 Task: Browse Amazon's book section and rate your shopping experience.
Action: Mouse moved to (393, 94)
Screenshot: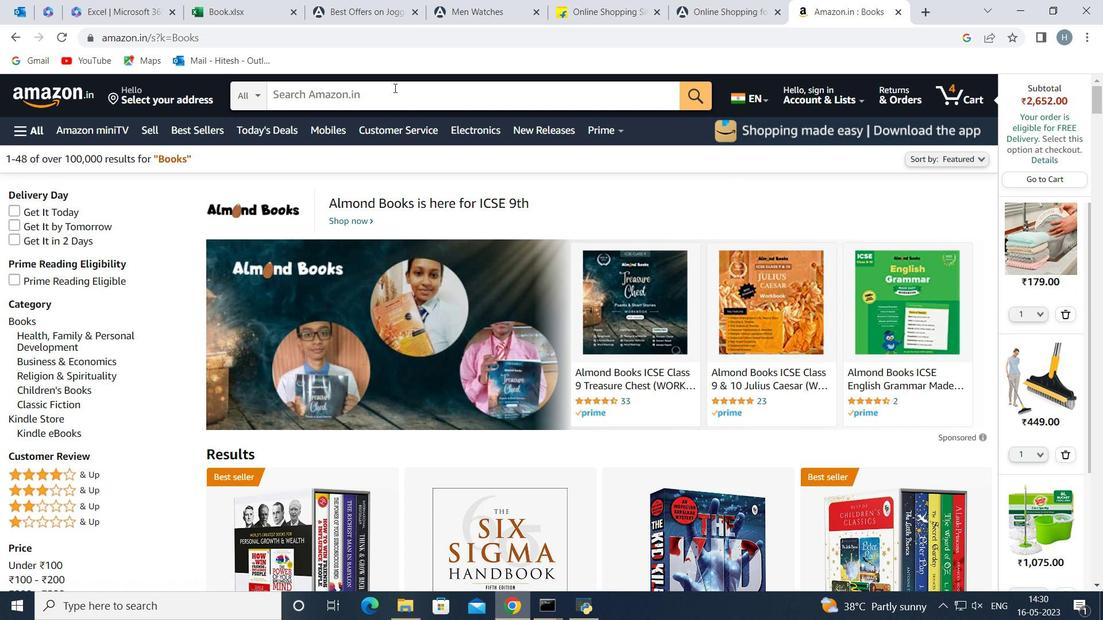 
Action: Mouse pressed left at (393, 94)
Screenshot: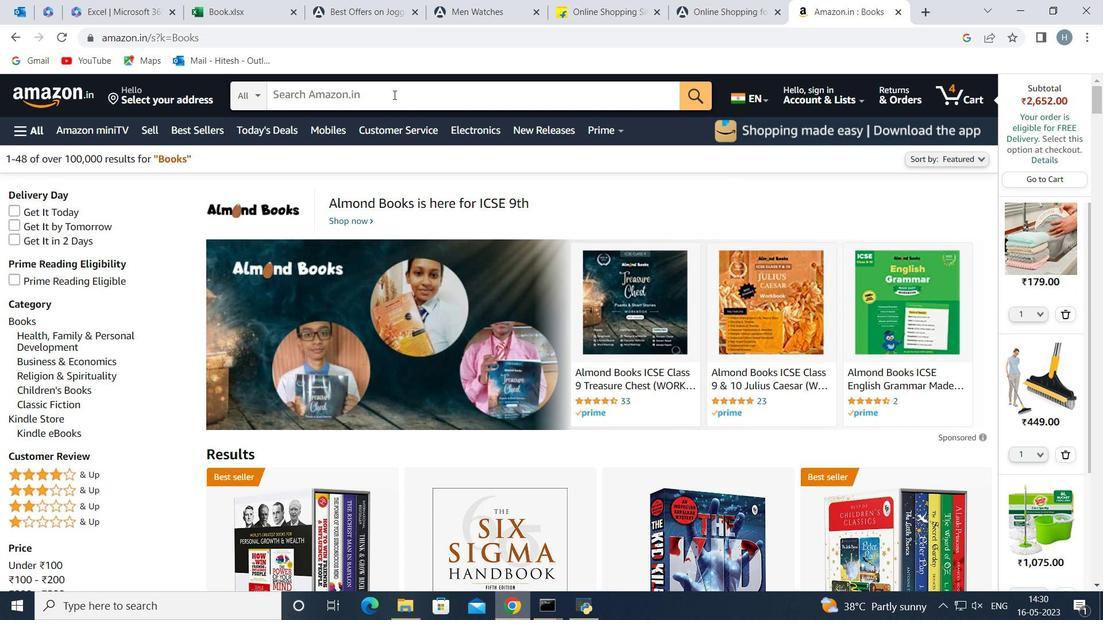 
Action: Key pressed <Key.shift>Books
Screenshot: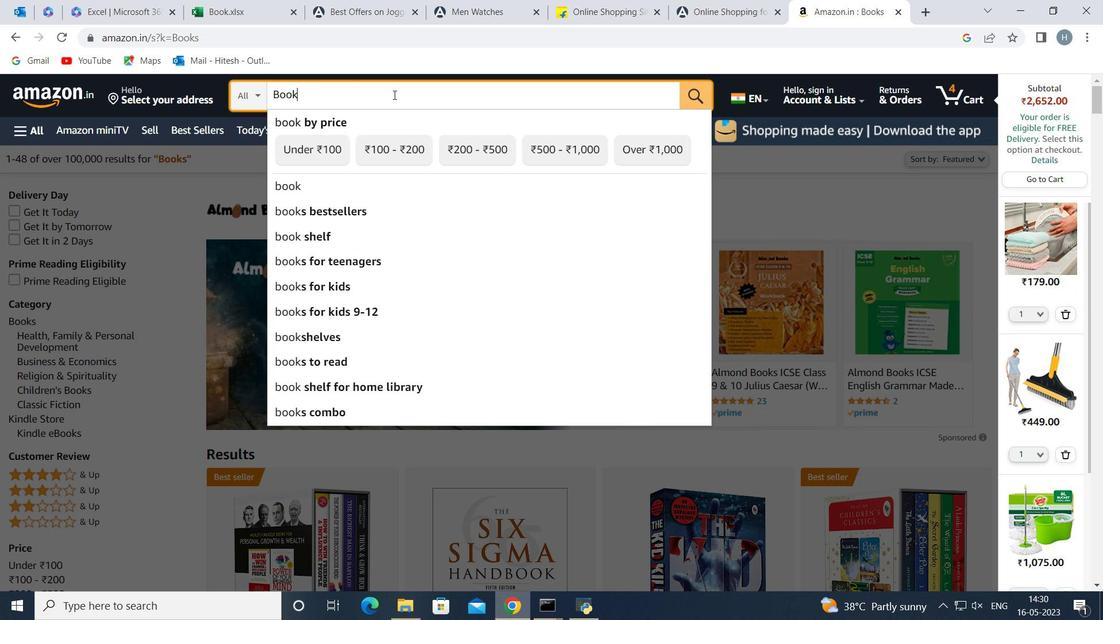 
Action: Mouse moved to (411, 107)
Screenshot: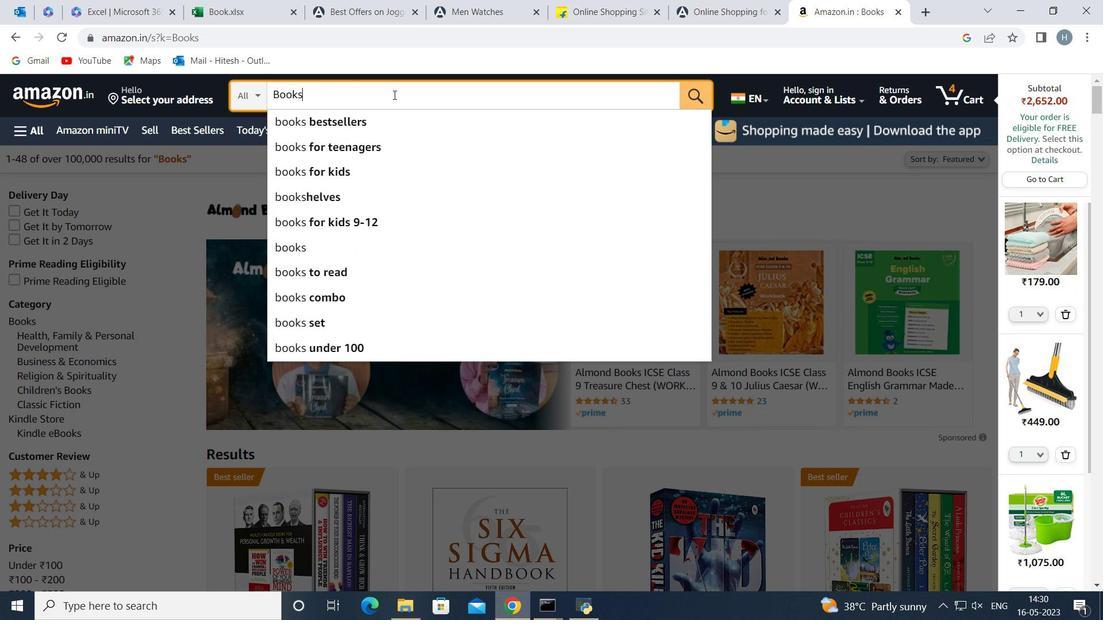 
Action: Key pressed <Key.enter>
Screenshot: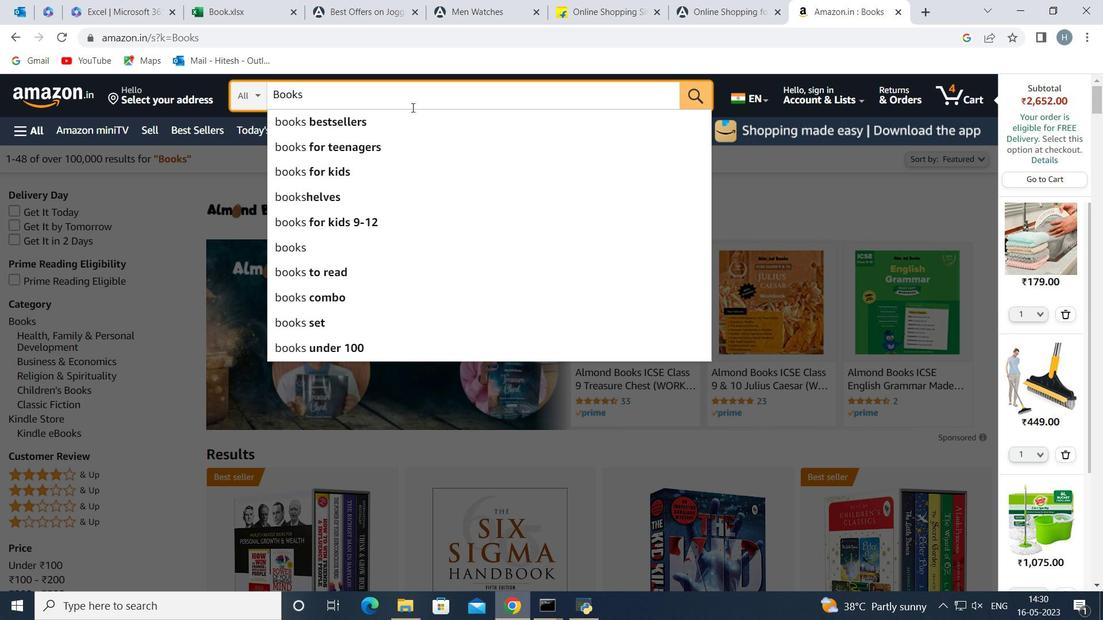 
Action: Mouse moved to (169, 272)
Screenshot: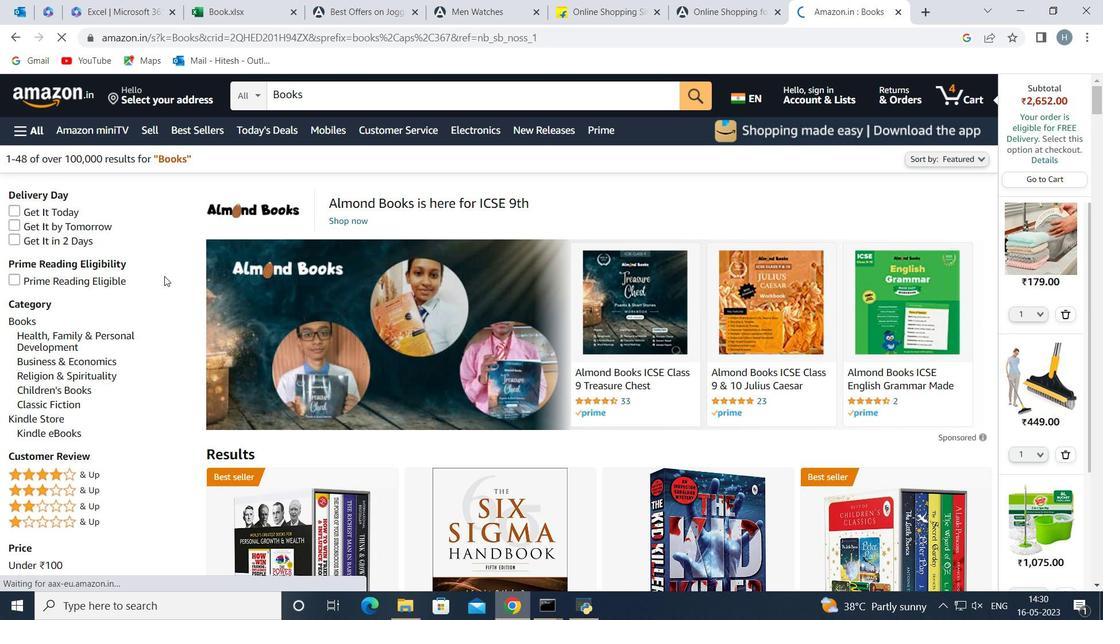 
Action: Mouse scrolled (169, 271) with delta (0, 0)
Screenshot: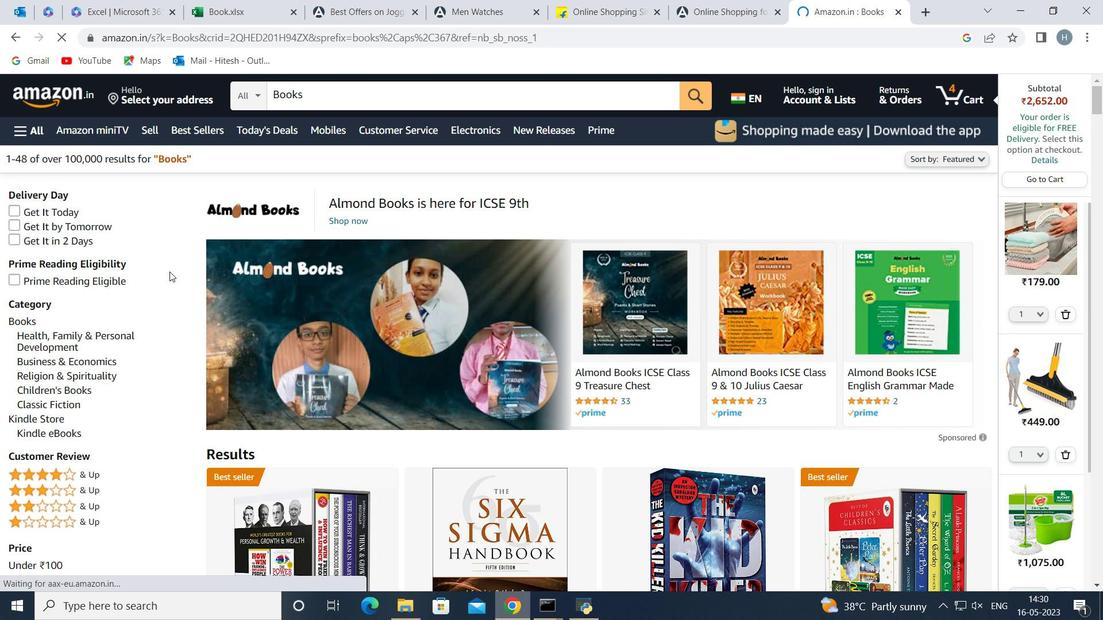 
Action: Mouse moved to (93, 232)
Screenshot: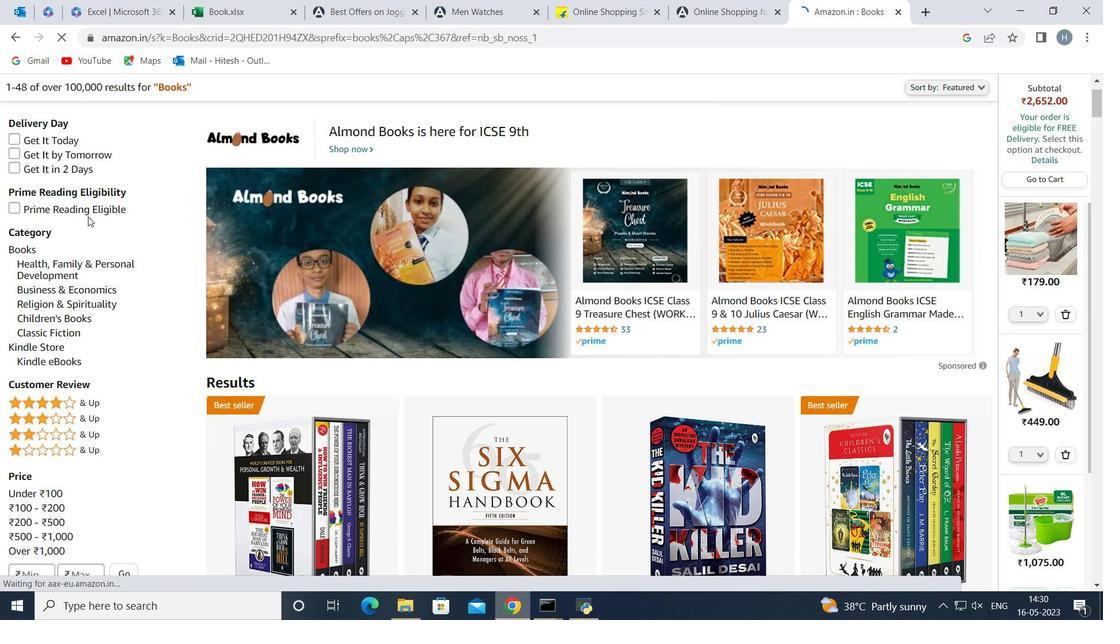 
Action: Mouse scrolled (93, 231) with delta (0, 0)
Screenshot: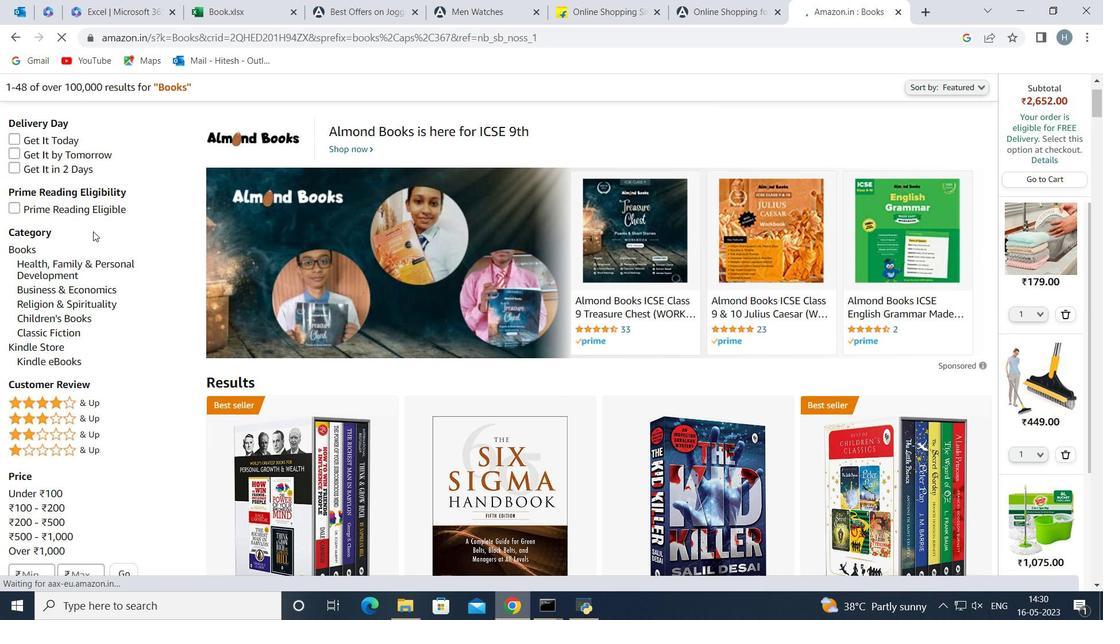 
Action: Mouse scrolled (93, 231) with delta (0, 0)
Screenshot: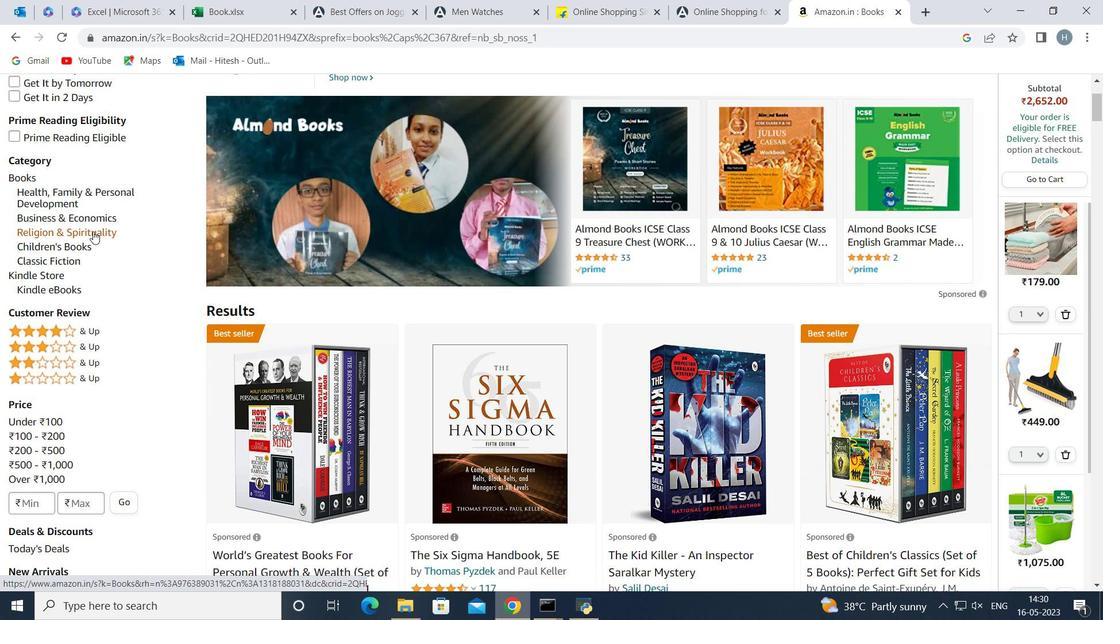 
Action: Mouse scrolled (93, 231) with delta (0, 0)
Screenshot: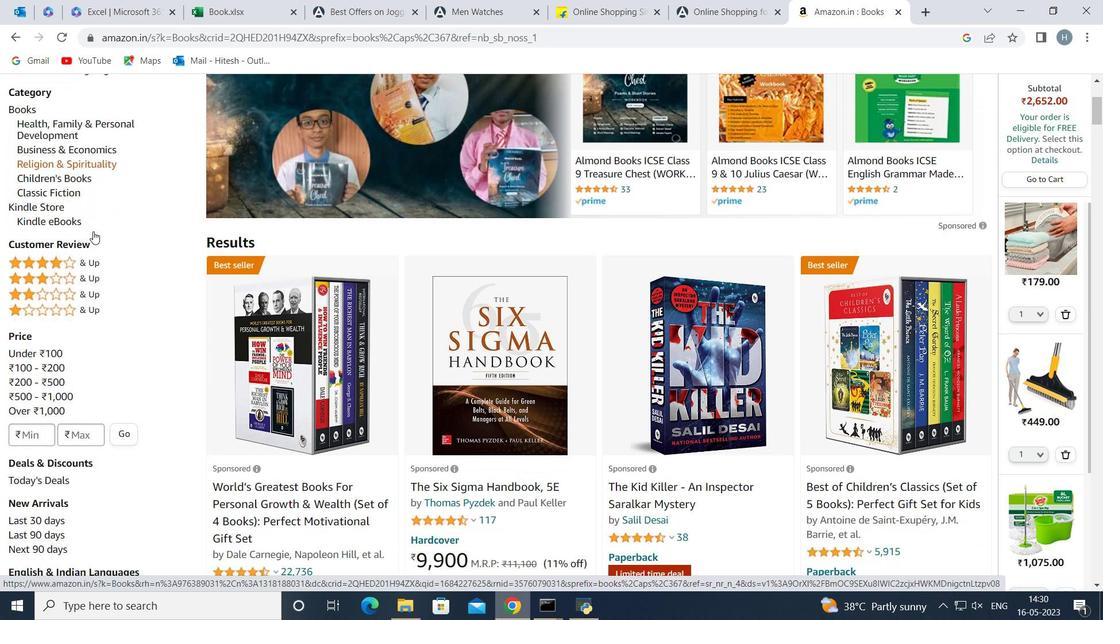 
Action: Mouse scrolled (93, 231) with delta (0, 0)
Screenshot: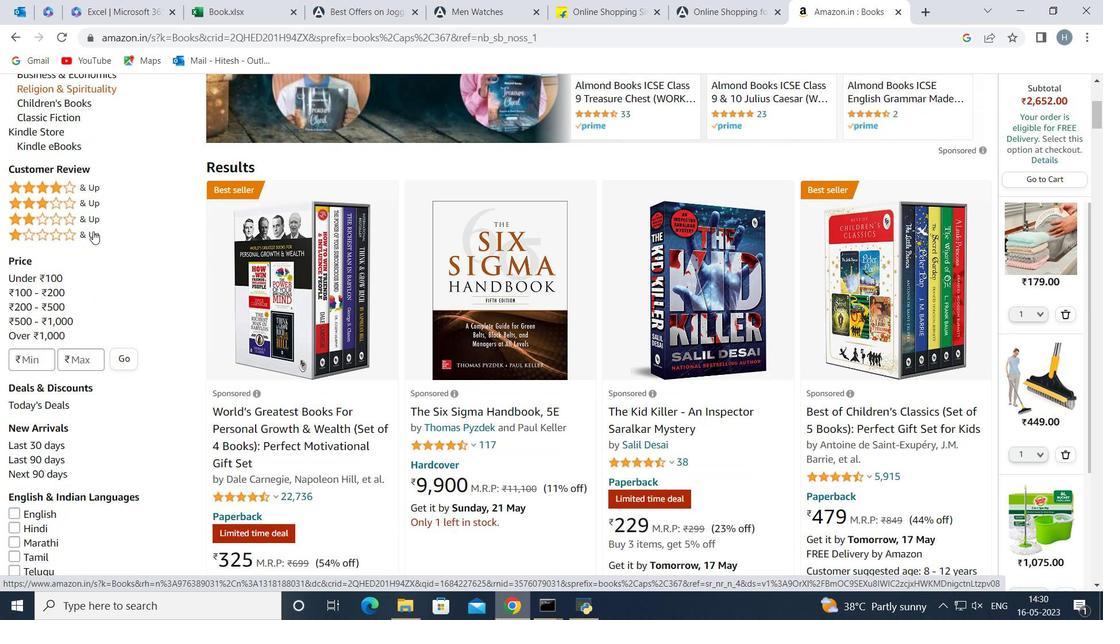 
Action: Mouse scrolled (93, 231) with delta (0, 0)
Screenshot: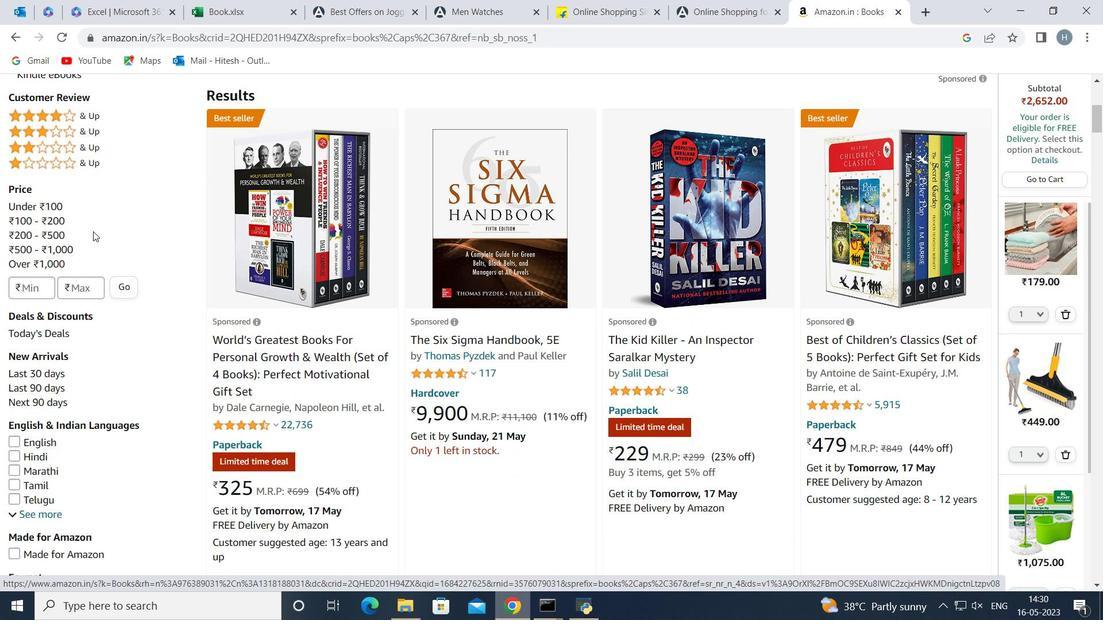 
Action: Mouse moved to (93, 232)
Screenshot: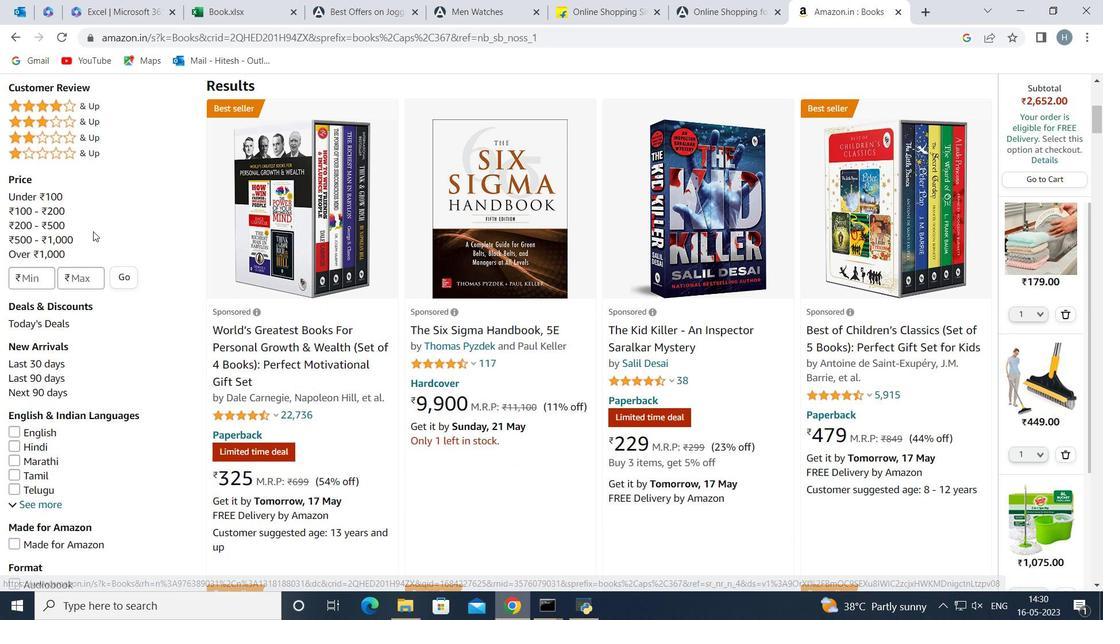 
Action: Mouse scrolled (93, 232) with delta (0, 0)
Screenshot: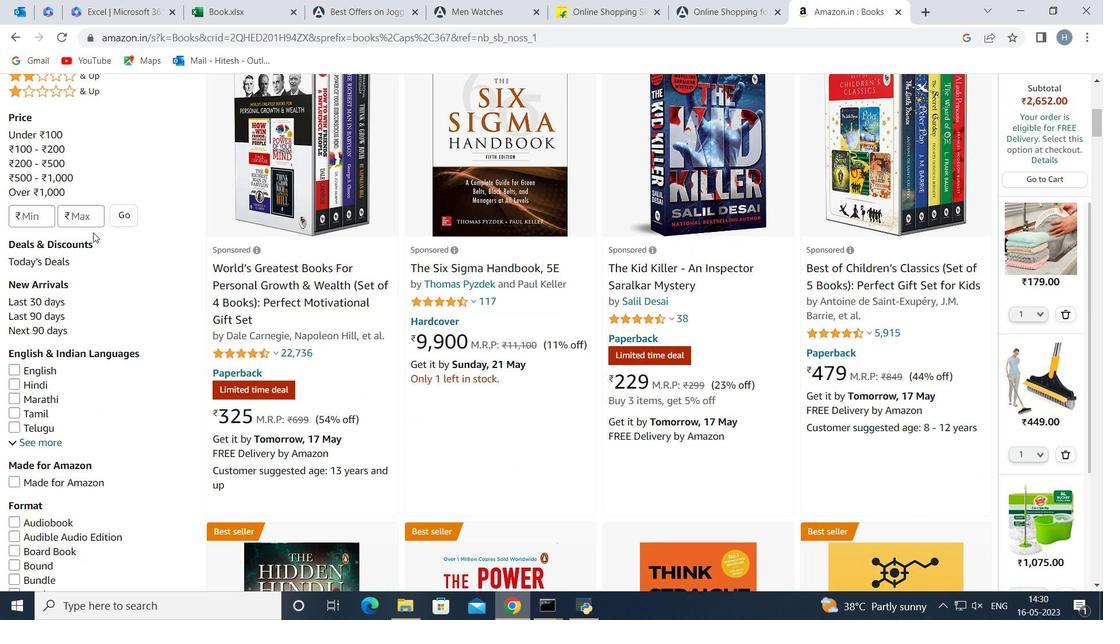 
Action: Mouse moved to (17, 297)
Screenshot: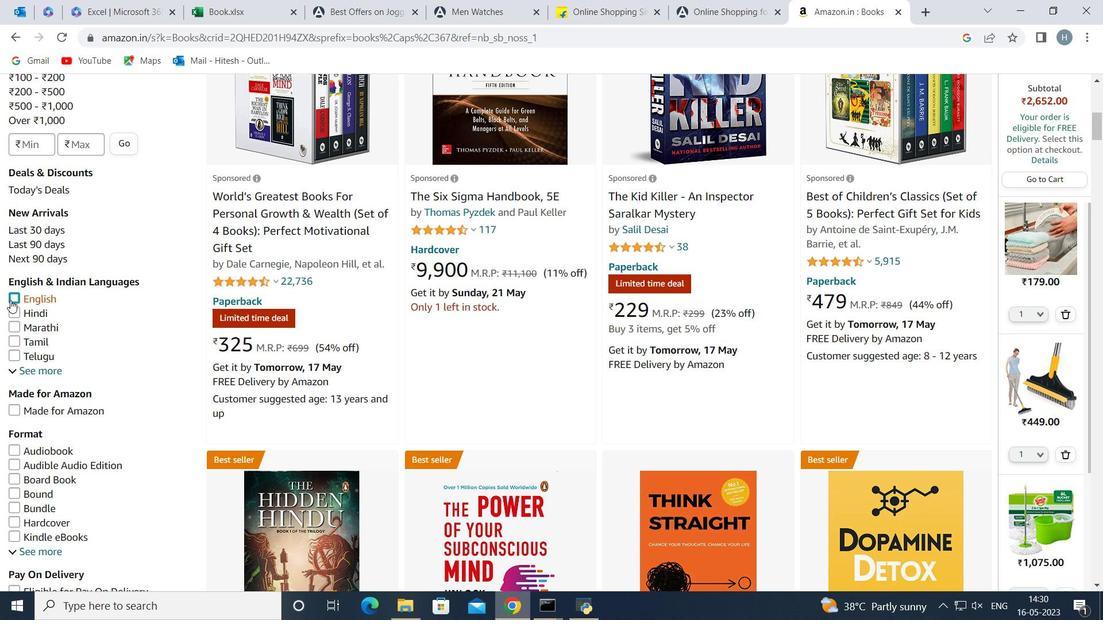 
Action: Mouse pressed left at (17, 297)
Screenshot: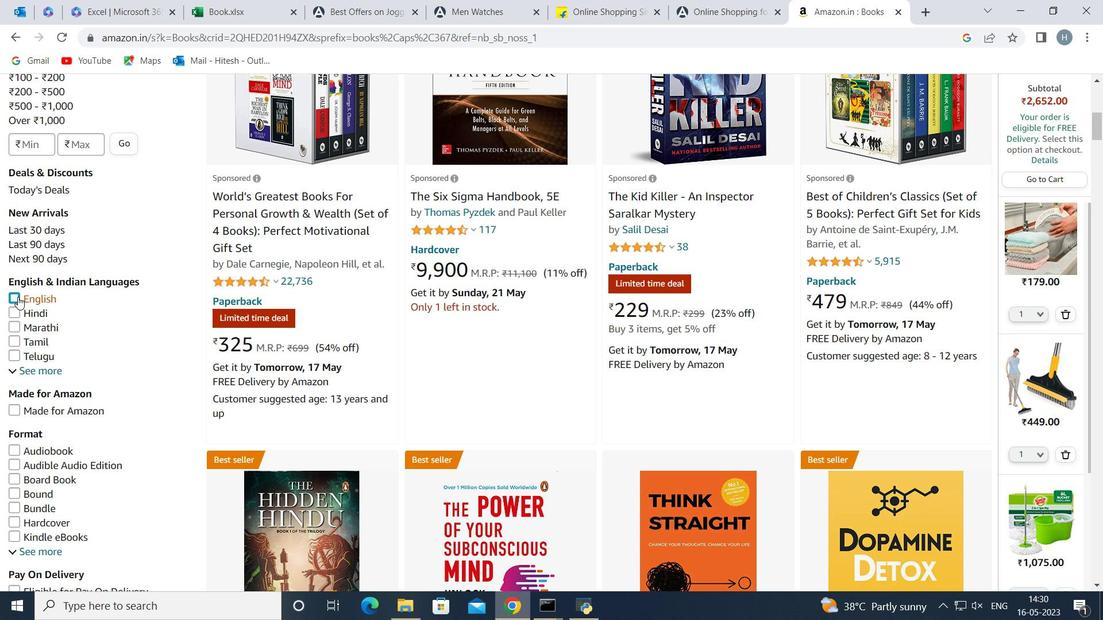 
Action: Mouse moved to (132, 359)
Screenshot: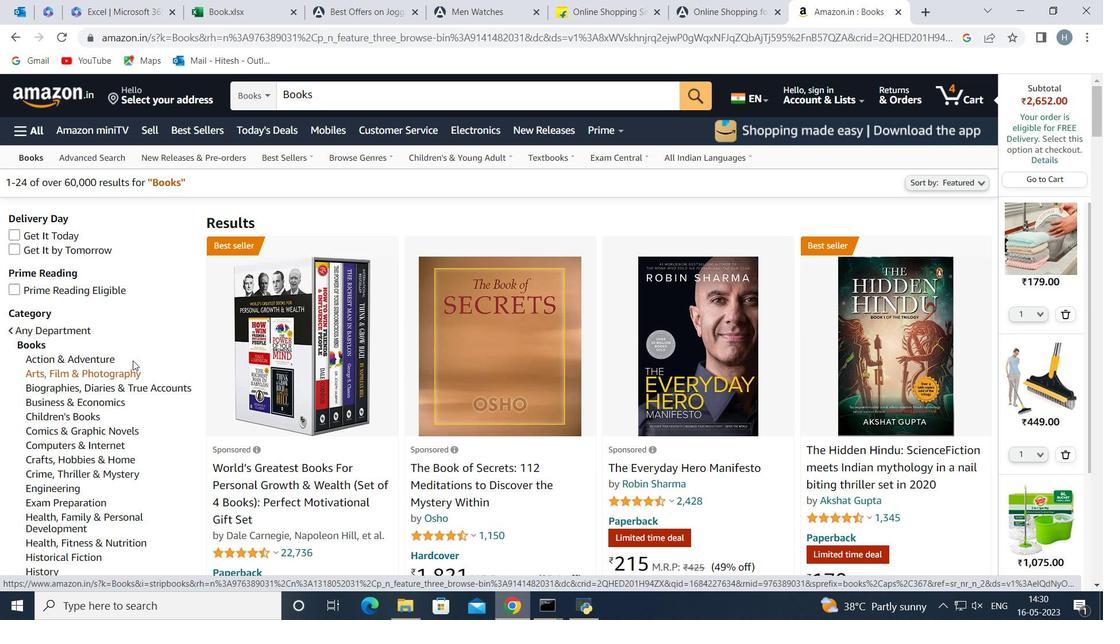 
Action: Mouse scrolled (132, 359) with delta (0, 0)
Screenshot: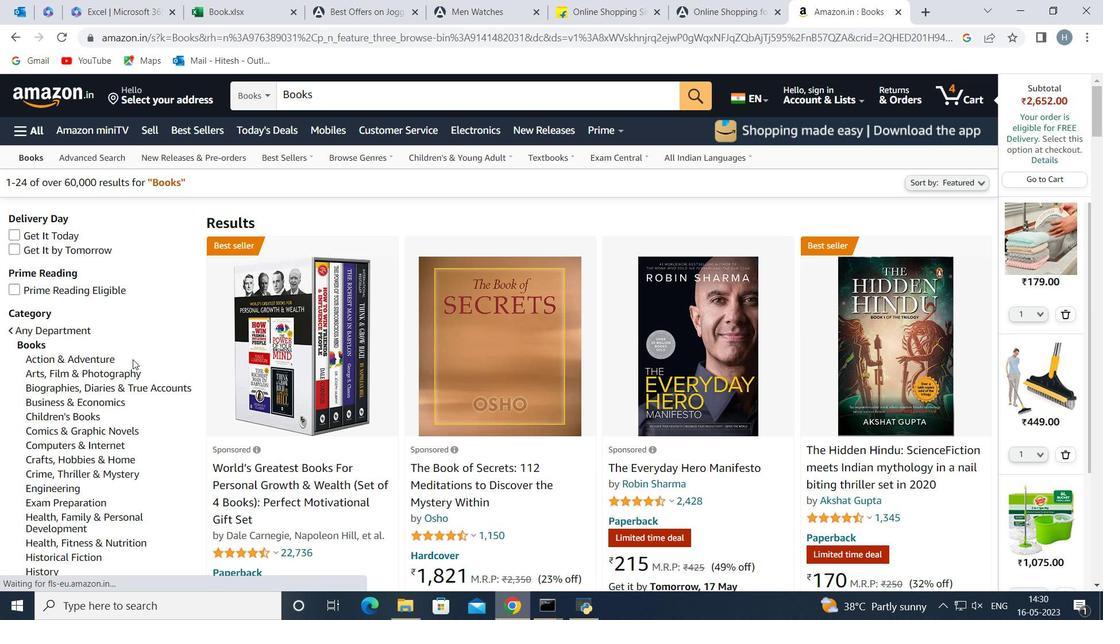 
Action: Mouse scrolled (132, 359) with delta (0, 0)
Screenshot: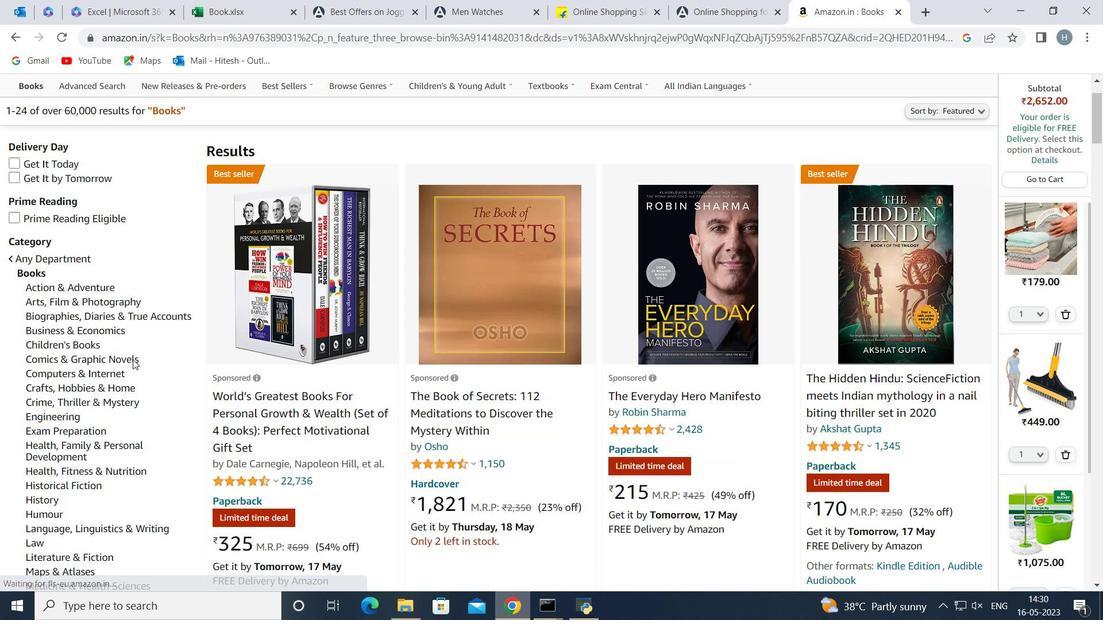 
Action: Mouse moved to (65, 212)
Screenshot: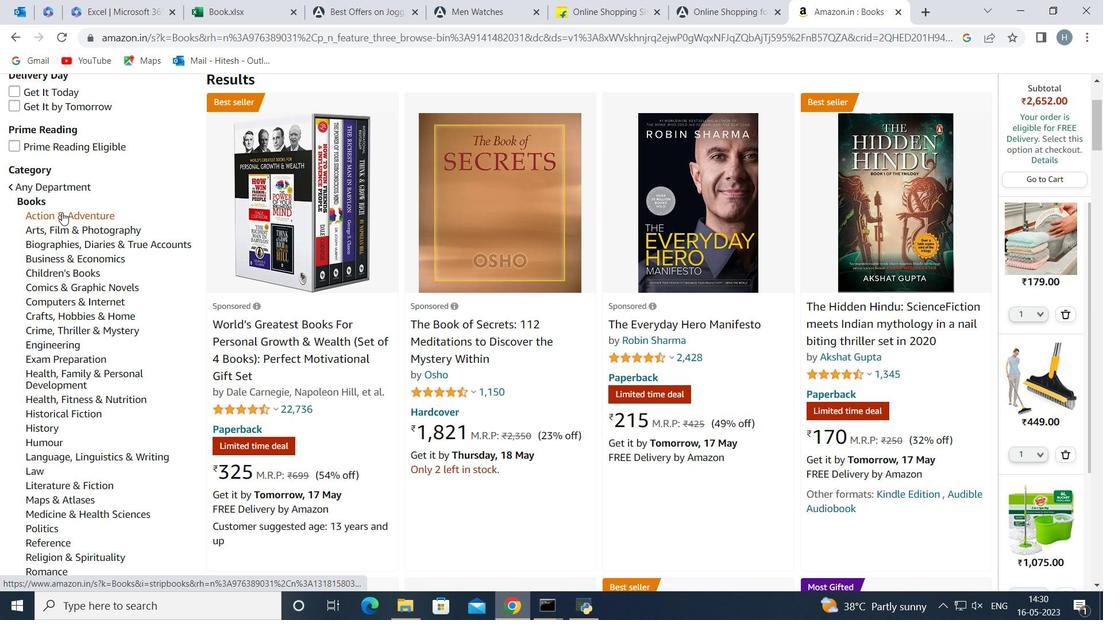 
Action: Mouse pressed left at (65, 212)
Screenshot: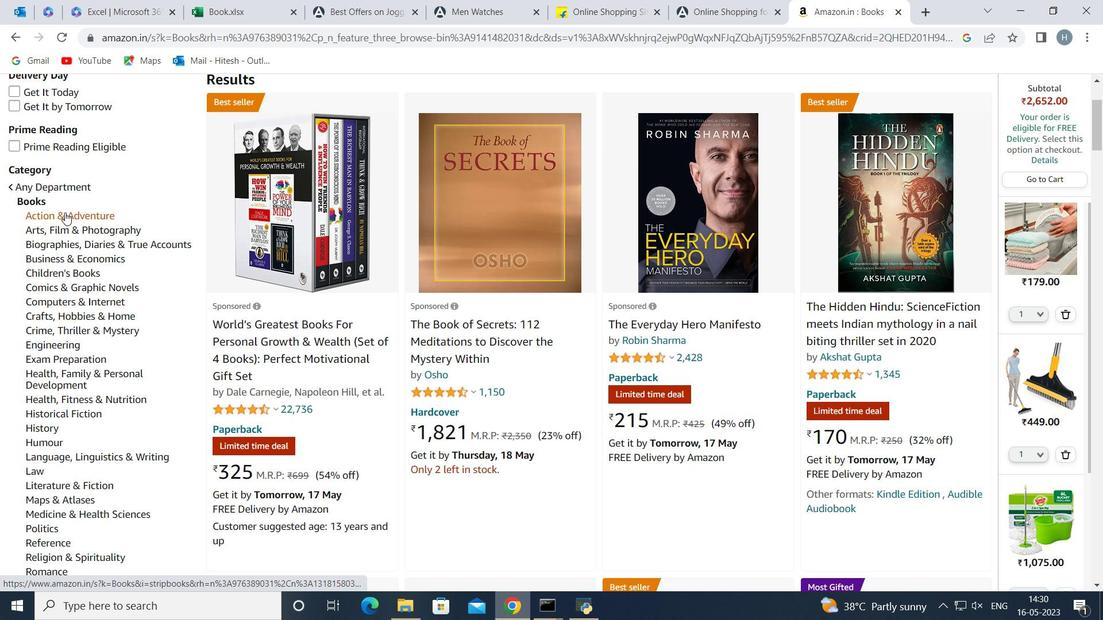
Action: Mouse moved to (347, 269)
Screenshot: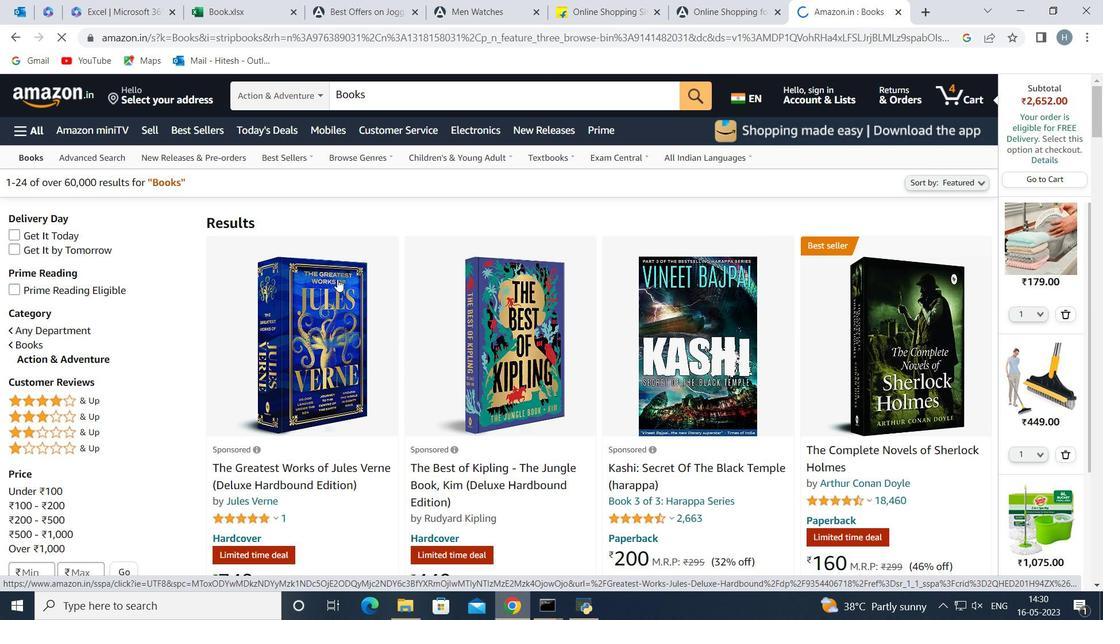 
Action: Mouse scrolled (347, 268) with delta (0, 0)
Screenshot: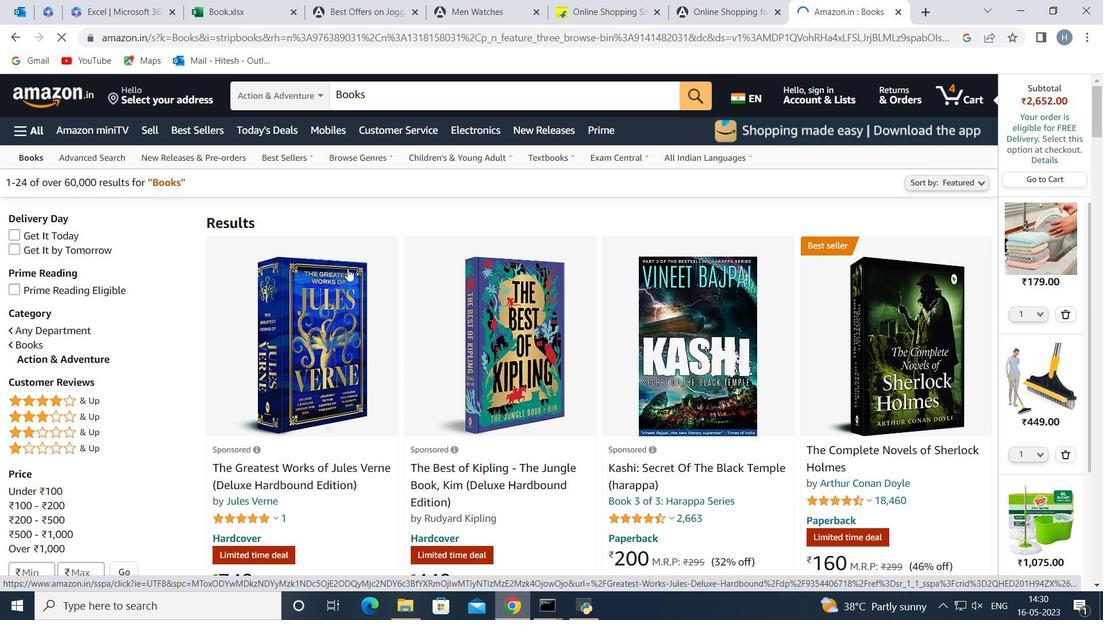 
Action: Mouse moved to (436, 259)
Screenshot: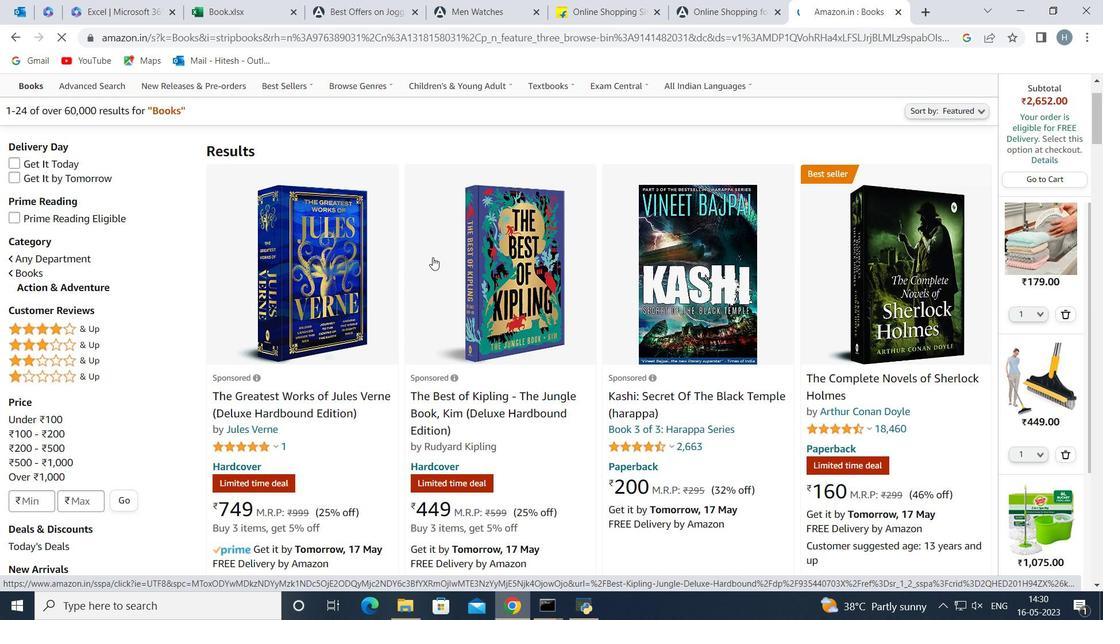 
Action: Mouse scrolled (436, 259) with delta (0, 0)
Screenshot: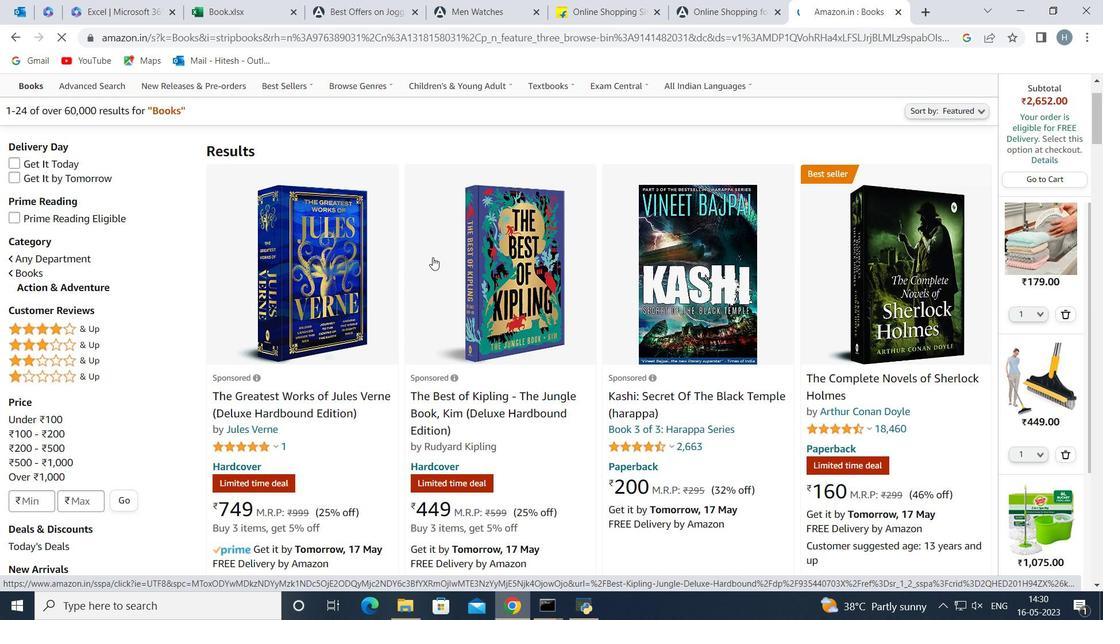 
Action: Mouse moved to (873, 248)
Screenshot: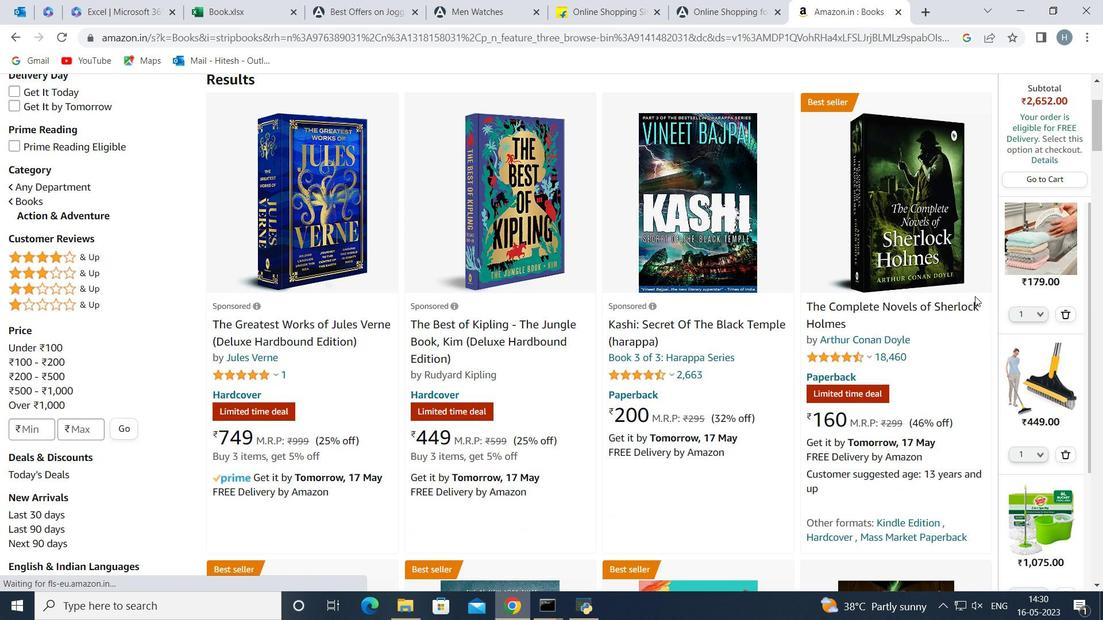 
Action: Mouse pressed left at (873, 248)
Screenshot: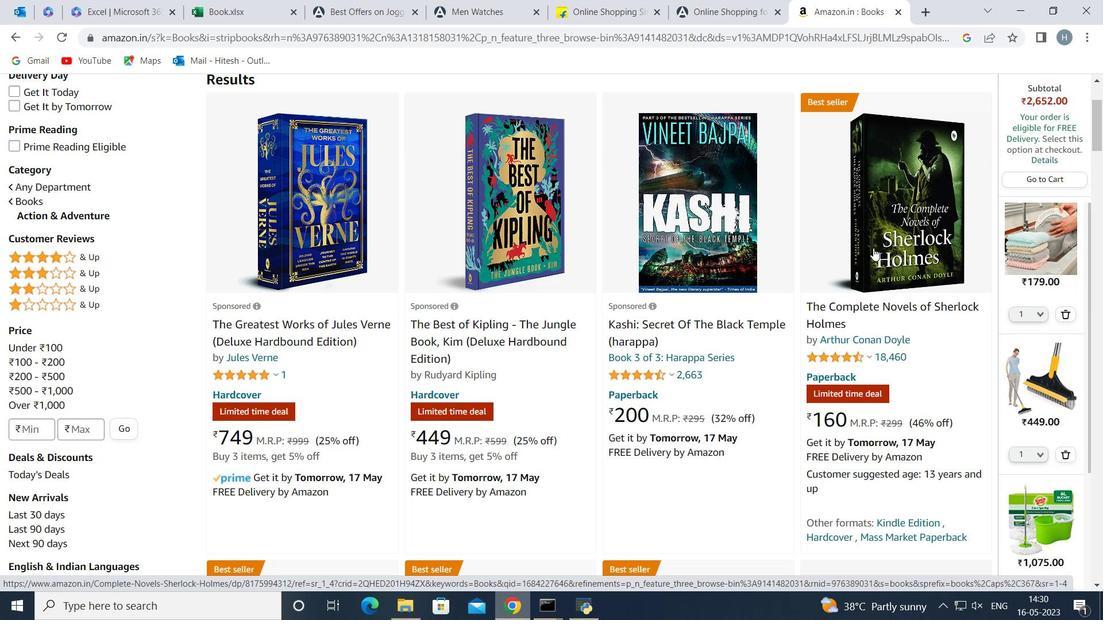 
Action: Mouse moved to (738, 311)
Screenshot: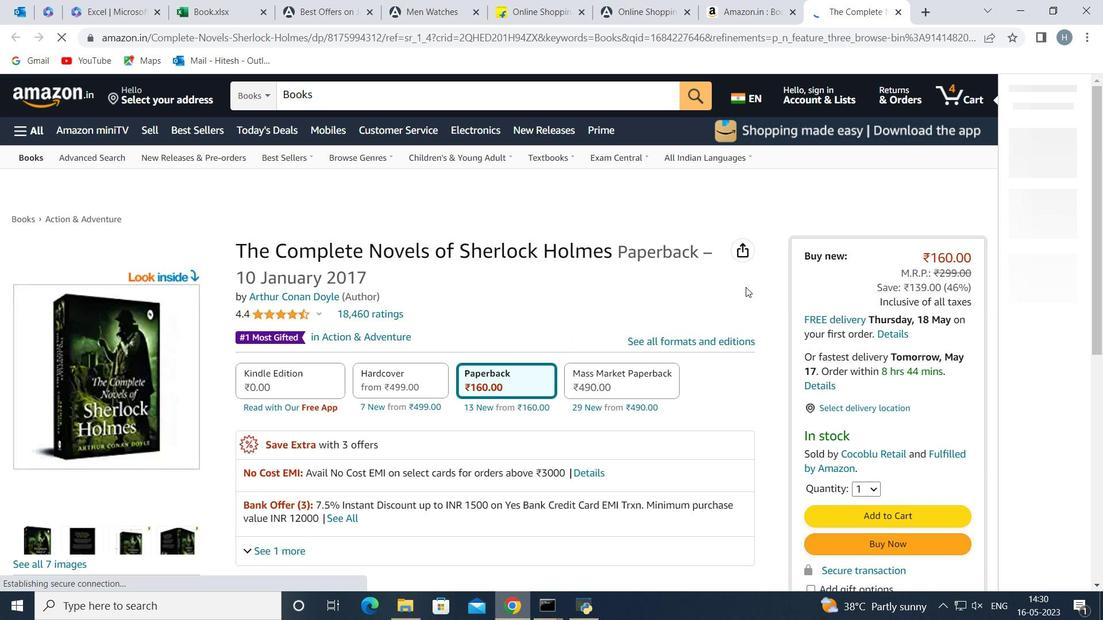 
Action: Mouse scrolled (738, 311) with delta (0, 0)
Screenshot: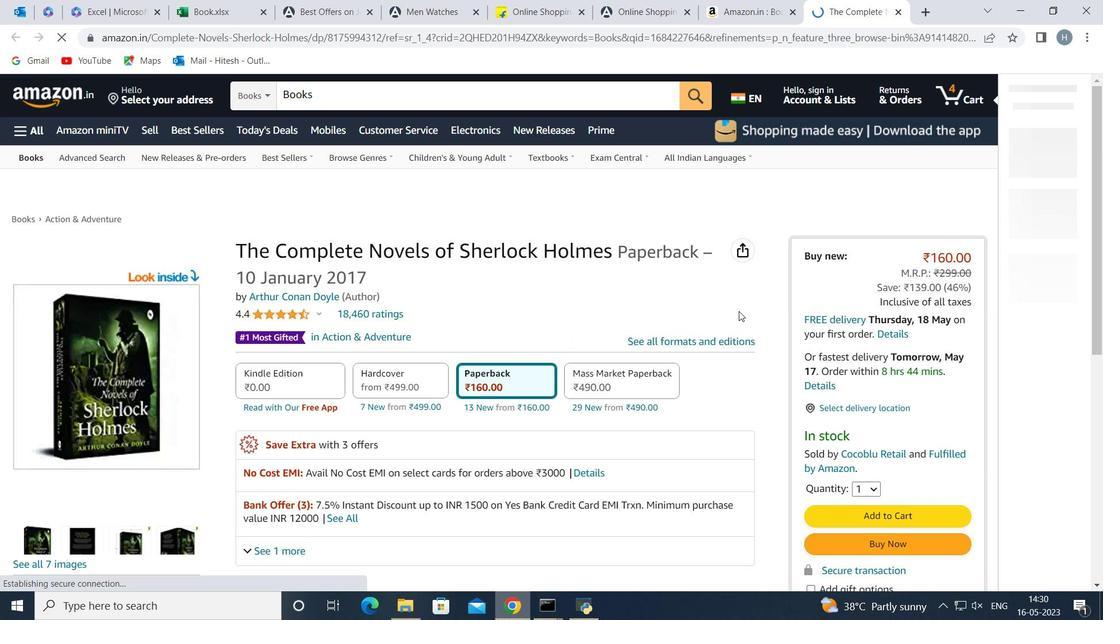 
Action: Mouse scrolled (738, 311) with delta (0, 0)
Screenshot: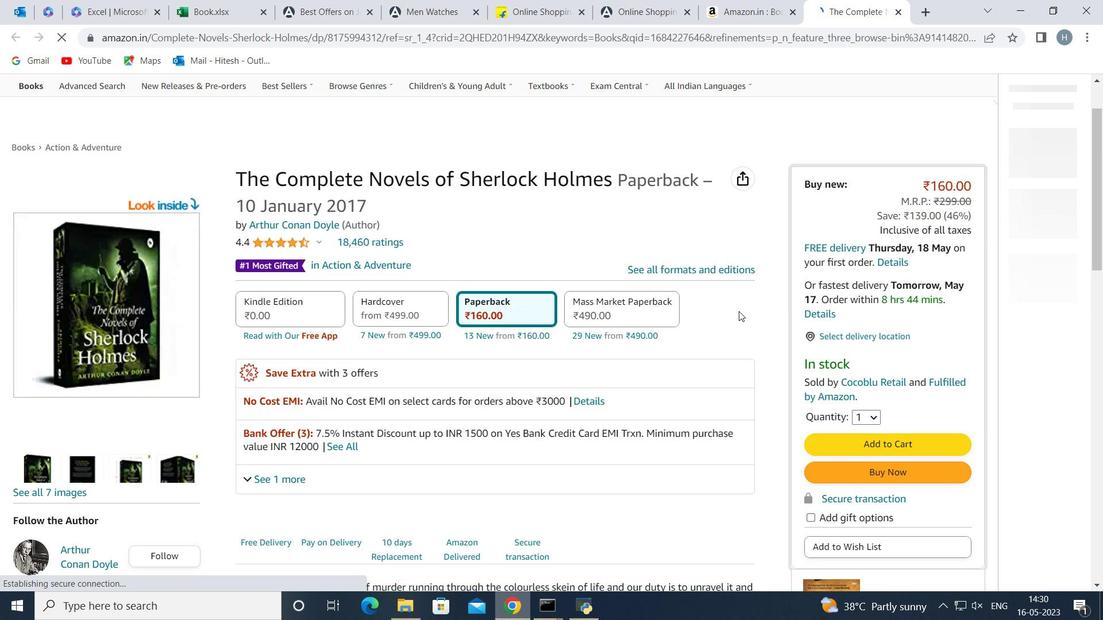 
Action: Mouse scrolled (738, 311) with delta (0, 0)
Screenshot: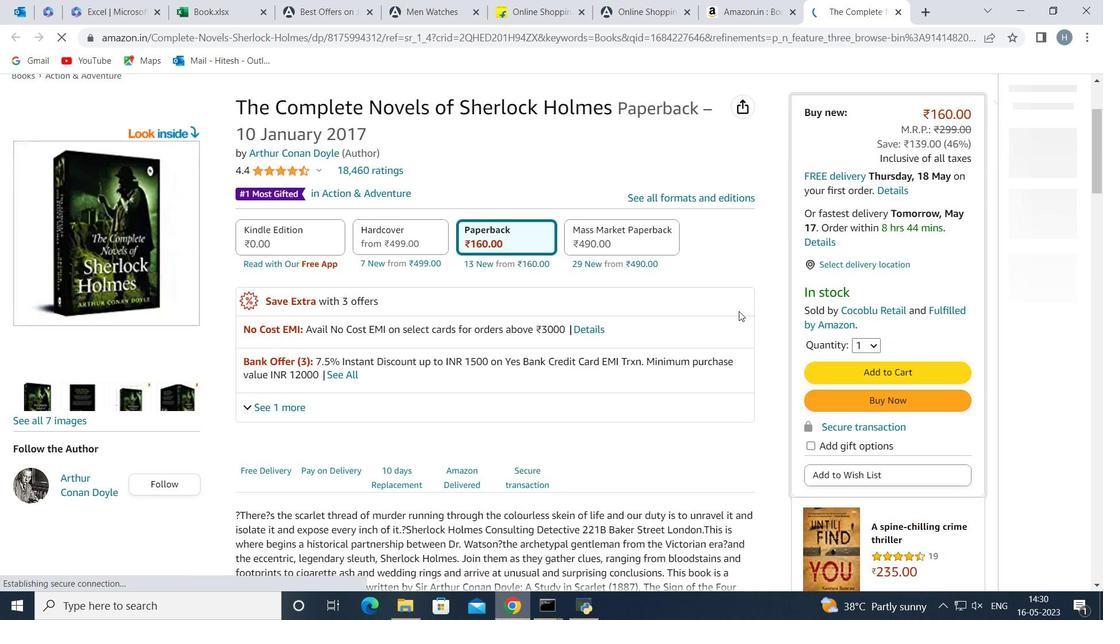 
Action: Mouse scrolled (738, 311) with delta (0, 0)
Screenshot: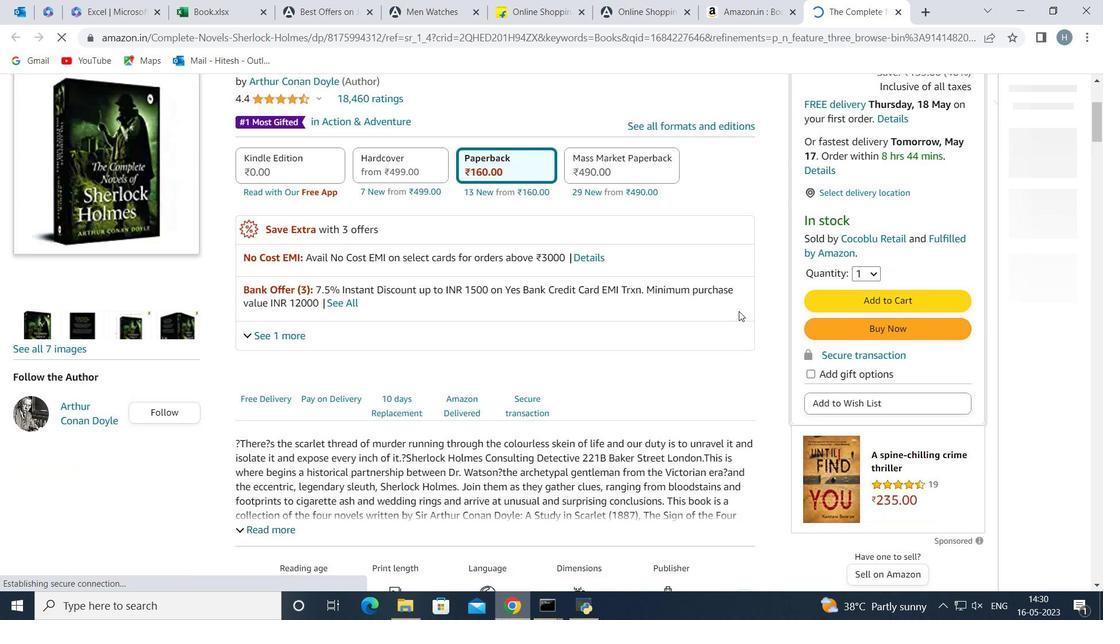 
Action: Mouse moved to (752, 281)
Screenshot: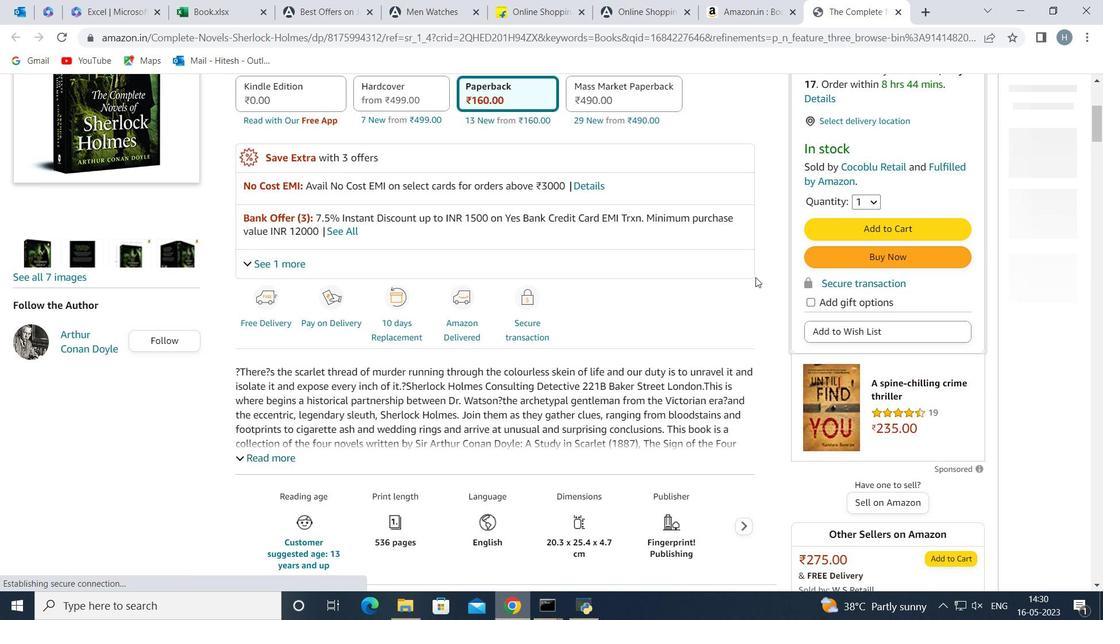
Action: Mouse scrolled (752, 280) with delta (0, 0)
Screenshot: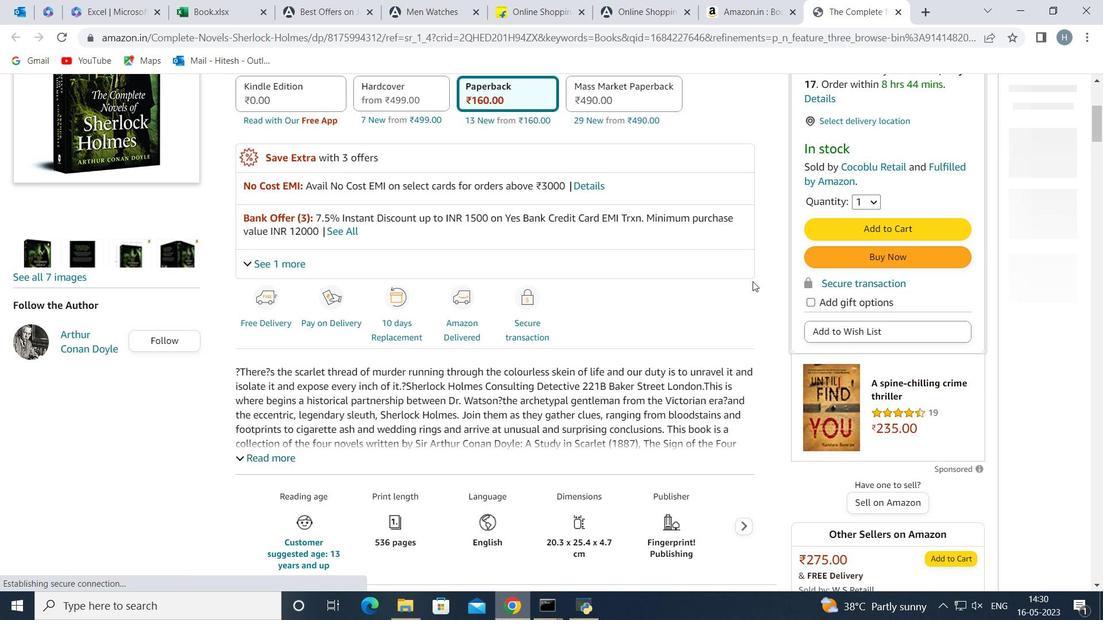 
Action: Mouse scrolled (752, 280) with delta (0, 0)
Screenshot: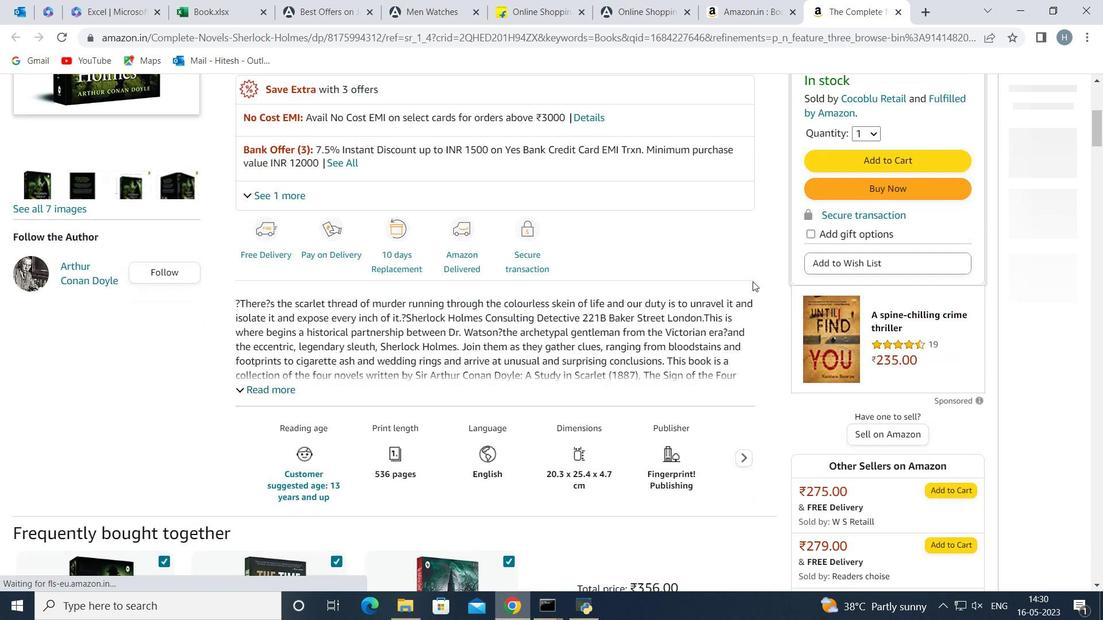 
Action: Mouse scrolled (752, 280) with delta (0, 0)
Screenshot: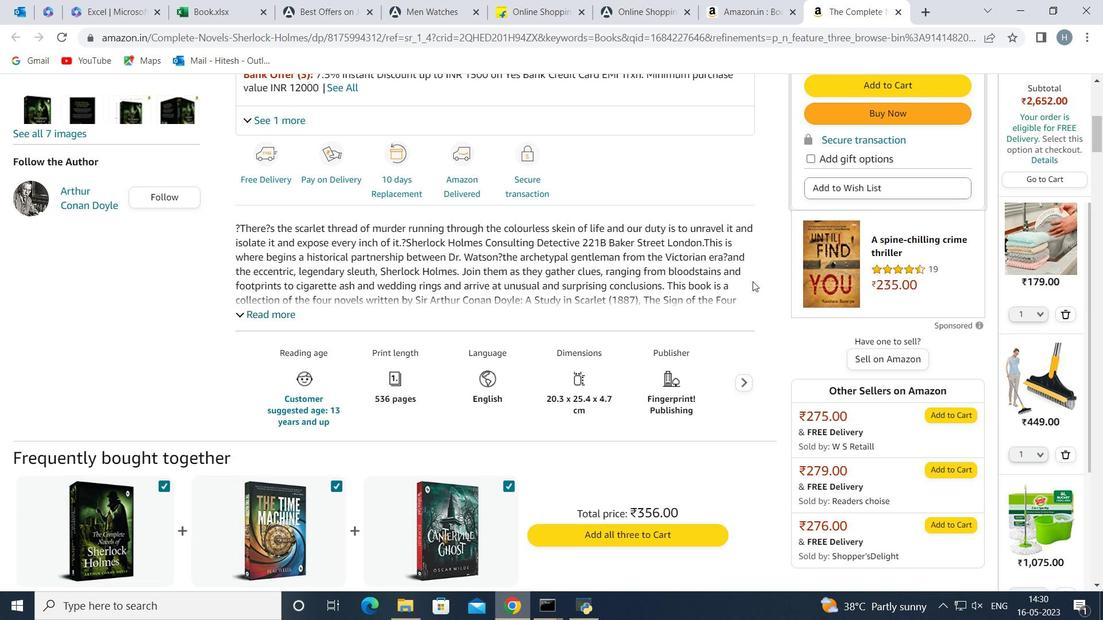 
Action: Mouse moved to (751, 282)
Screenshot: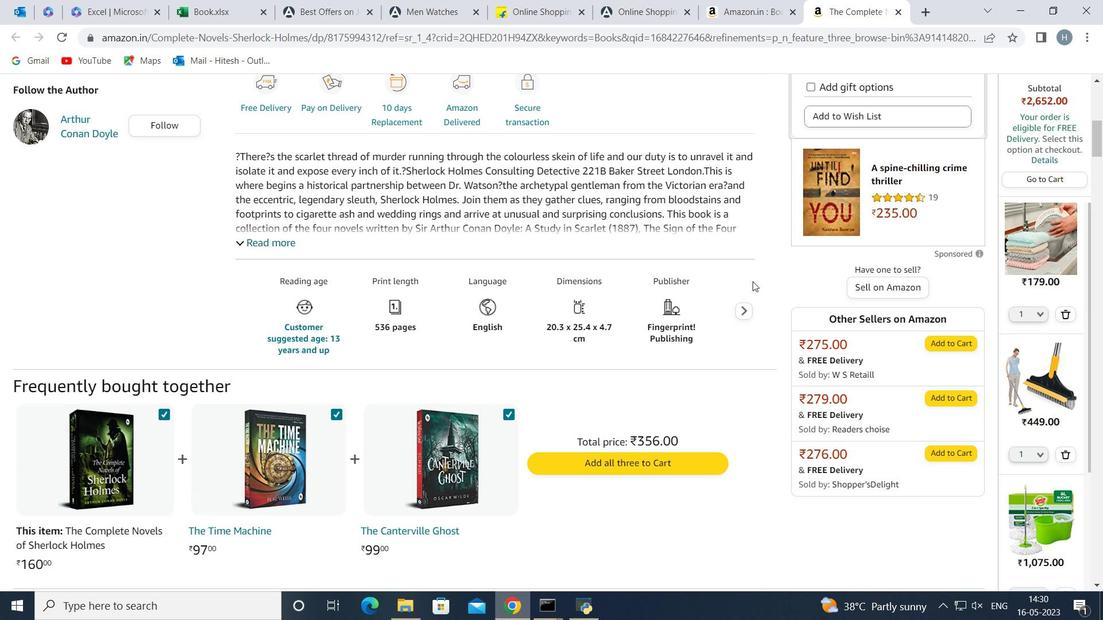 
Action: Mouse scrolled (751, 282) with delta (0, 0)
Screenshot: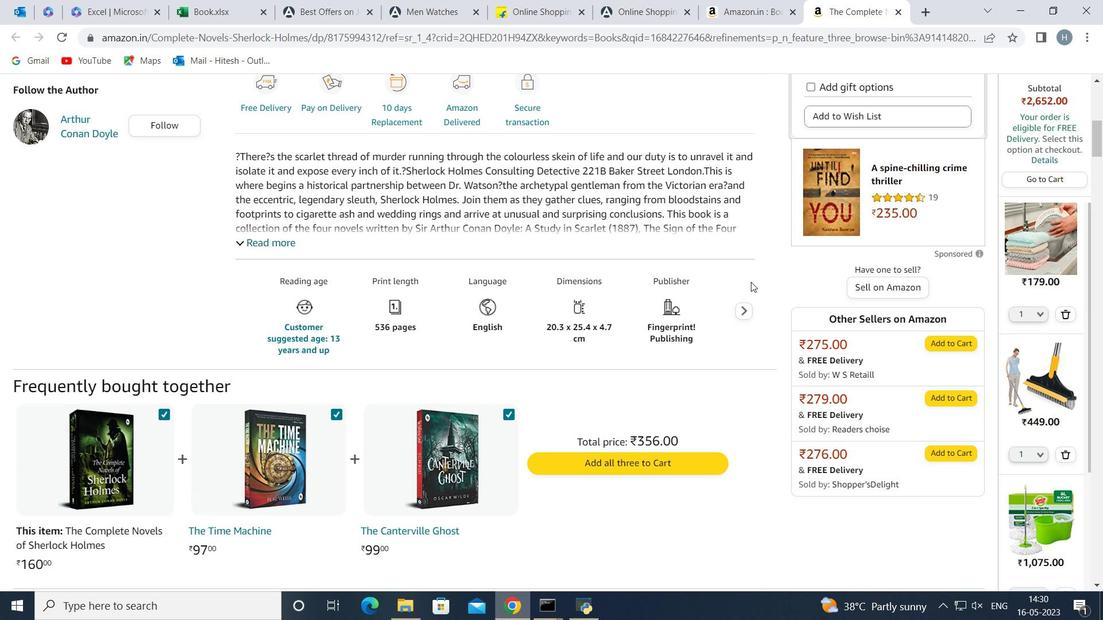 
Action: Mouse scrolled (751, 282) with delta (0, 0)
Screenshot: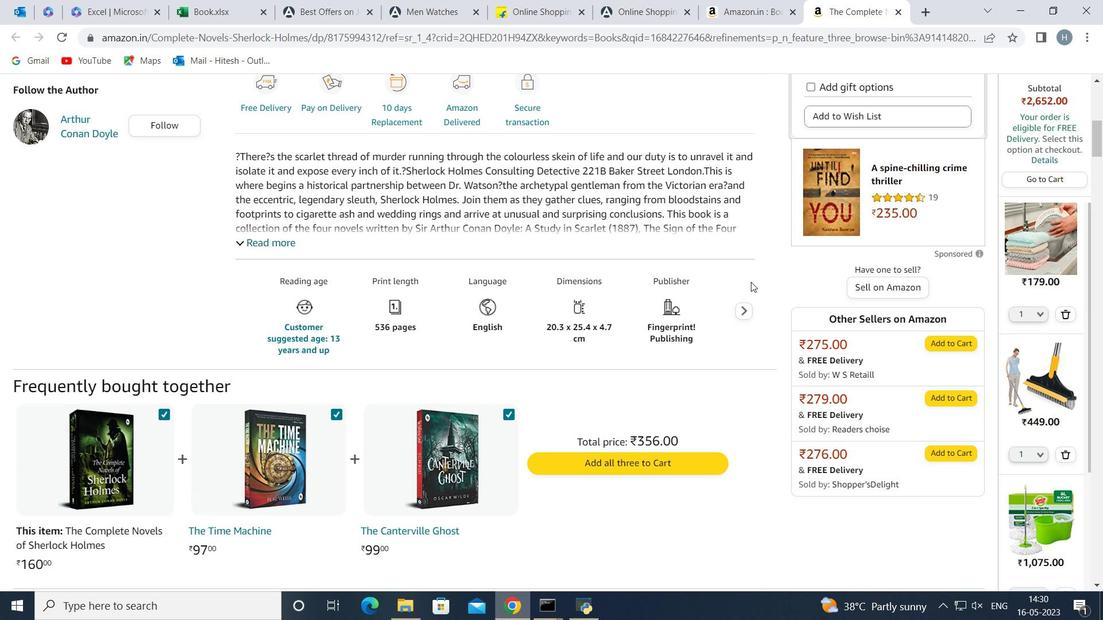 
Action: Mouse scrolled (751, 282) with delta (0, 0)
Screenshot: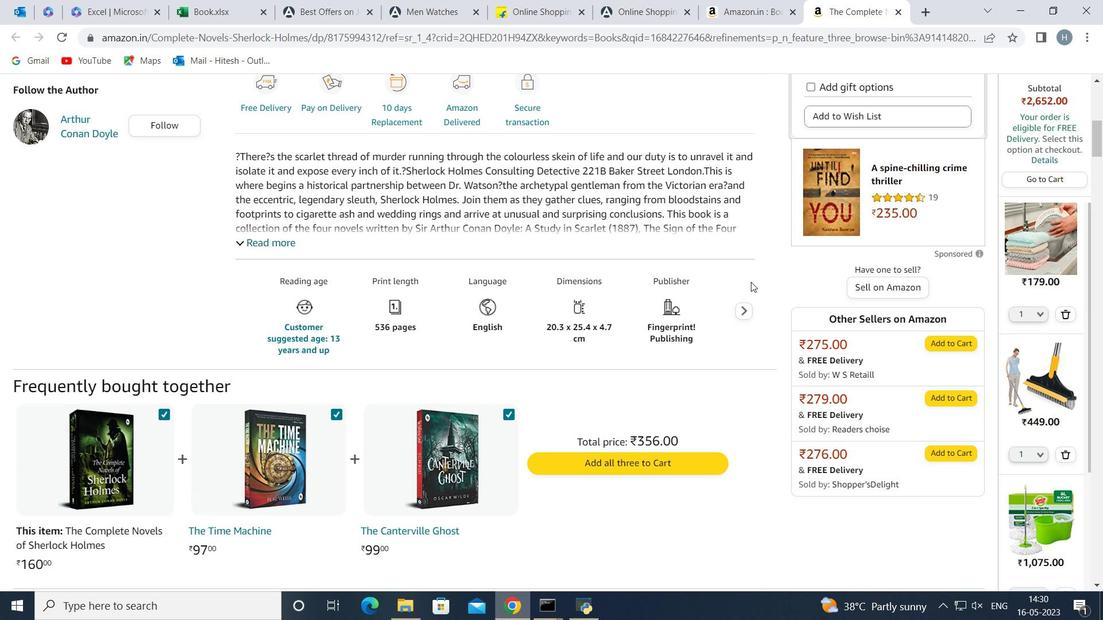 
Action: Mouse scrolled (751, 282) with delta (0, 0)
Screenshot: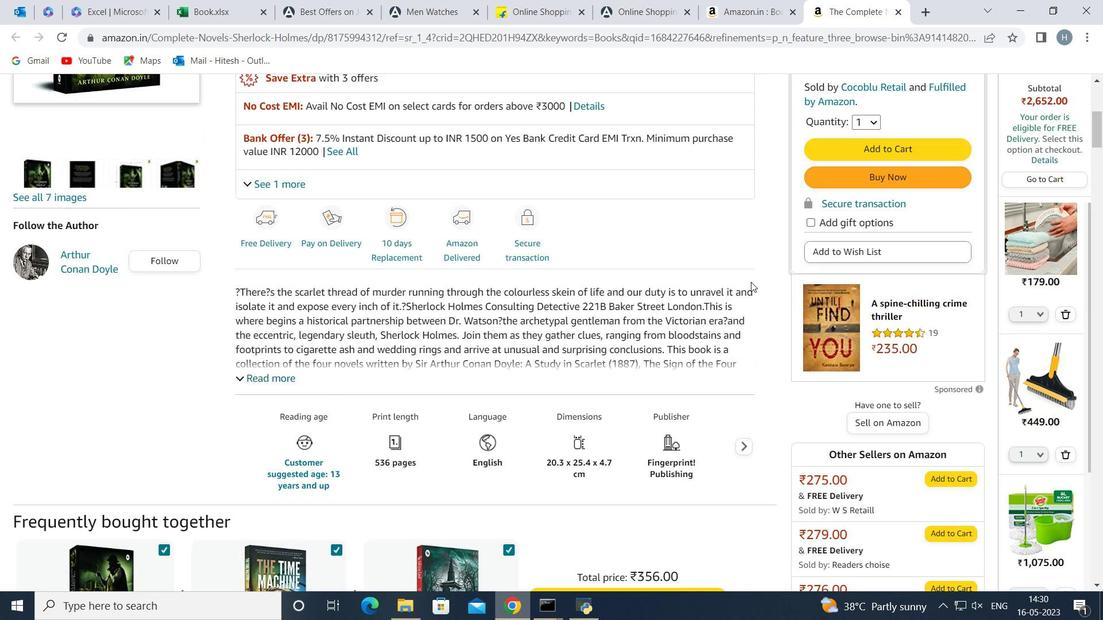 
Action: Mouse scrolled (751, 282) with delta (0, 0)
Screenshot: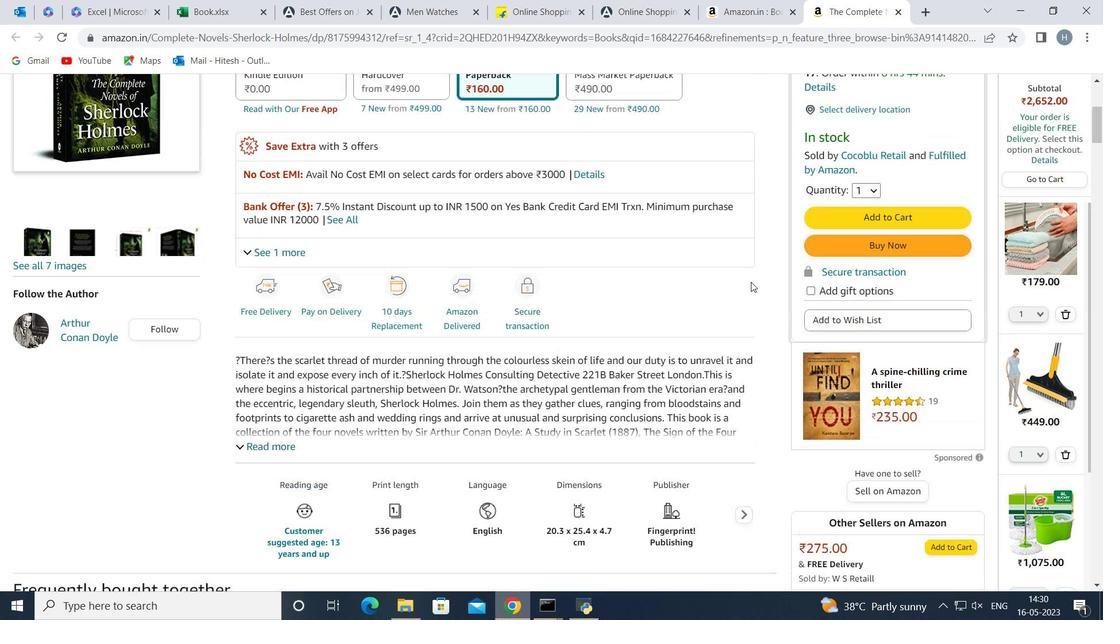 
Action: Mouse scrolled (751, 282) with delta (0, 0)
Screenshot: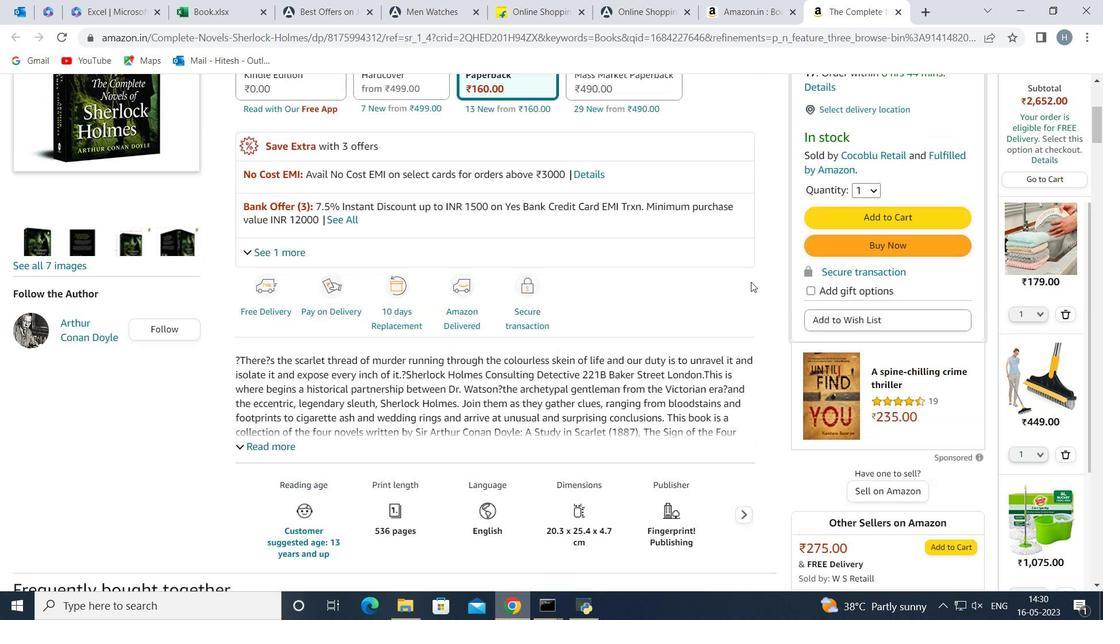
Action: Mouse scrolled (751, 282) with delta (0, 0)
Screenshot: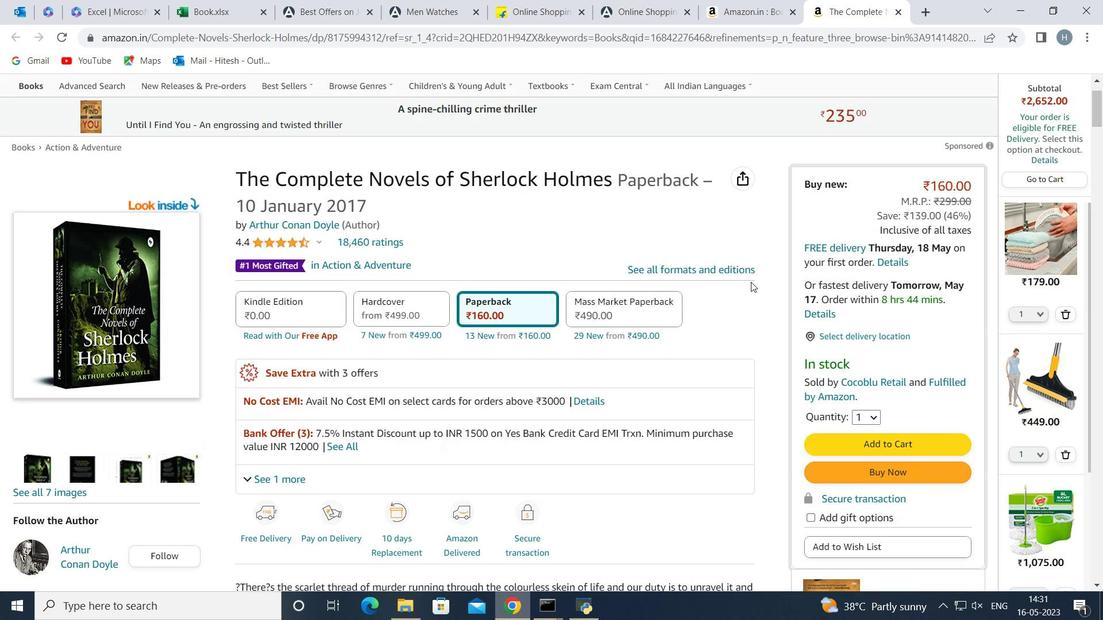
Action: Mouse scrolled (751, 282) with delta (0, 0)
Screenshot: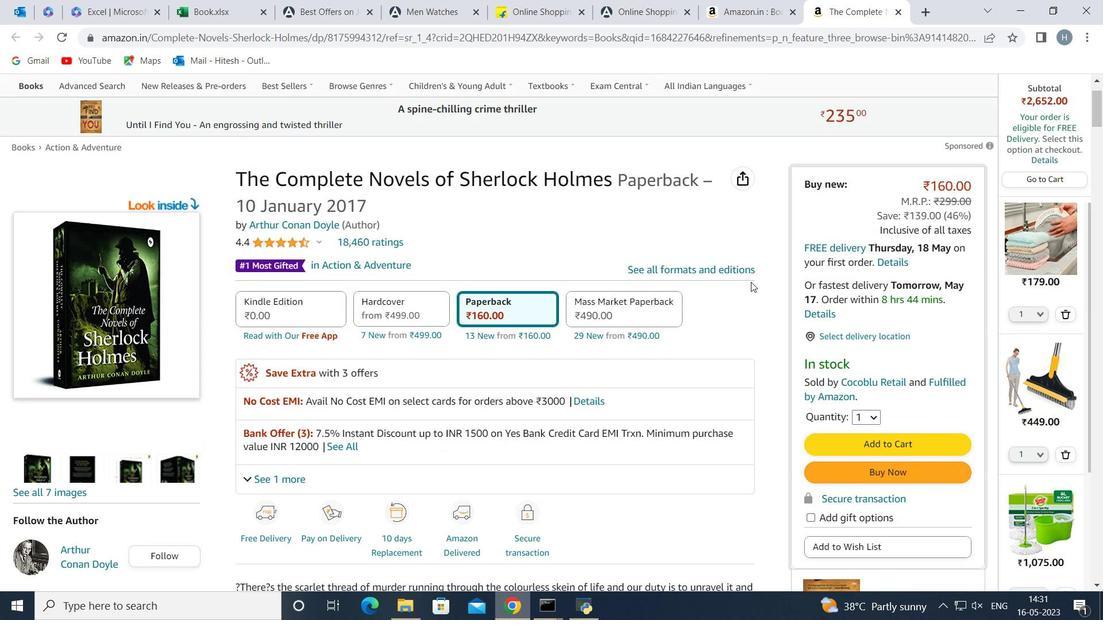 
Action: Mouse scrolled (751, 282) with delta (0, 0)
Screenshot: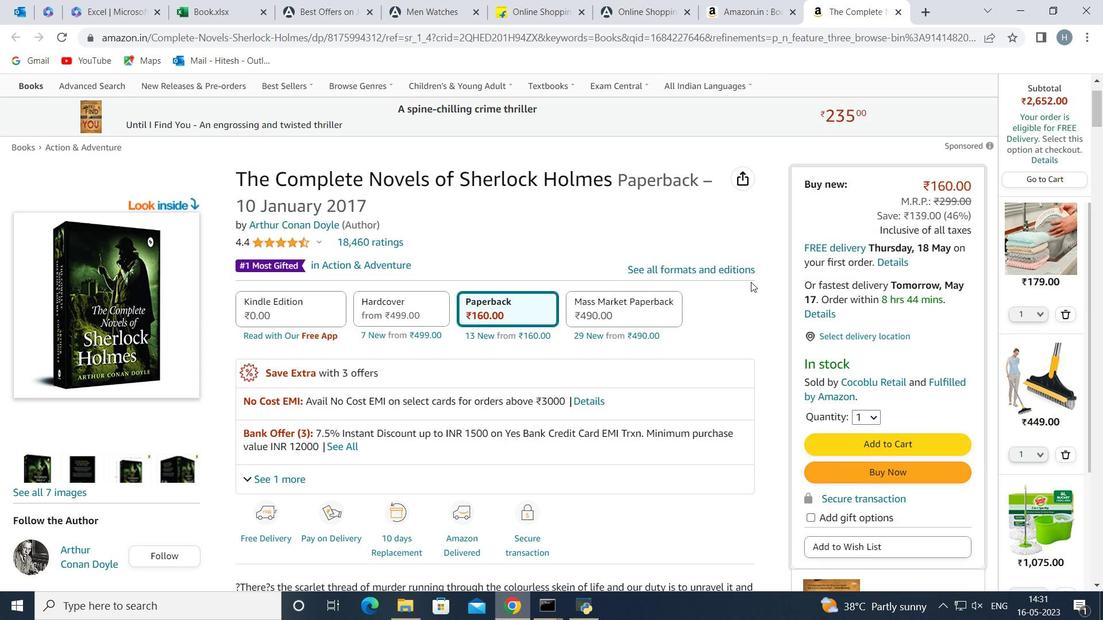 
Action: Mouse moved to (739, 3)
Screenshot: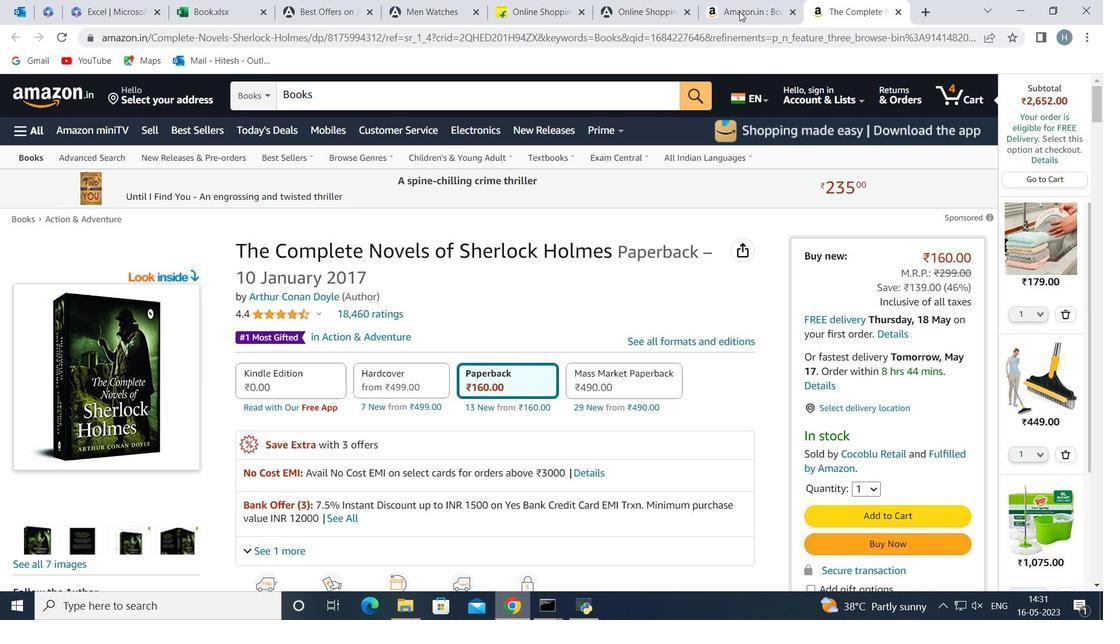 
Action: Mouse pressed left at (739, 3)
Screenshot: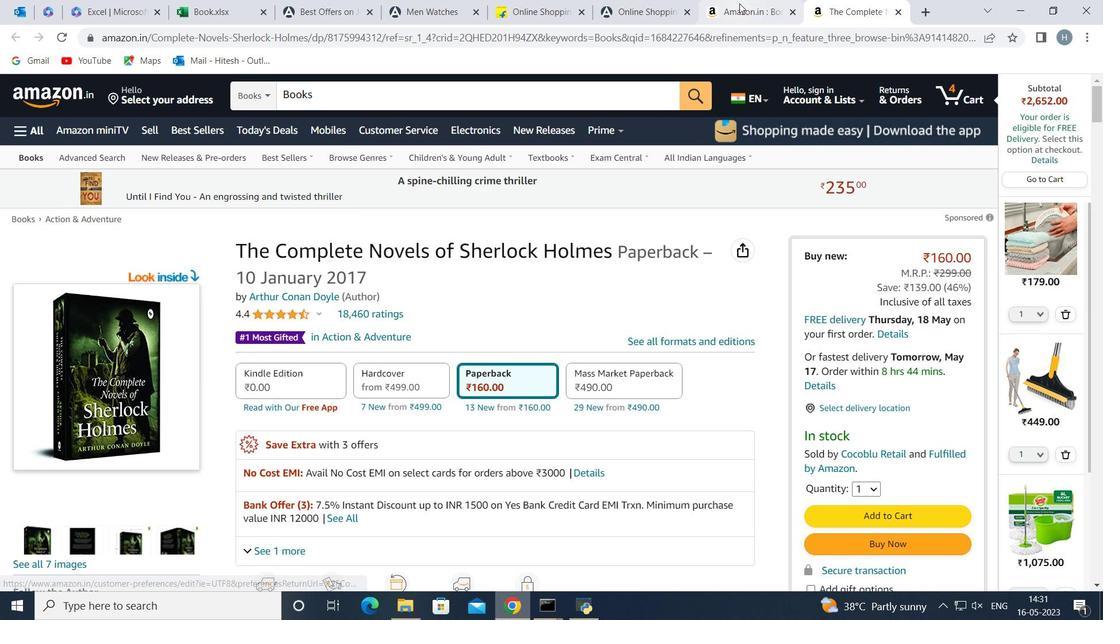 
Action: Mouse moved to (664, 260)
Screenshot: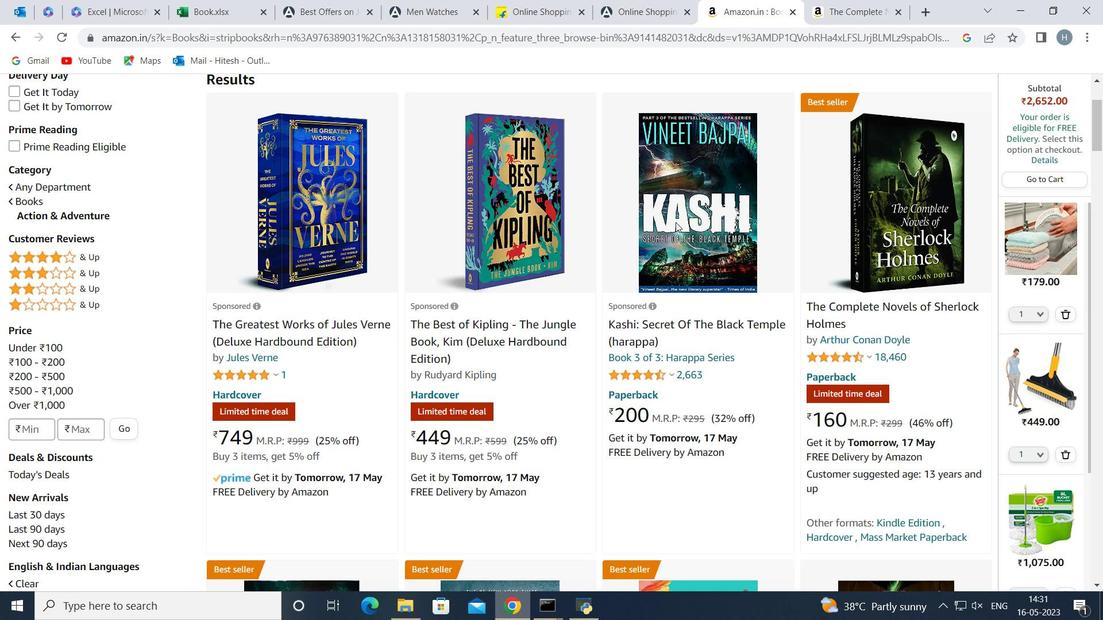 
Action: Mouse scrolled (664, 260) with delta (0, 0)
Screenshot: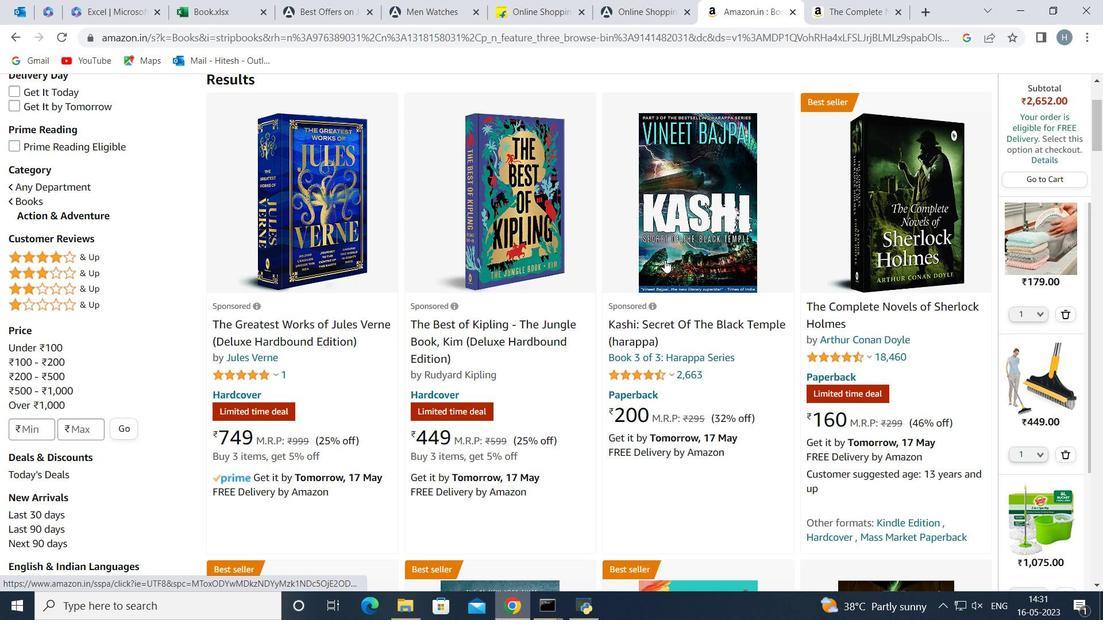 
Action: Mouse scrolled (664, 260) with delta (0, 0)
Screenshot: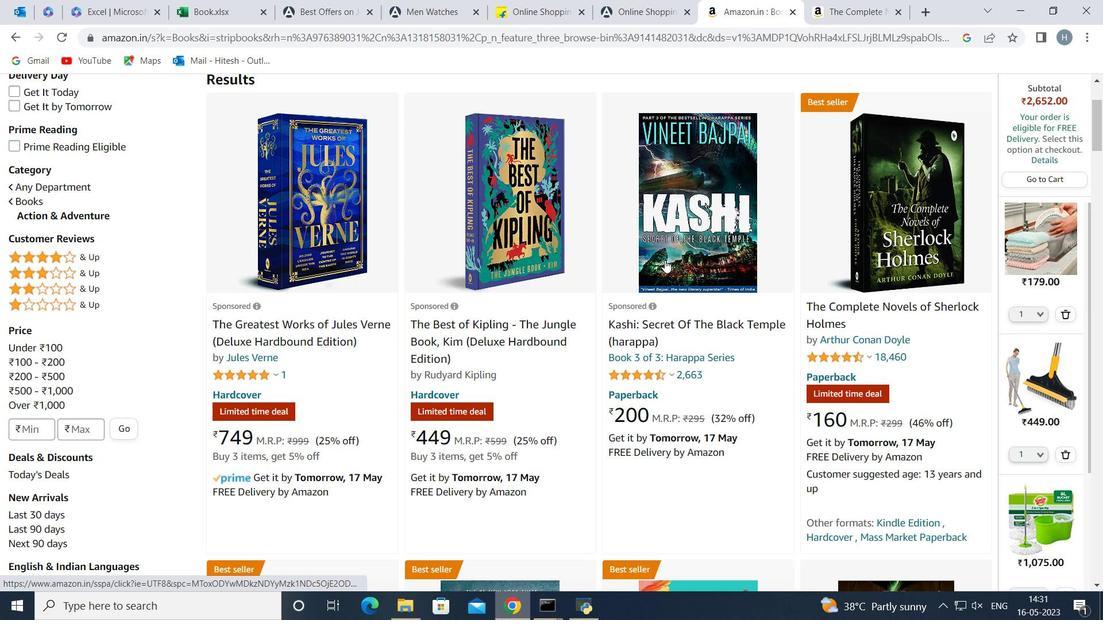 
Action: Mouse scrolled (664, 260) with delta (0, 0)
Screenshot: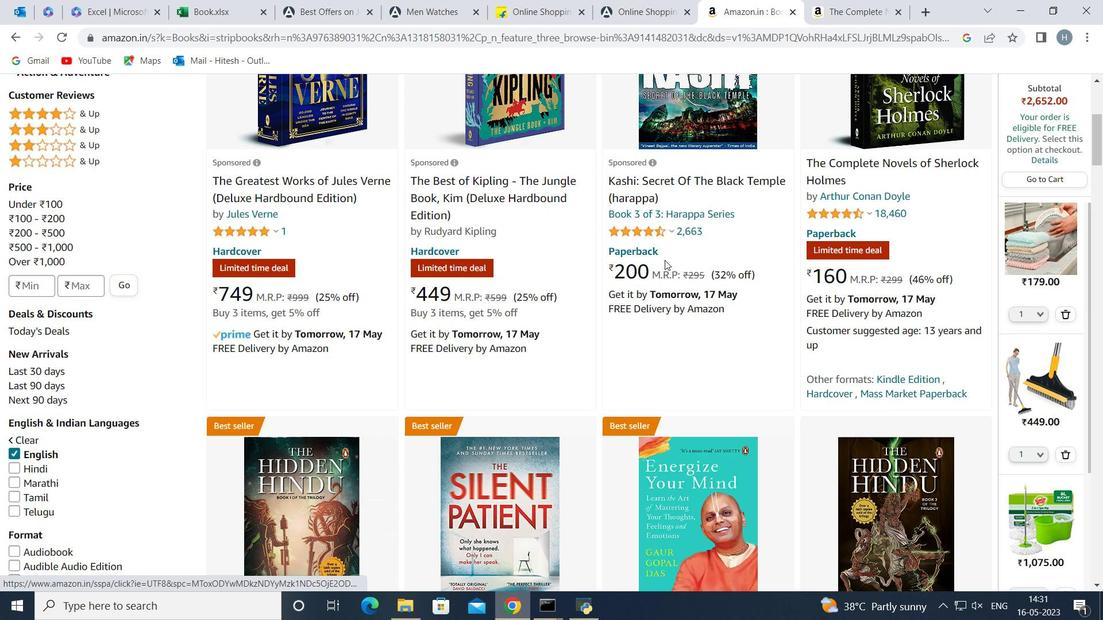 
Action: Mouse scrolled (664, 260) with delta (0, 0)
Screenshot: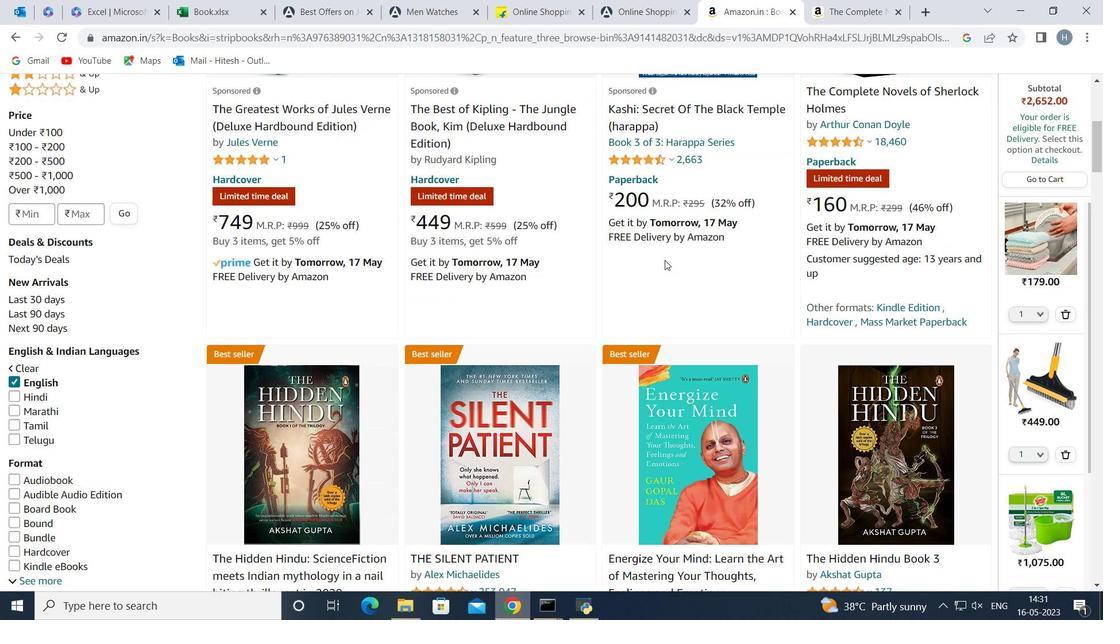 
Action: Mouse scrolled (664, 260) with delta (0, 0)
Screenshot: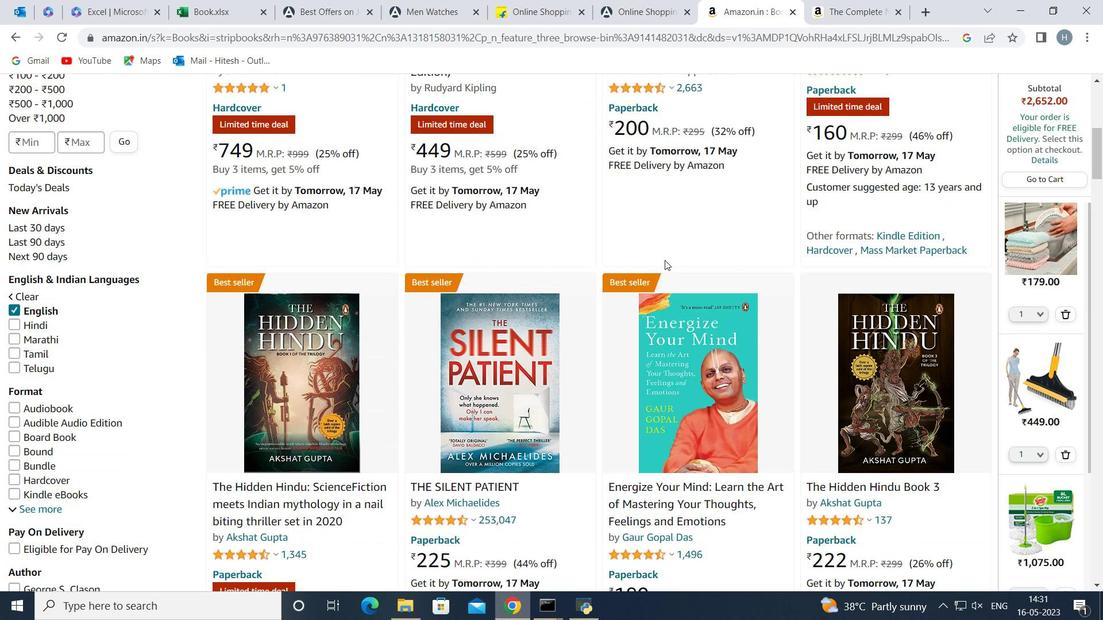 
Action: Mouse scrolled (664, 260) with delta (0, 0)
Screenshot: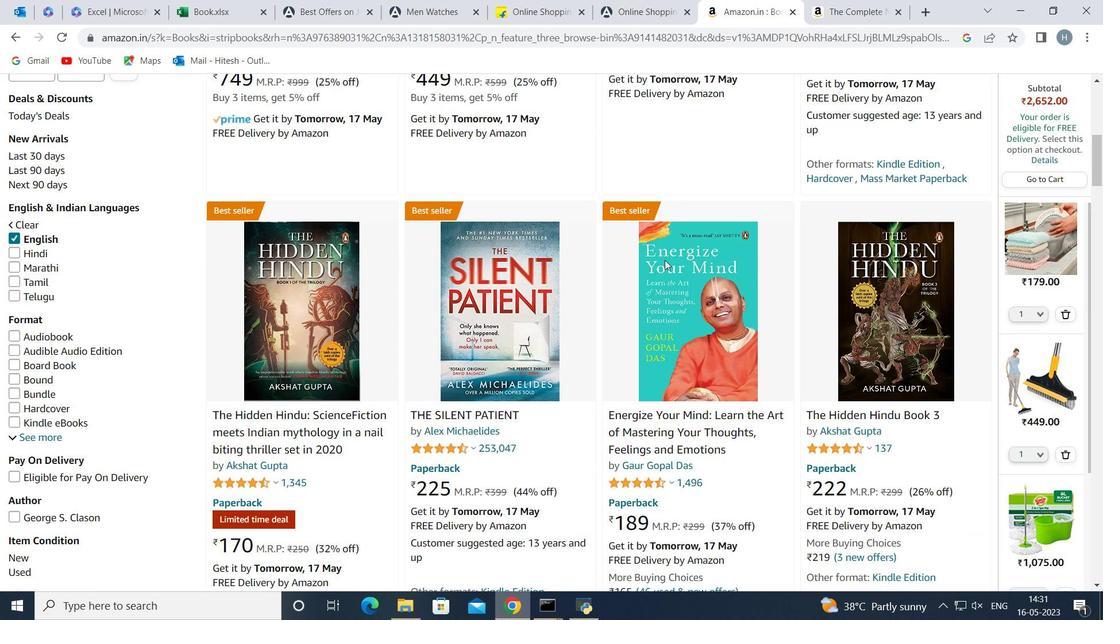 
Action: Mouse scrolled (664, 260) with delta (0, 0)
Screenshot: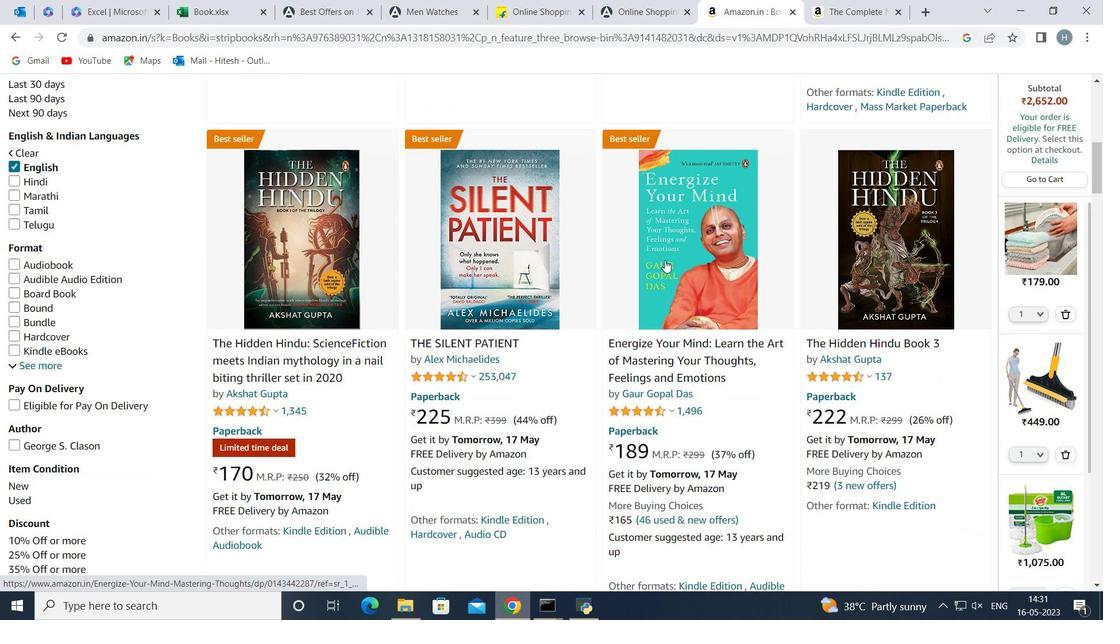 
Action: Mouse scrolled (664, 260) with delta (0, 0)
Screenshot: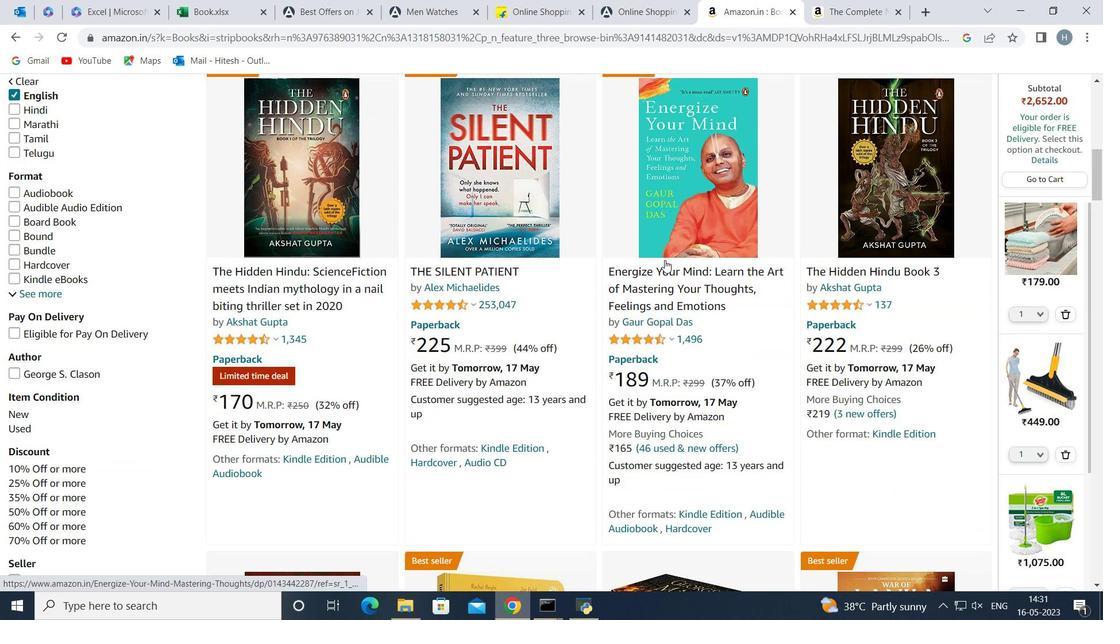 
Action: Mouse scrolled (664, 261) with delta (0, 0)
Screenshot: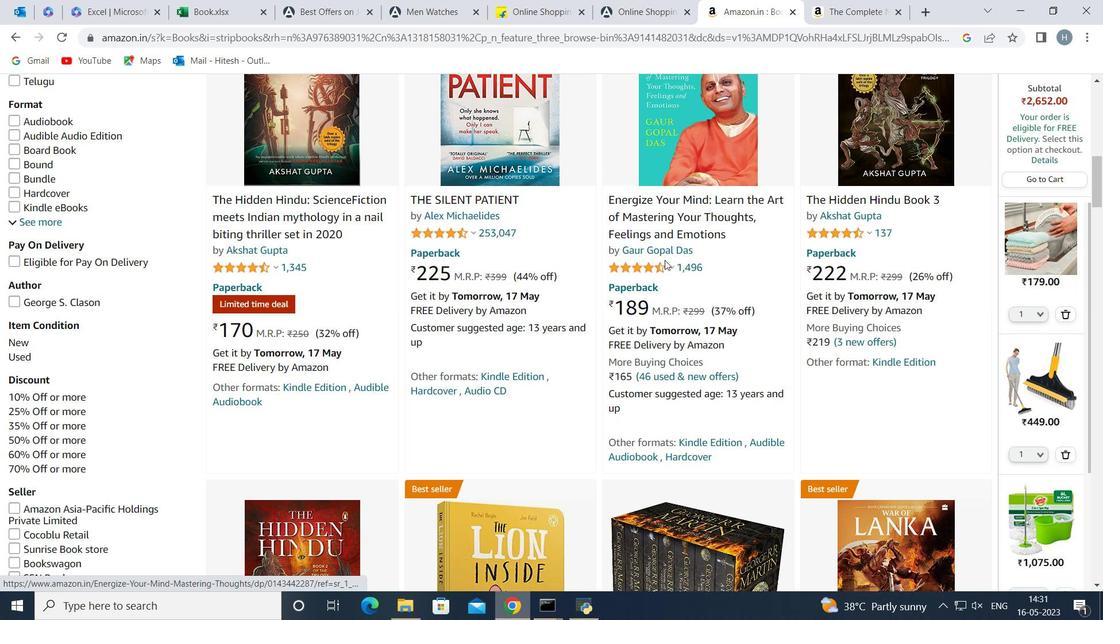 
Action: Mouse moved to (333, 212)
Screenshot: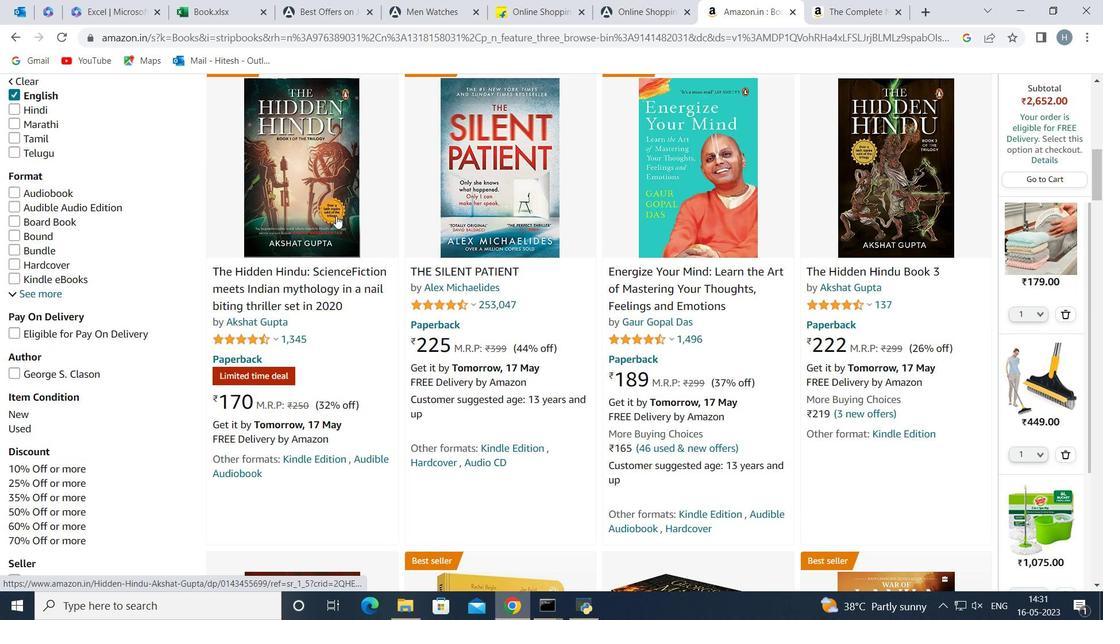 
Action: Mouse pressed left at (333, 212)
Screenshot: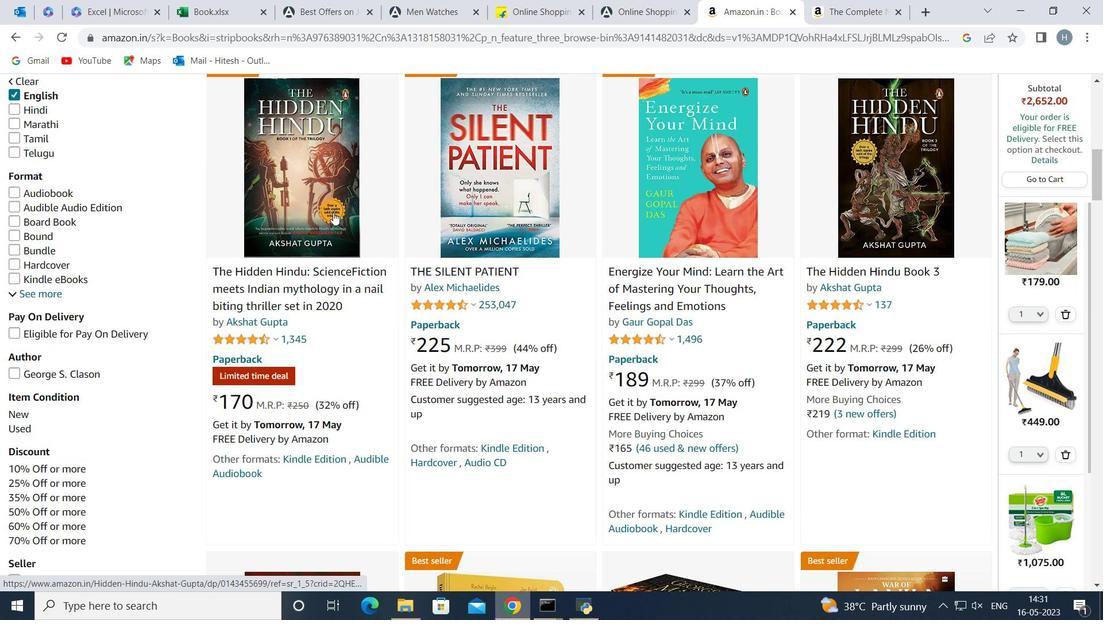 
Action: Mouse moved to (638, 323)
Screenshot: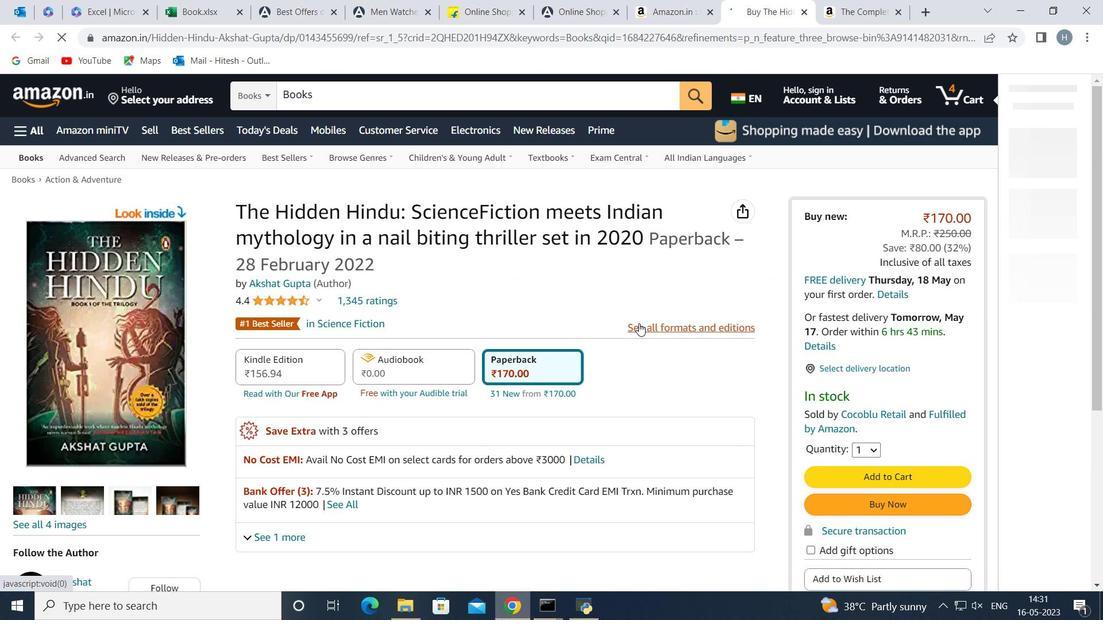
Action: Mouse scrolled (638, 322) with delta (0, 0)
Screenshot: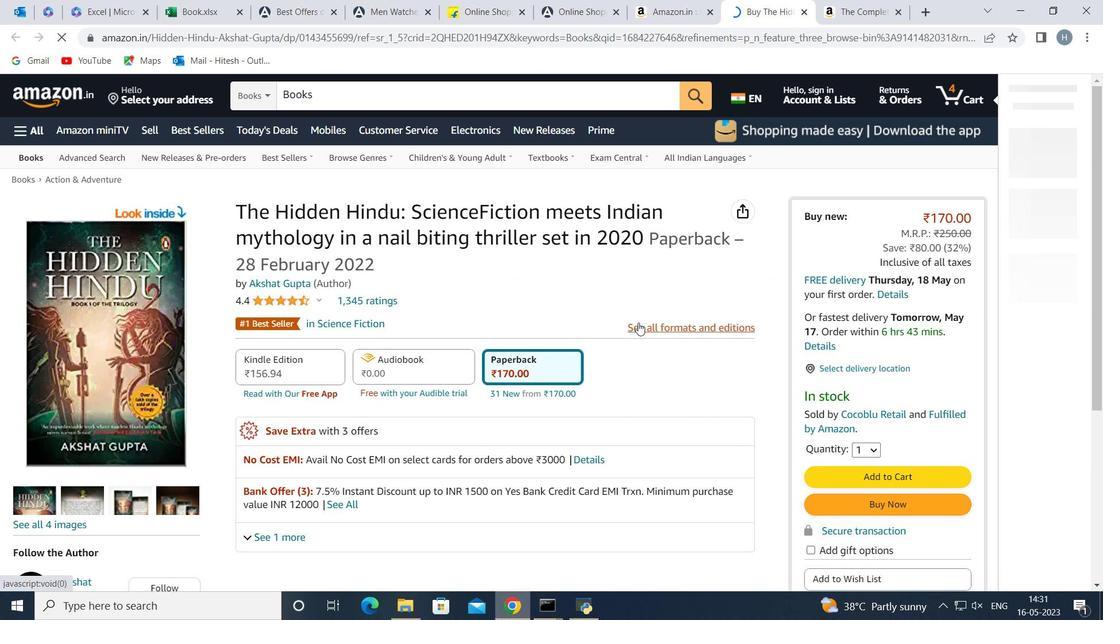 
Action: Mouse scrolled (638, 322) with delta (0, 0)
Screenshot: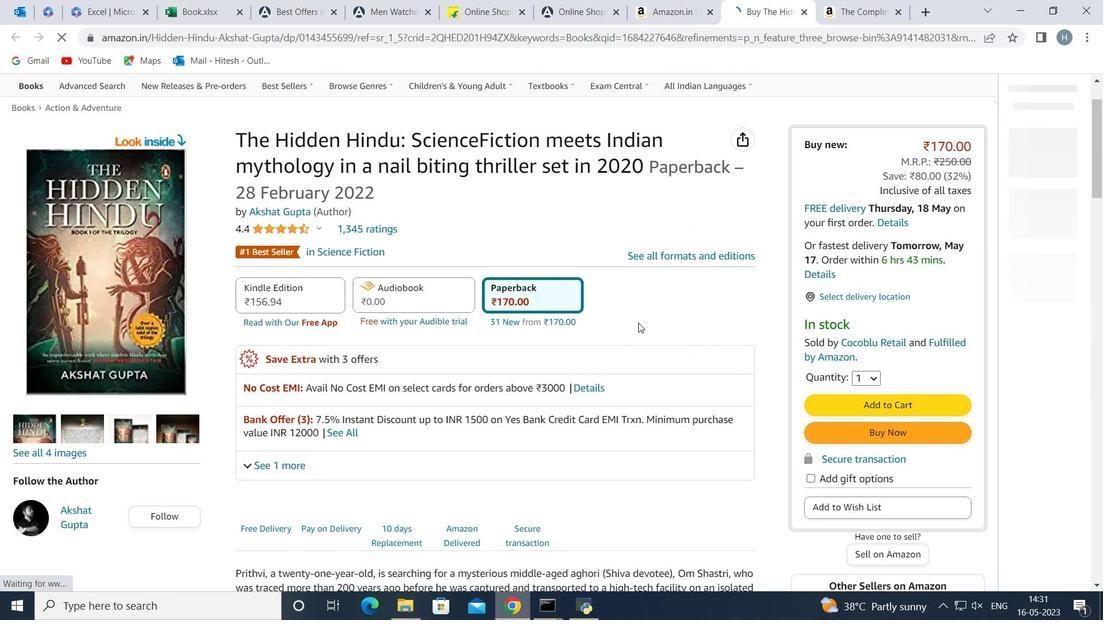 
Action: Mouse scrolled (638, 322) with delta (0, 0)
Screenshot: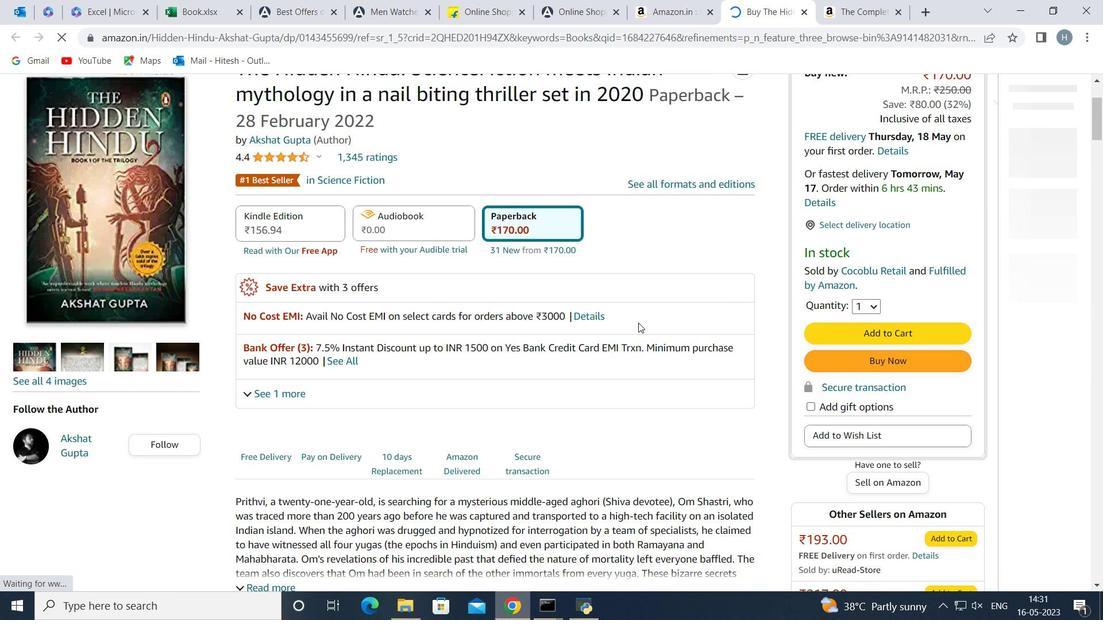 
Action: Mouse moved to (264, 325)
Screenshot: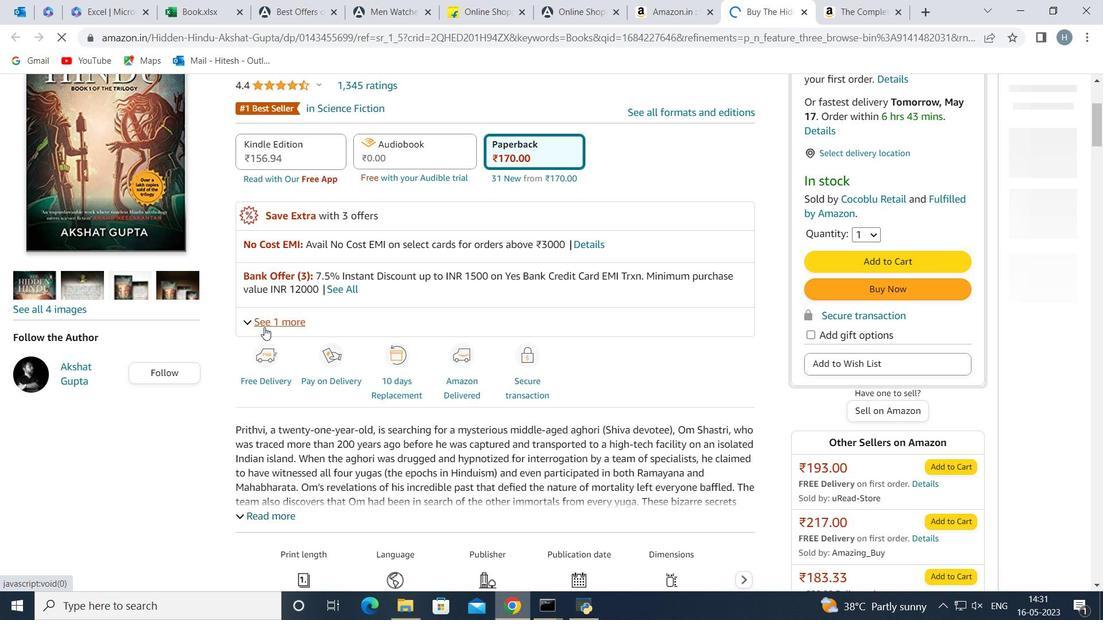 
Action: Mouse pressed left at (264, 325)
Screenshot: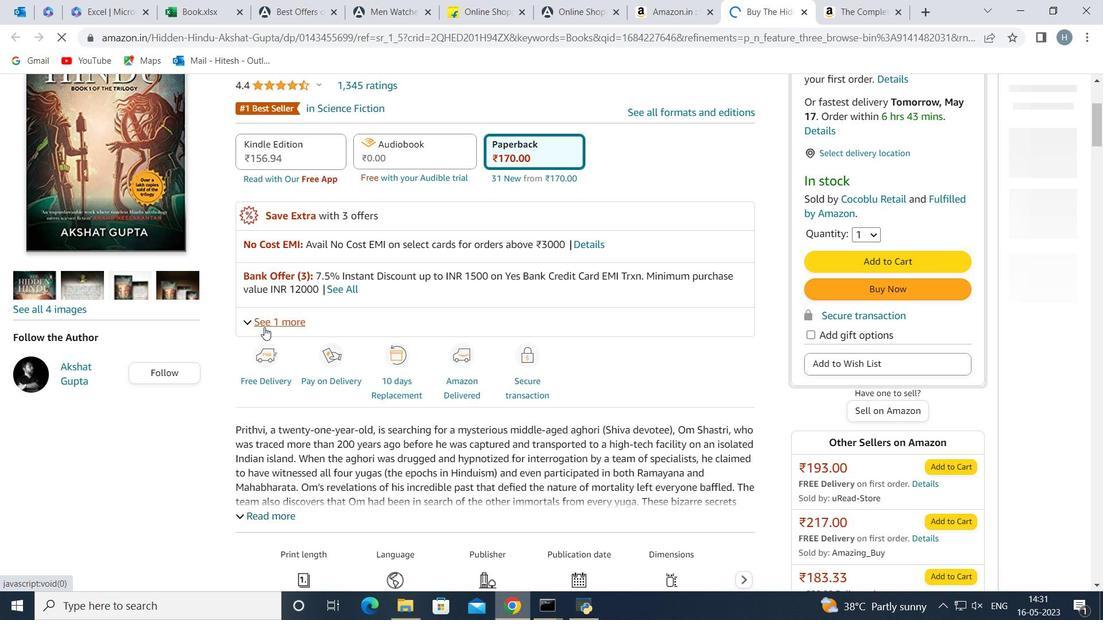 
Action: Mouse moved to (359, 329)
Screenshot: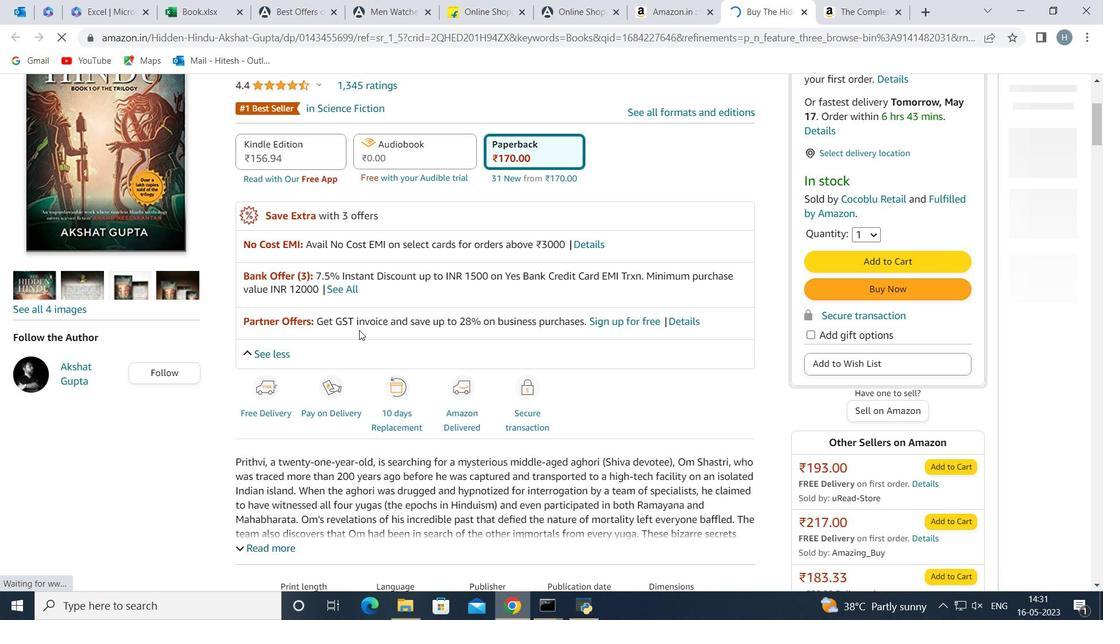 
Action: Mouse scrolled (359, 328) with delta (0, 0)
Screenshot: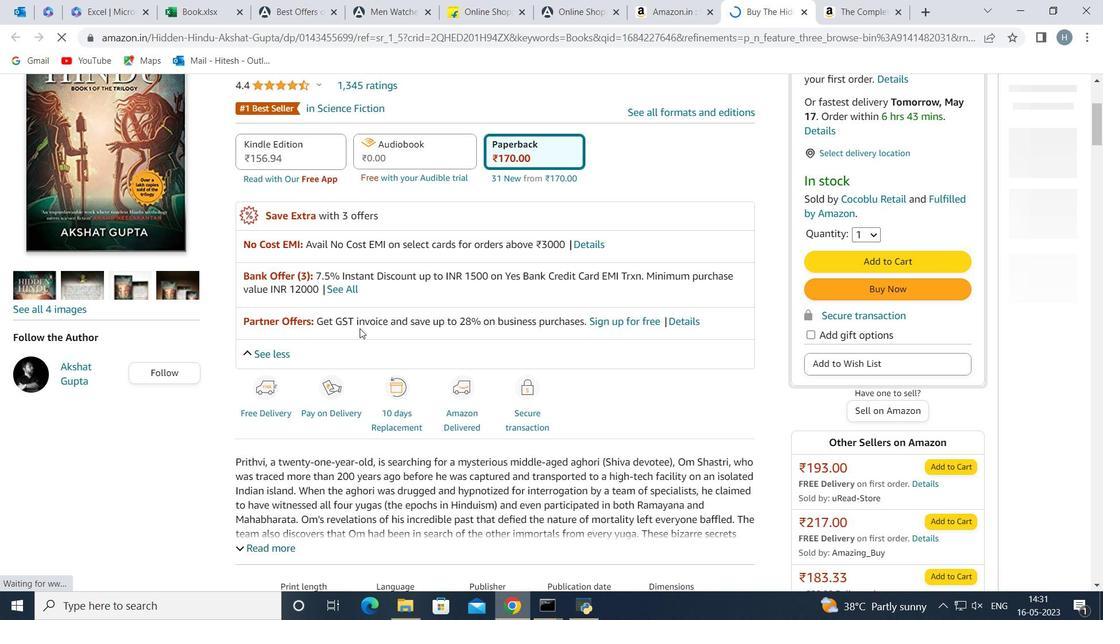 
Action: Mouse moved to (479, 363)
Screenshot: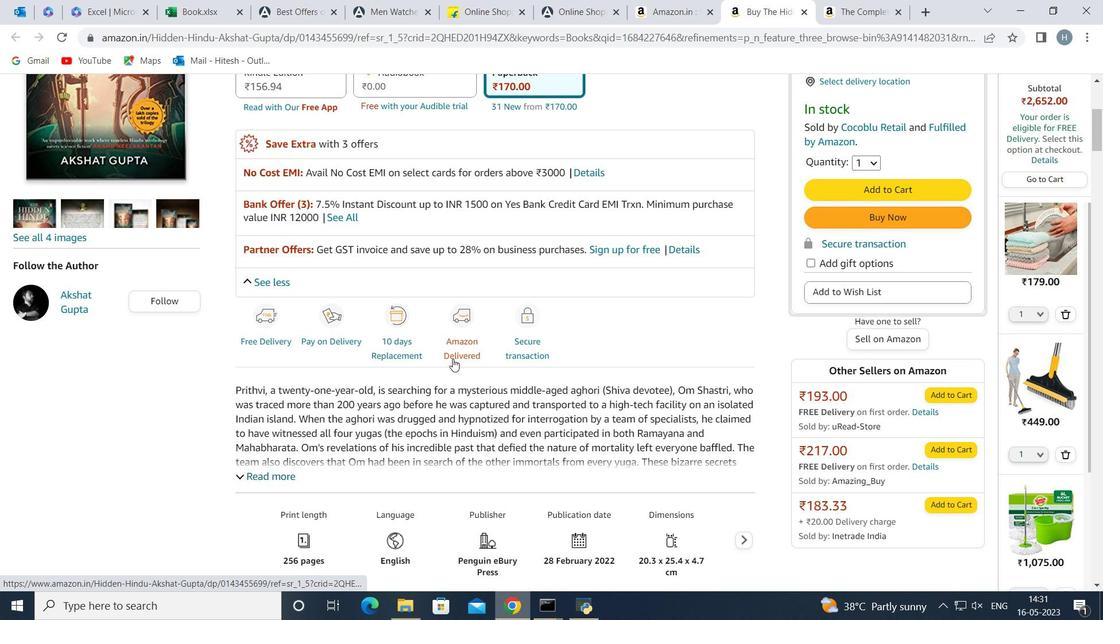 
Action: Mouse scrolled (479, 362) with delta (0, 0)
Screenshot: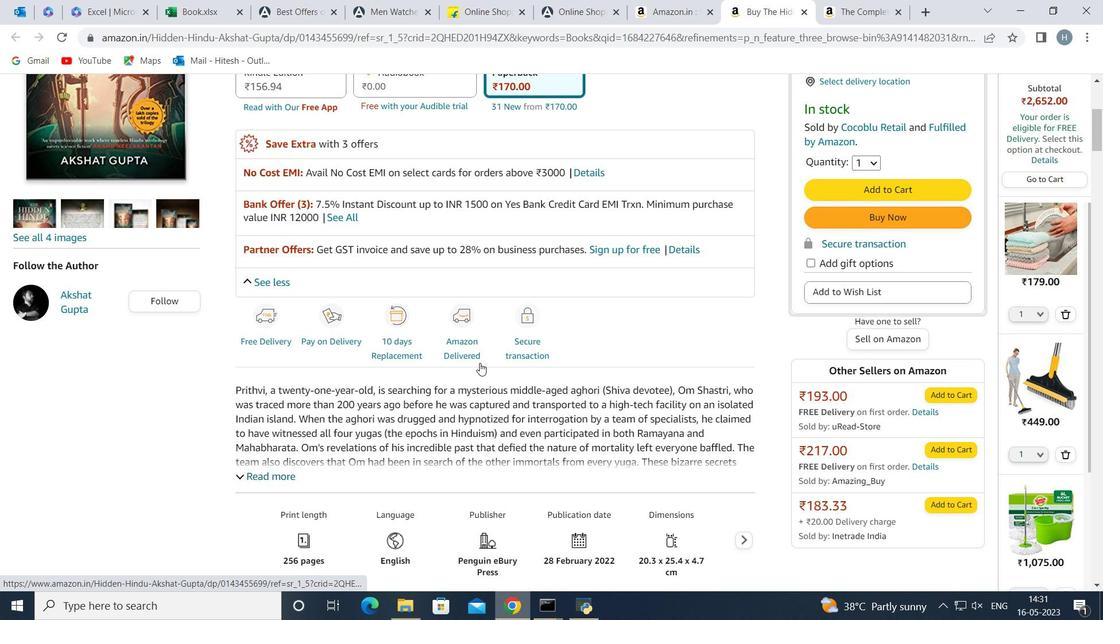 
Action: Mouse scrolled (479, 362) with delta (0, 0)
Screenshot: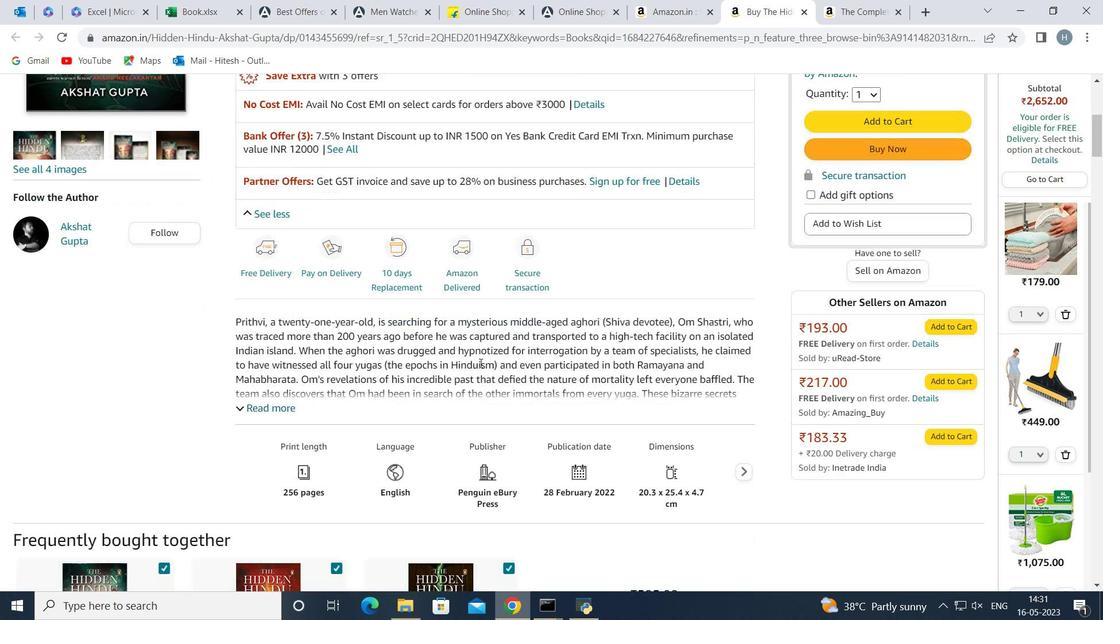 
Action: Mouse scrolled (479, 362) with delta (0, 0)
Screenshot: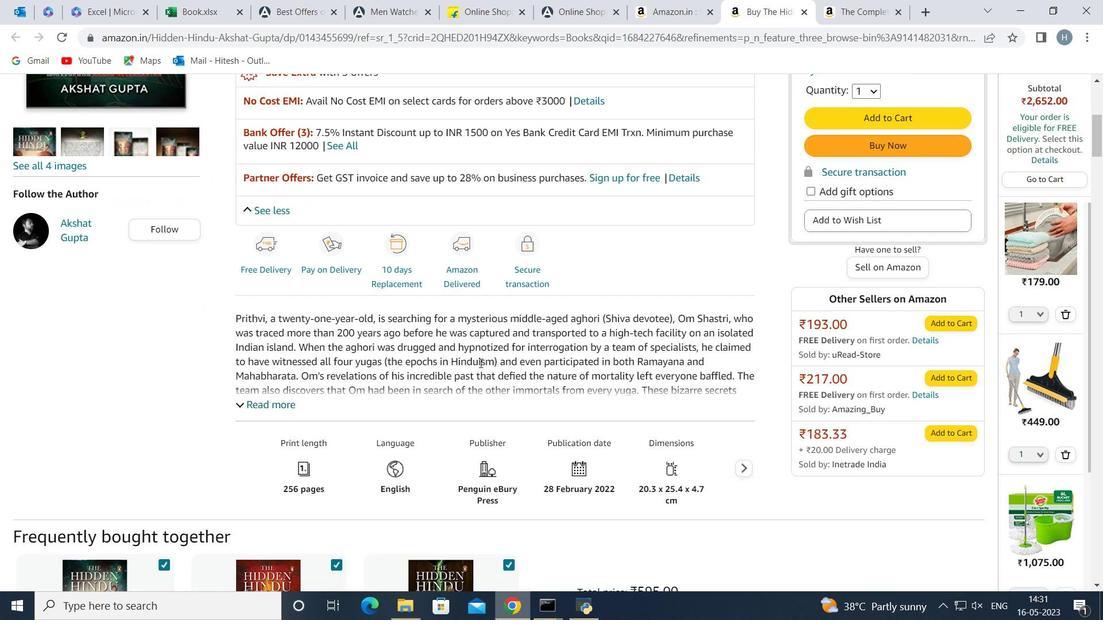 
Action: Mouse scrolled (479, 362) with delta (0, 0)
Screenshot: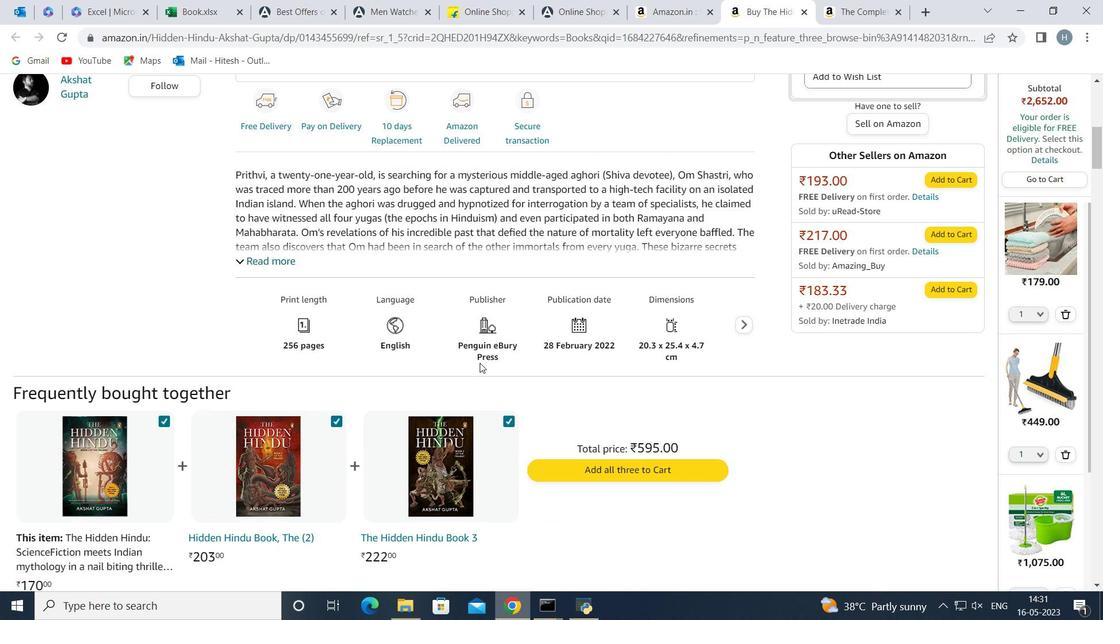 
Action: Mouse moved to (666, 359)
Screenshot: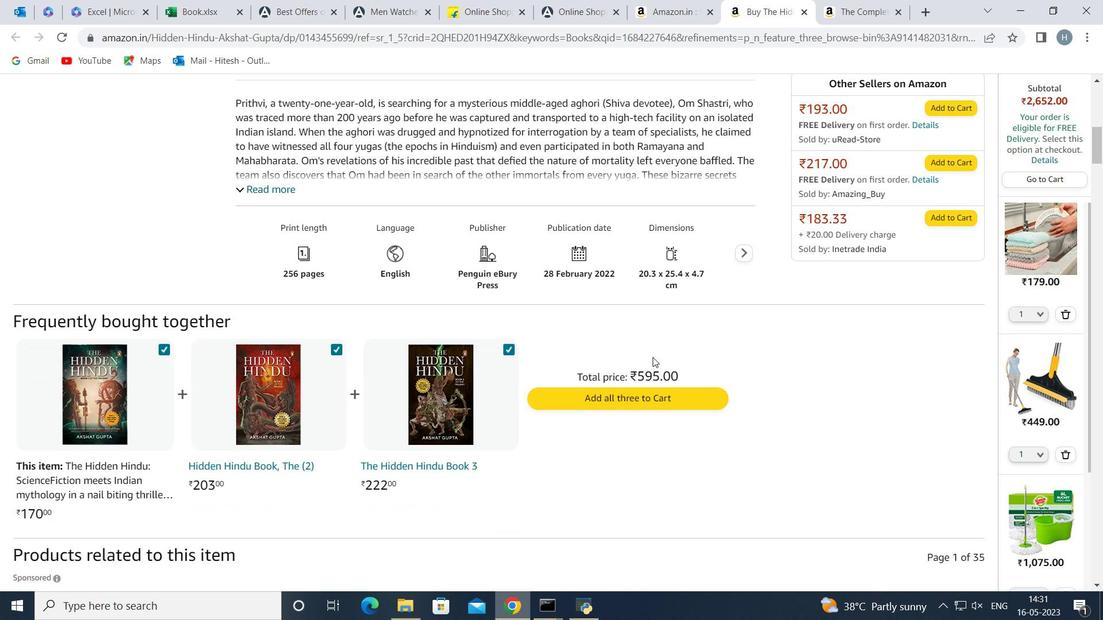 
Action: Mouse scrolled (666, 360) with delta (0, 0)
Screenshot: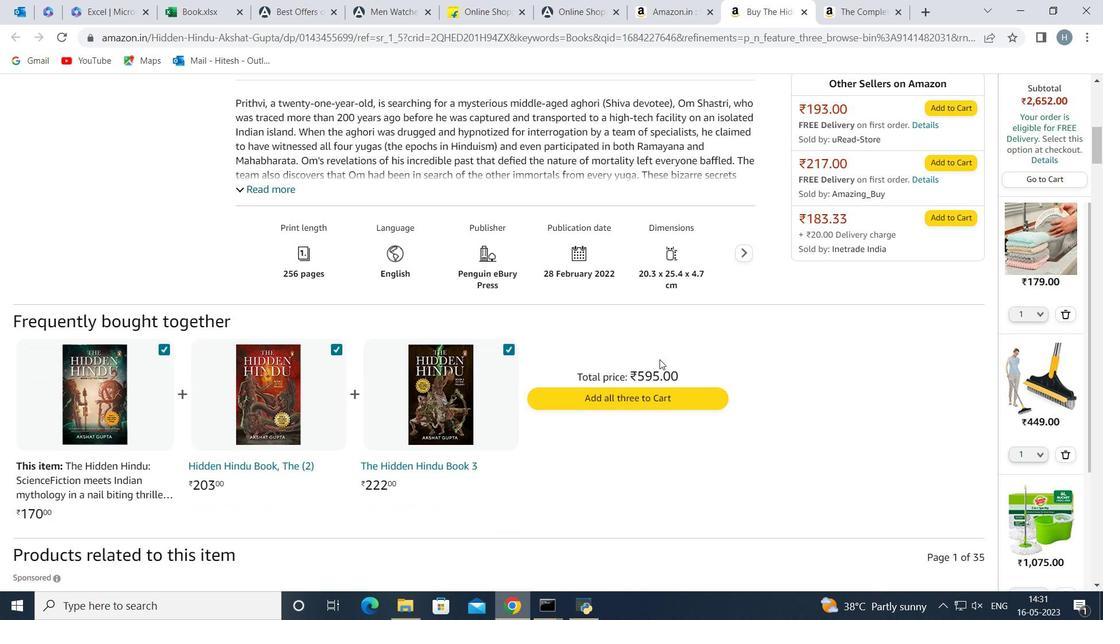 
Action: Mouse scrolled (666, 360) with delta (0, 0)
Screenshot: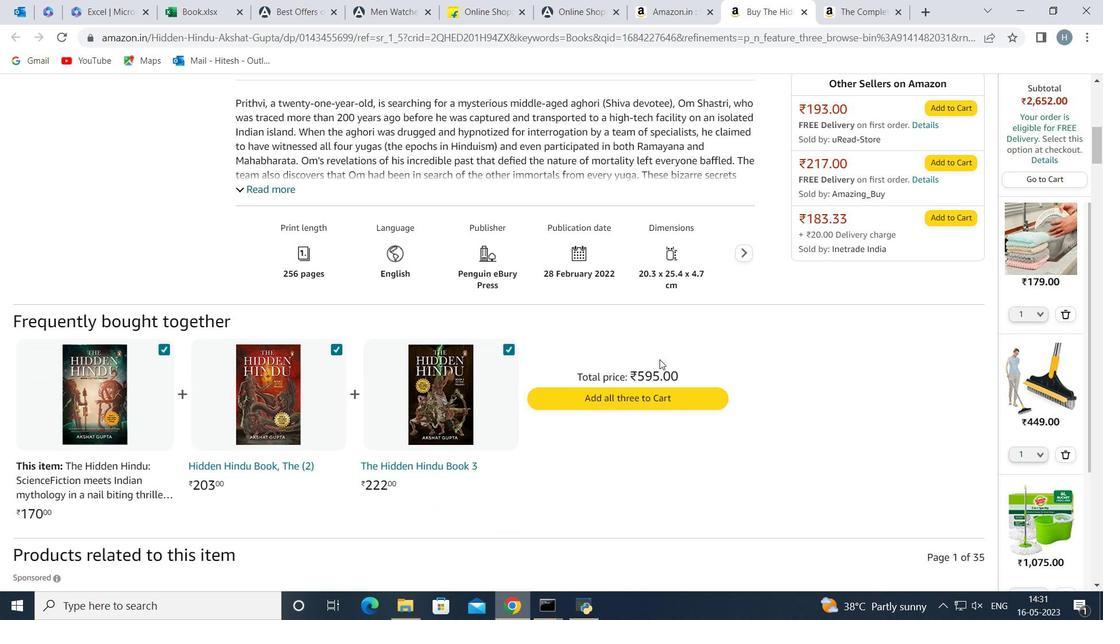 
Action: Mouse scrolled (666, 360) with delta (0, 0)
Screenshot: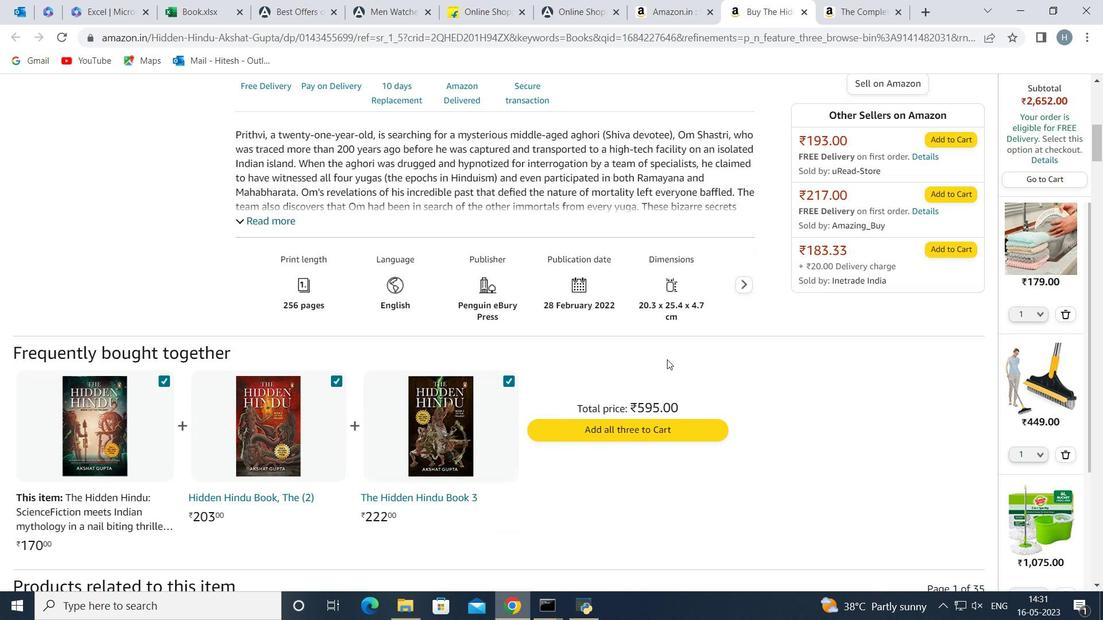 
Action: Mouse scrolled (666, 360) with delta (0, 0)
Screenshot: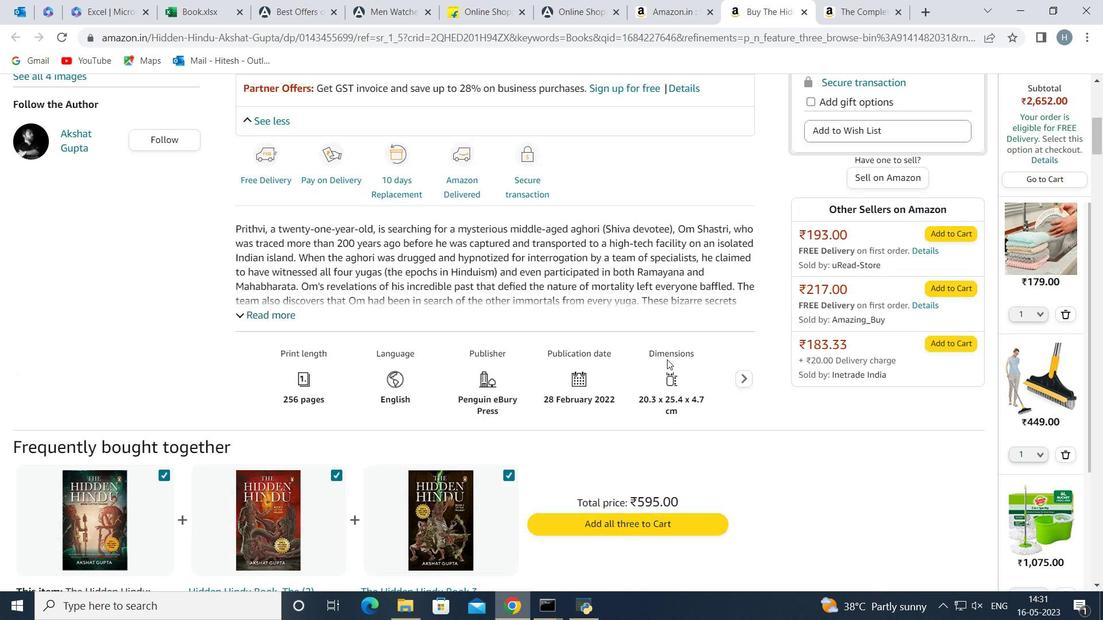 
Action: Mouse moved to (792, 315)
Screenshot: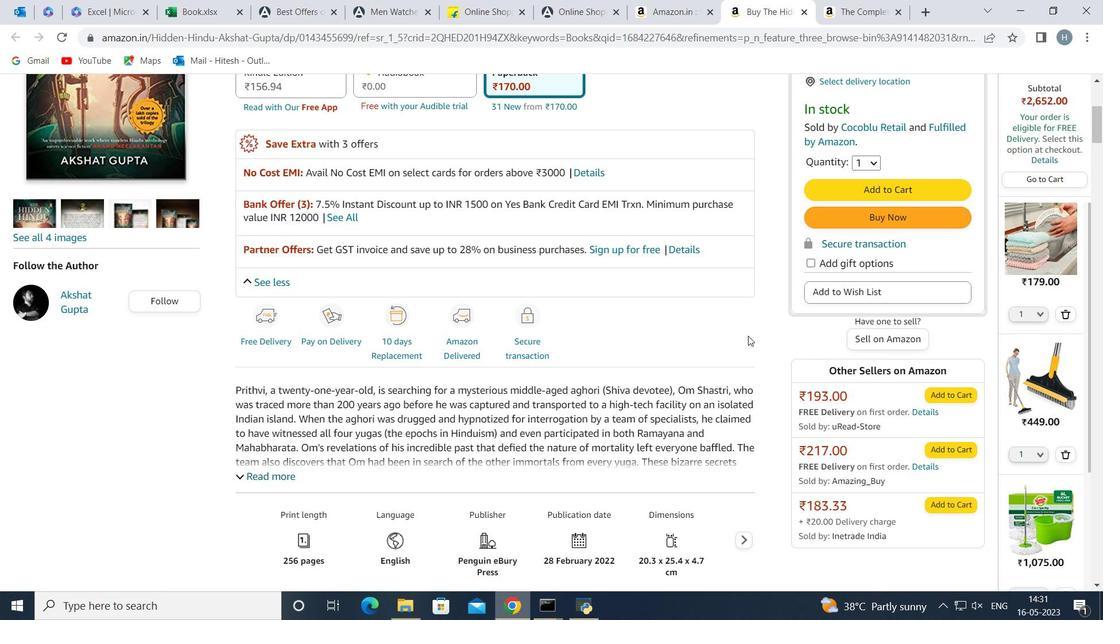 
Action: Mouse scrolled (792, 315) with delta (0, 0)
Screenshot: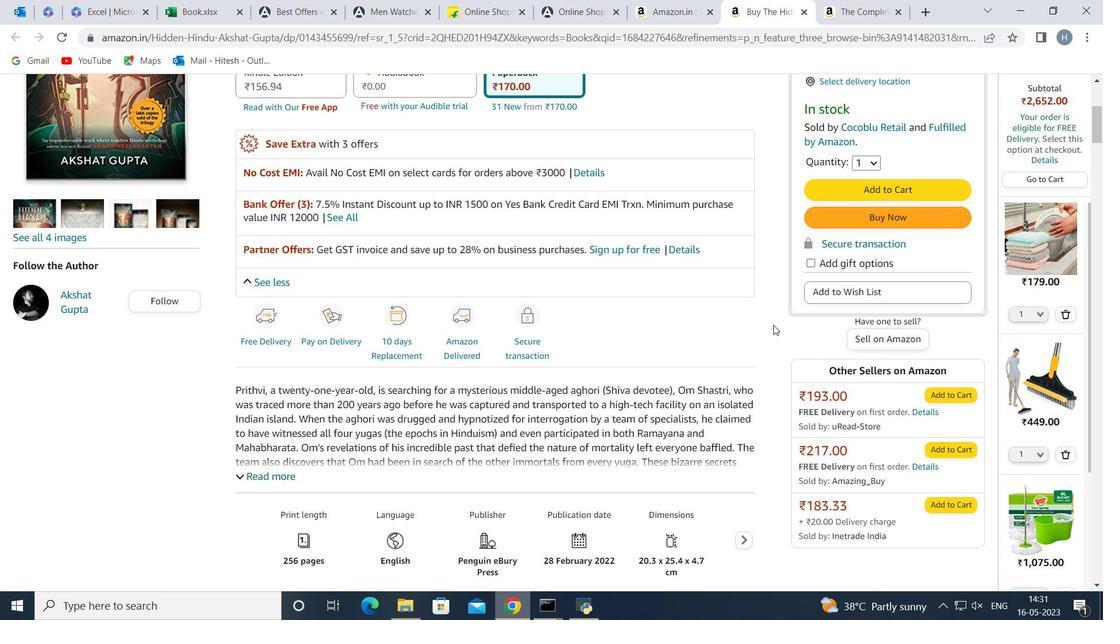 
Action: Mouse scrolled (792, 315) with delta (0, 0)
Screenshot: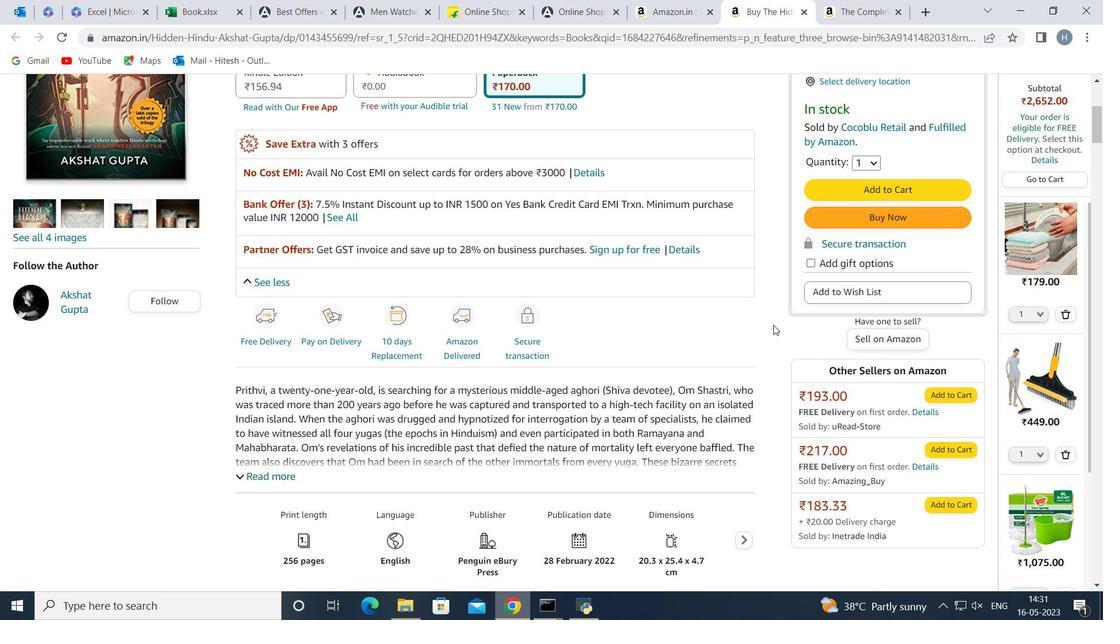 
Action: Mouse scrolled (792, 315) with delta (0, 0)
Screenshot: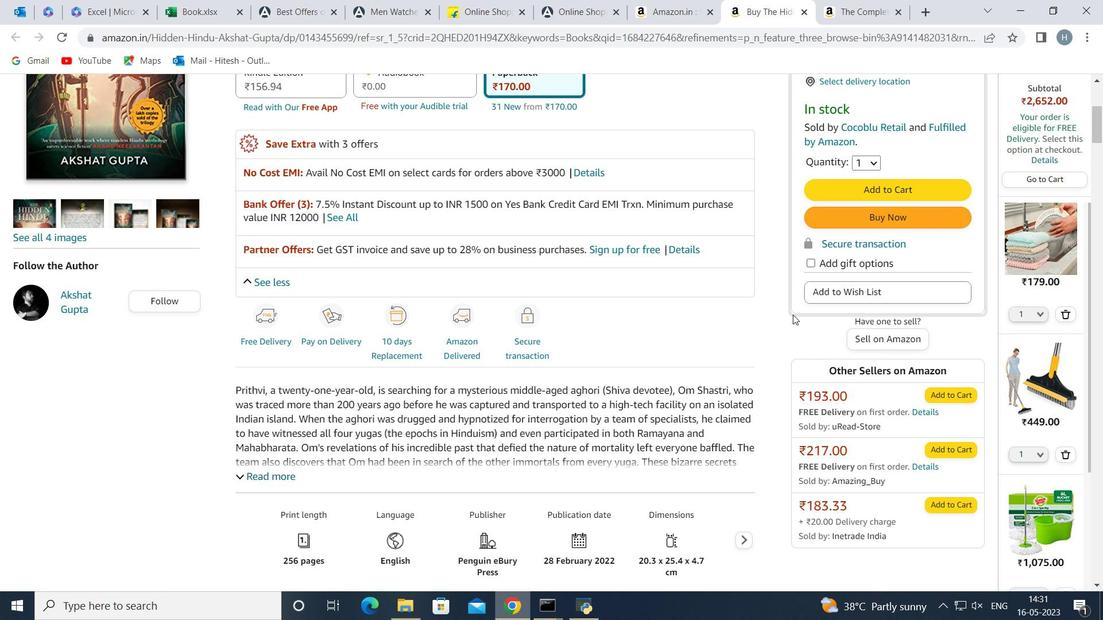 
Action: Mouse moved to (768, 310)
Screenshot: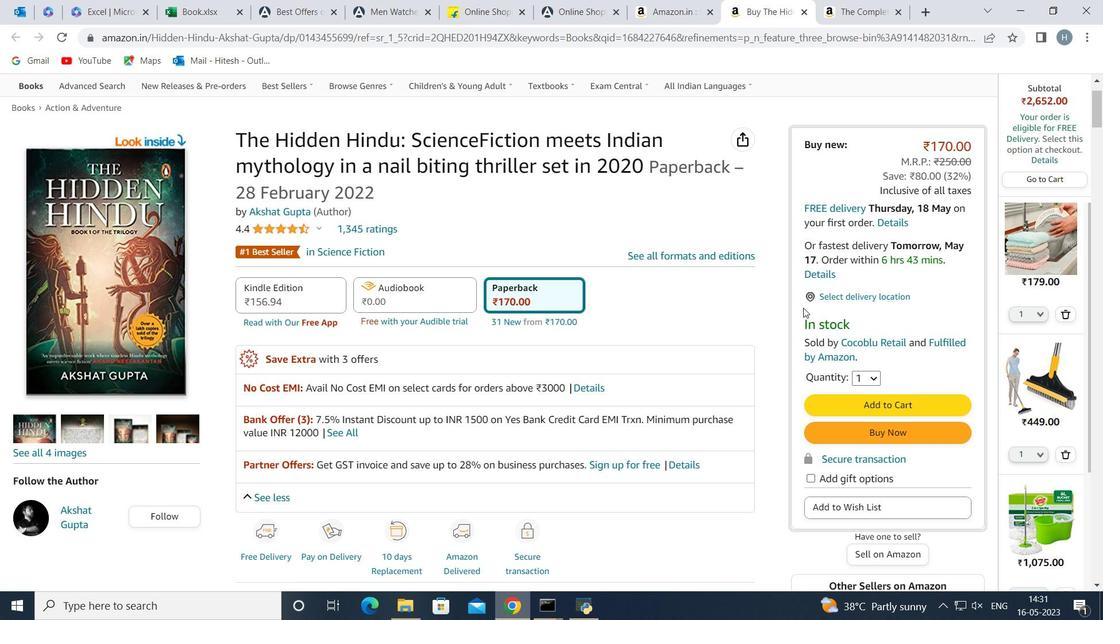 
Action: Mouse scrolled (768, 310) with delta (0, 0)
Screenshot: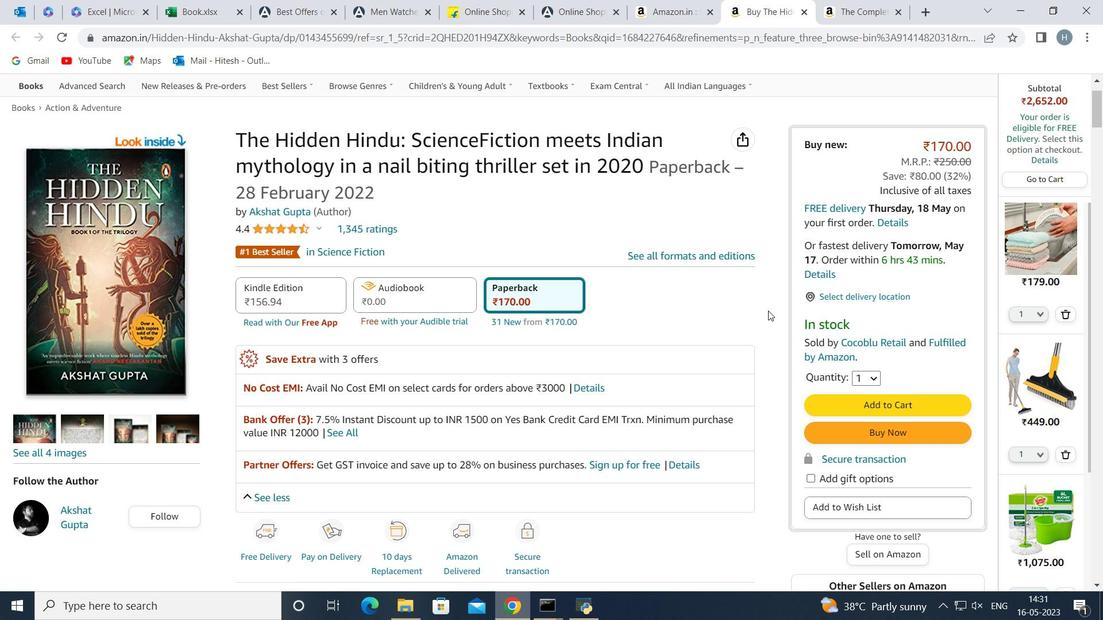 
Action: Mouse scrolled (768, 310) with delta (0, 0)
Screenshot: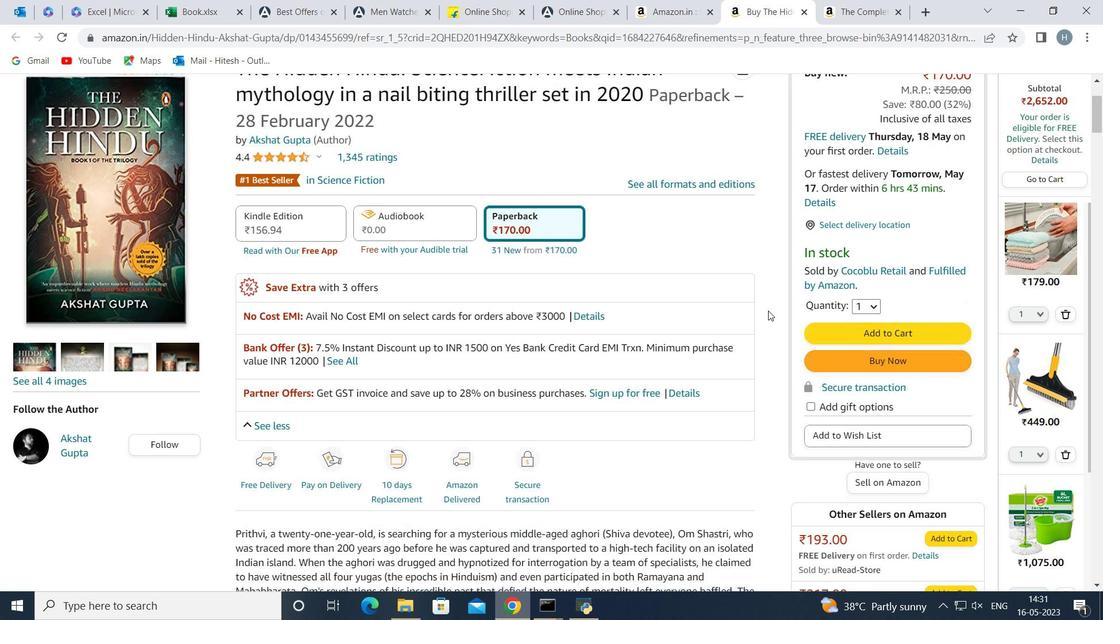 
Action: Mouse moved to (760, 311)
Screenshot: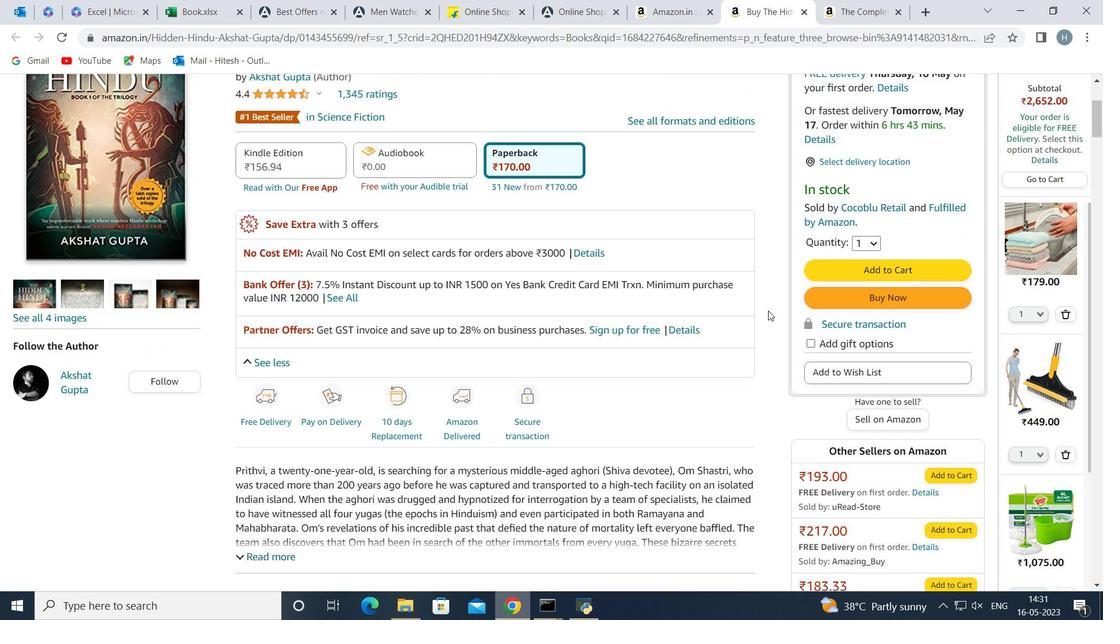 
Action: Mouse scrolled (760, 311) with delta (0, 0)
Screenshot: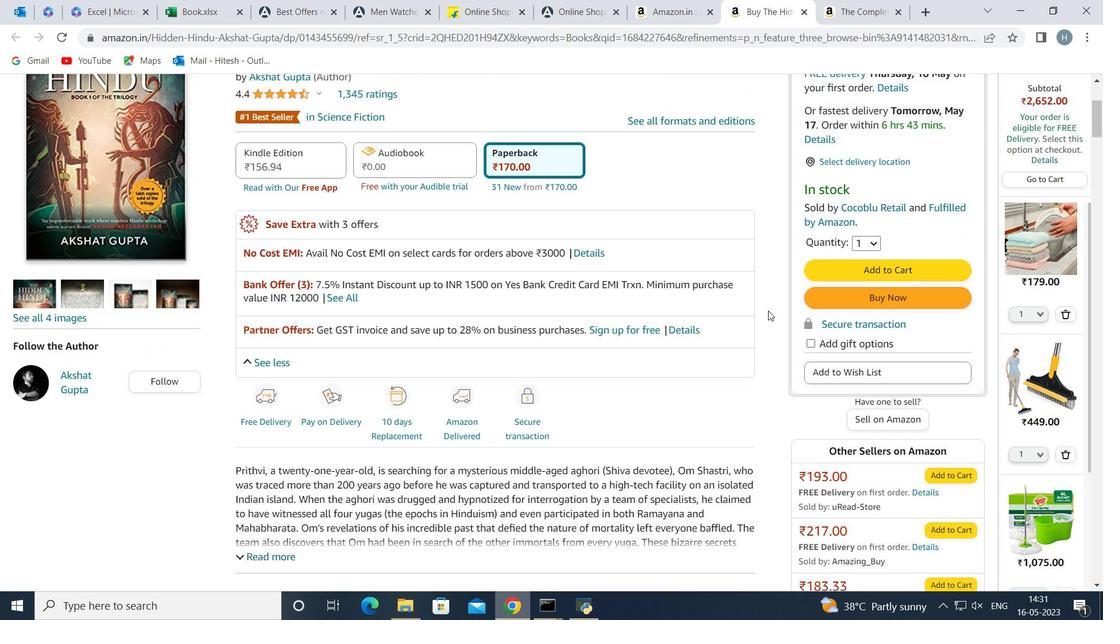 
Action: Mouse moved to (749, 314)
Screenshot: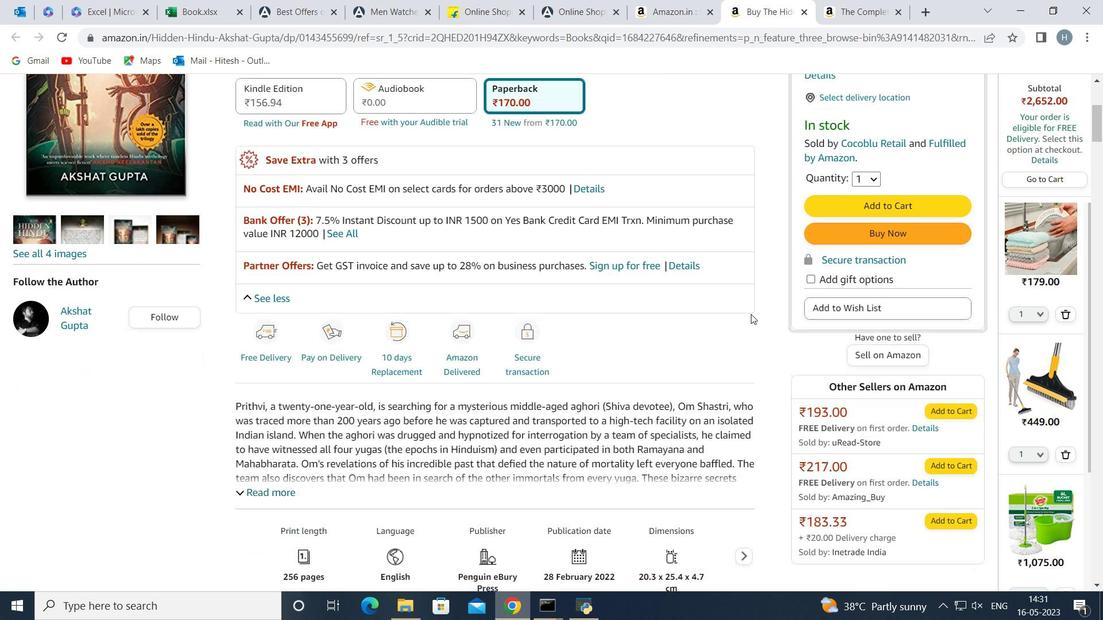 
Action: Mouse scrolled (749, 314) with delta (0, 0)
Screenshot: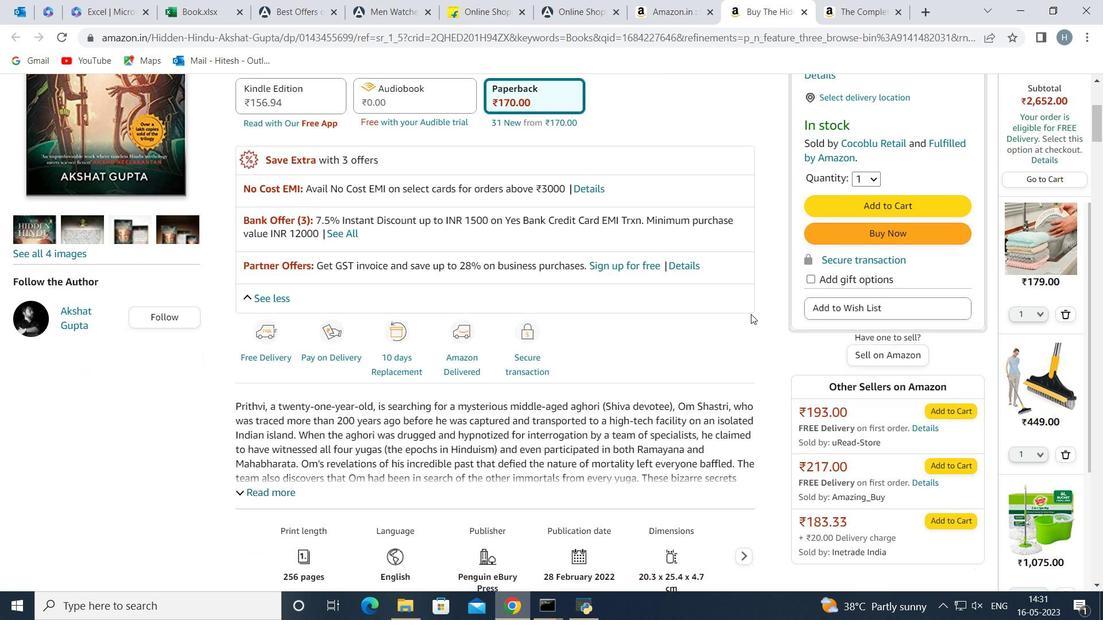 
Action: Mouse moved to (738, 316)
Screenshot: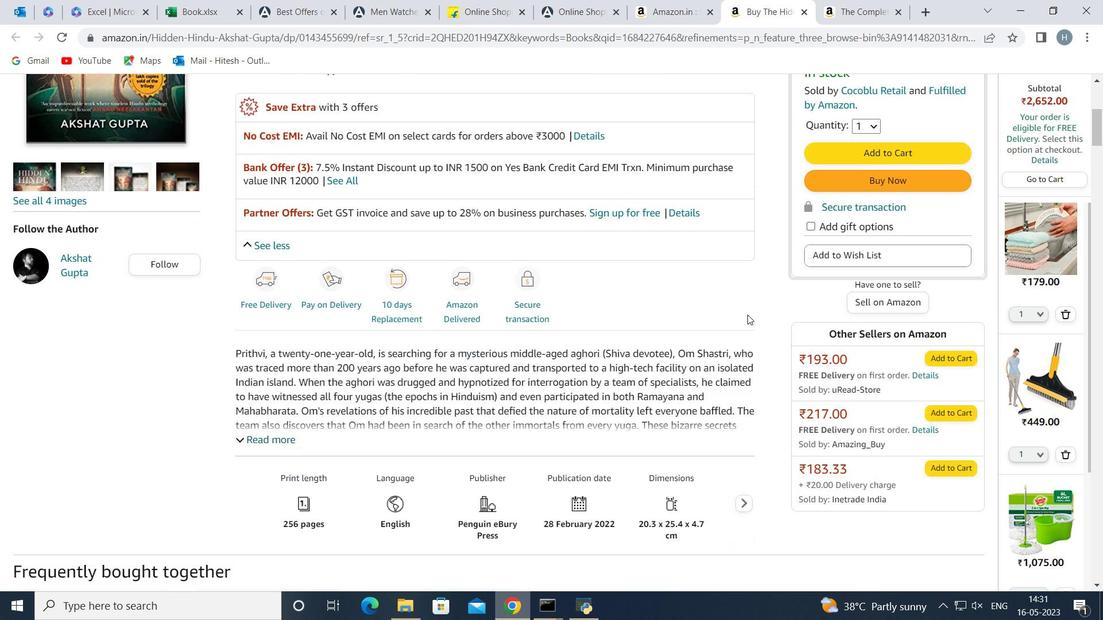 
Action: Mouse scrolled (738, 315) with delta (0, 0)
Screenshot: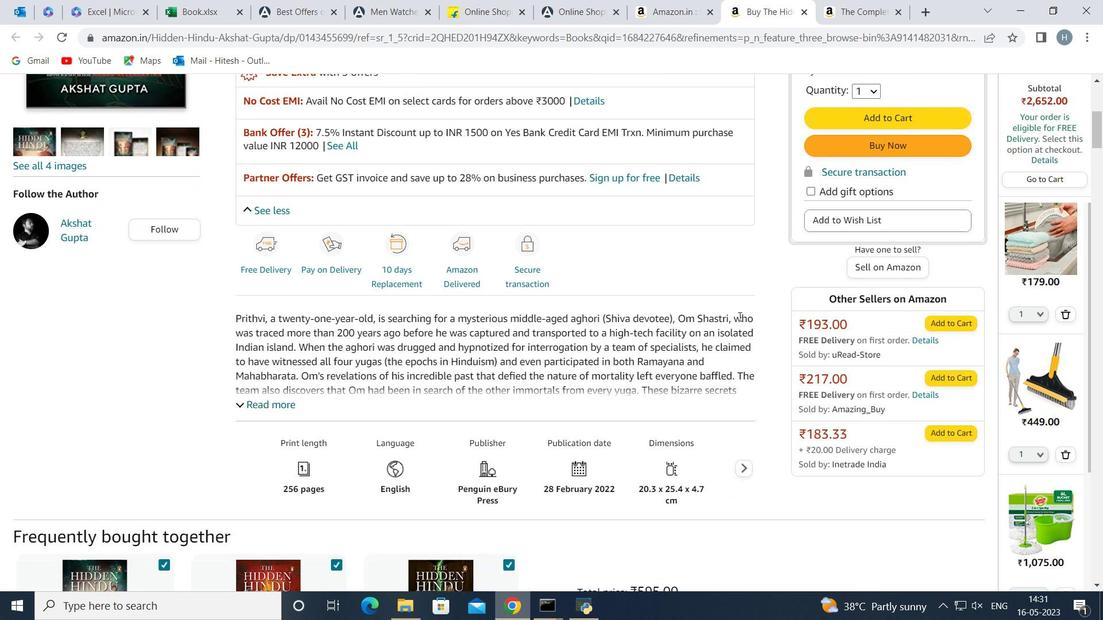 
Action: Mouse moved to (735, 316)
Screenshot: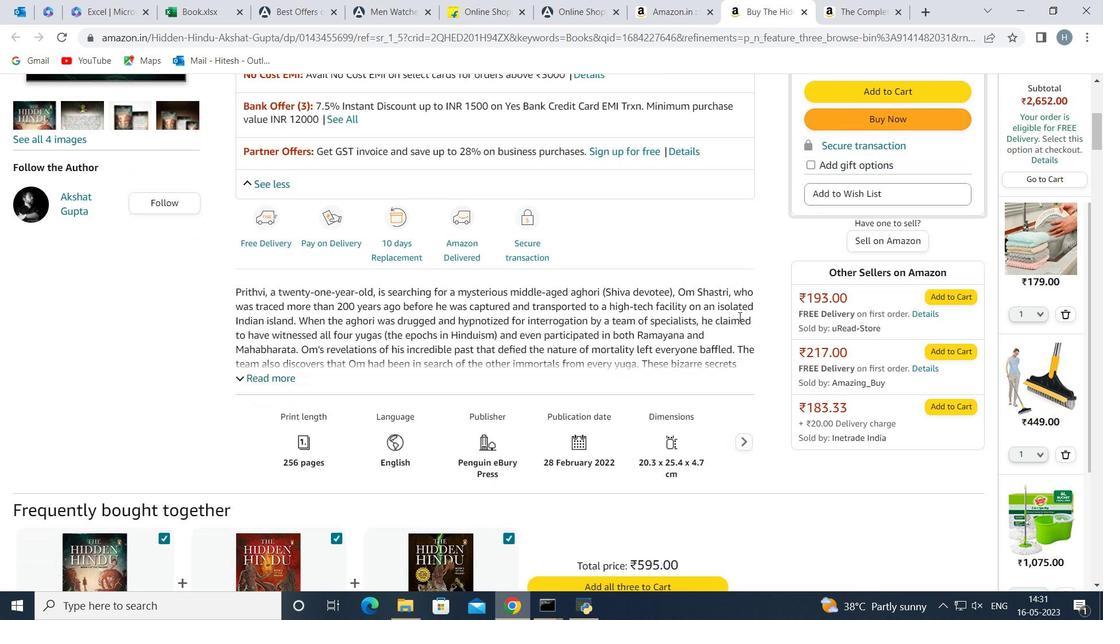 
Action: Mouse scrolled (735, 315) with delta (0, 0)
Screenshot: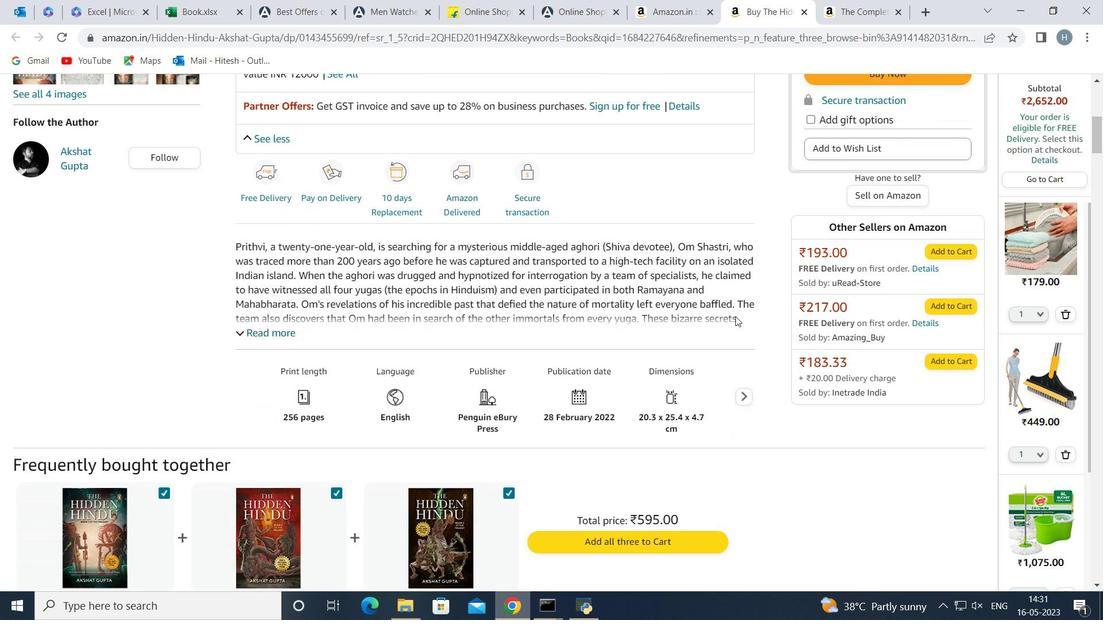 
Action: Mouse scrolled (735, 315) with delta (0, 0)
Screenshot: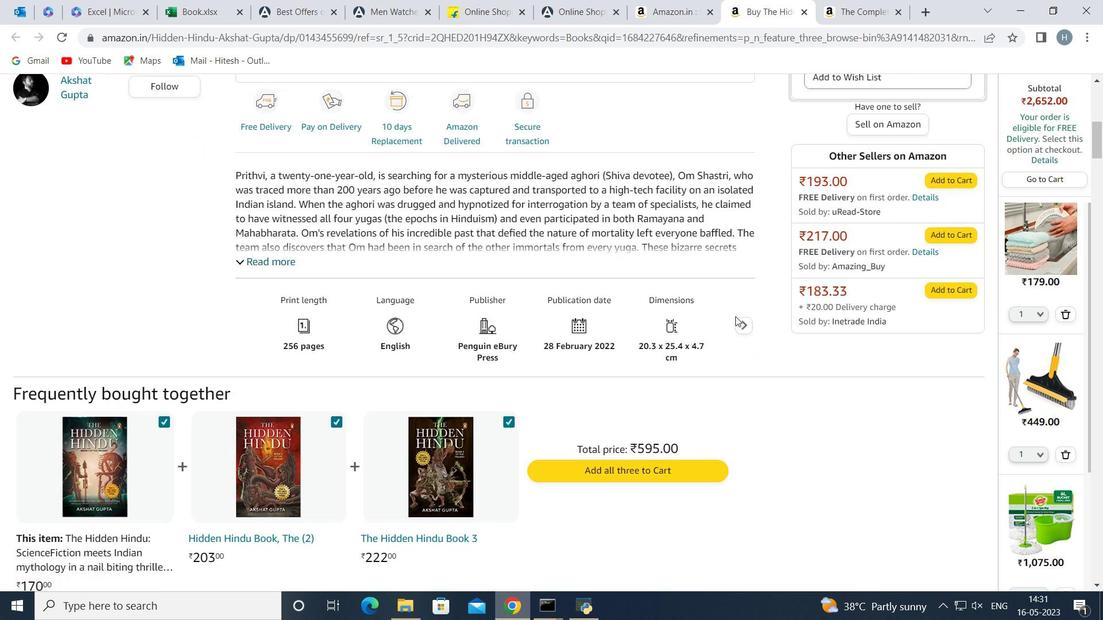 
Action: Mouse scrolled (735, 315) with delta (0, 0)
Screenshot: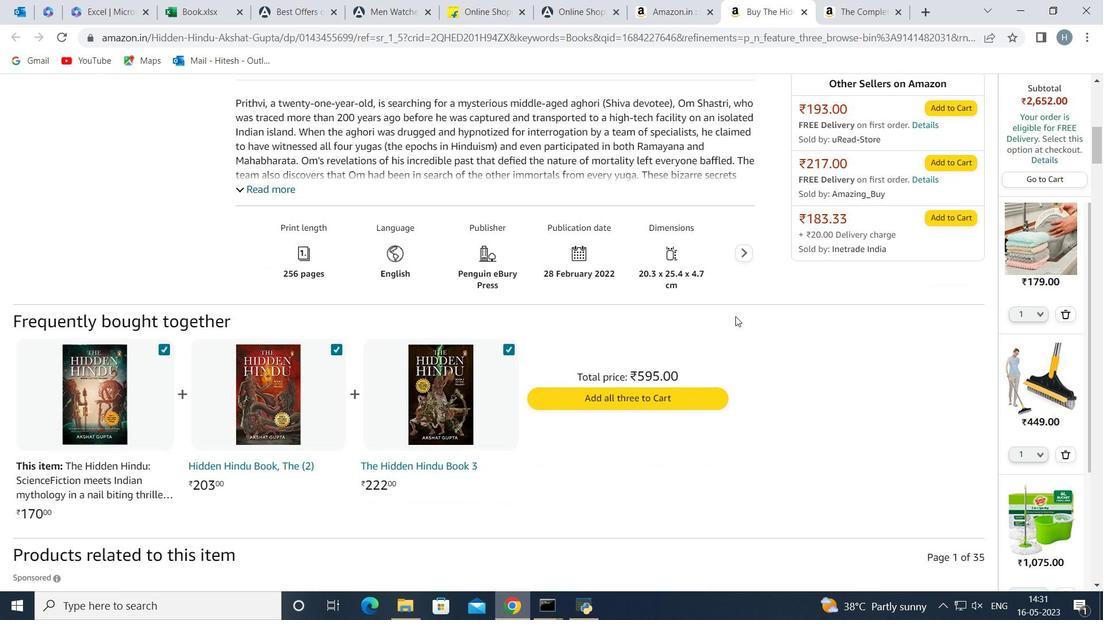 
Action: Mouse scrolled (735, 315) with delta (0, 0)
Screenshot: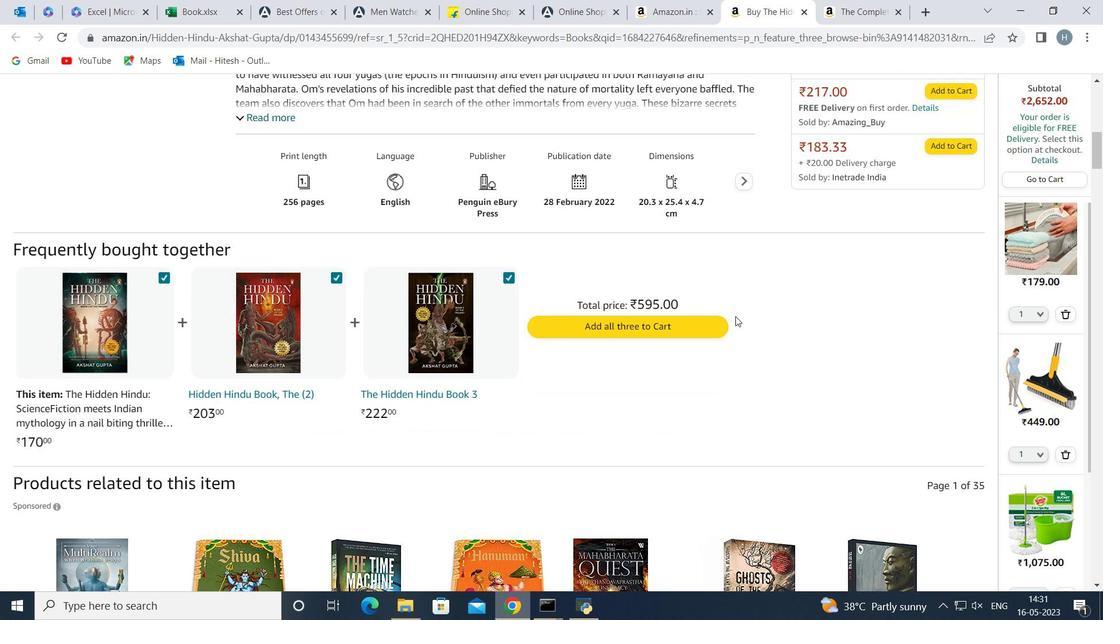 
Action: Mouse scrolled (735, 315) with delta (0, 0)
Screenshot: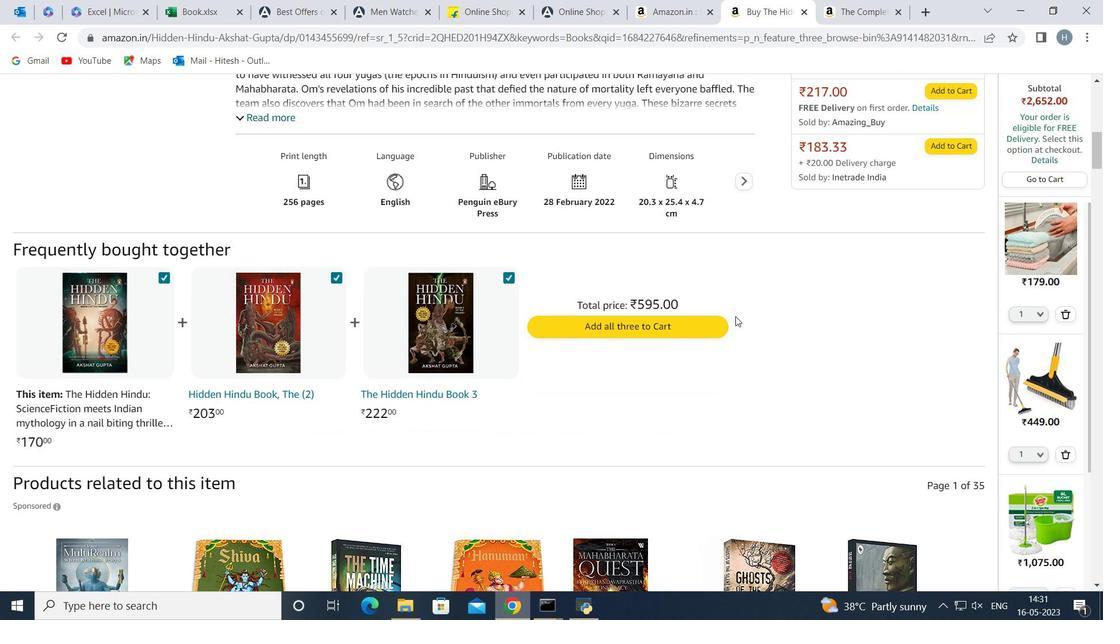 
Action: Mouse scrolled (735, 315) with delta (0, 0)
Screenshot: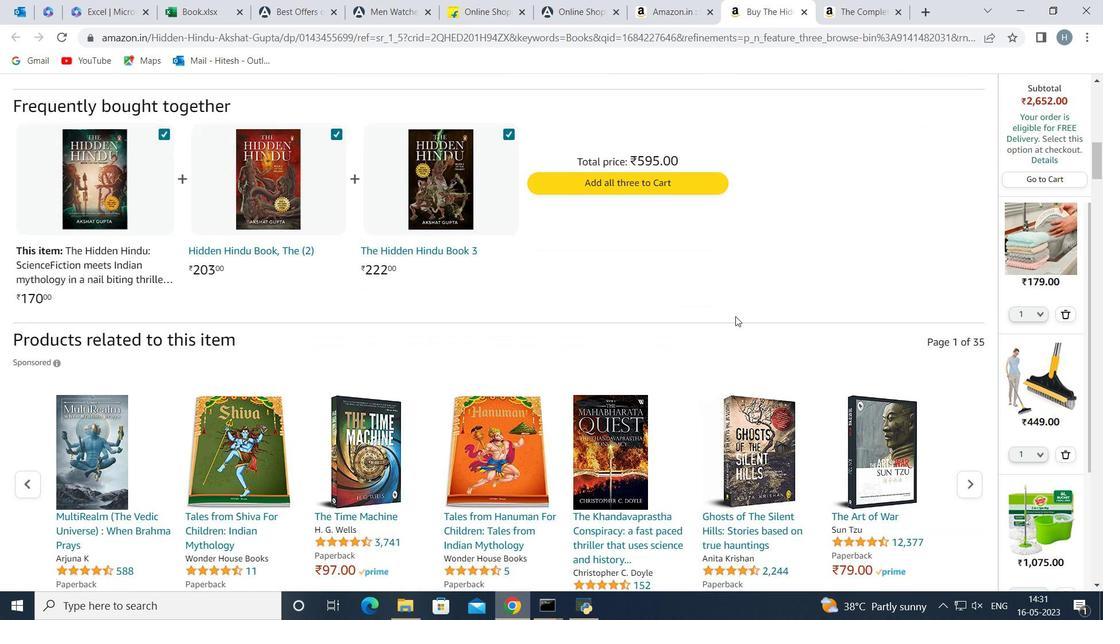
Action: Mouse scrolled (735, 315) with delta (0, 0)
Screenshot: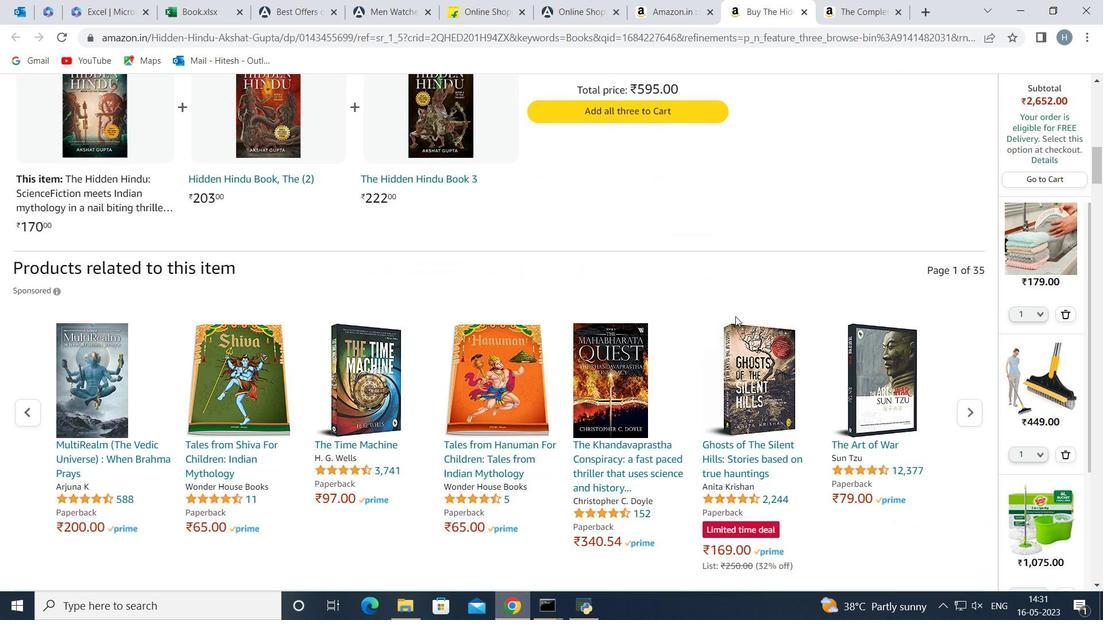 
Action: Mouse scrolled (735, 315) with delta (0, 0)
Screenshot: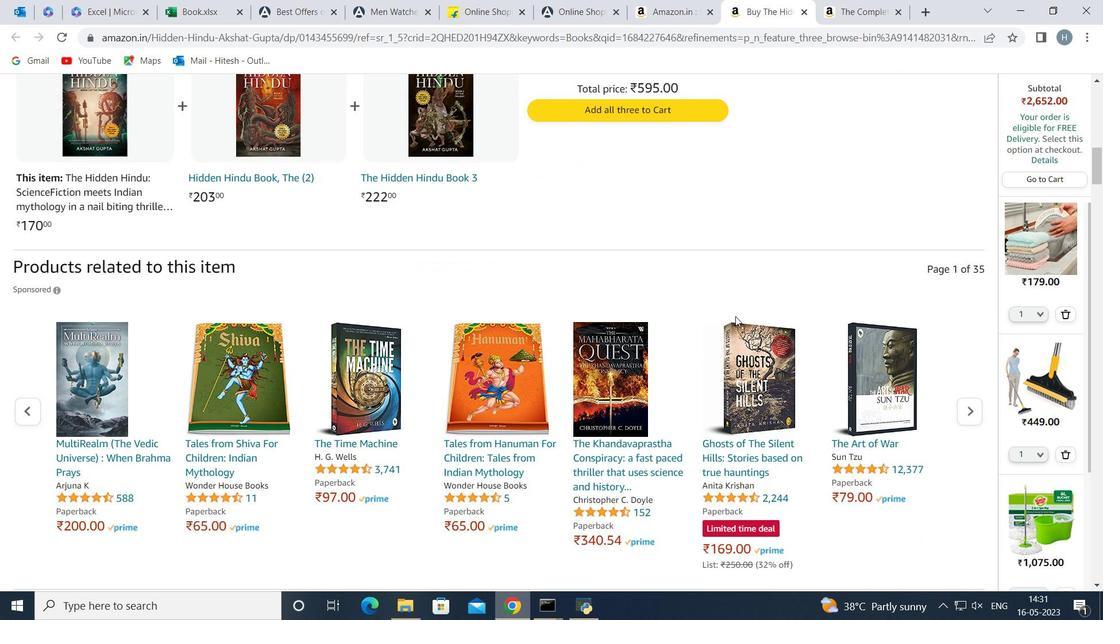 
Action: Mouse moved to (585, 259)
Screenshot: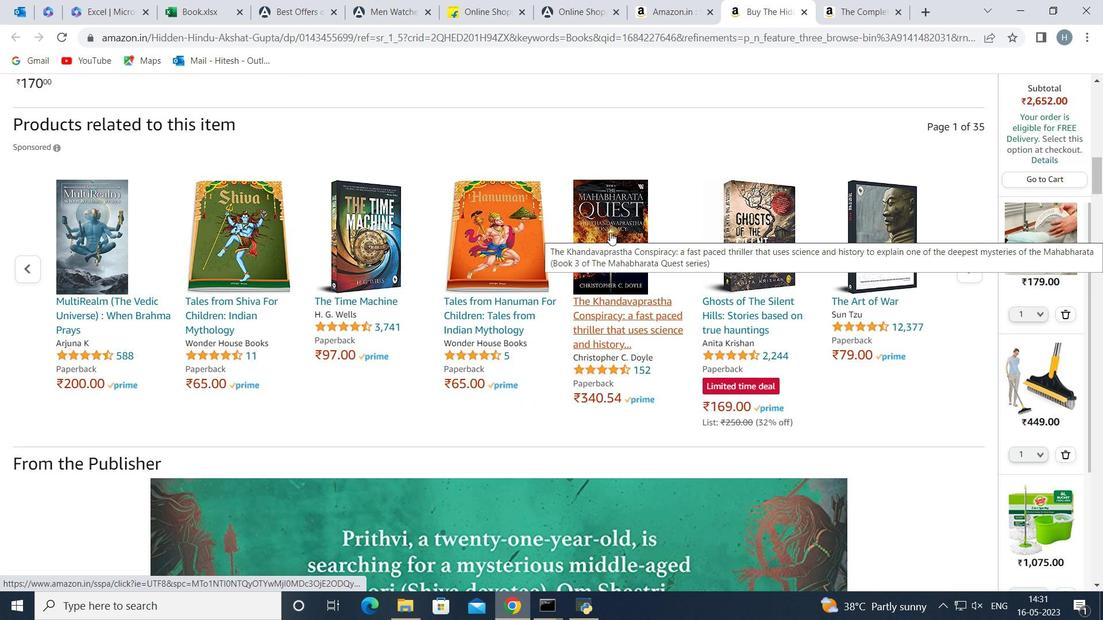 
Action: Mouse scrolled (585, 260) with delta (0, 0)
Screenshot: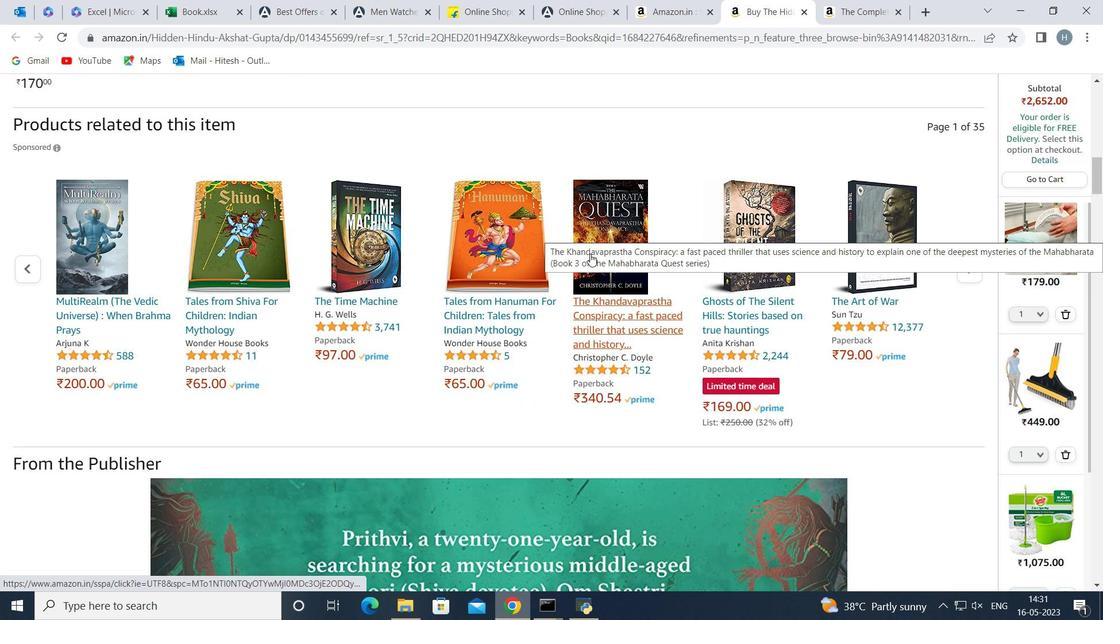 
Action: Mouse scrolled (585, 260) with delta (0, 0)
Screenshot: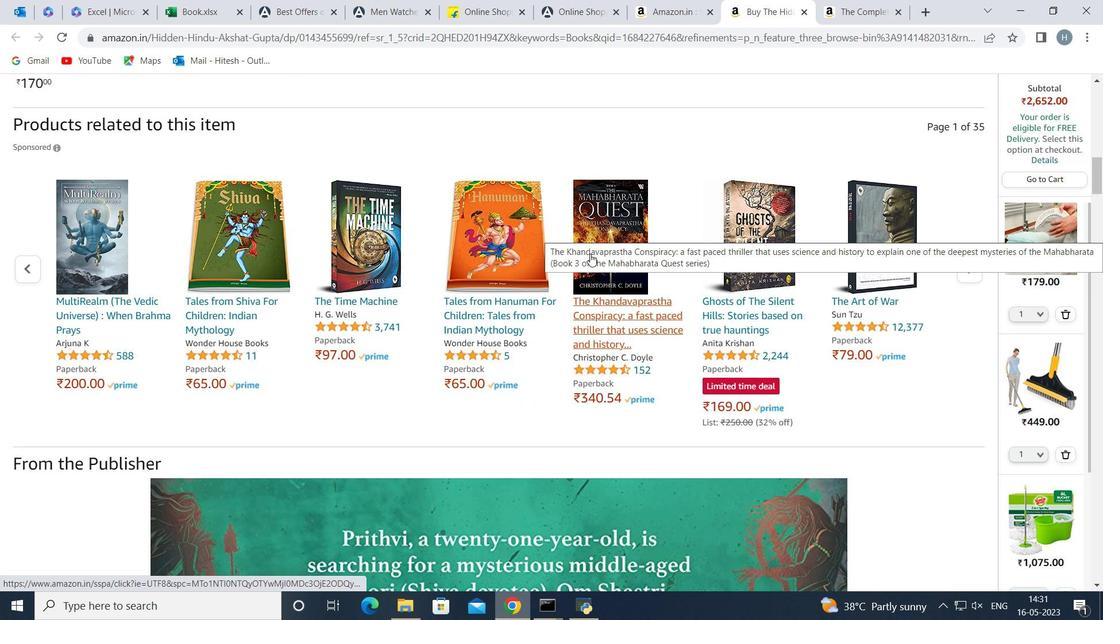 
Action: Mouse moved to (584, 259)
Screenshot: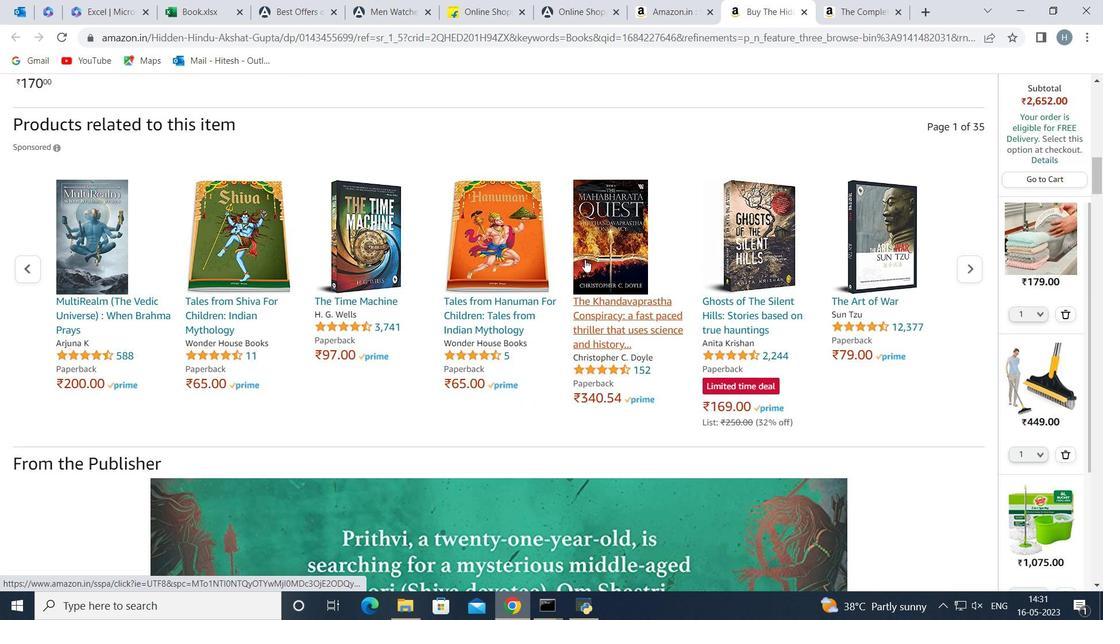 
Action: Mouse scrolled (584, 260) with delta (0, 0)
Screenshot: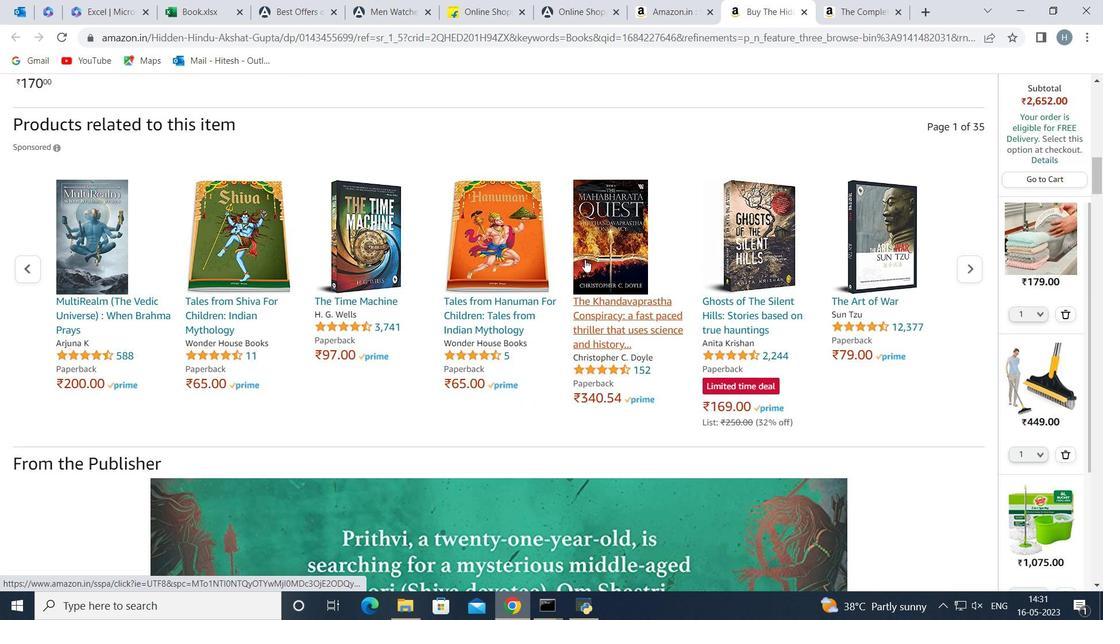 
Action: Mouse scrolled (584, 260) with delta (0, 0)
Screenshot: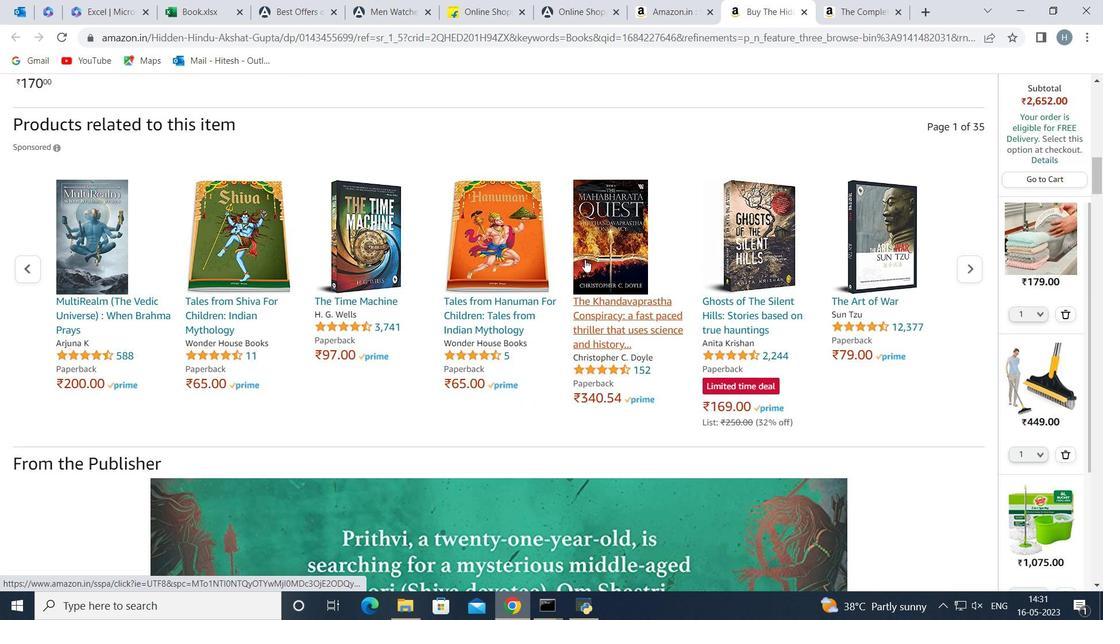 
Action: Mouse moved to (564, 268)
Screenshot: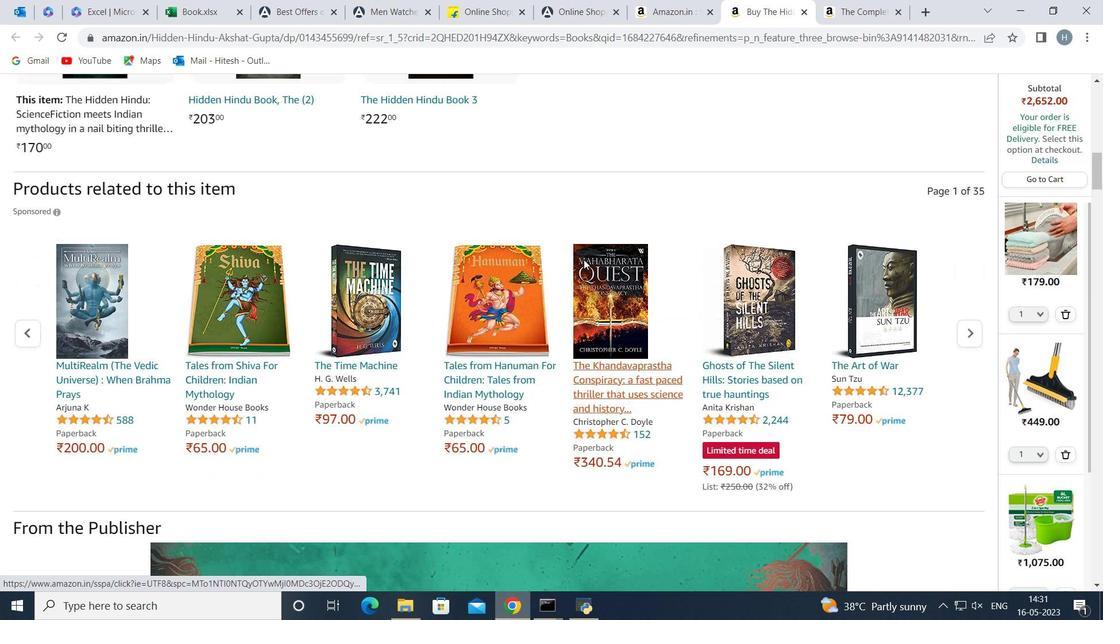 
Action: Mouse scrolled (564, 268) with delta (0, 0)
Screenshot: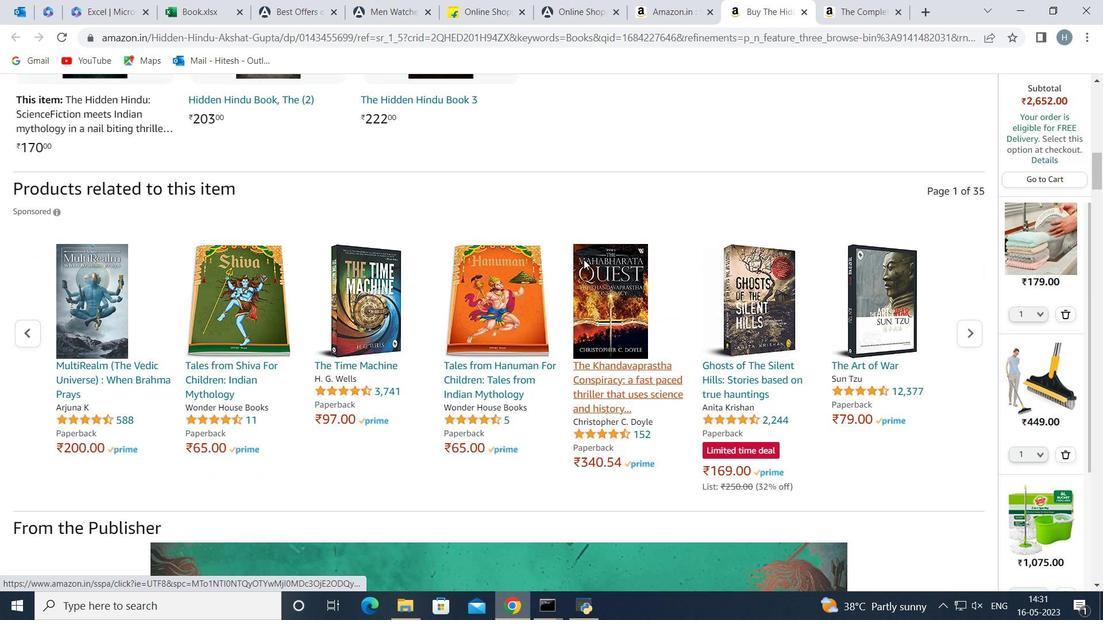 
Action: Mouse scrolled (564, 268) with delta (0, 0)
Screenshot: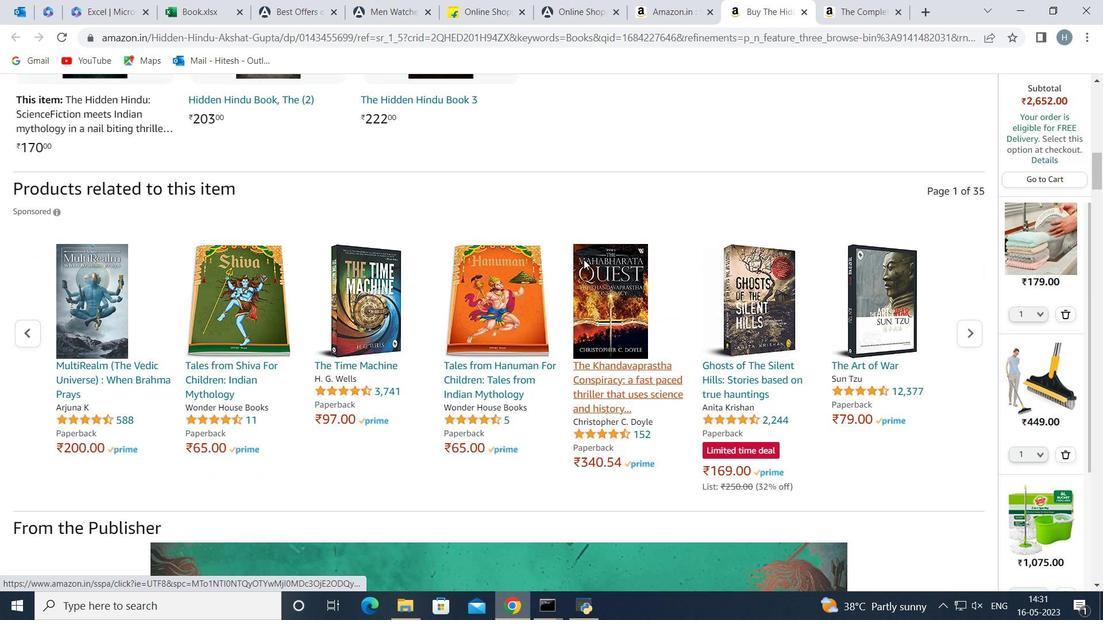
Action: Mouse scrolled (564, 268) with delta (0, 0)
Screenshot: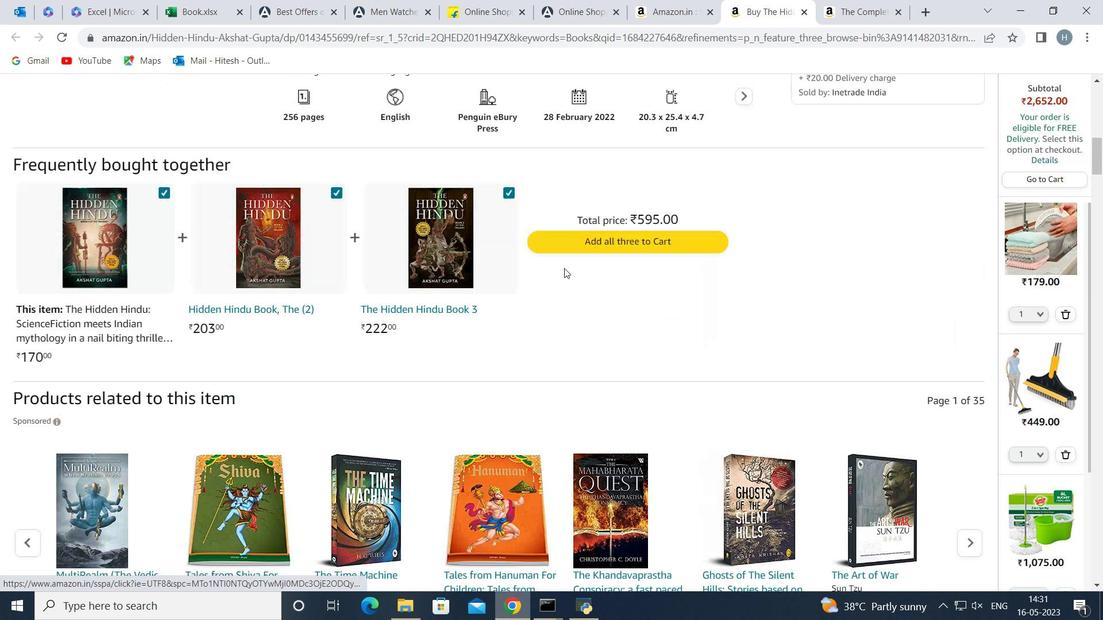 
Action: Mouse scrolled (564, 268) with delta (0, 0)
Screenshot: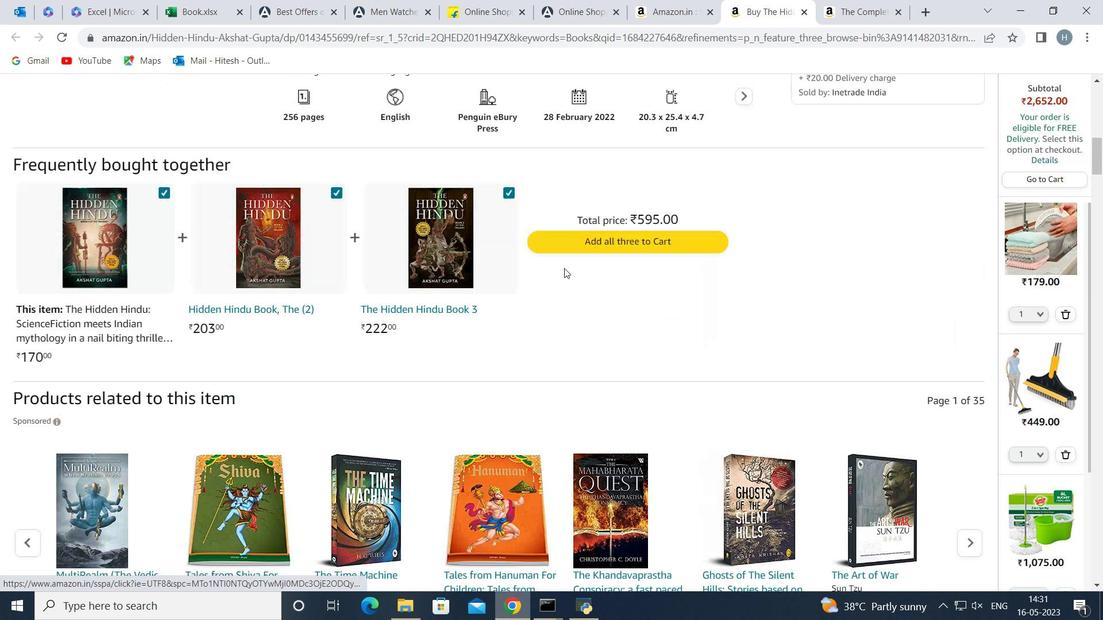 
Action: Mouse scrolled (564, 268) with delta (0, 0)
Screenshot: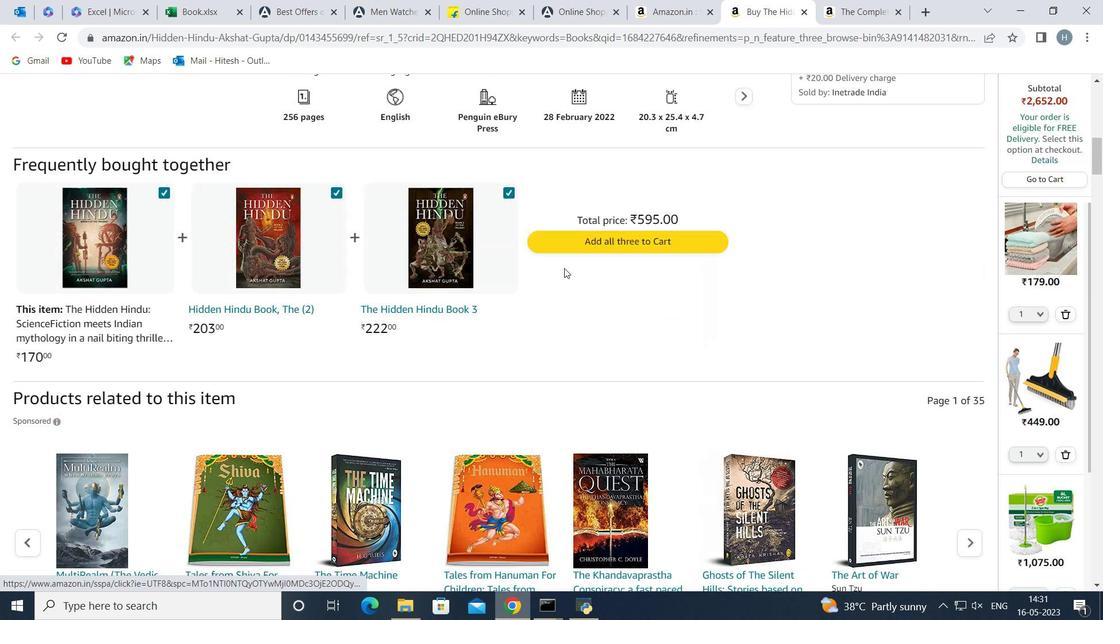 
Action: Mouse scrolled (564, 268) with delta (0, 0)
Screenshot: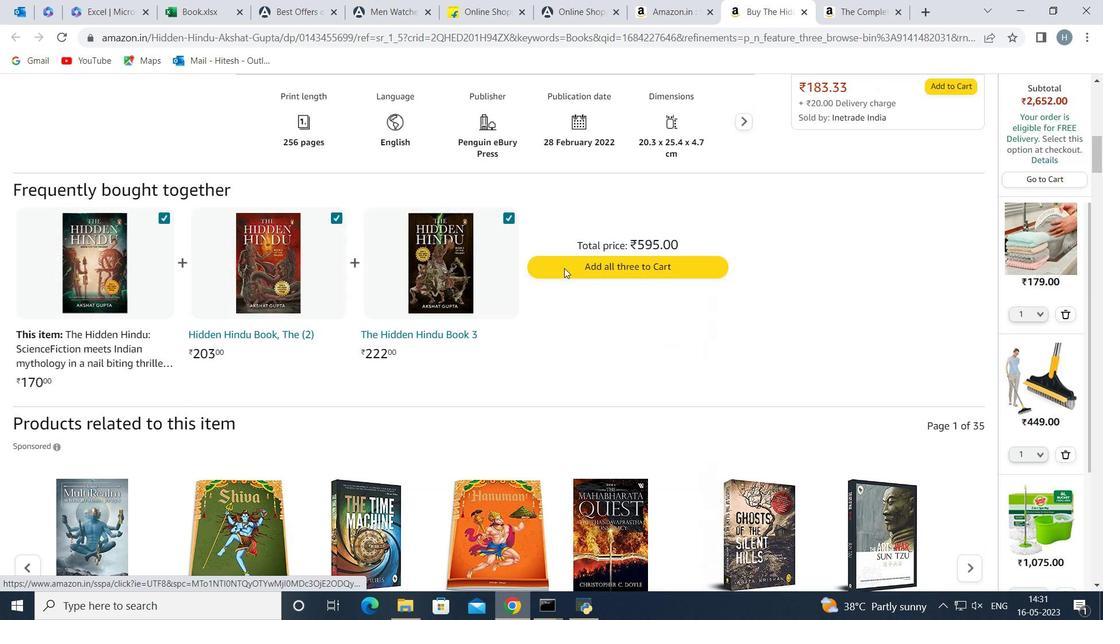 
Action: Mouse scrolled (564, 268) with delta (0, 0)
Screenshot: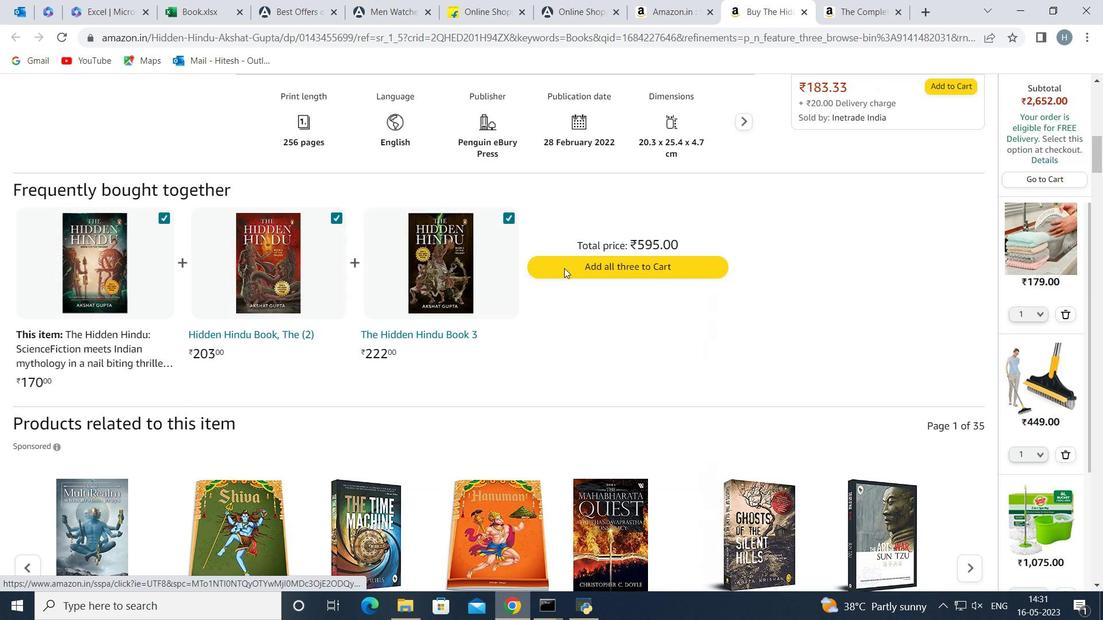 
Action: Mouse scrolled (564, 268) with delta (0, 0)
Screenshot: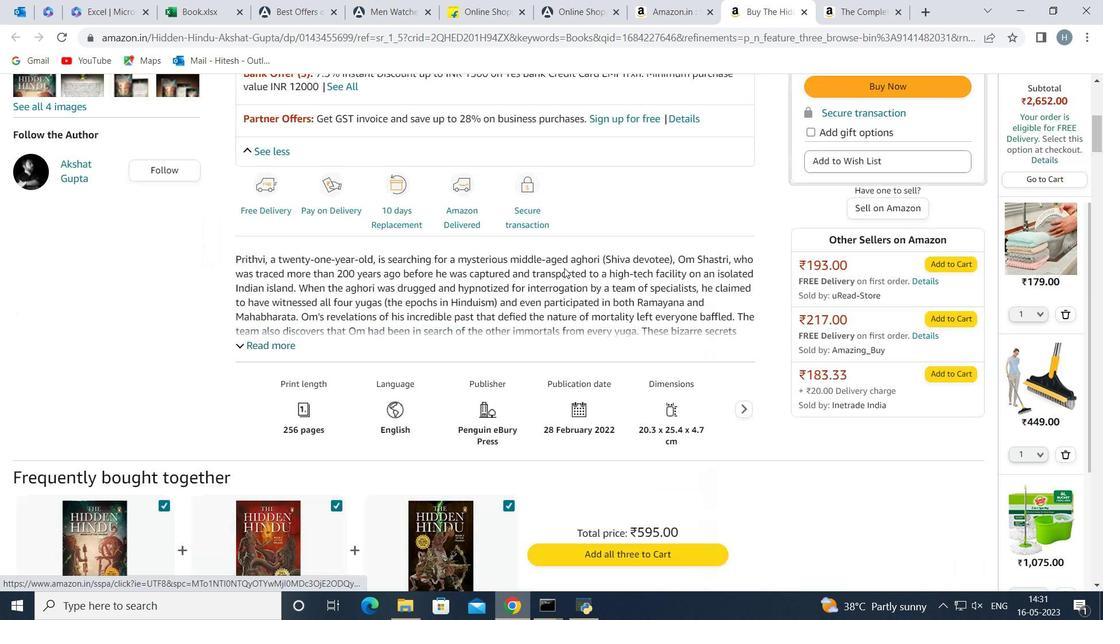 
Action: Mouse scrolled (564, 268) with delta (0, 0)
Screenshot: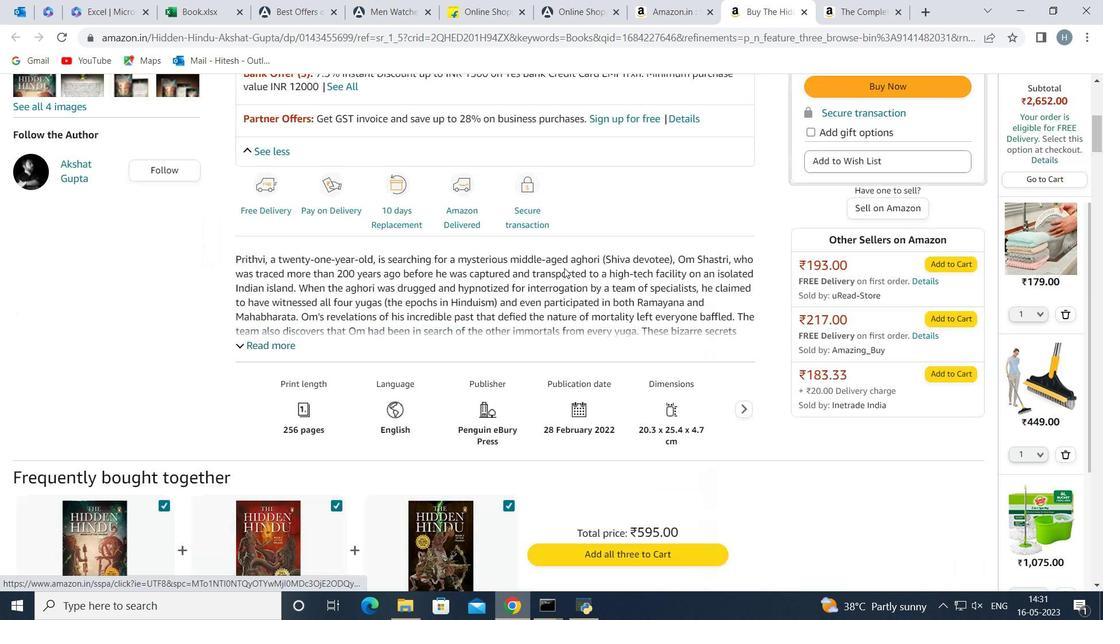 
Action: Mouse scrolled (564, 268) with delta (0, 0)
Screenshot: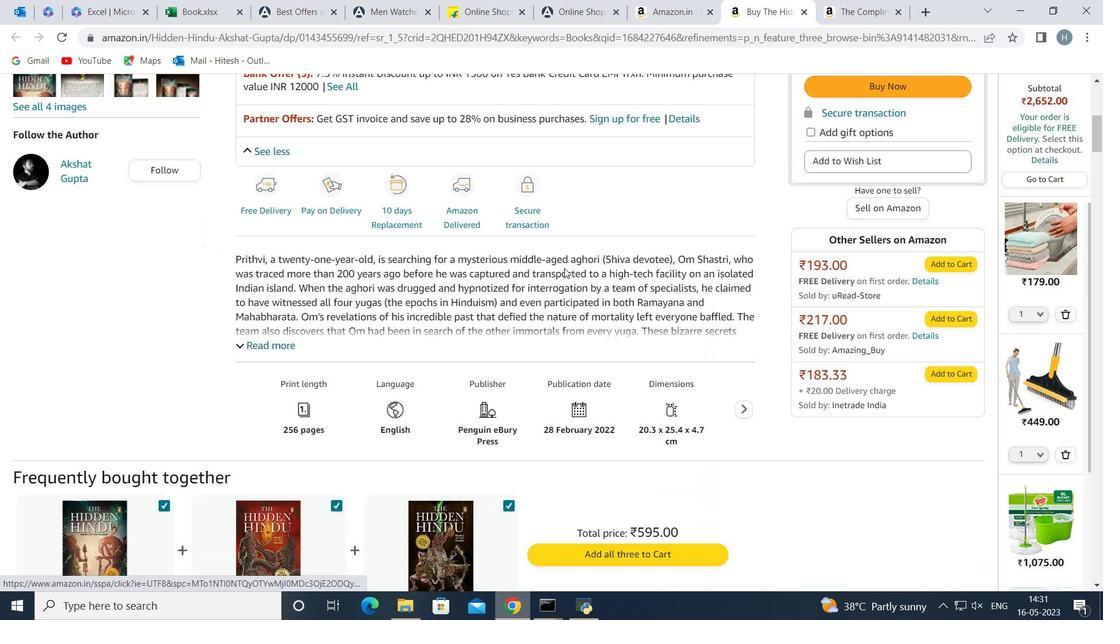 
Action: Mouse scrolled (564, 268) with delta (0, 0)
Screenshot: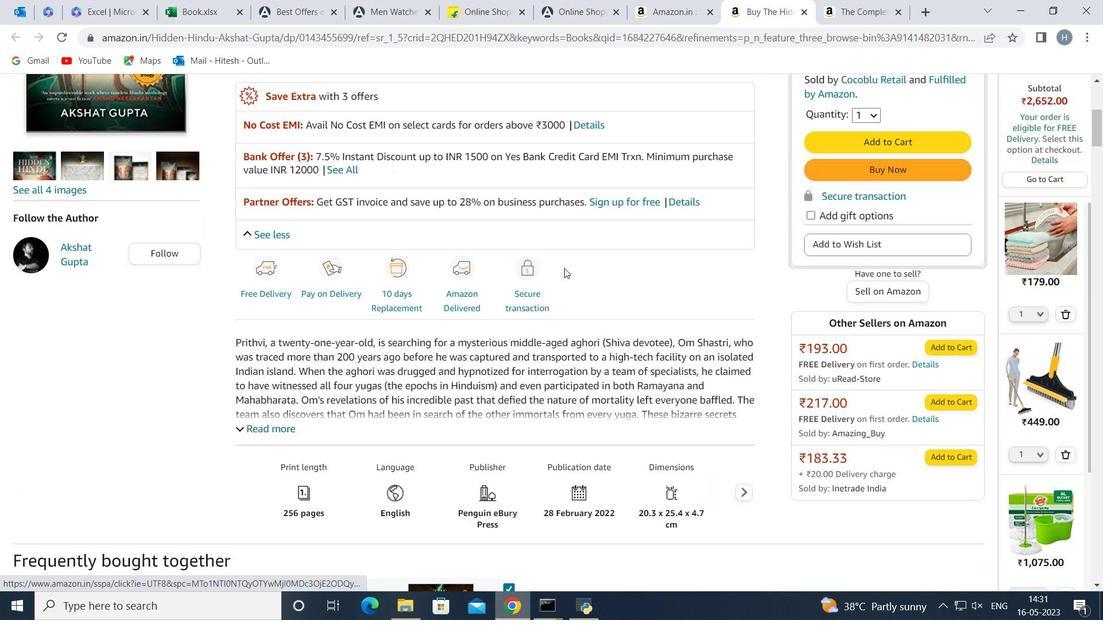 
Action: Mouse scrolled (564, 268) with delta (0, 0)
Screenshot: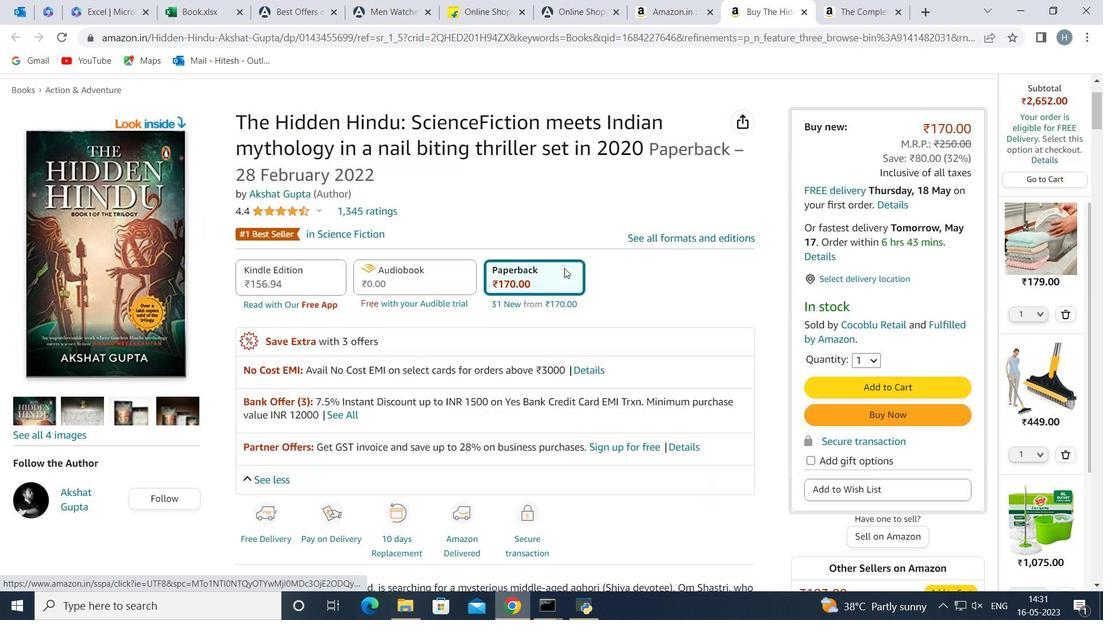 
Action: Mouse scrolled (564, 268) with delta (0, 0)
Screenshot: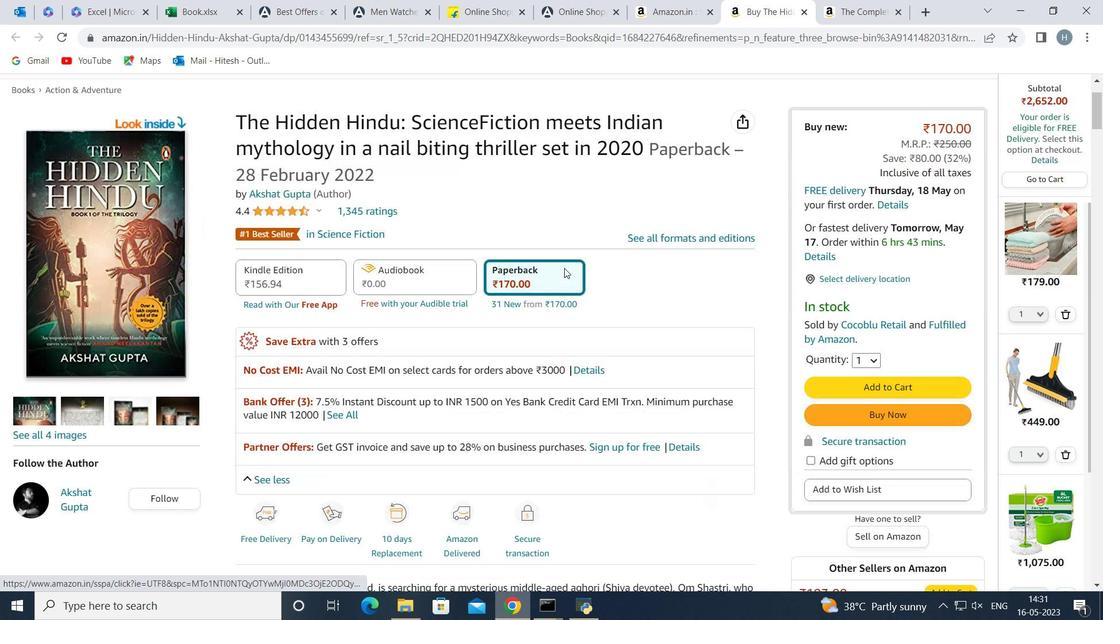 
Action: Mouse scrolled (564, 268) with delta (0, 0)
Screenshot: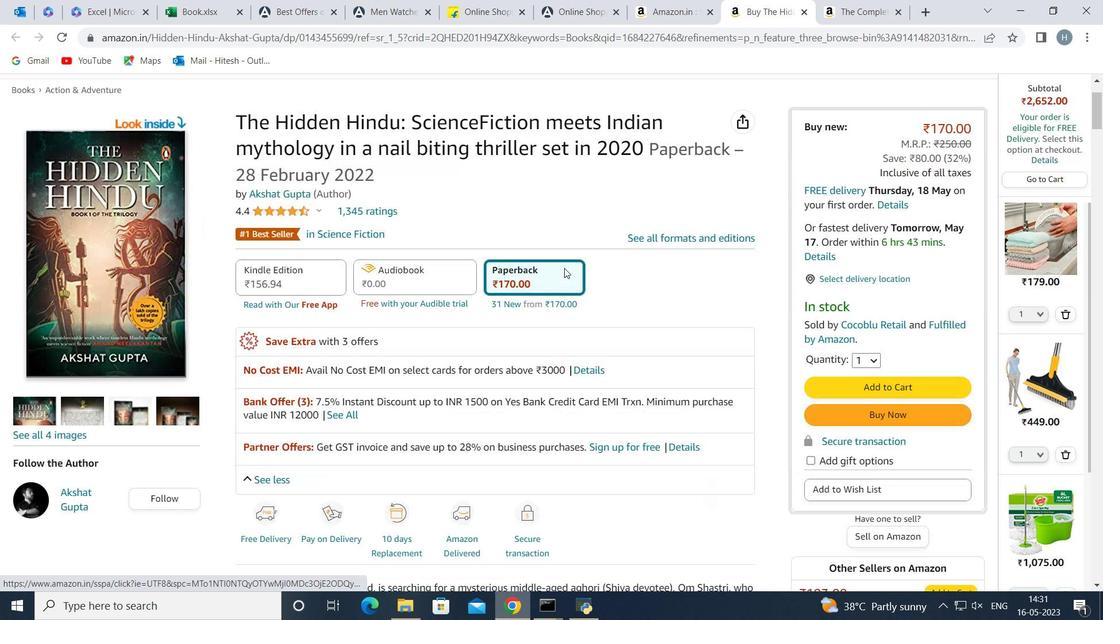 
Action: Mouse scrolled (564, 267) with delta (0, 0)
Screenshot: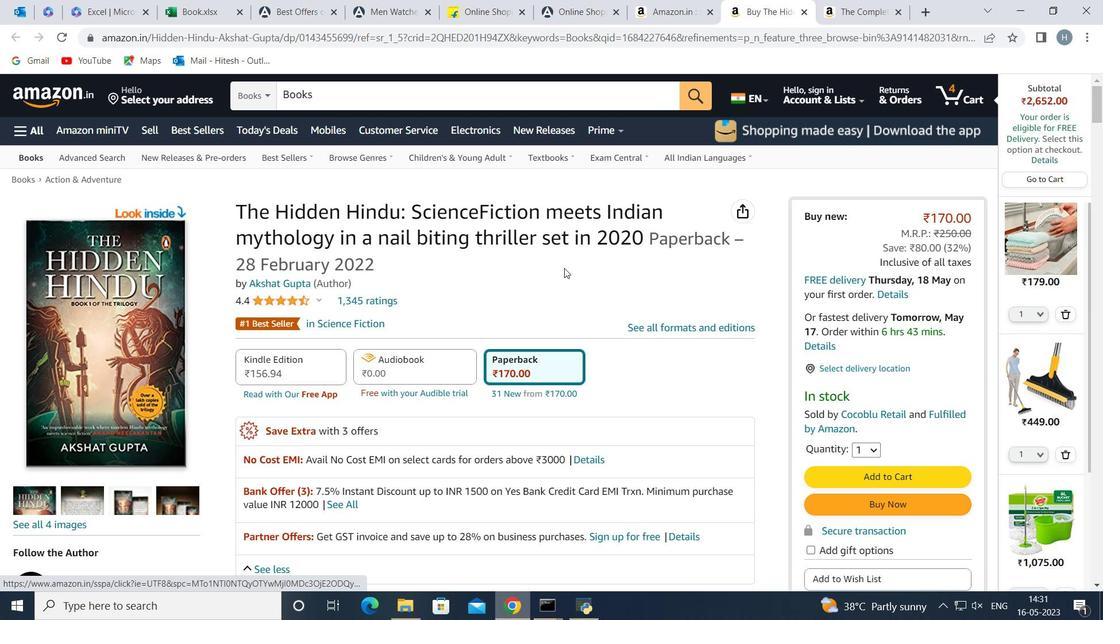 
Action: Mouse scrolled (564, 267) with delta (0, 0)
Screenshot: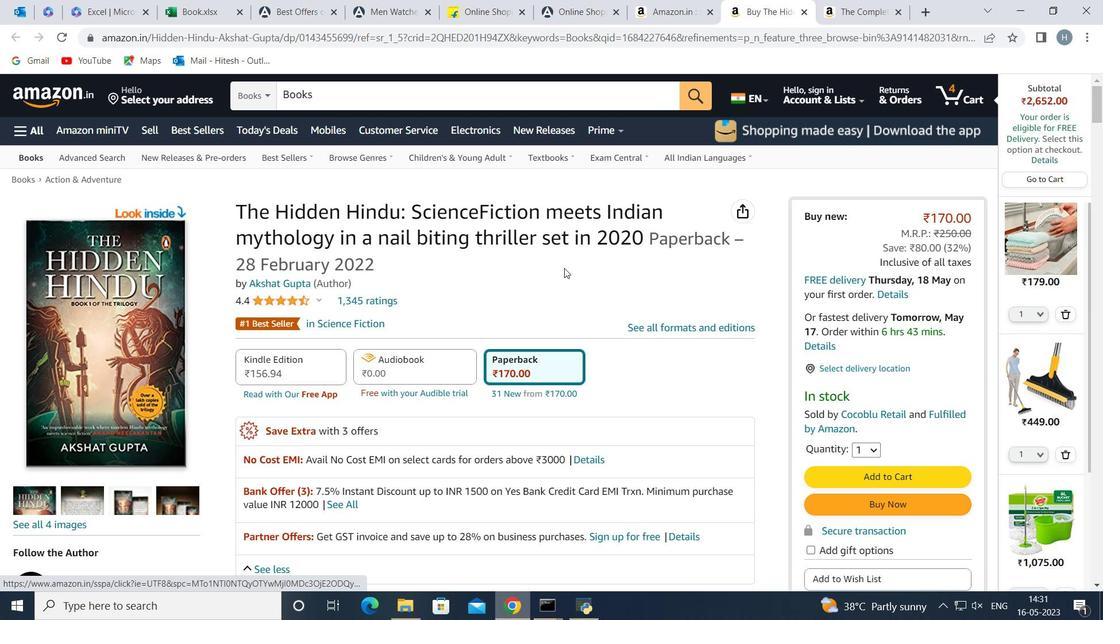 
Action: Mouse scrolled (564, 267) with delta (0, 0)
Screenshot: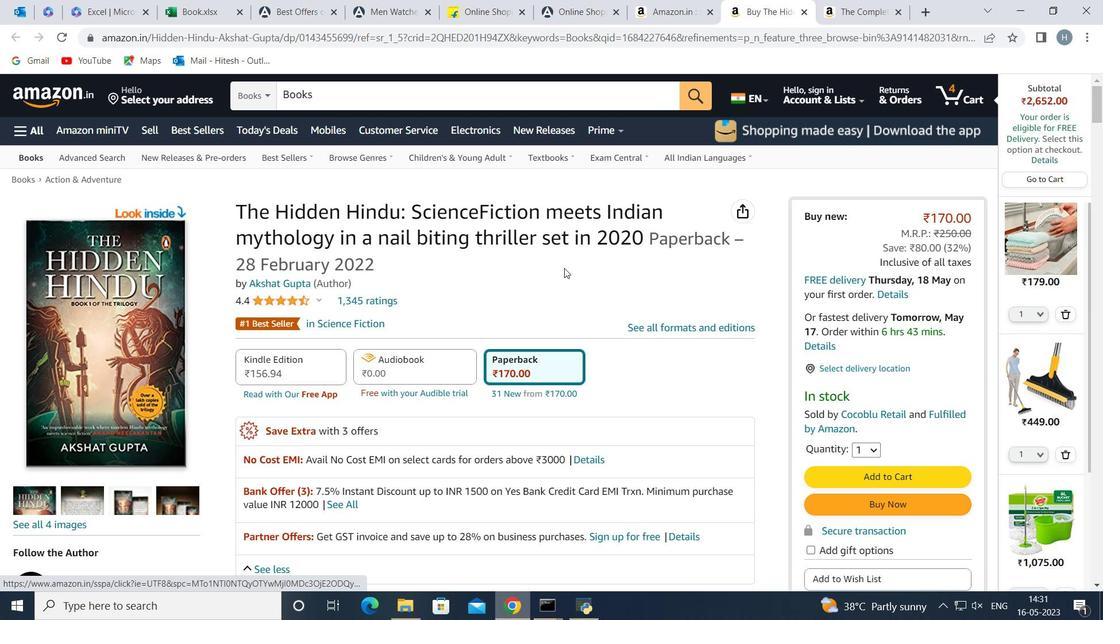 
Action: Mouse scrolled (564, 267) with delta (0, 0)
Screenshot: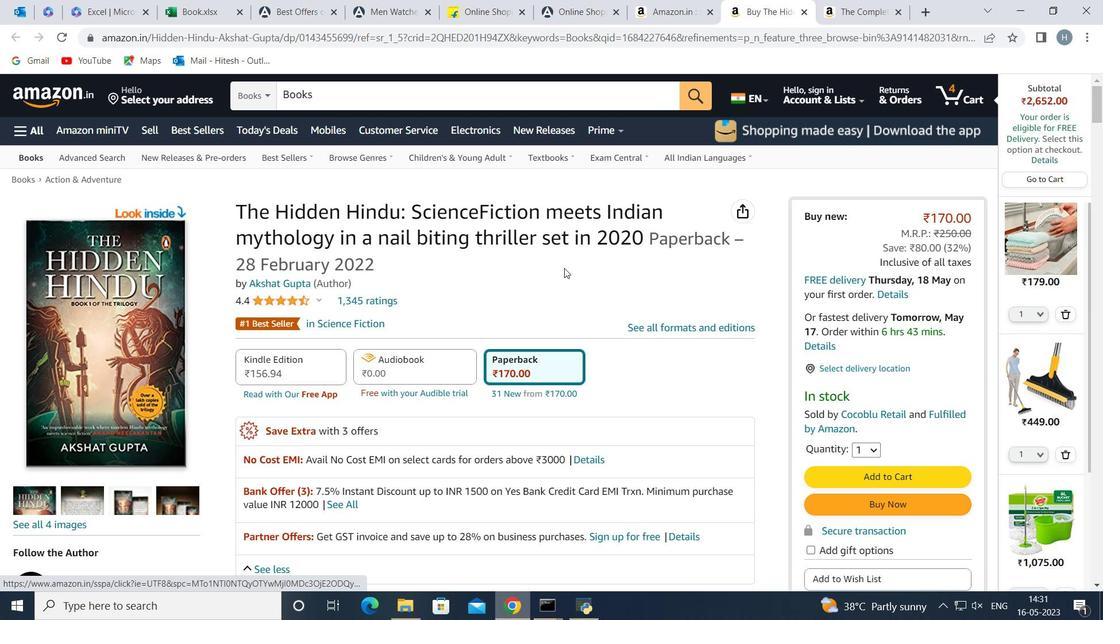 
Action: Mouse scrolled (564, 267) with delta (0, 0)
Screenshot: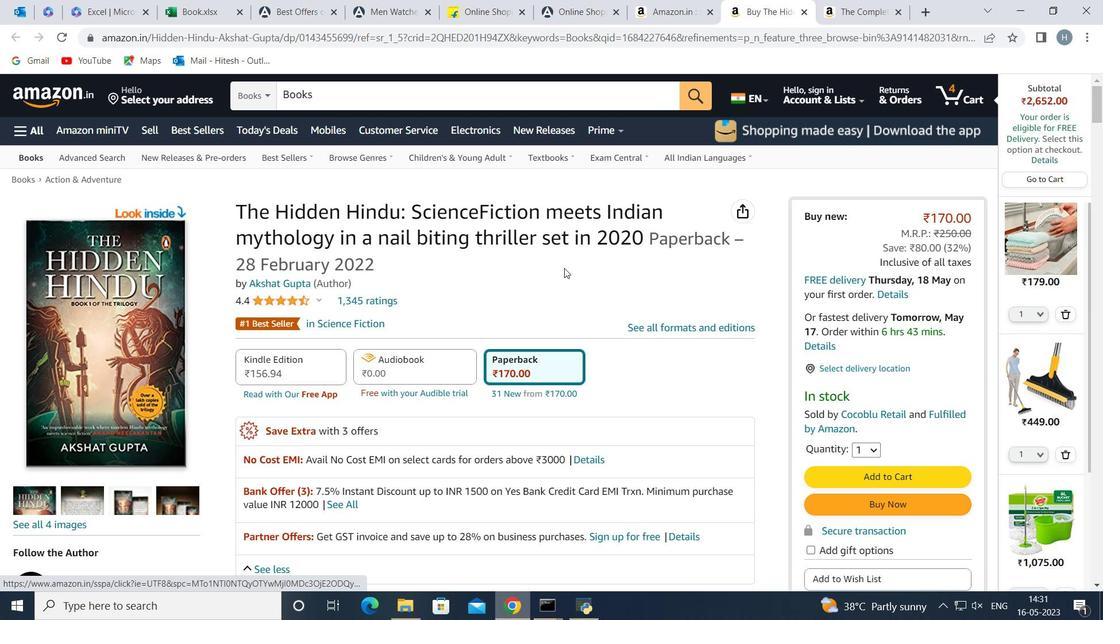 
Action: Mouse scrolled (564, 267) with delta (0, 0)
Screenshot: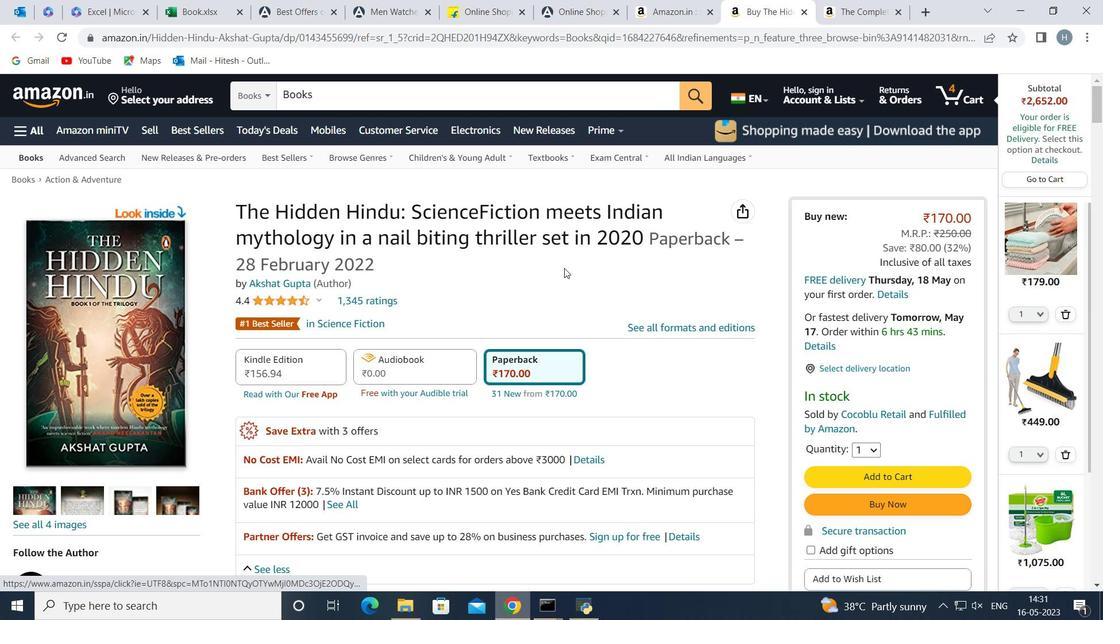 
Action: Mouse scrolled (564, 267) with delta (0, 0)
Screenshot: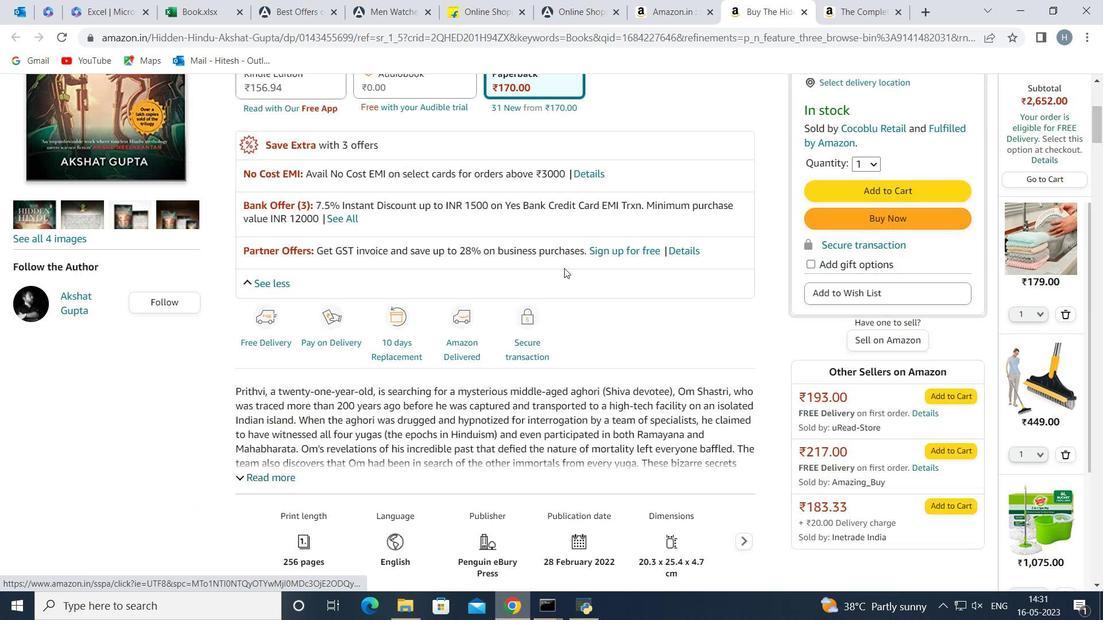 
Action: Mouse scrolled (564, 267) with delta (0, 0)
Screenshot: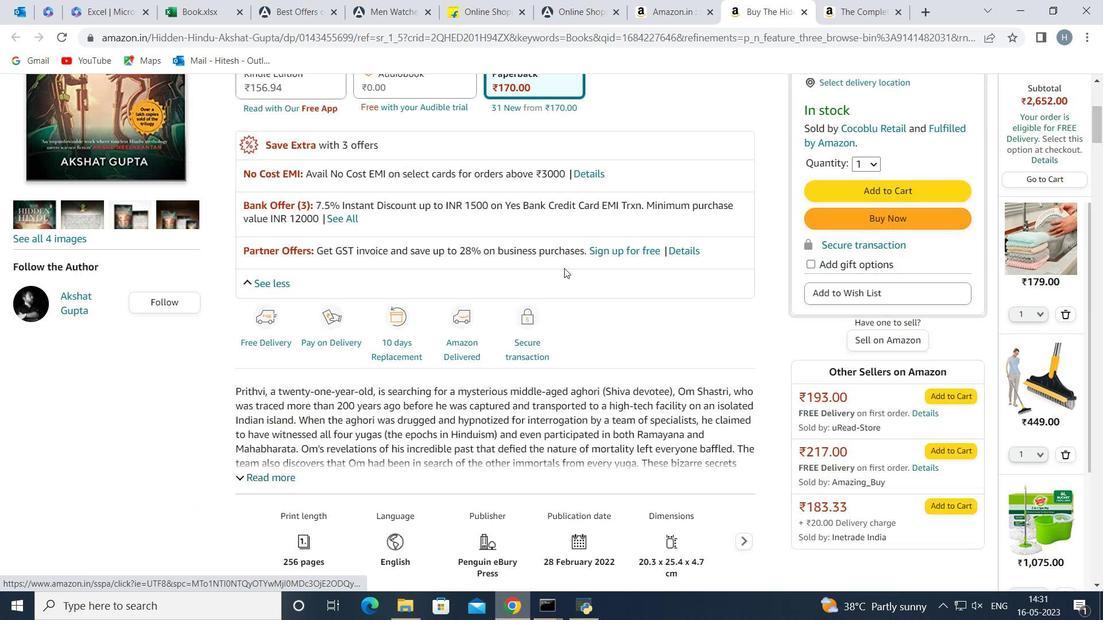 
Action: Mouse scrolled (564, 267) with delta (0, 0)
Screenshot: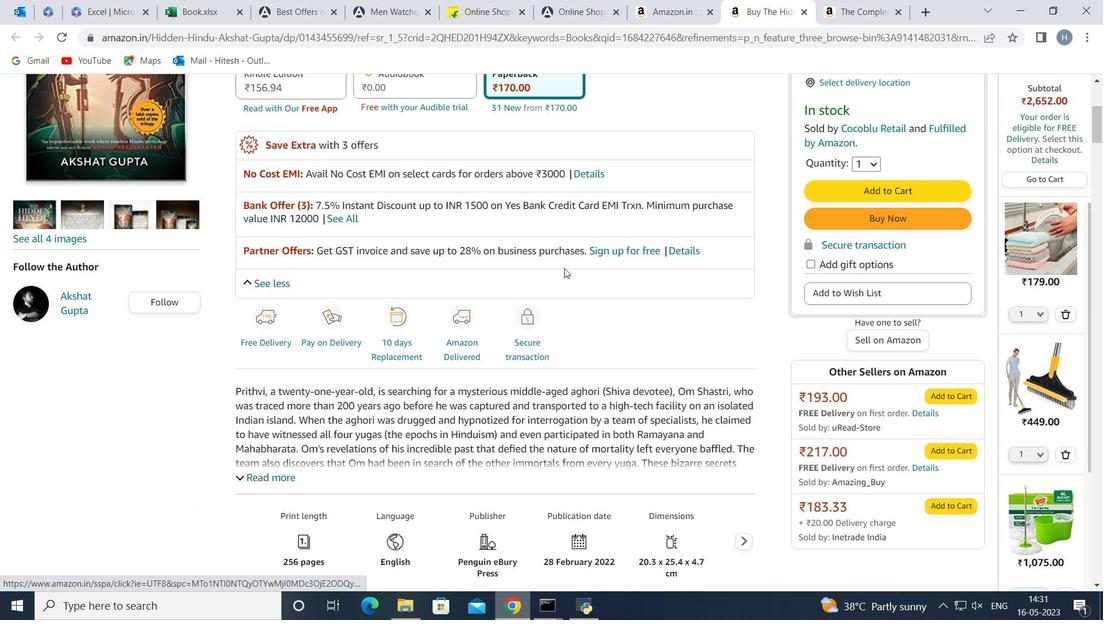 
Action: Mouse scrolled (564, 267) with delta (0, 0)
Screenshot: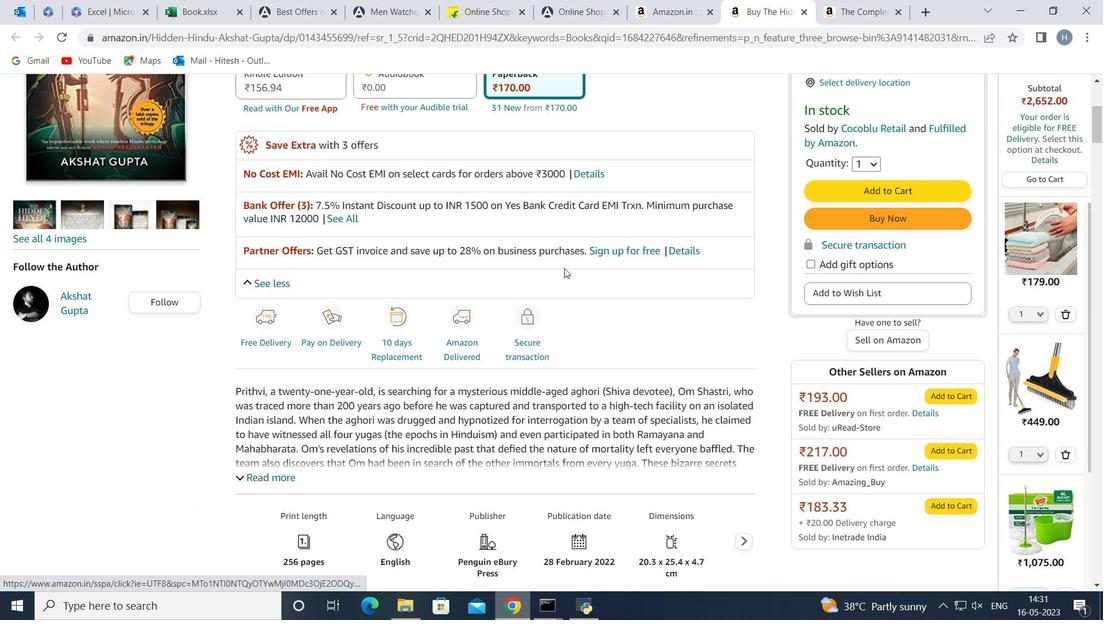 
Action: Mouse scrolled (564, 267) with delta (0, 0)
Screenshot: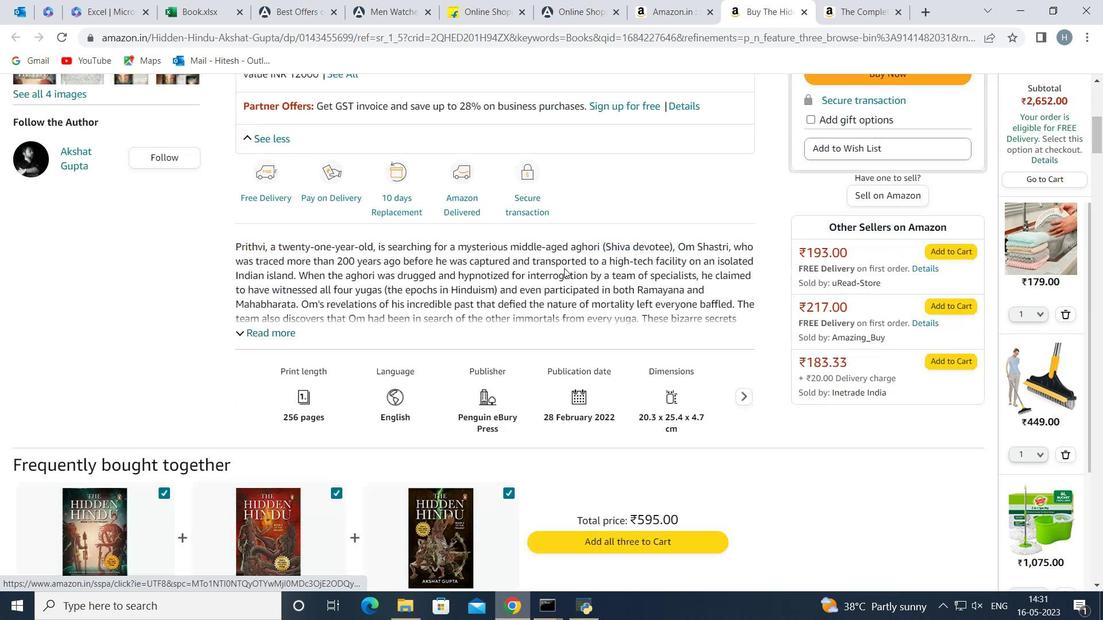 
Action: Mouse scrolled (564, 267) with delta (0, 0)
Screenshot: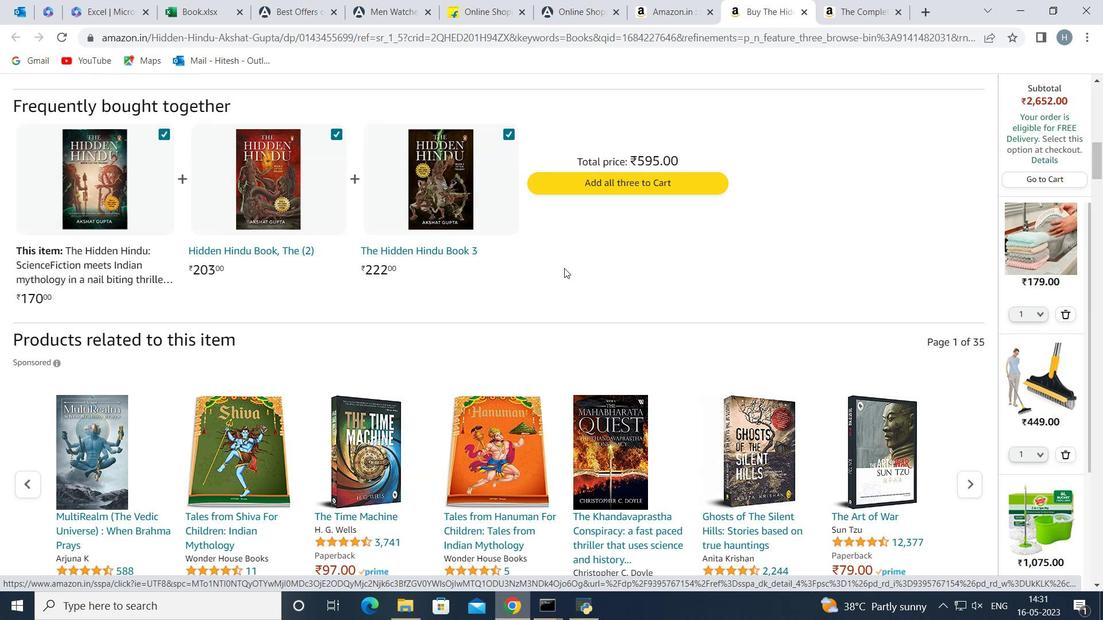 
Action: Mouse scrolled (564, 267) with delta (0, 0)
Screenshot: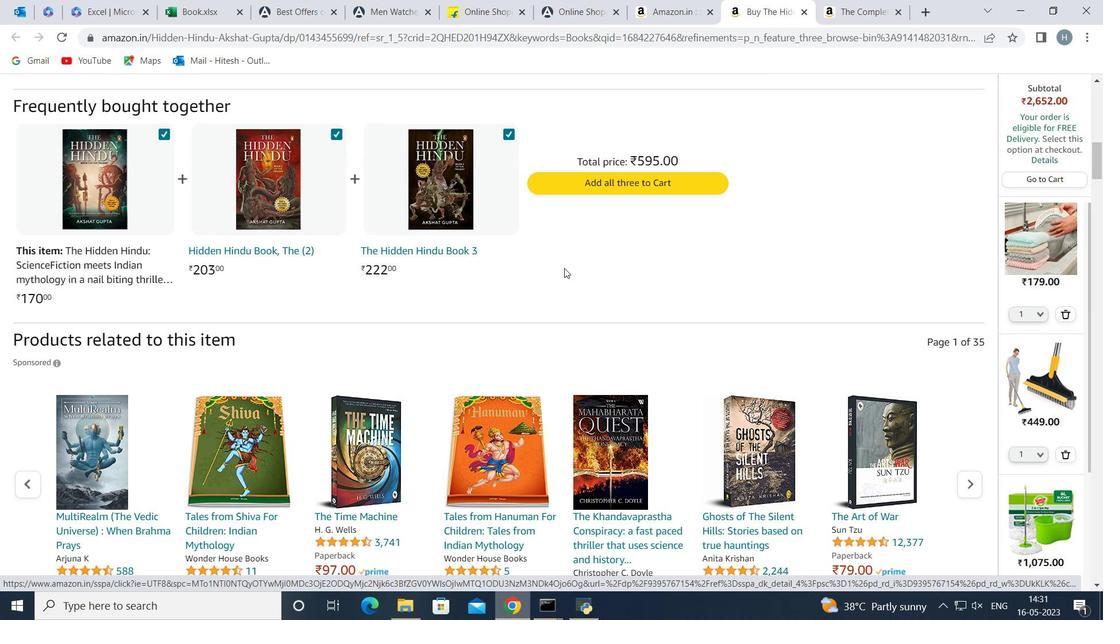 
Action: Mouse moved to (503, 294)
Screenshot: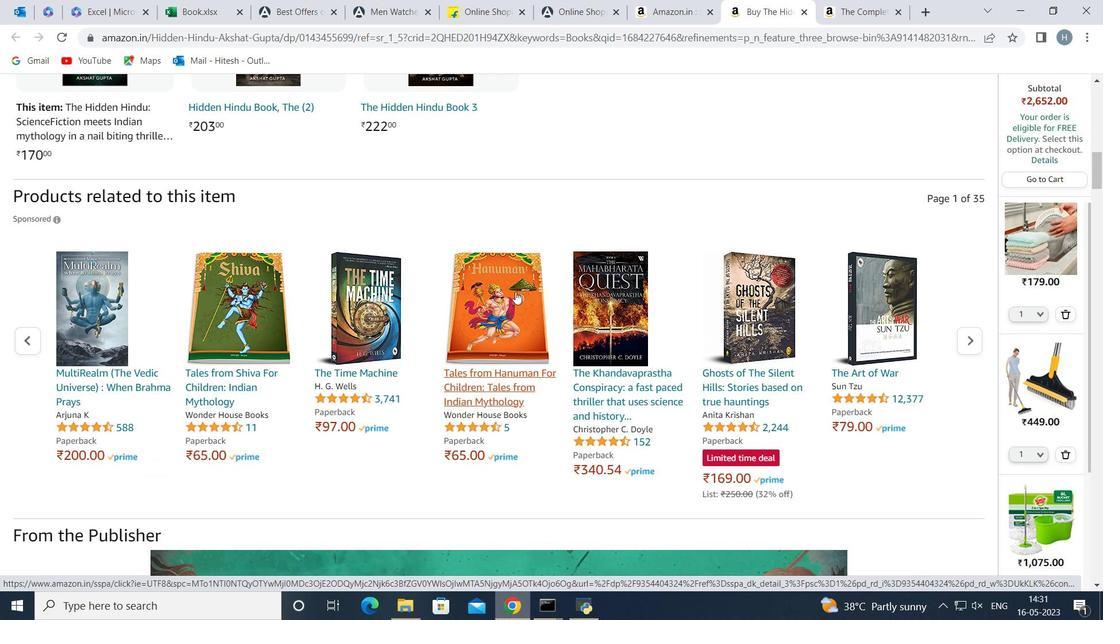 
Action: Mouse pressed left at (503, 294)
Screenshot: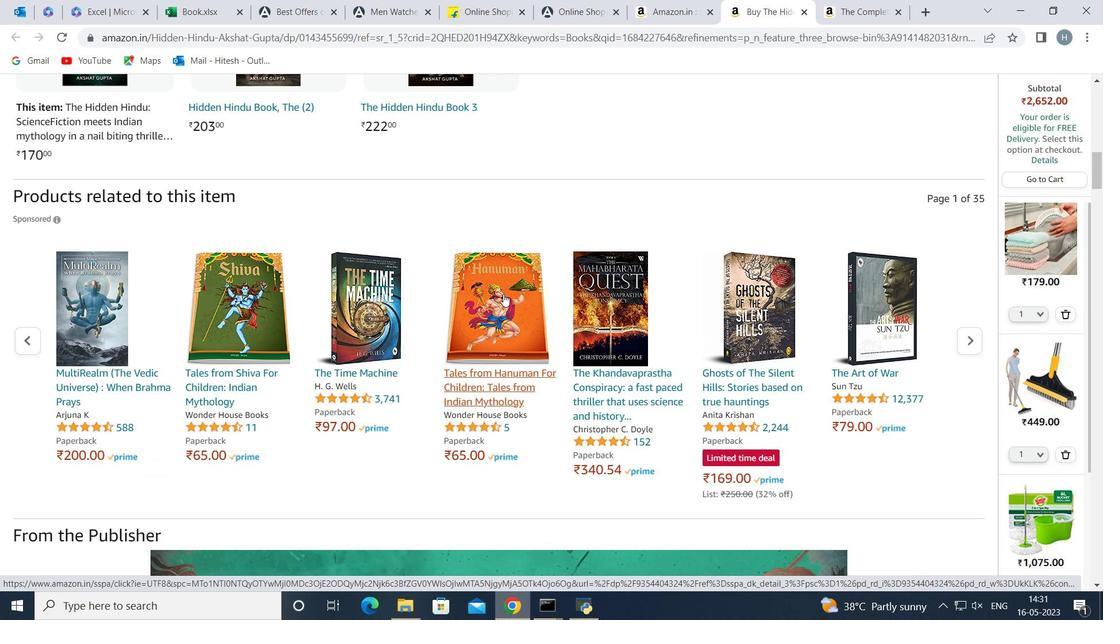 
Action: Mouse moved to (545, 295)
Screenshot: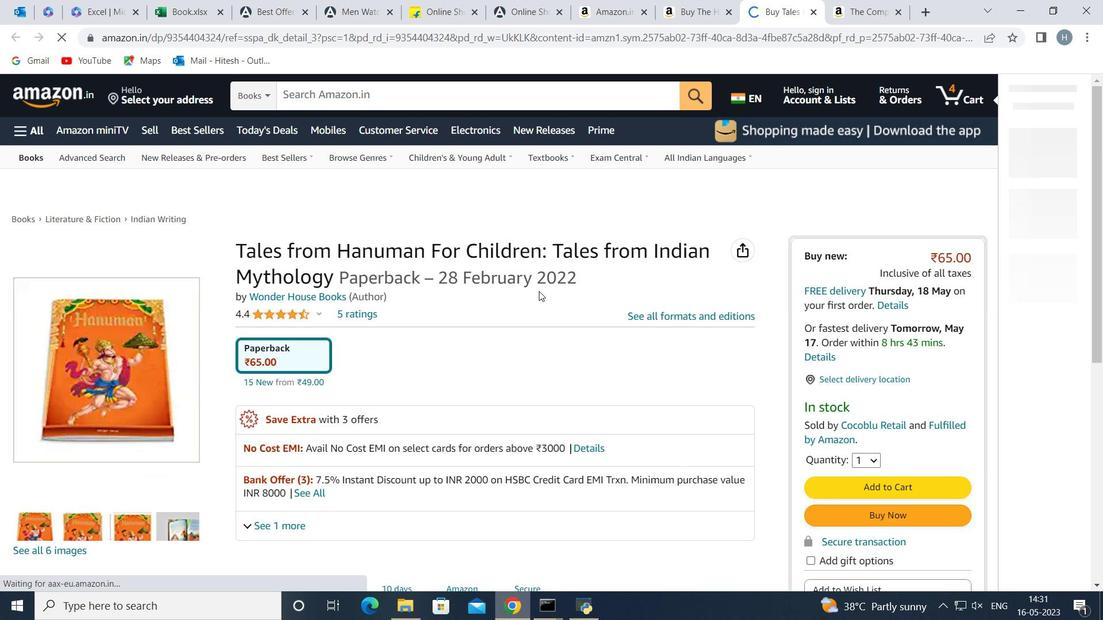 
Action: Mouse scrolled (545, 295) with delta (0, 0)
Screenshot: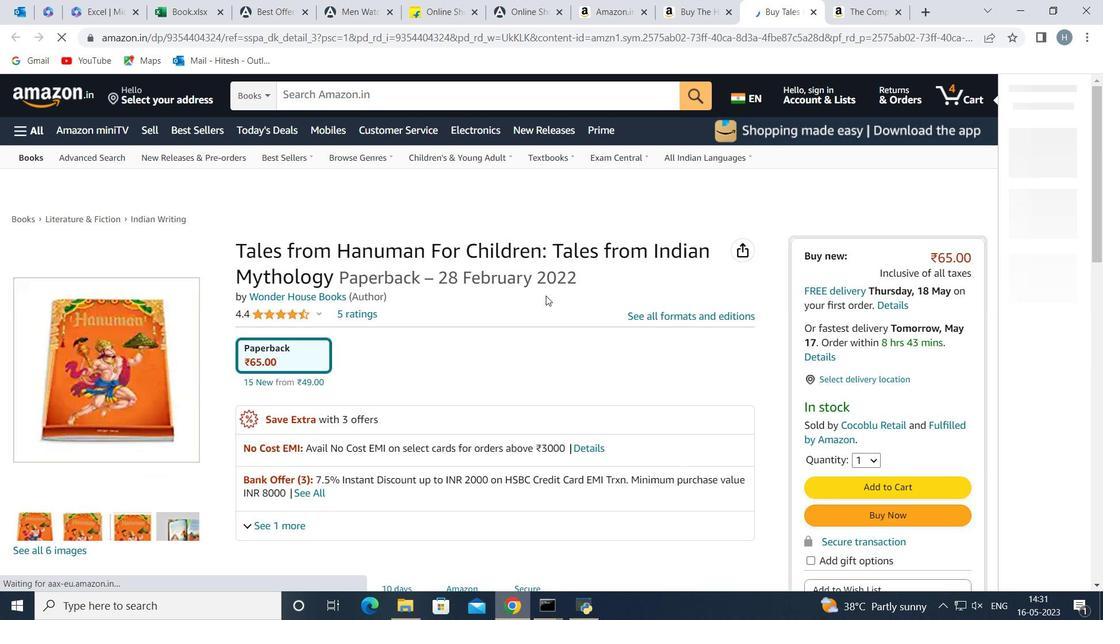 
Action: Mouse scrolled (545, 295) with delta (0, 0)
Screenshot: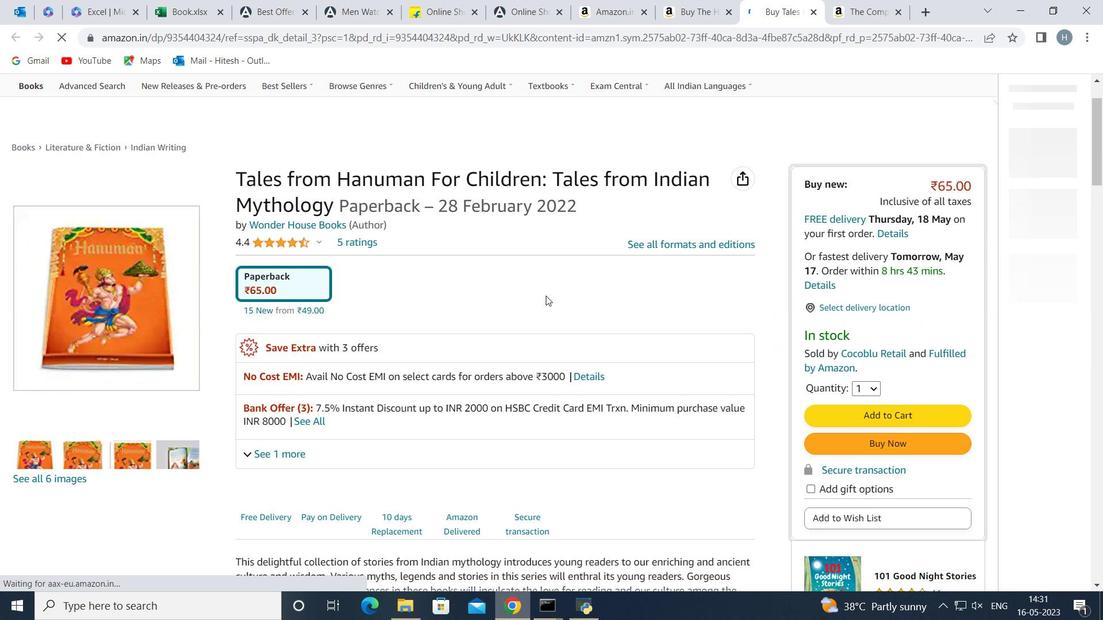 
Action: Mouse moved to (546, 296)
Screenshot: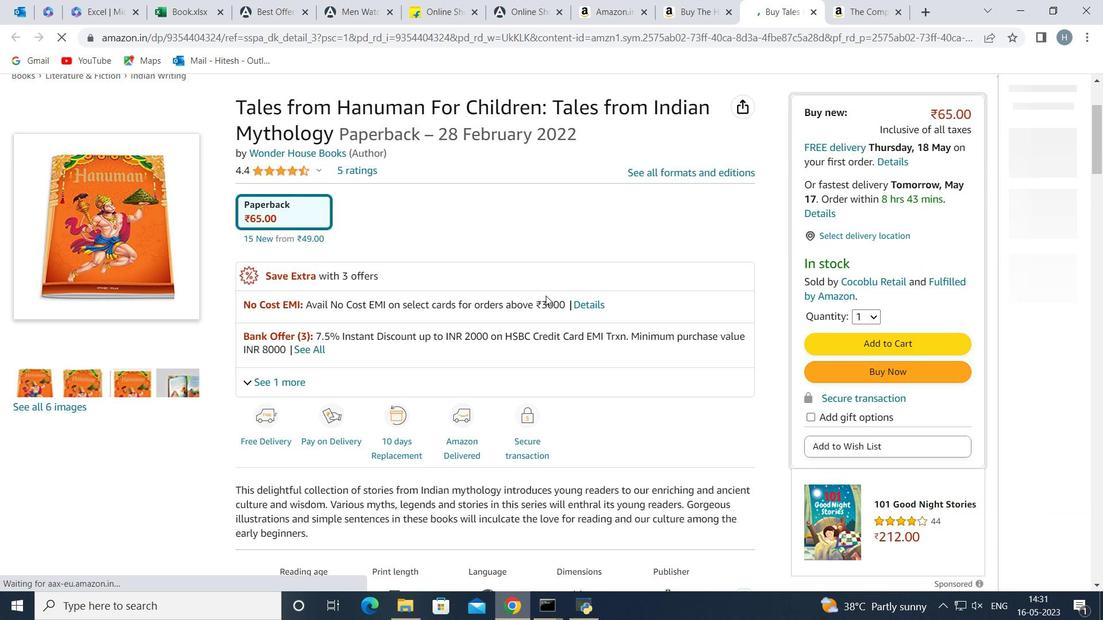 
Action: Mouse scrolled (546, 295) with delta (0, 0)
Screenshot: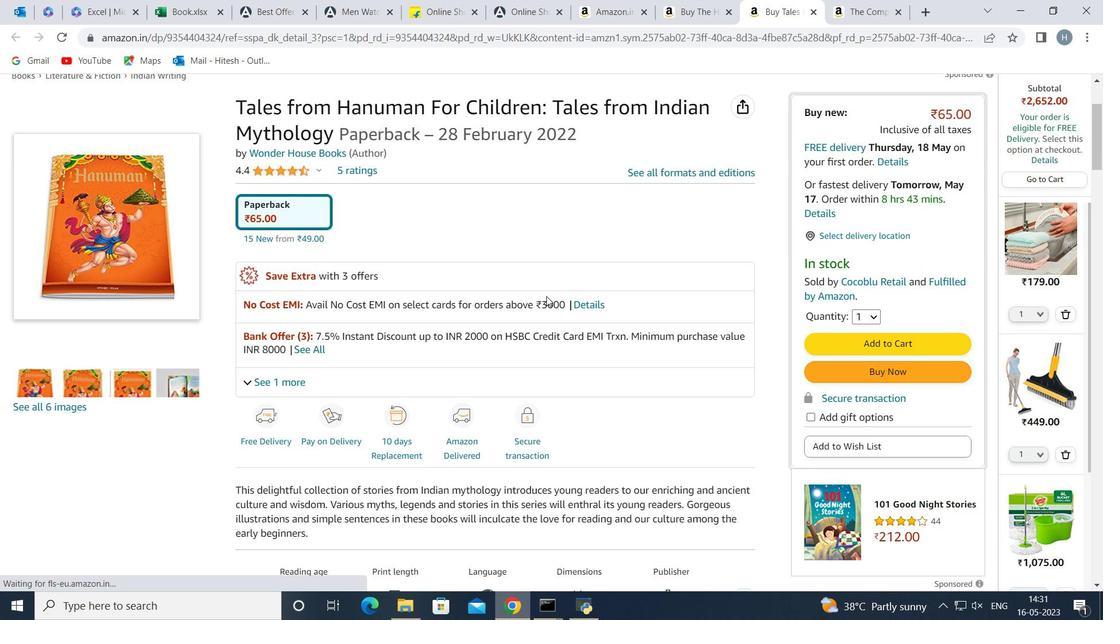 
Action: Mouse scrolled (546, 295) with delta (0, 0)
Screenshot: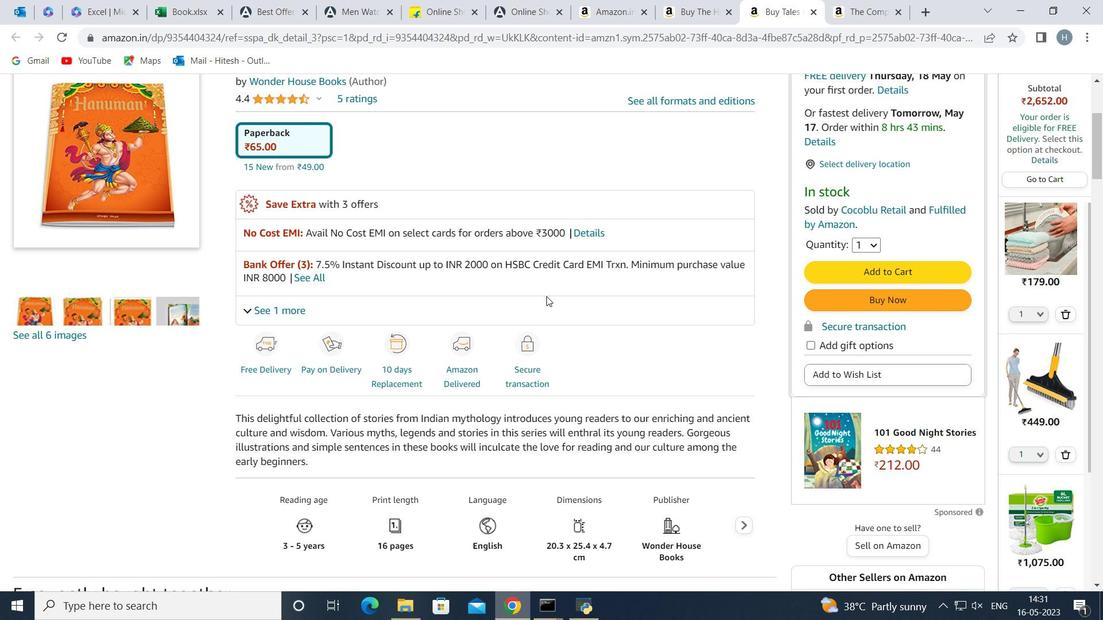 
Action: Mouse scrolled (546, 295) with delta (0, 0)
Screenshot: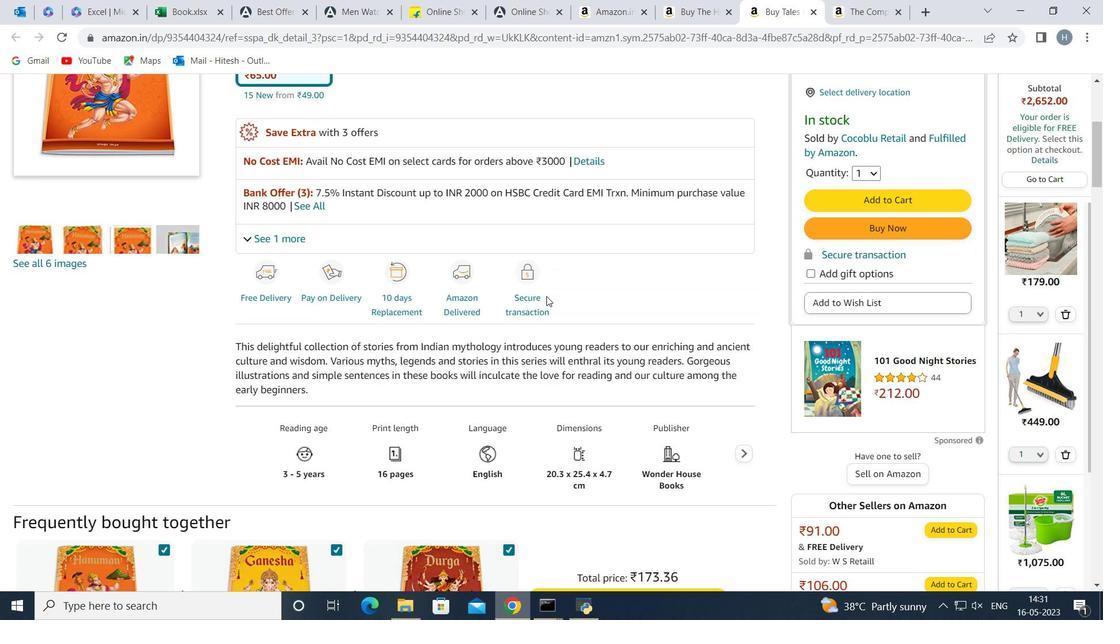 
Action: Mouse moved to (487, 293)
Screenshot: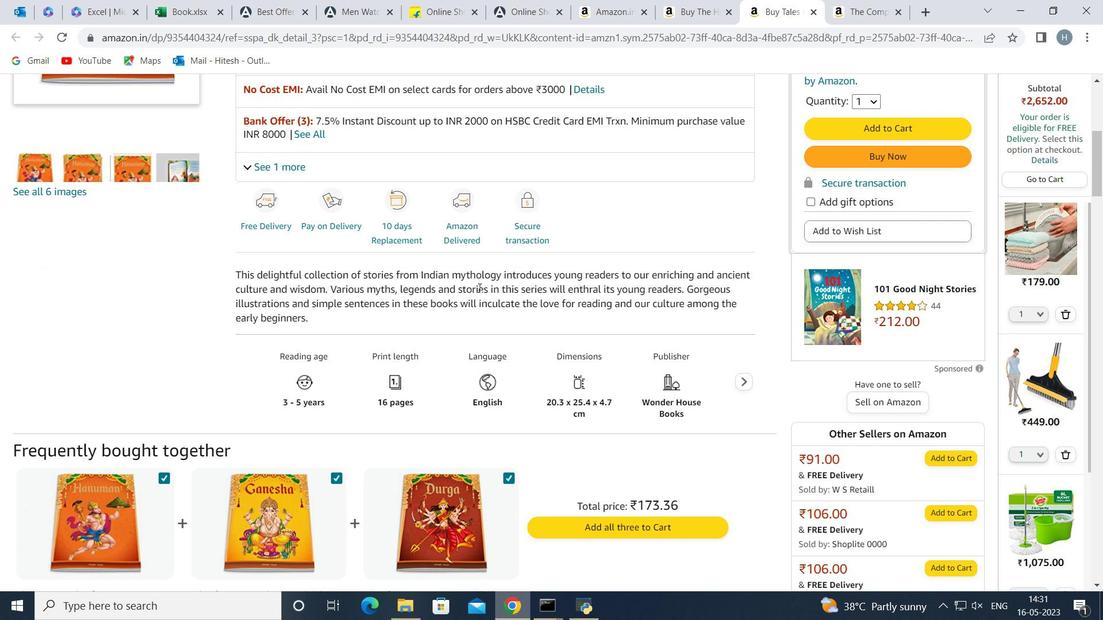 
Action: Mouse scrolled (487, 292) with delta (0, 0)
Screenshot: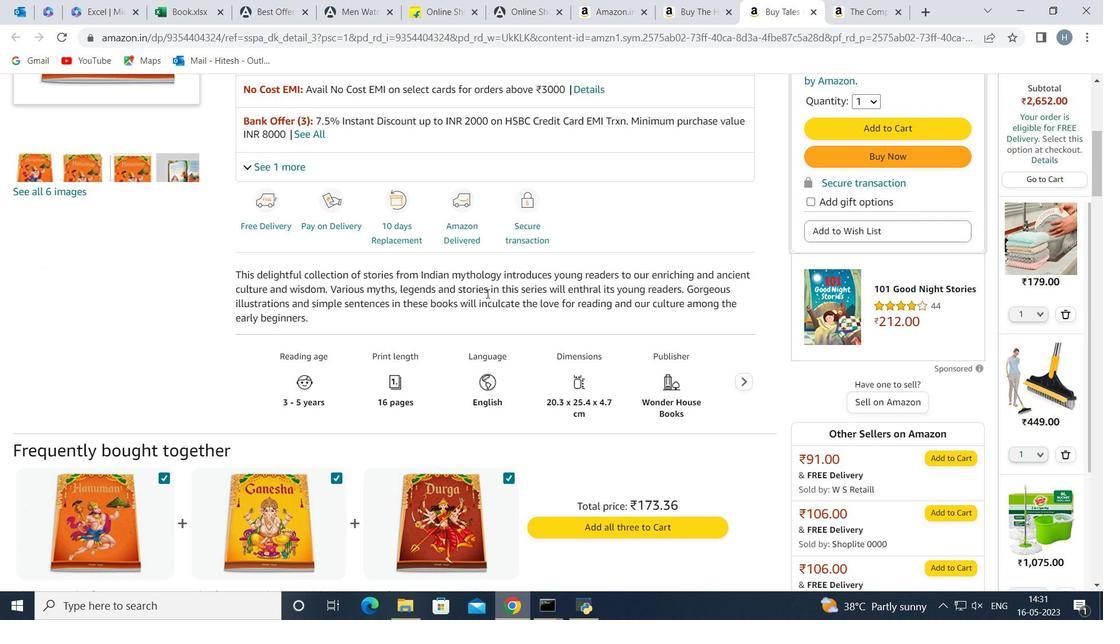 
Action: Mouse scrolled (487, 292) with delta (0, 0)
Screenshot: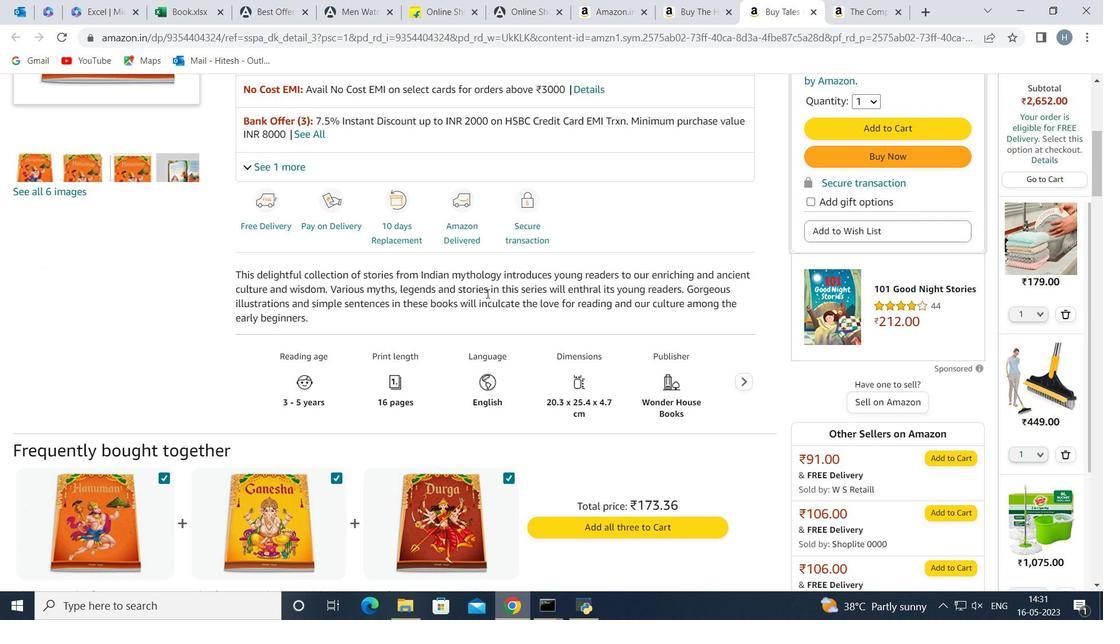 
Action: Mouse scrolled (487, 292) with delta (0, 0)
Screenshot: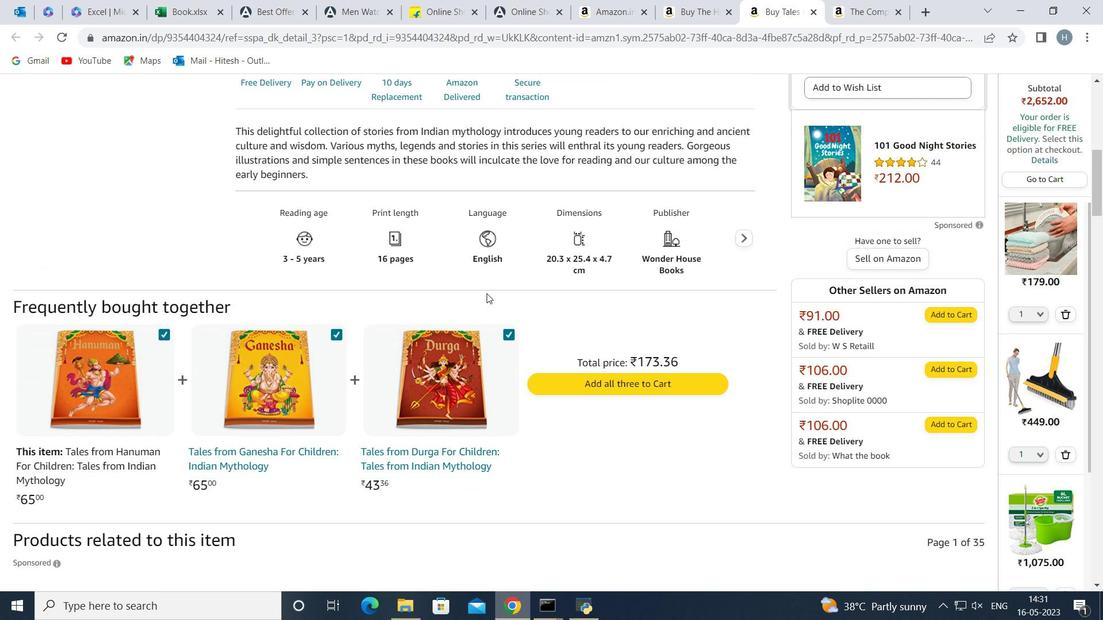 
Action: Mouse scrolled (487, 292) with delta (0, 0)
Screenshot: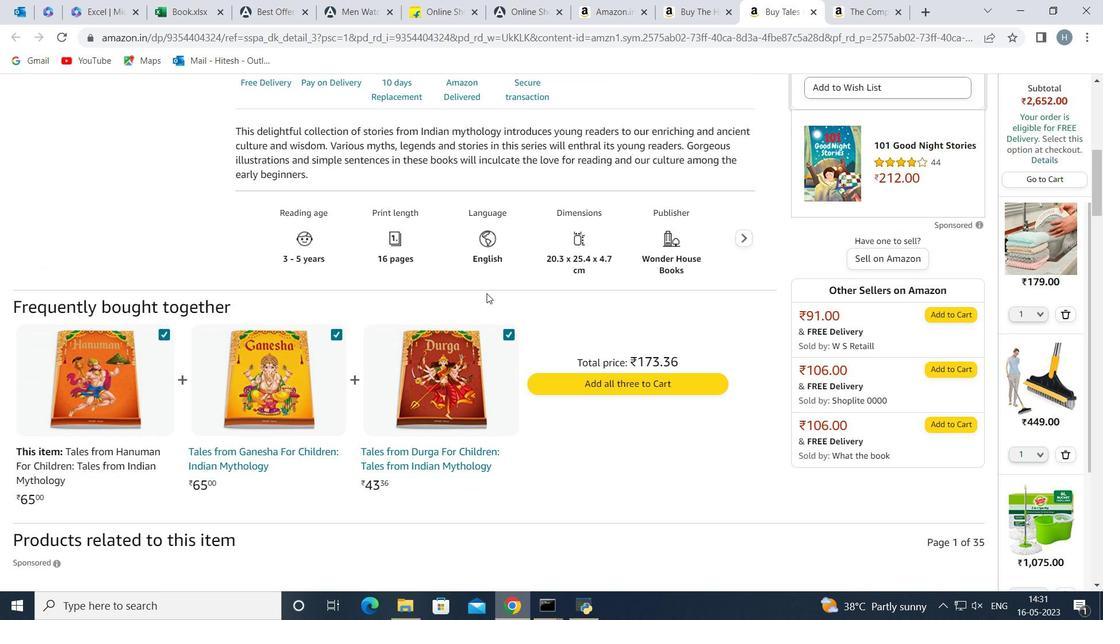 
Action: Mouse moved to (488, 287)
Screenshot: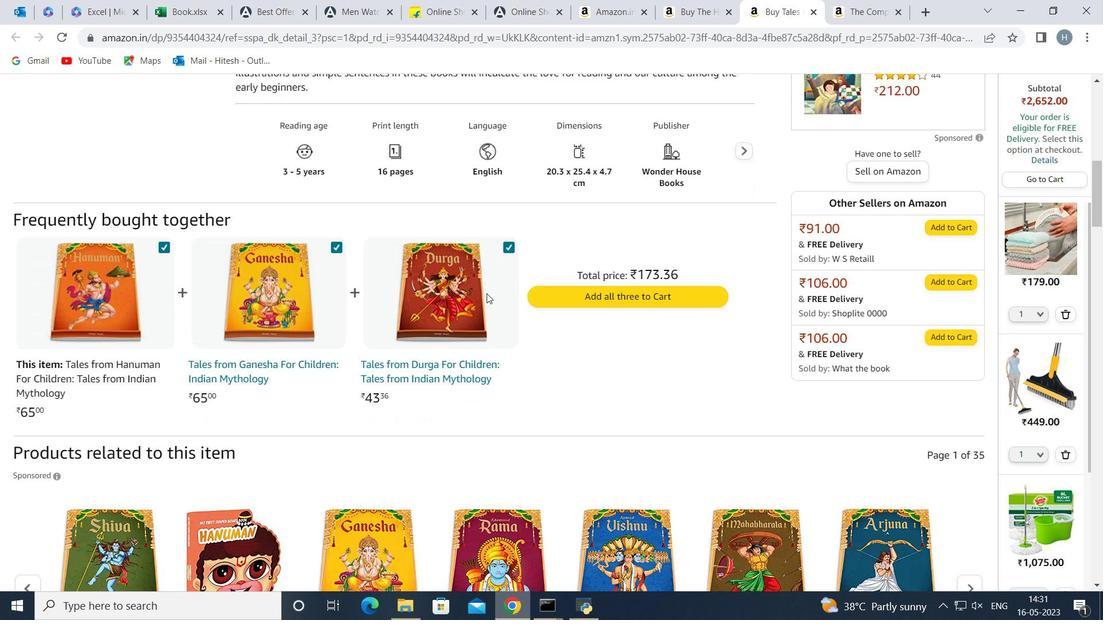 
Action: Mouse scrolled (488, 288) with delta (0, 0)
Screenshot: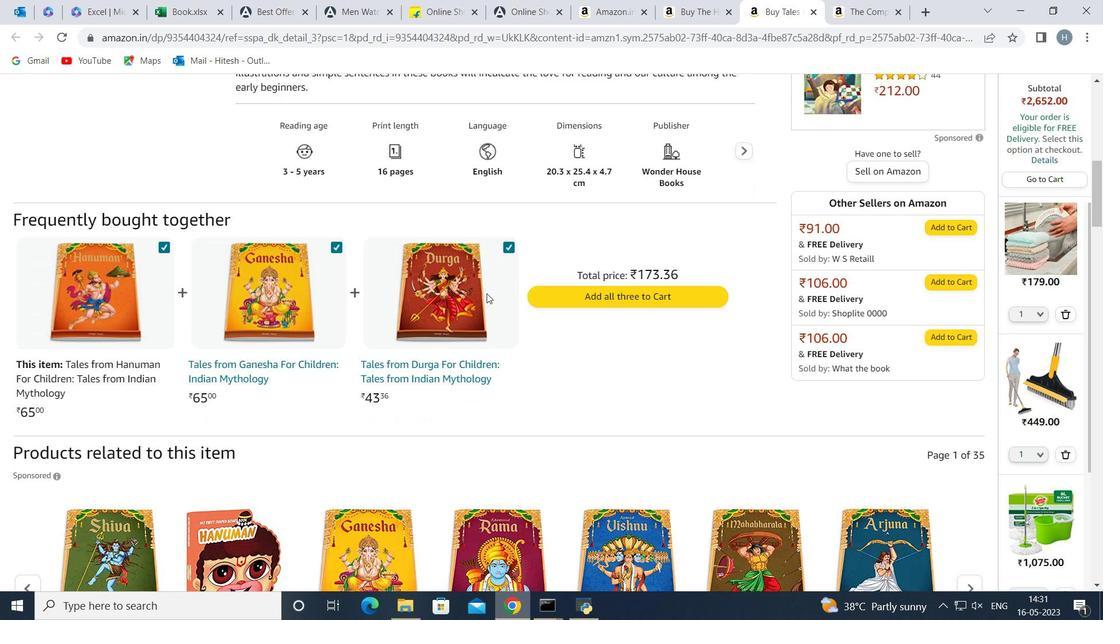 
Action: Mouse scrolled (488, 287) with delta (0, 0)
Screenshot: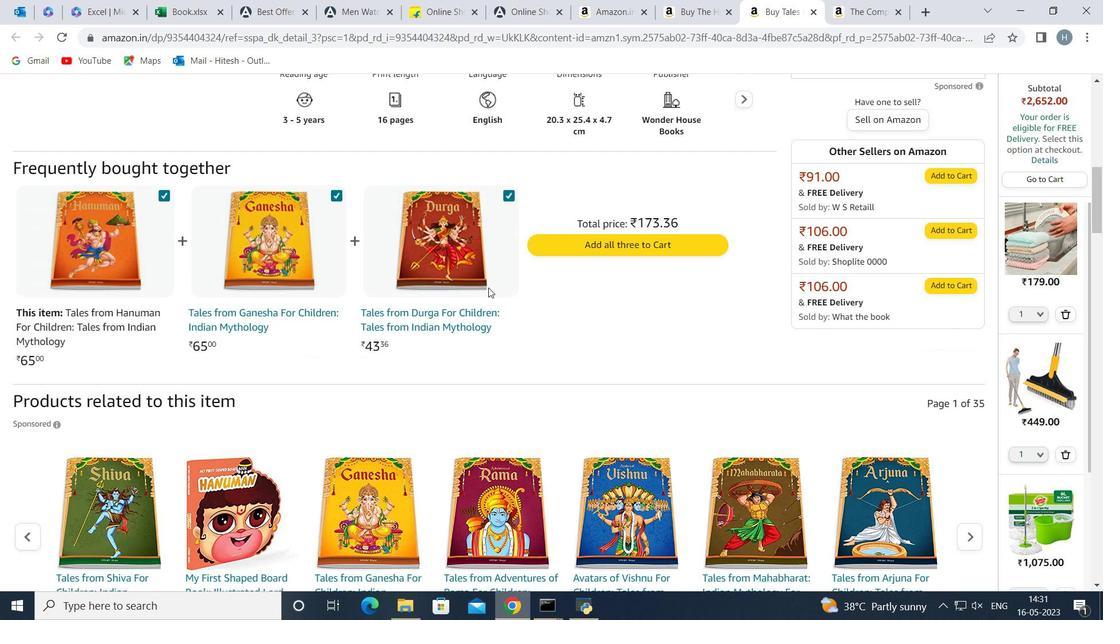 
Action: Mouse scrolled (488, 287) with delta (0, 0)
Screenshot: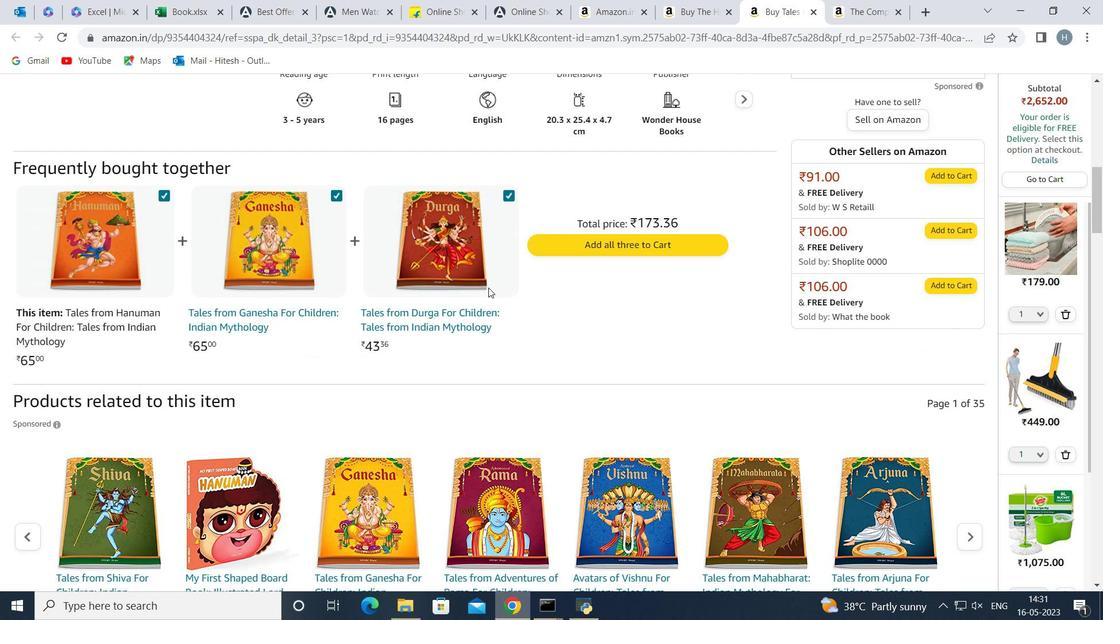 
Action: Mouse moved to (484, 287)
Screenshot: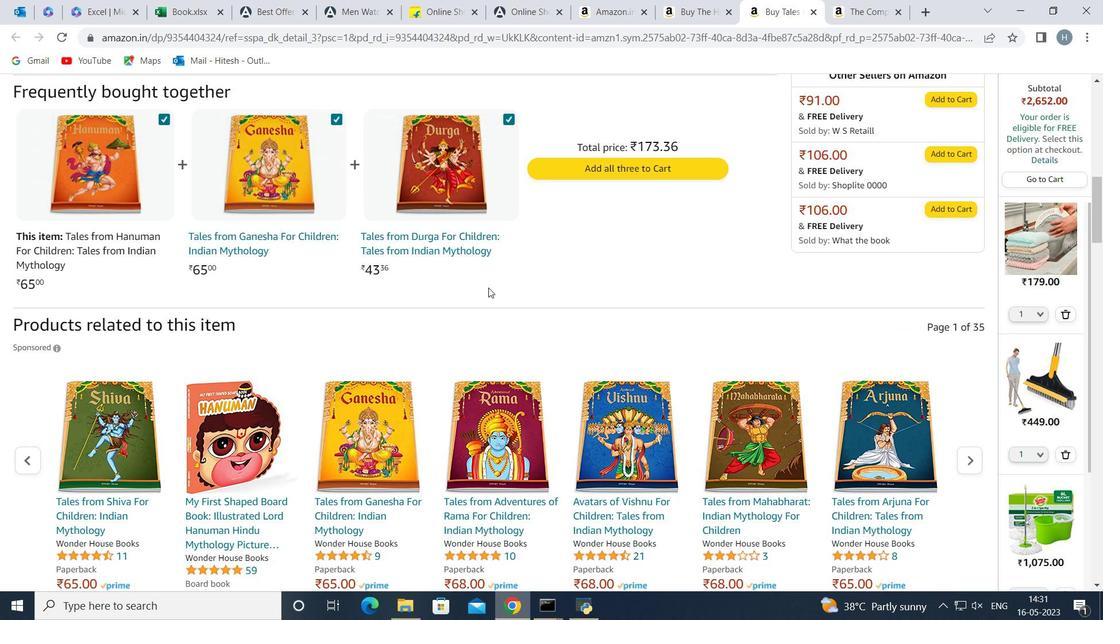 
Action: Mouse scrolled (484, 288) with delta (0, 0)
Screenshot: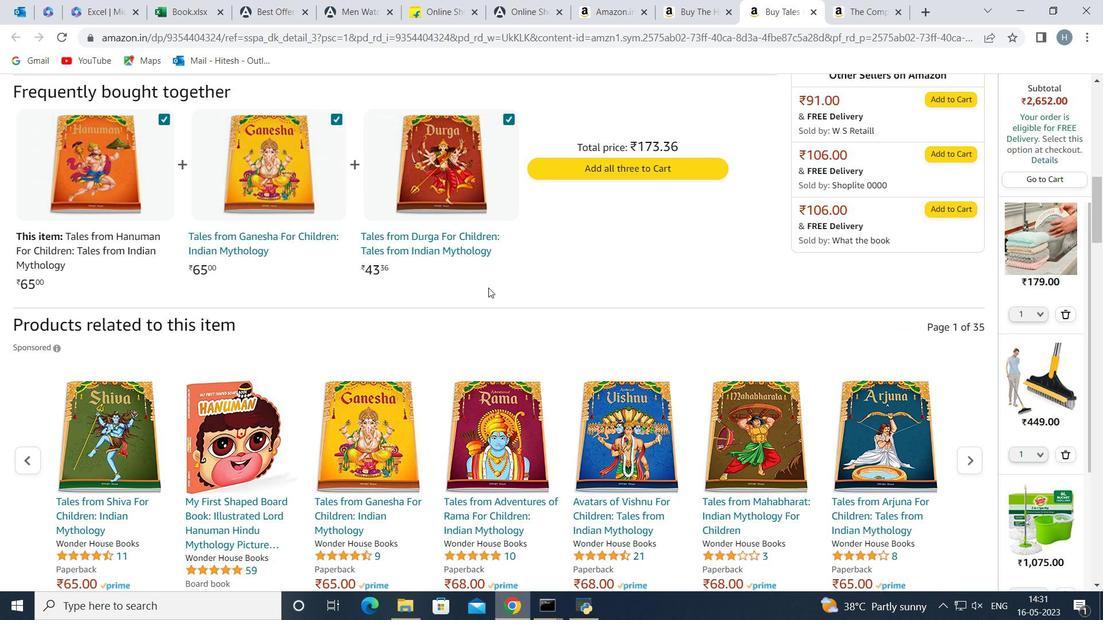 
Action: Mouse scrolled (484, 288) with delta (0, 0)
Screenshot: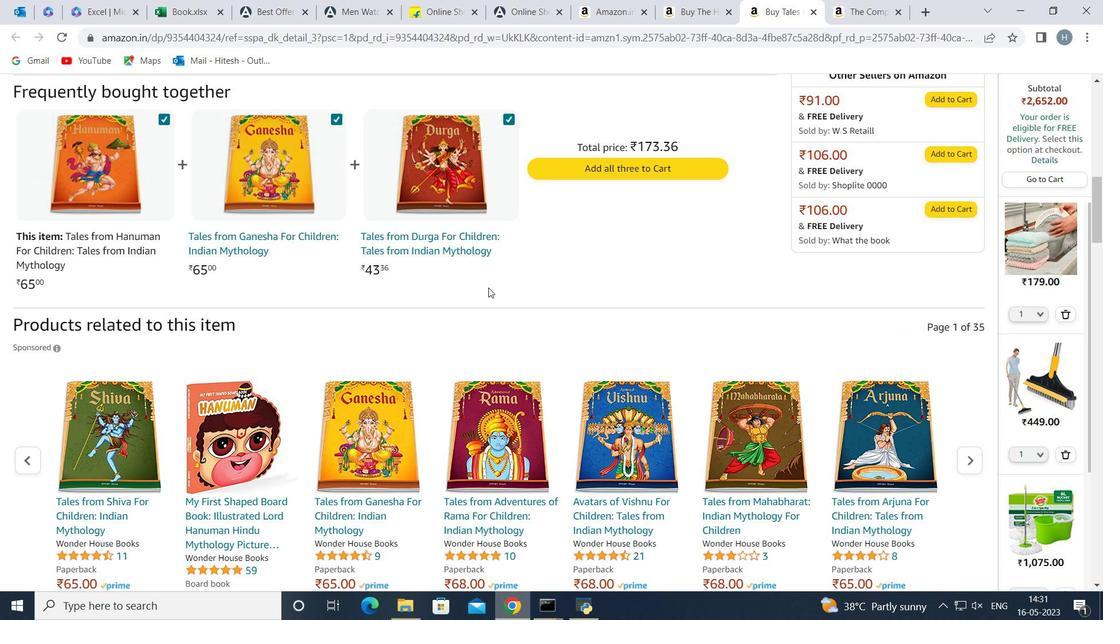 
Action: Mouse scrolled (484, 288) with delta (0, 0)
Screenshot: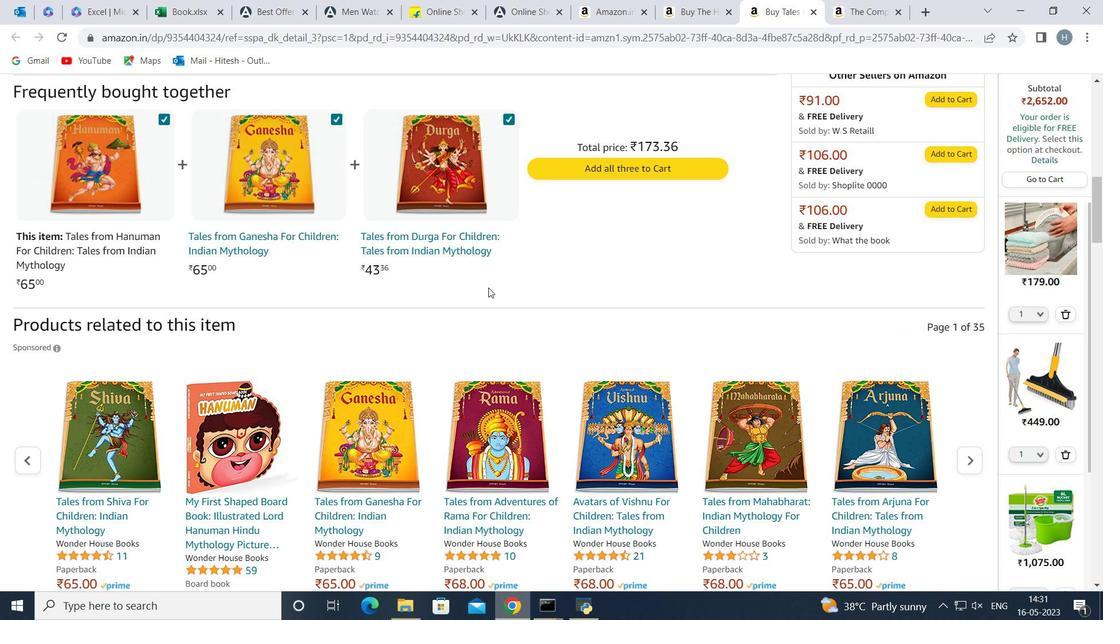 
Action: Mouse scrolled (484, 288) with delta (0, 0)
Screenshot: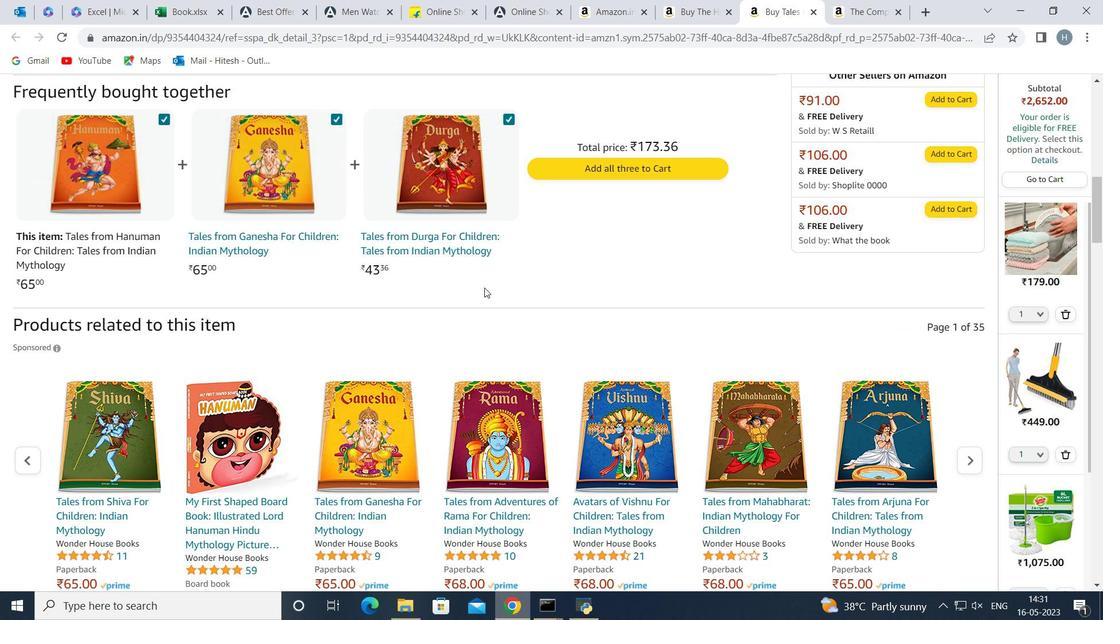 
Action: Mouse scrolled (484, 288) with delta (0, 0)
Screenshot: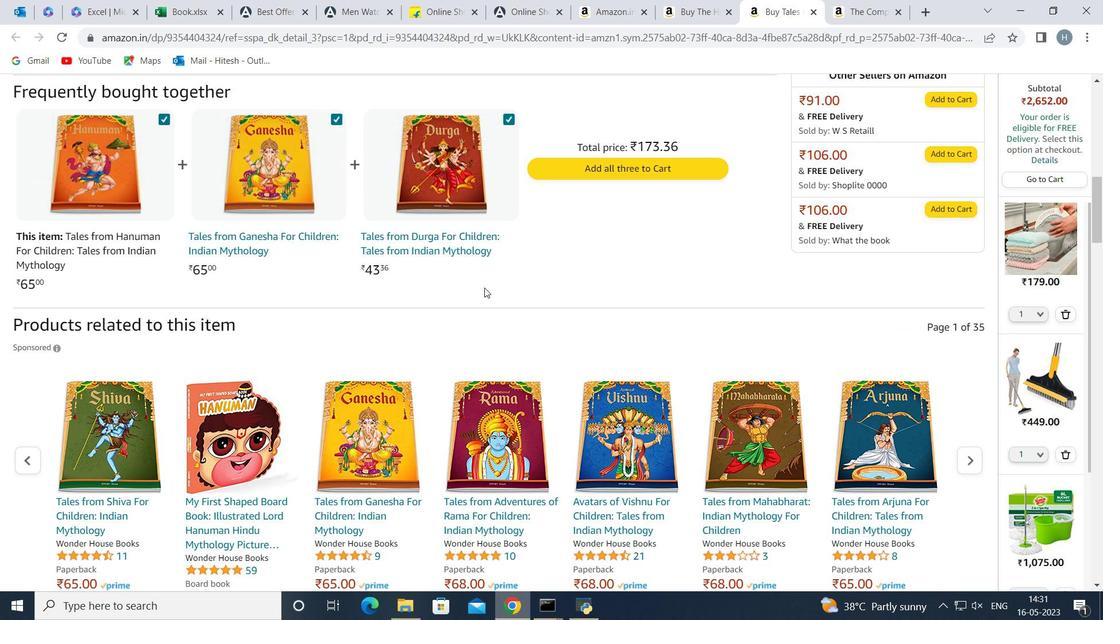 
Action: Mouse scrolled (484, 288) with delta (0, 0)
Screenshot: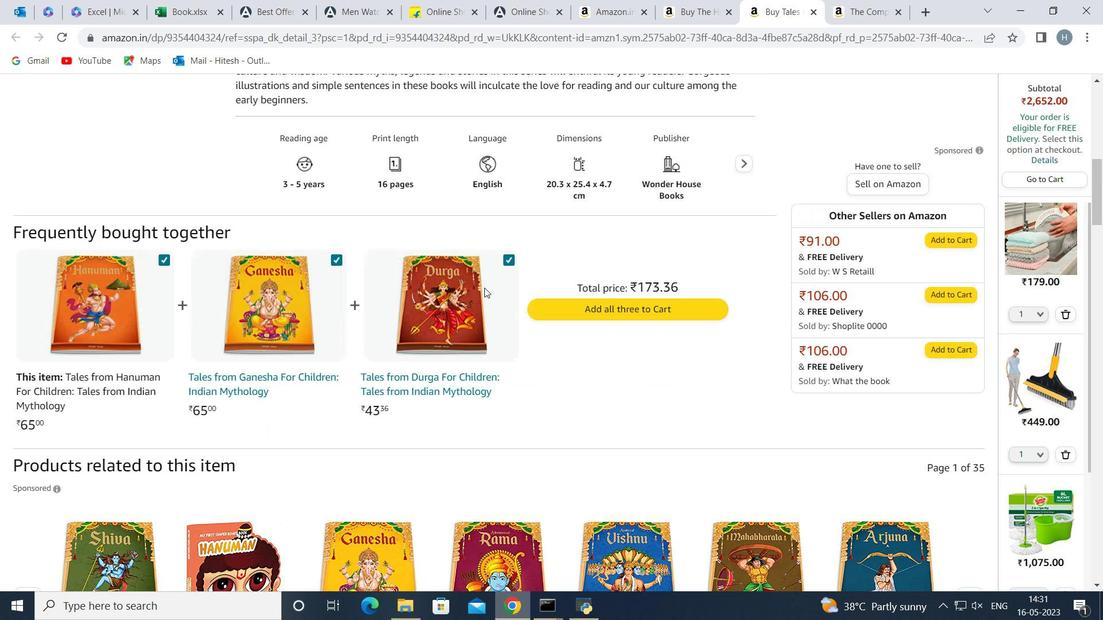 
Action: Mouse scrolled (484, 288) with delta (0, 0)
Screenshot: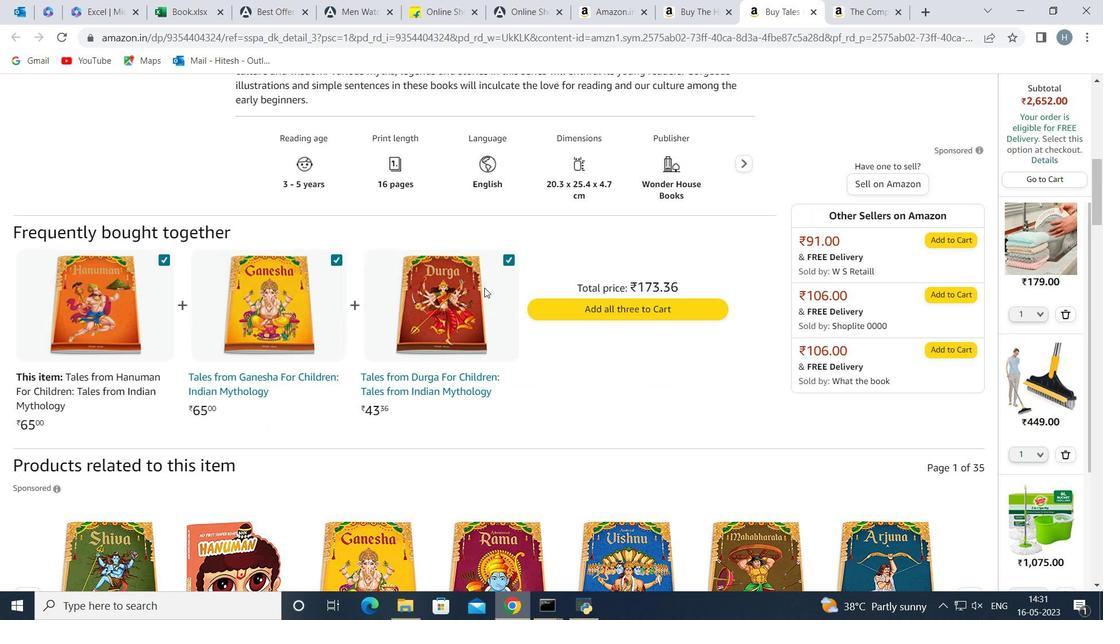 
Action: Mouse scrolled (484, 288) with delta (0, 0)
Screenshot: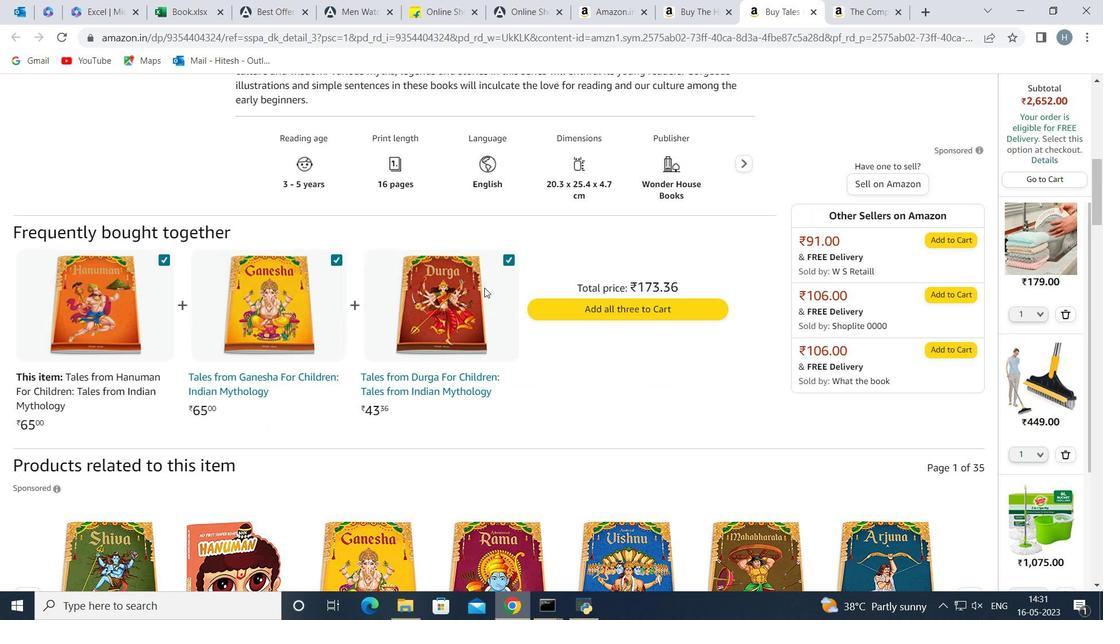 
Action: Mouse scrolled (484, 288) with delta (0, 0)
Screenshot: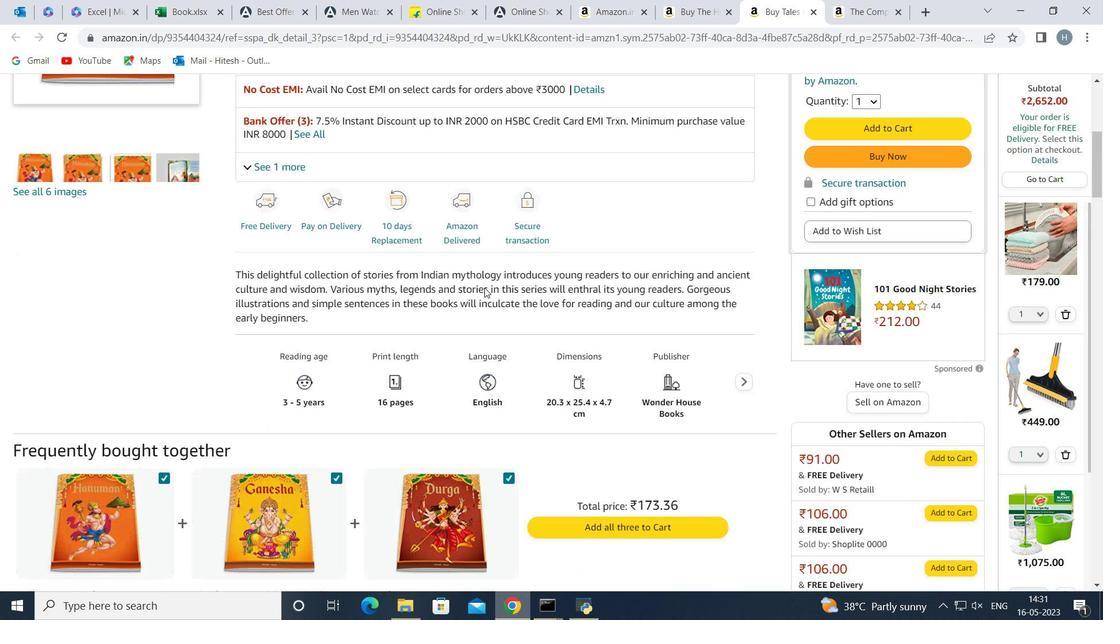 
Action: Mouse scrolled (484, 288) with delta (0, 0)
Screenshot: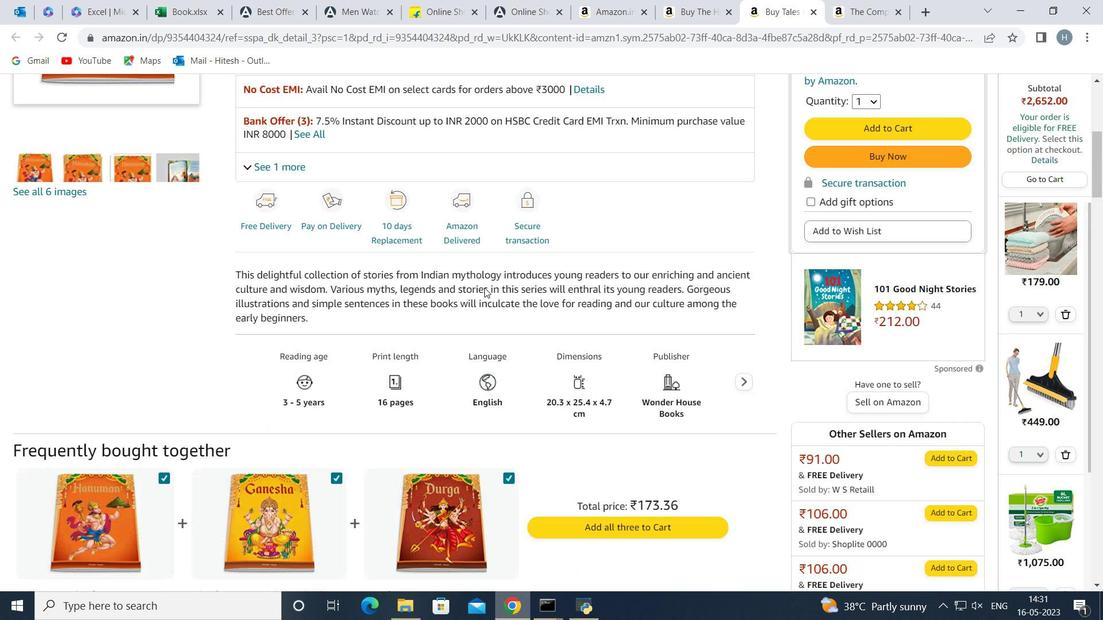 
Action: Mouse scrolled (484, 288) with delta (0, 0)
Screenshot: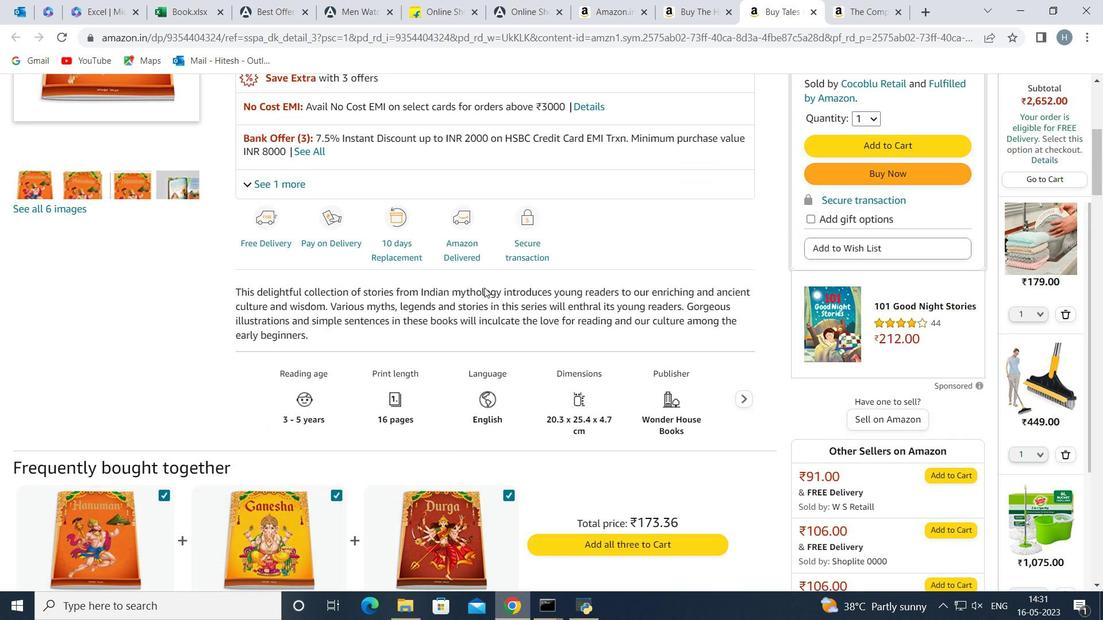 
Action: Mouse scrolled (484, 288) with delta (0, 0)
Screenshot: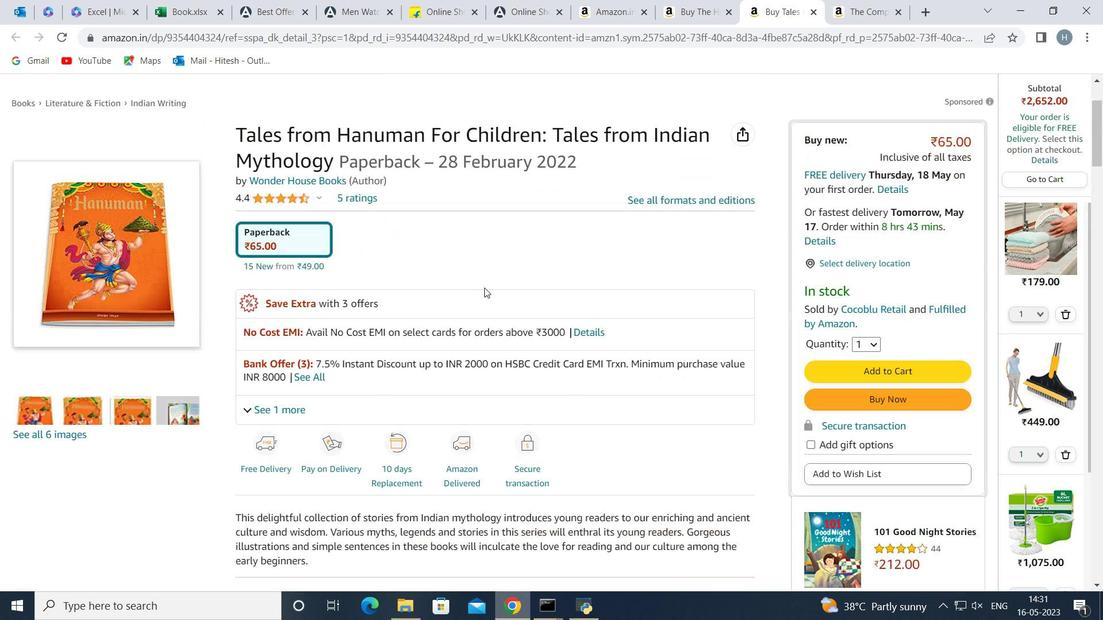 
Action: Mouse scrolled (484, 288) with delta (0, 0)
Screenshot: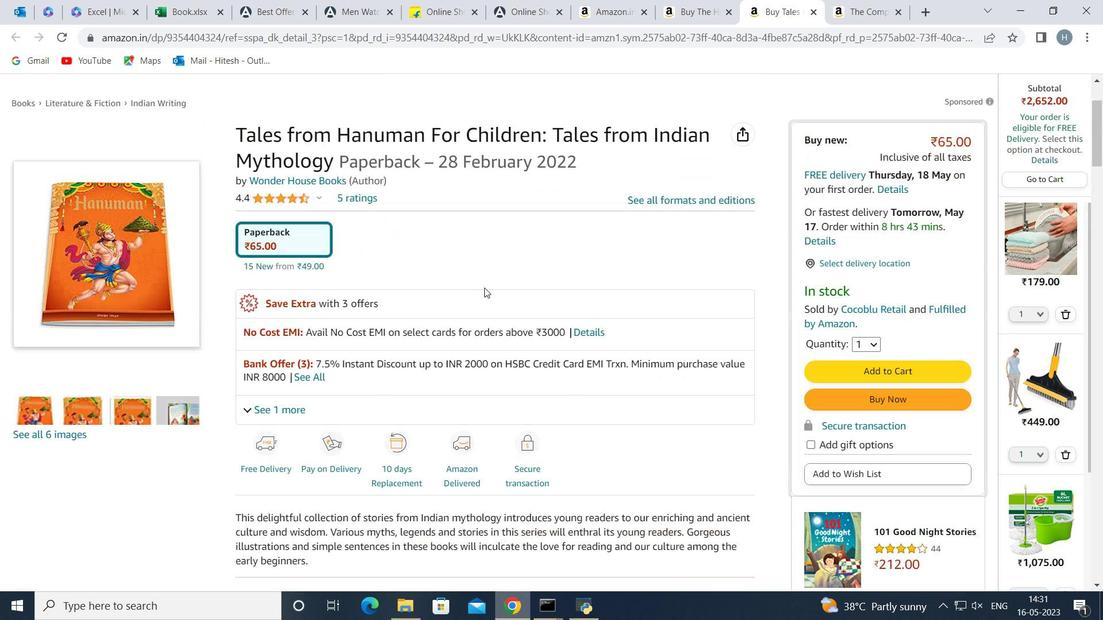 
Action: Mouse scrolled (484, 288) with delta (0, 0)
Screenshot: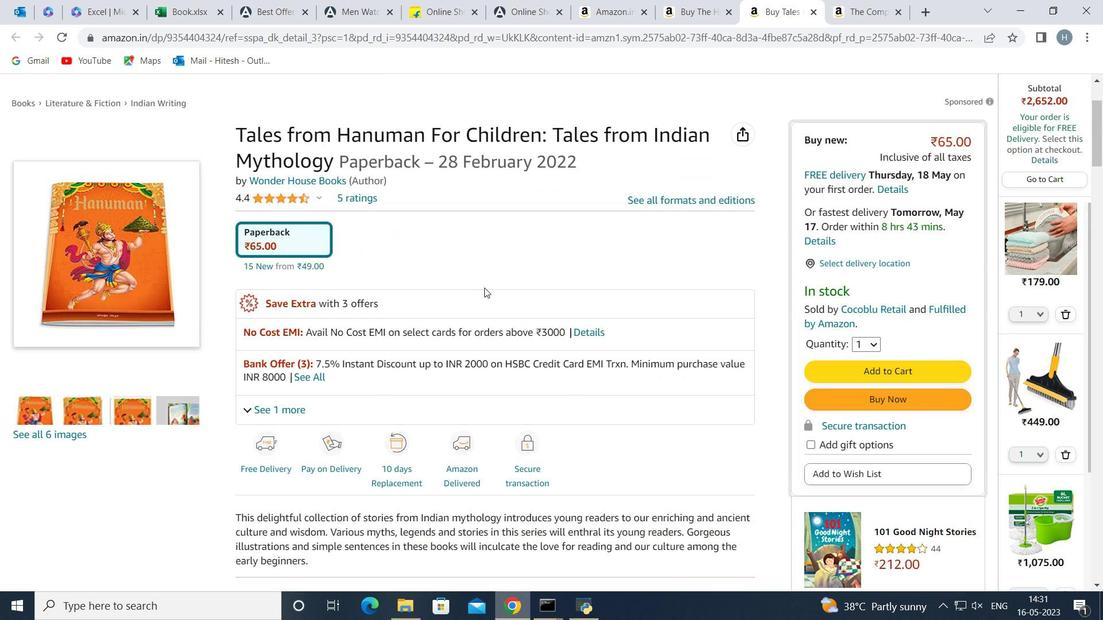 
Action: Mouse scrolled (484, 288) with delta (0, 0)
Screenshot: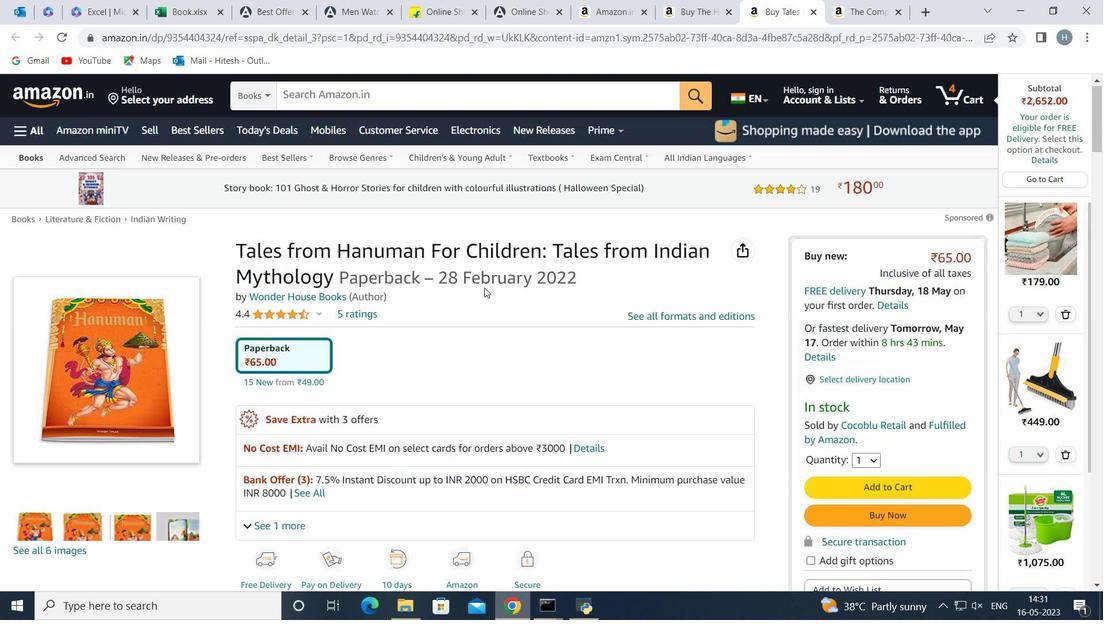 
Action: Mouse scrolled (484, 288) with delta (0, 0)
Screenshot: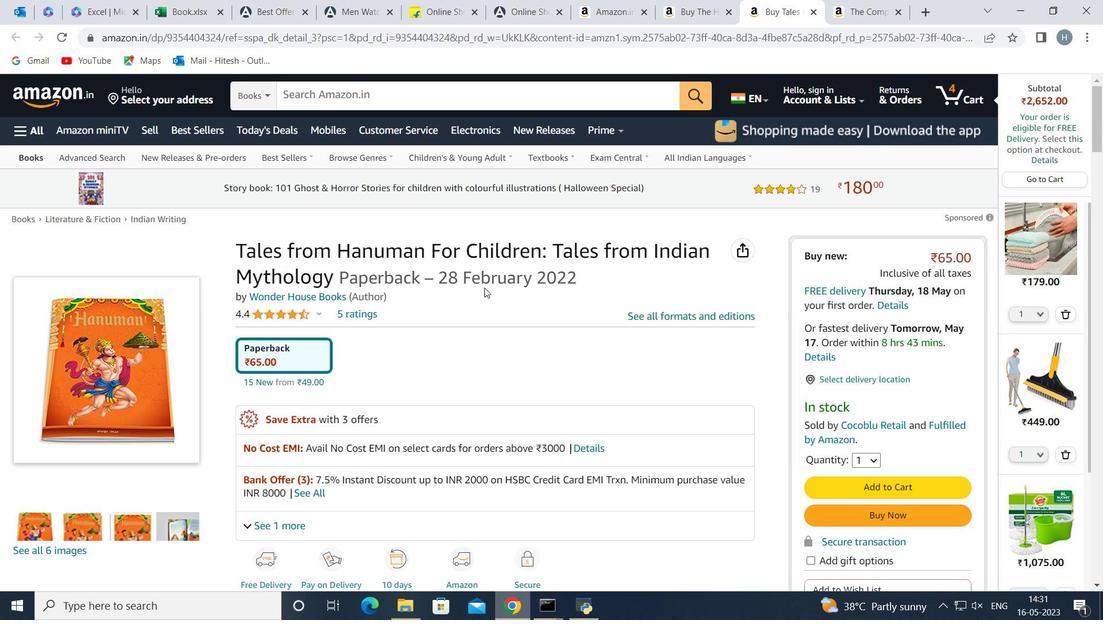 
Action: Mouse scrolled (484, 288) with delta (0, 0)
Screenshot: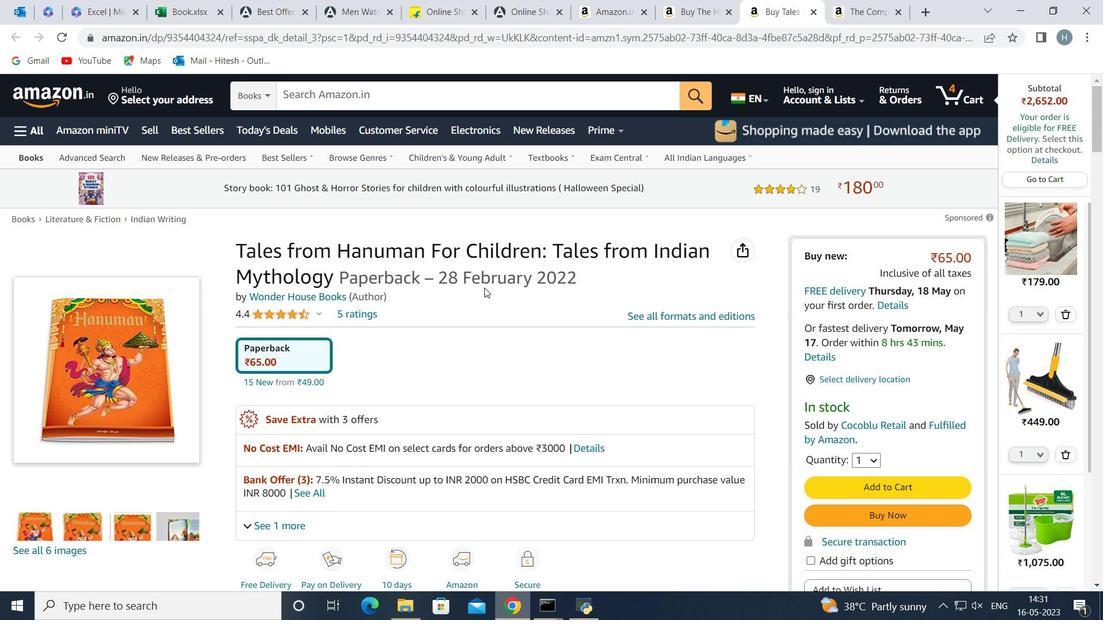 
Action: Mouse scrolled (484, 288) with delta (0, 0)
Screenshot: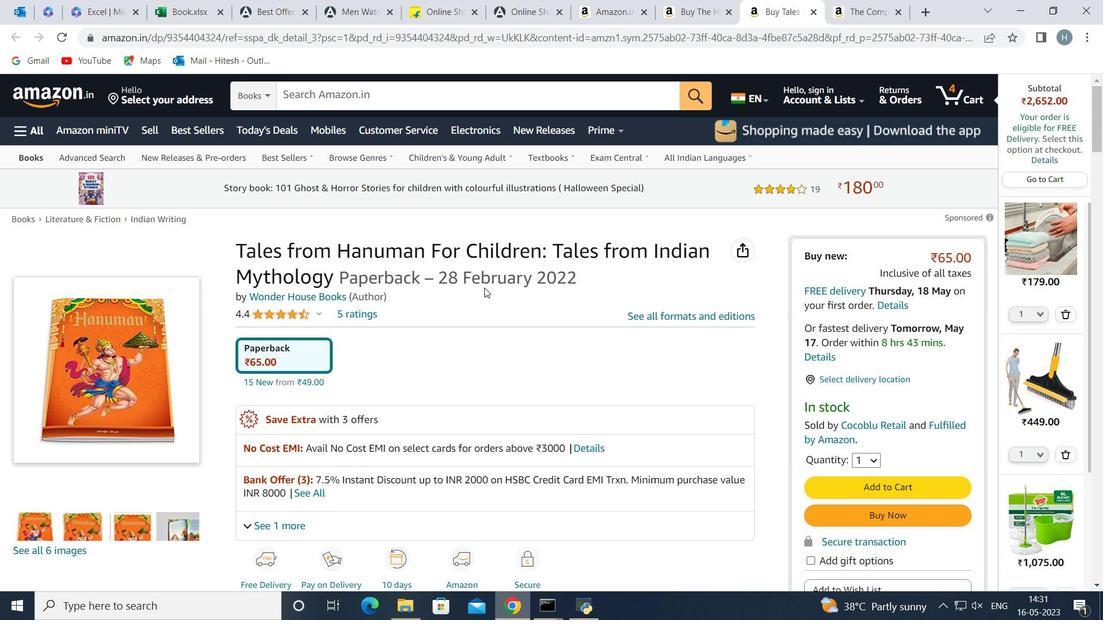 
Action: Mouse scrolled (484, 288) with delta (0, 0)
Screenshot: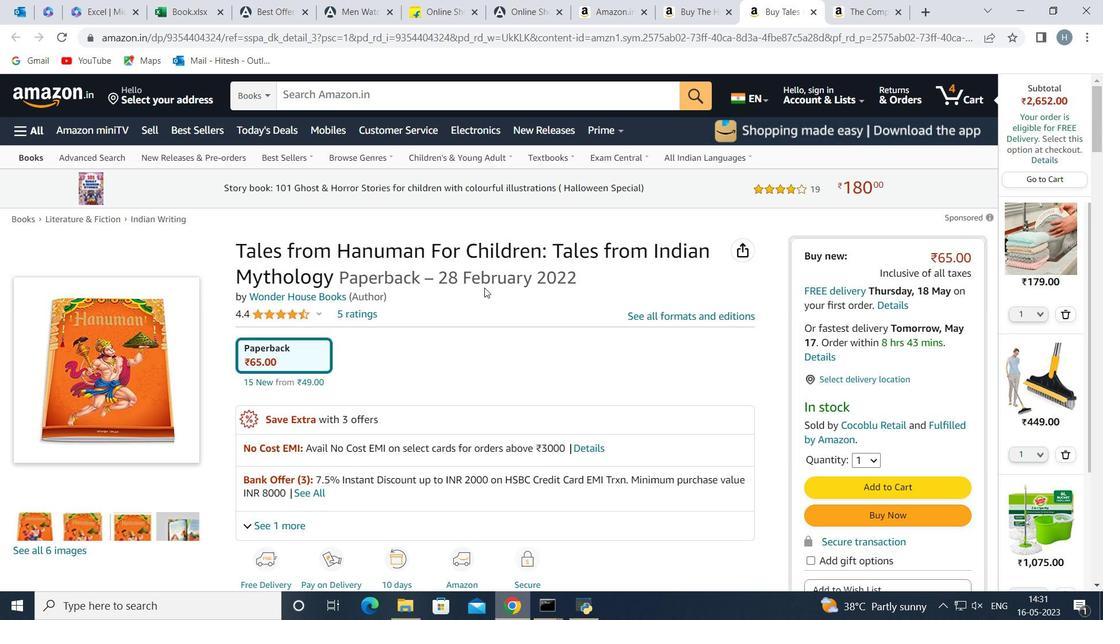 
Action: Mouse scrolled (484, 288) with delta (0, 0)
Screenshot: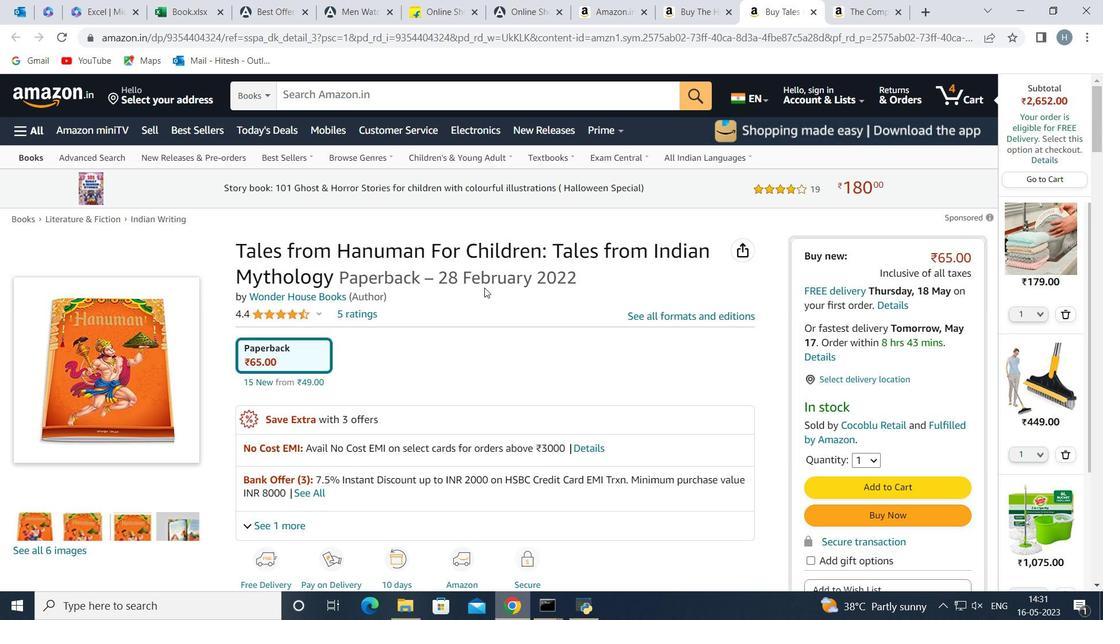 
Action: Mouse moved to (708, 9)
Screenshot: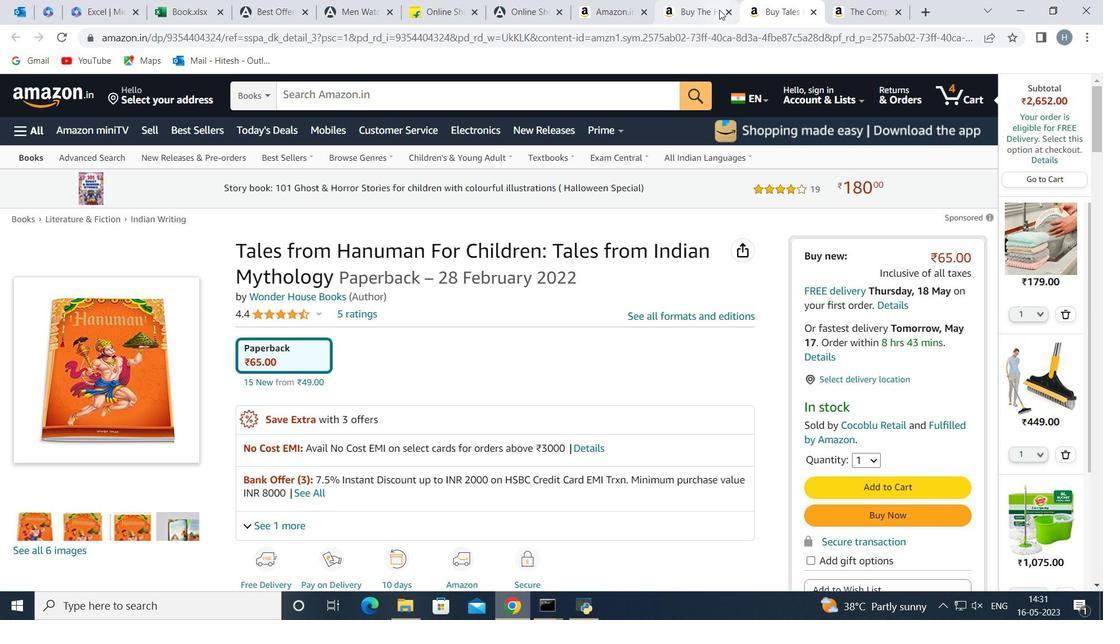 
Action: Mouse pressed left at (708, 9)
Screenshot: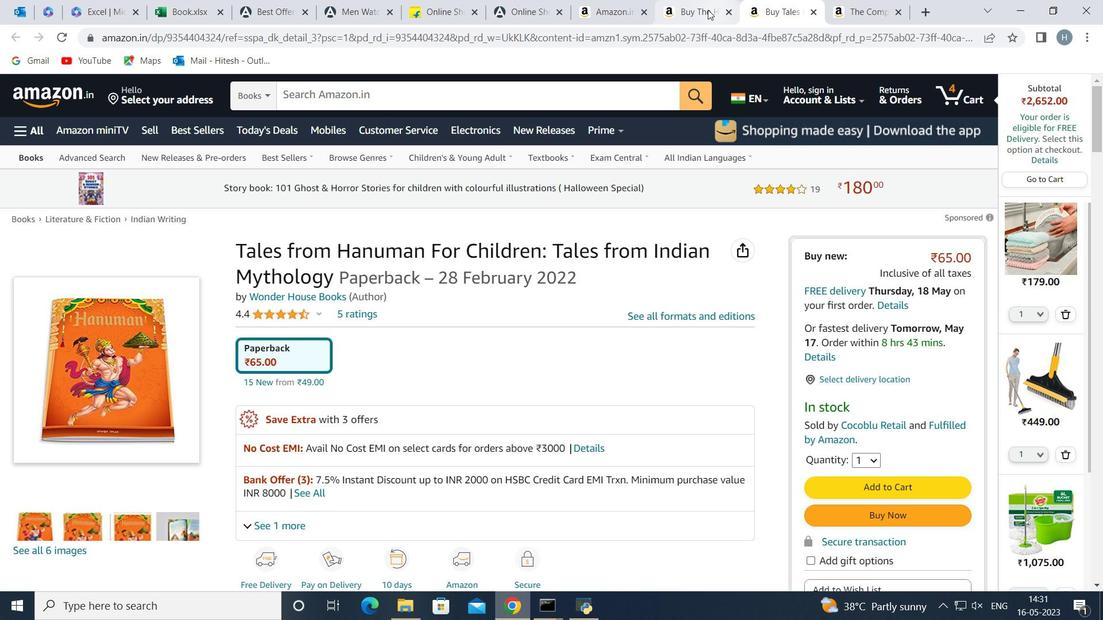 
Action: Mouse moved to (608, 9)
Screenshot: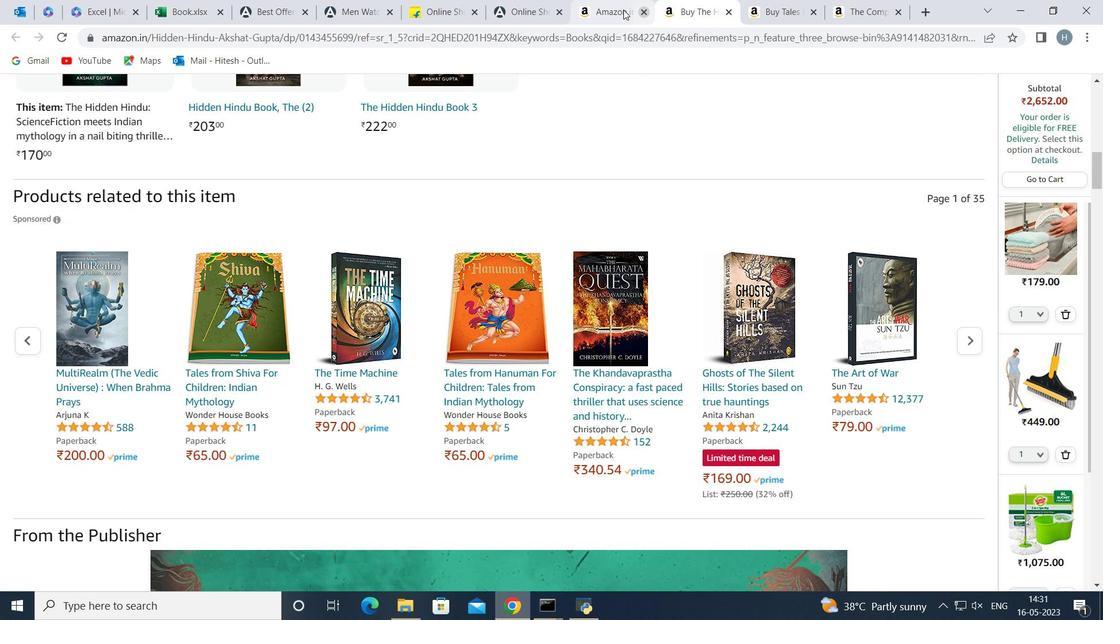 
Action: Mouse pressed left at (608, 9)
Screenshot: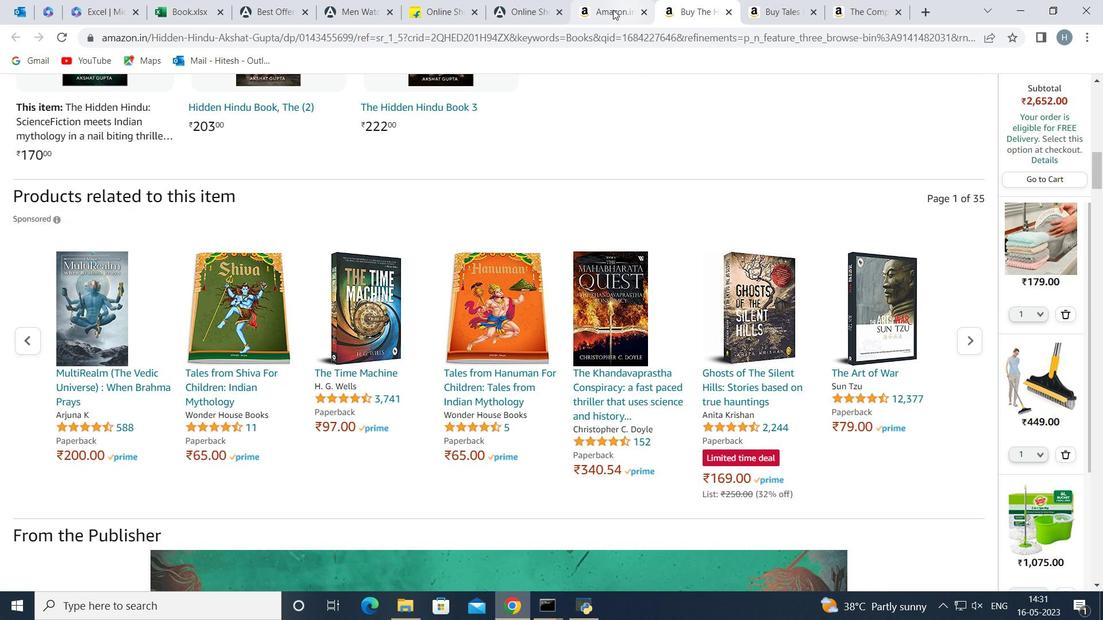
Action: Mouse moved to (289, 282)
Screenshot: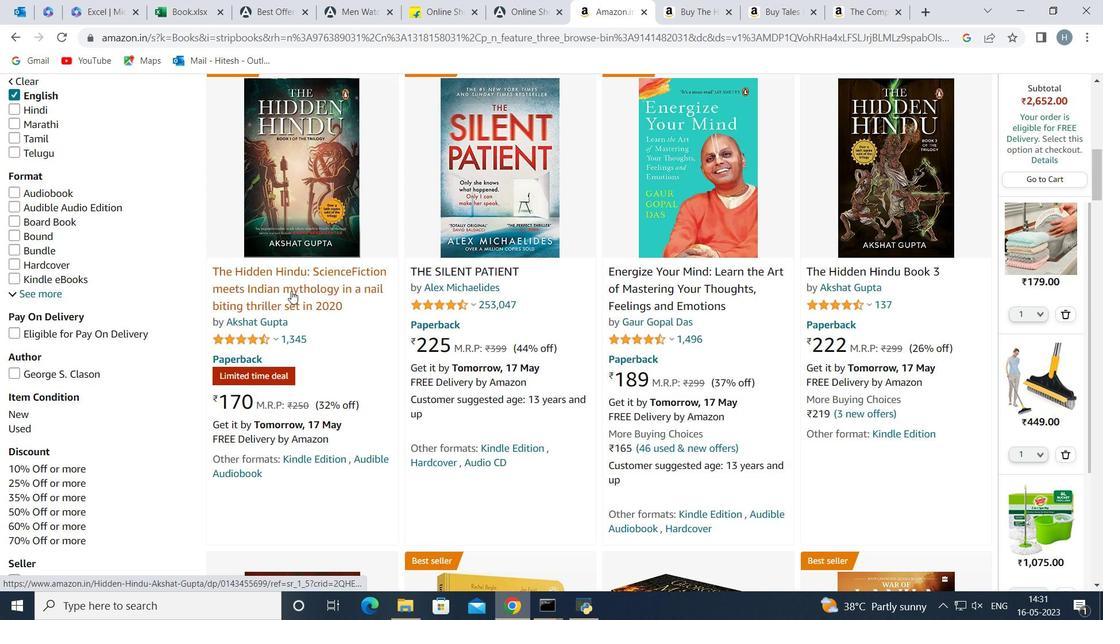 
Action: Mouse scrolled (289, 281) with delta (0, 0)
Screenshot: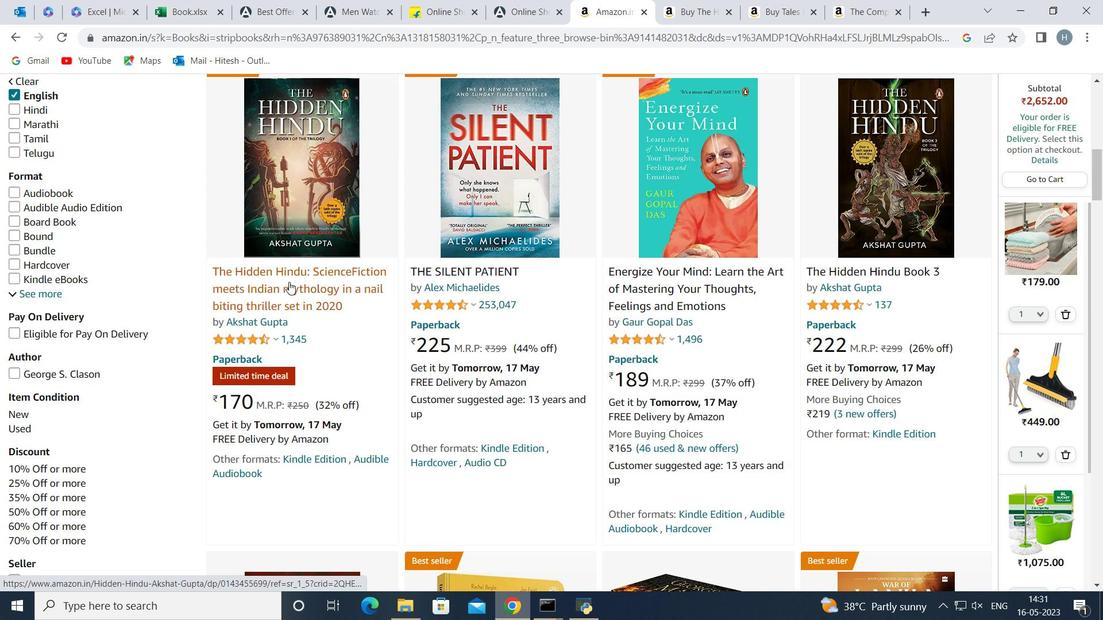 
Action: Mouse scrolled (289, 281) with delta (0, 0)
Screenshot: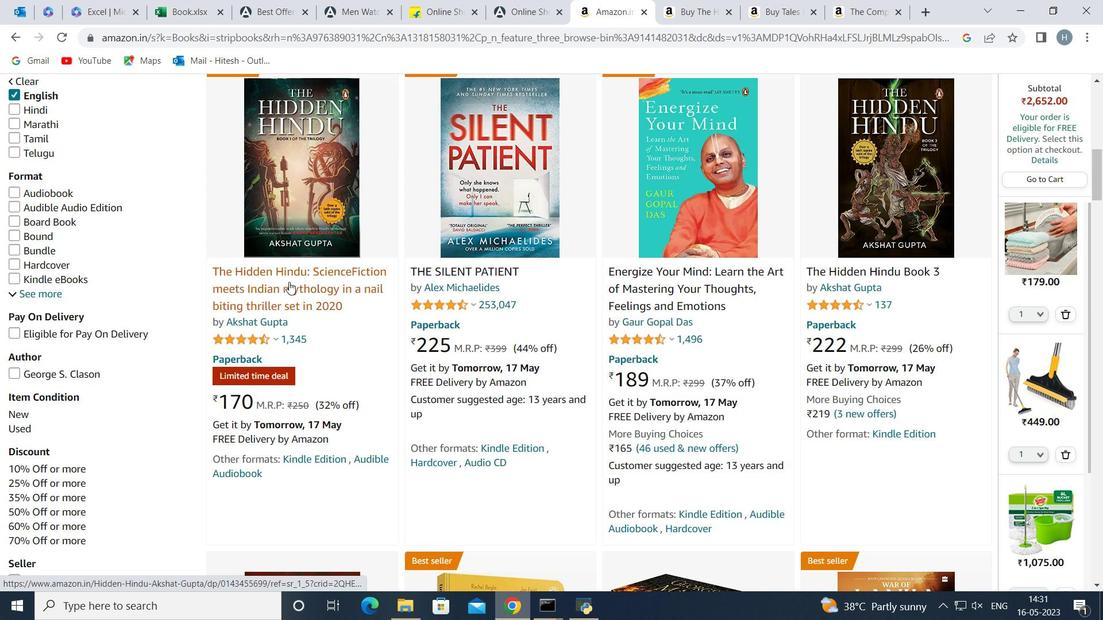 
Action: Mouse moved to (376, 265)
Screenshot: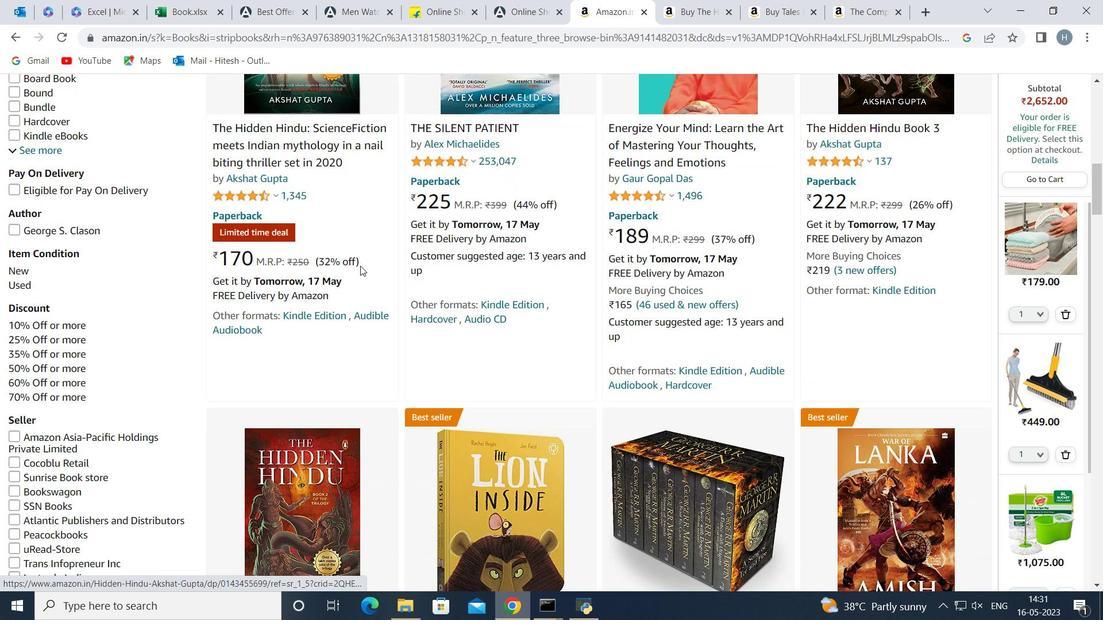
Action: Mouse scrolled (376, 265) with delta (0, 0)
Screenshot: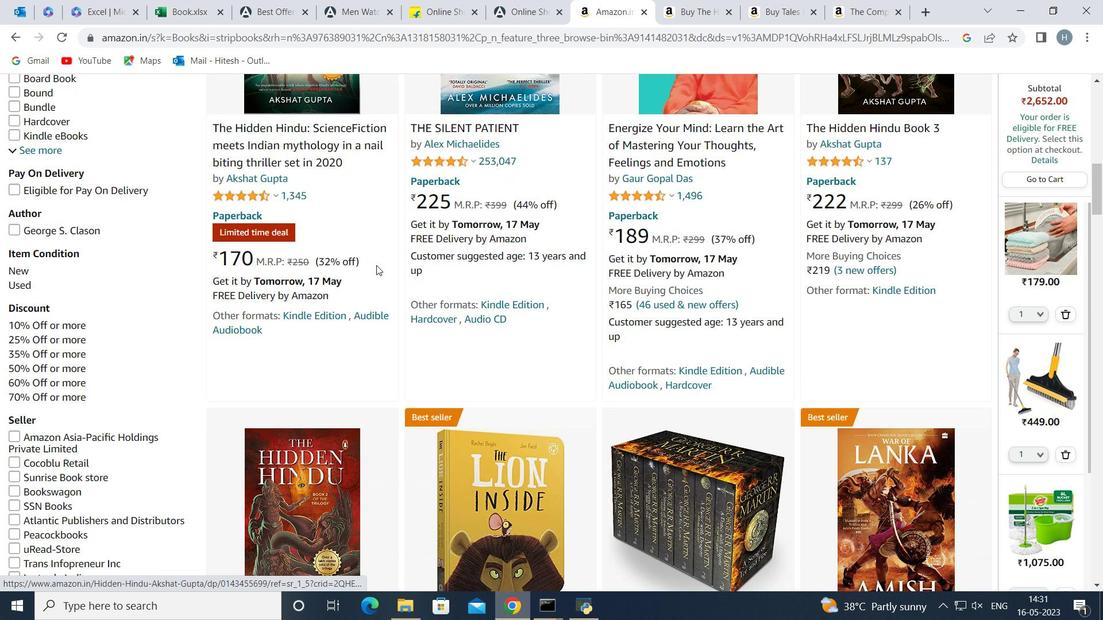 
Action: Mouse scrolled (376, 265) with delta (0, 0)
Screenshot: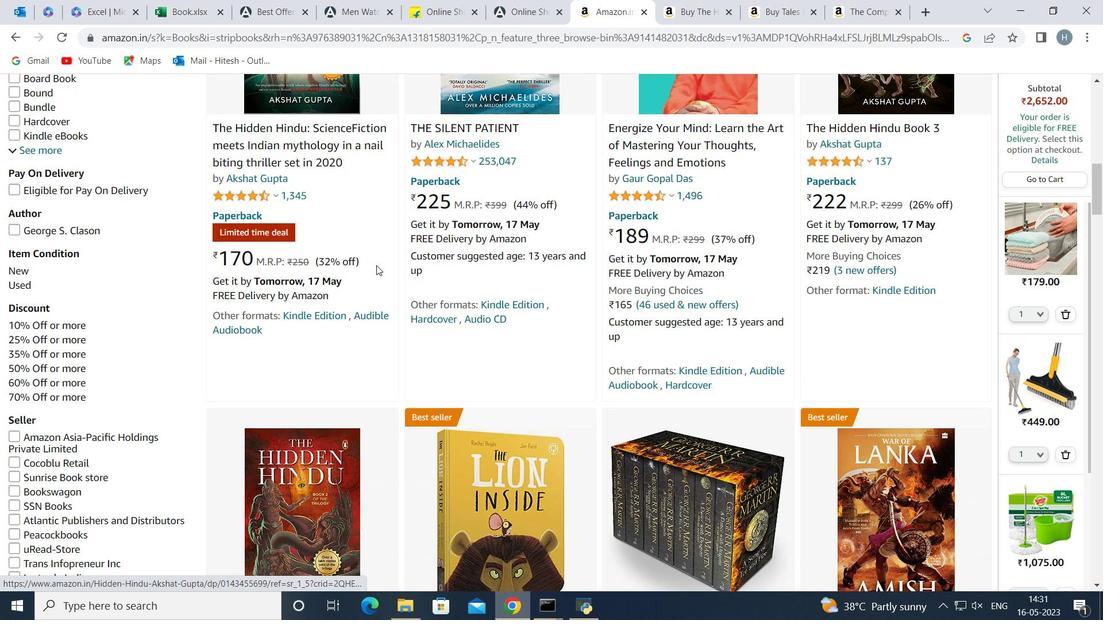 
Action: Mouse scrolled (376, 265) with delta (0, 0)
Screenshot: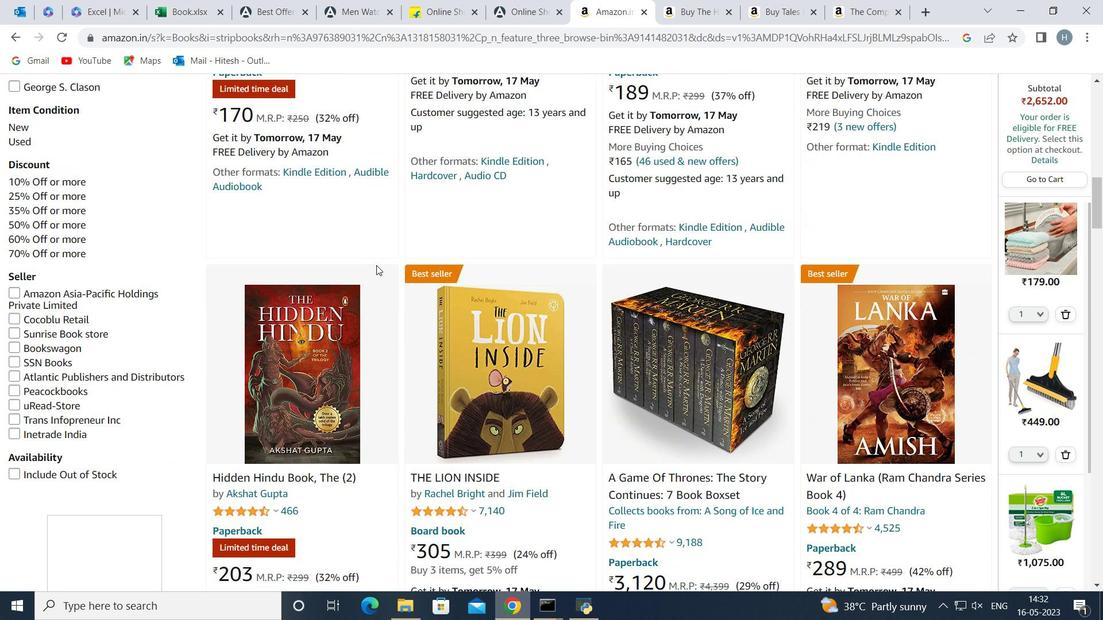 
Action: Mouse moved to (123, 260)
Screenshot: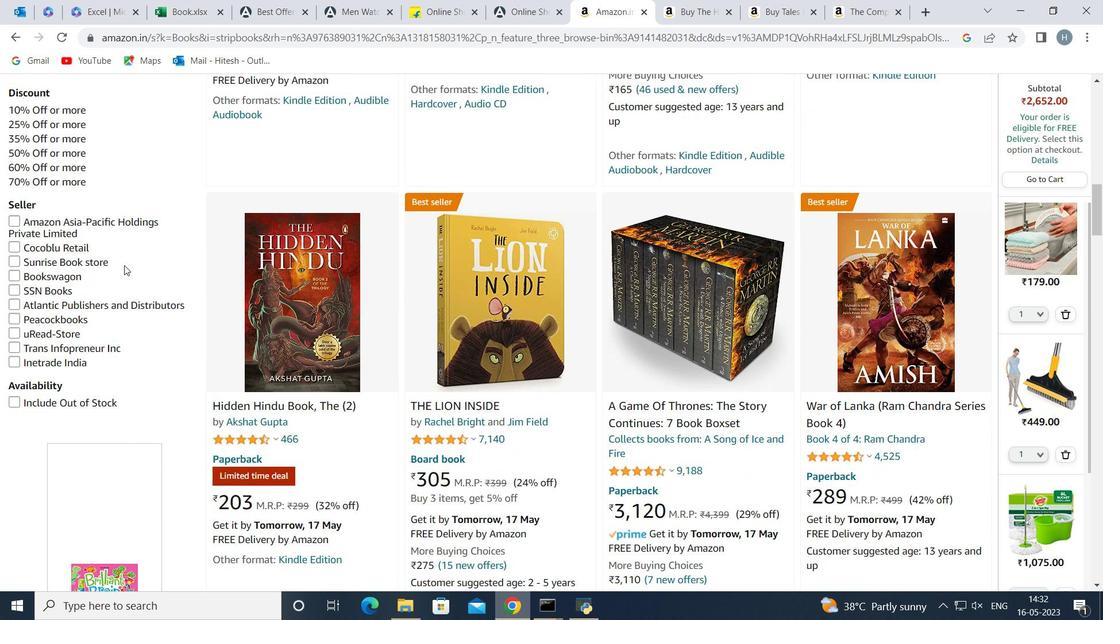 
Action: Mouse scrolled (123, 260) with delta (0, 0)
Screenshot: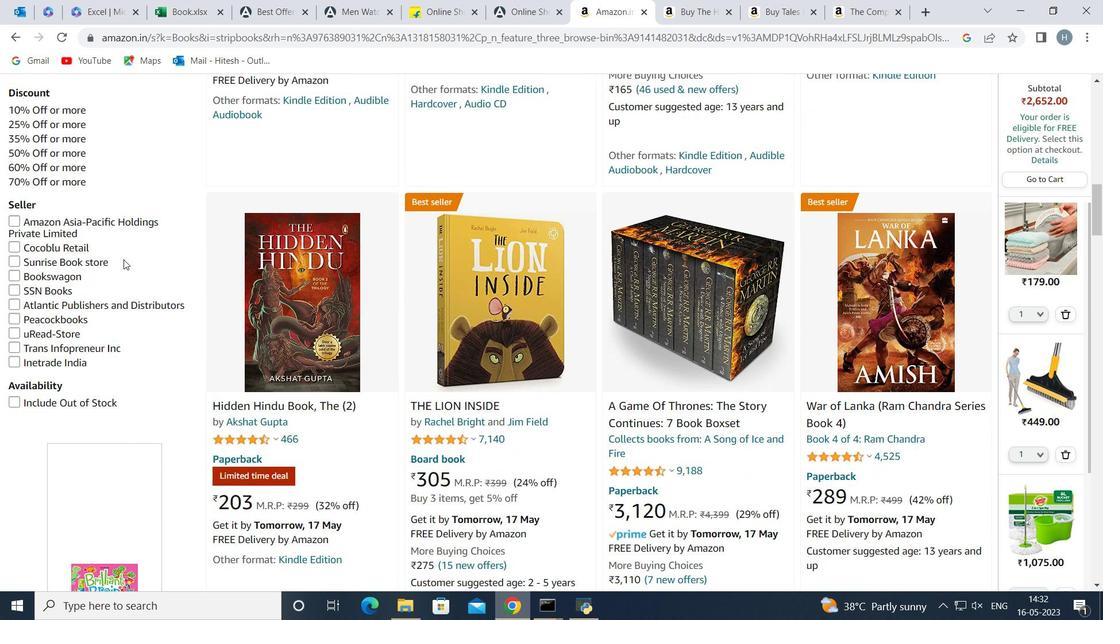 
Action: Mouse scrolled (123, 260) with delta (0, 0)
Screenshot: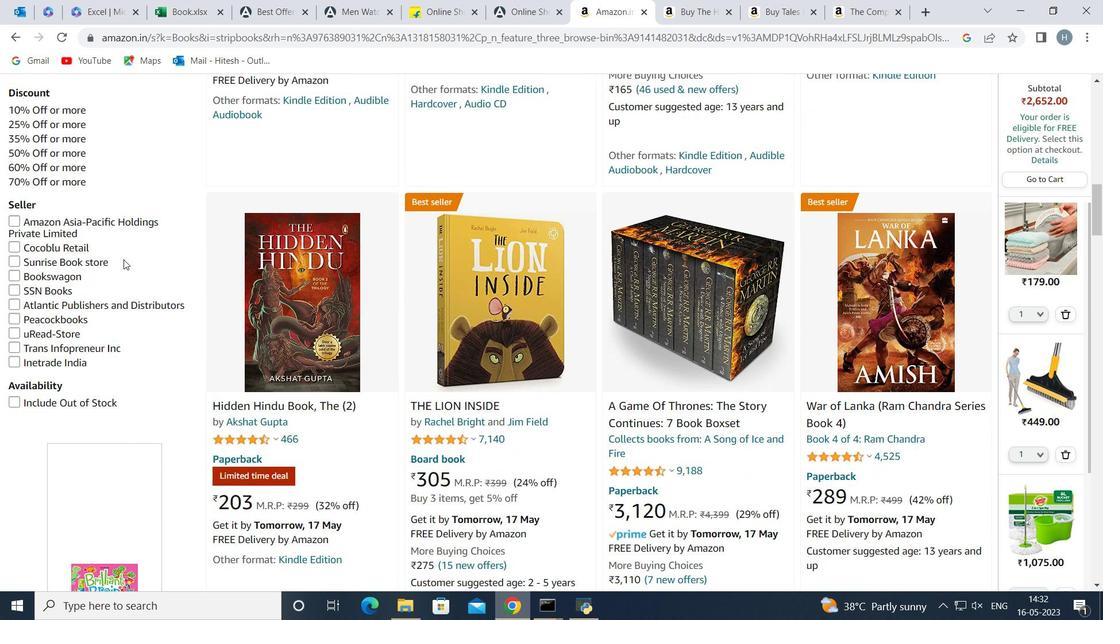
Action: Mouse scrolled (123, 260) with delta (0, 0)
Screenshot: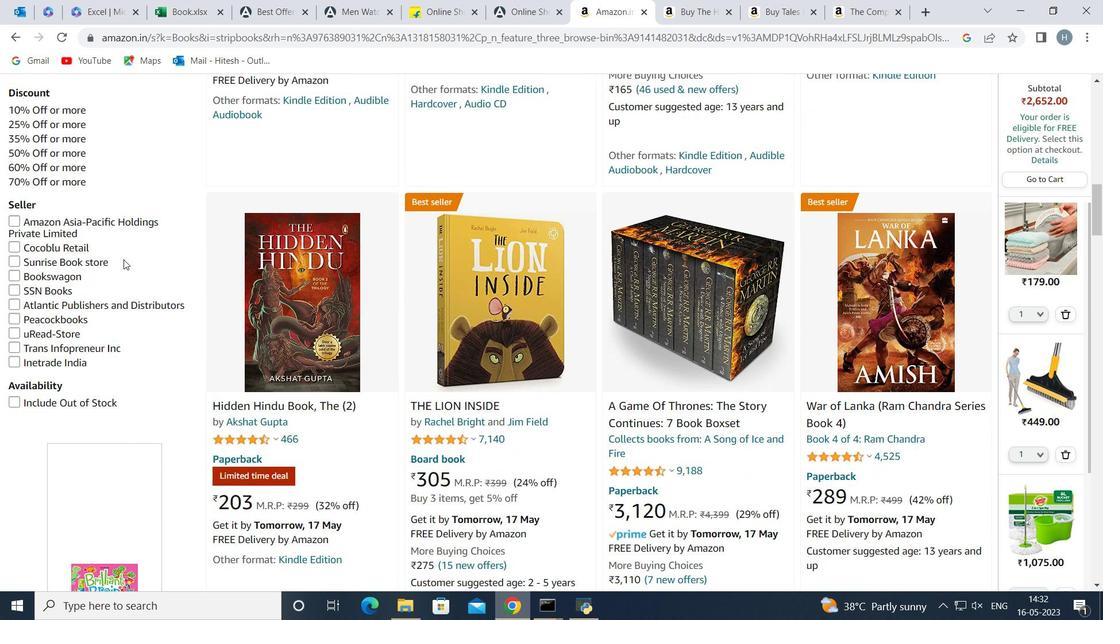 
Action: Mouse scrolled (123, 260) with delta (0, 0)
Screenshot: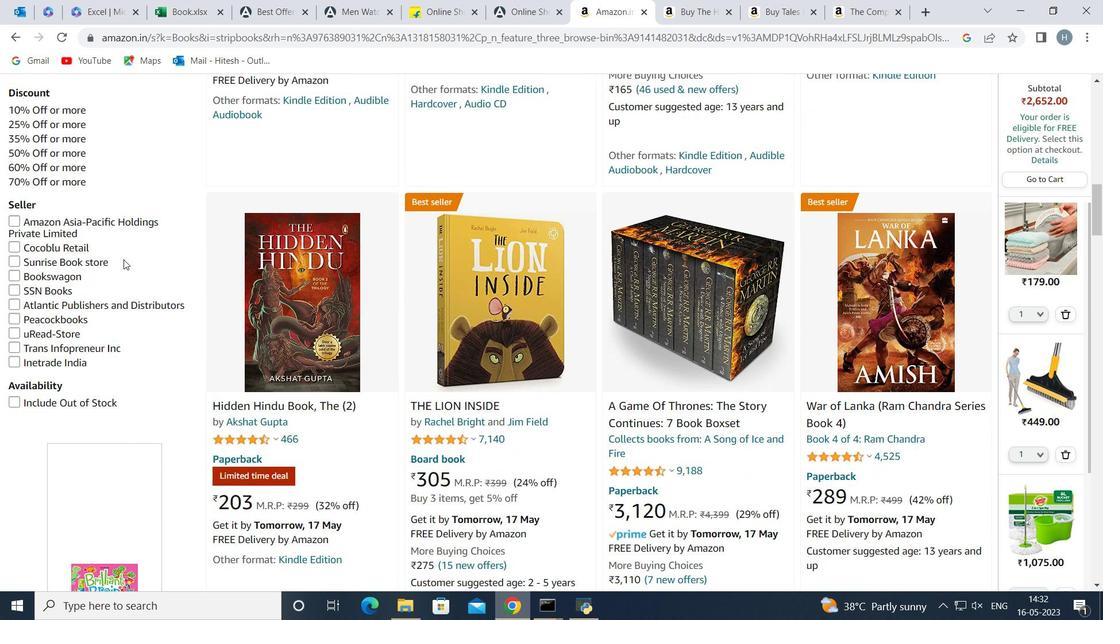 
Action: Mouse scrolled (123, 260) with delta (0, 0)
Screenshot: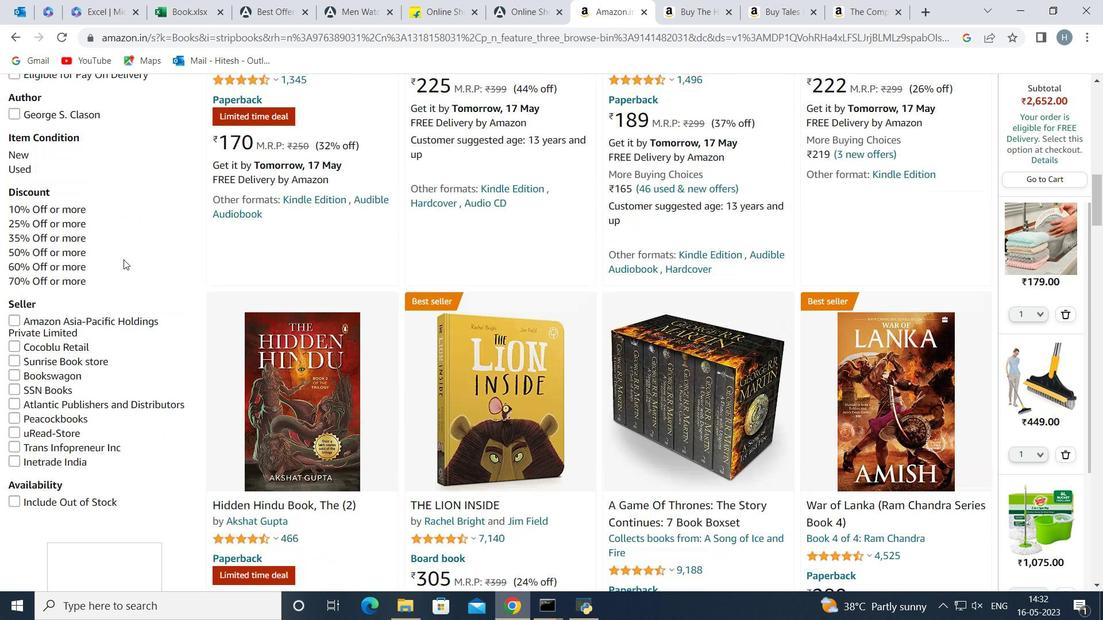 
Action: Mouse scrolled (123, 260) with delta (0, 0)
Screenshot: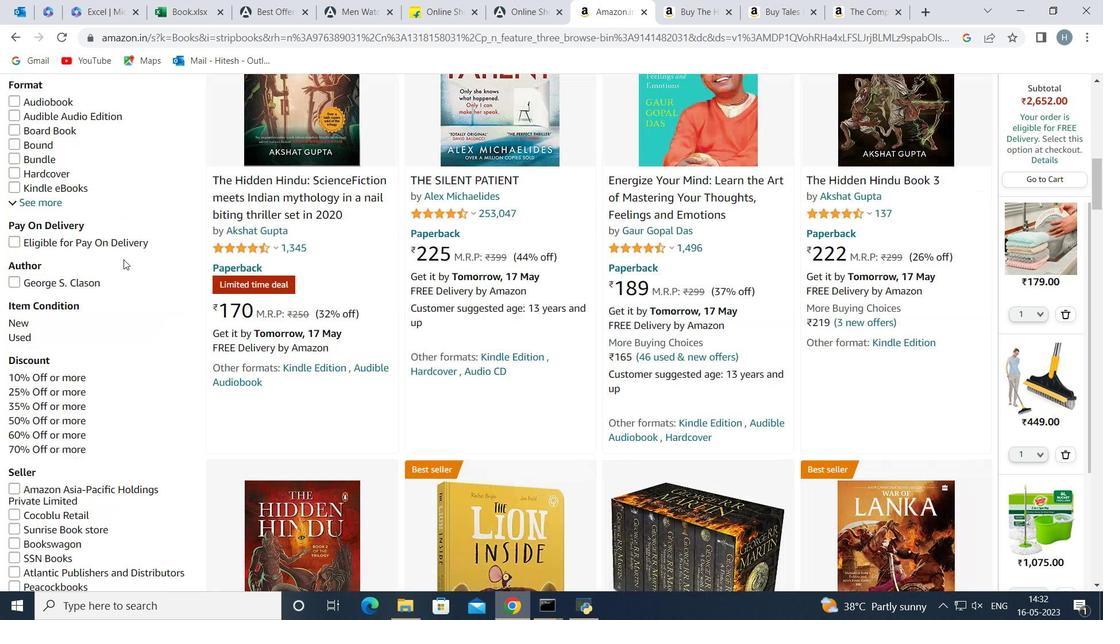 
Action: Mouse scrolled (123, 260) with delta (0, 0)
Screenshot: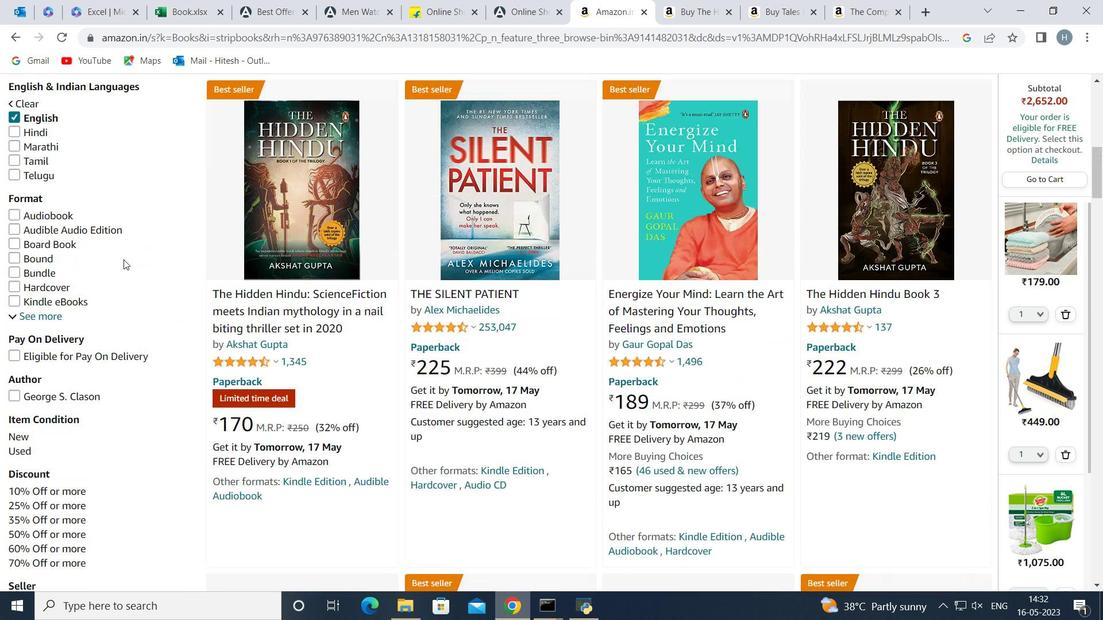 
Action: Mouse scrolled (123, 260) with delta (0, 0)
Screenshot: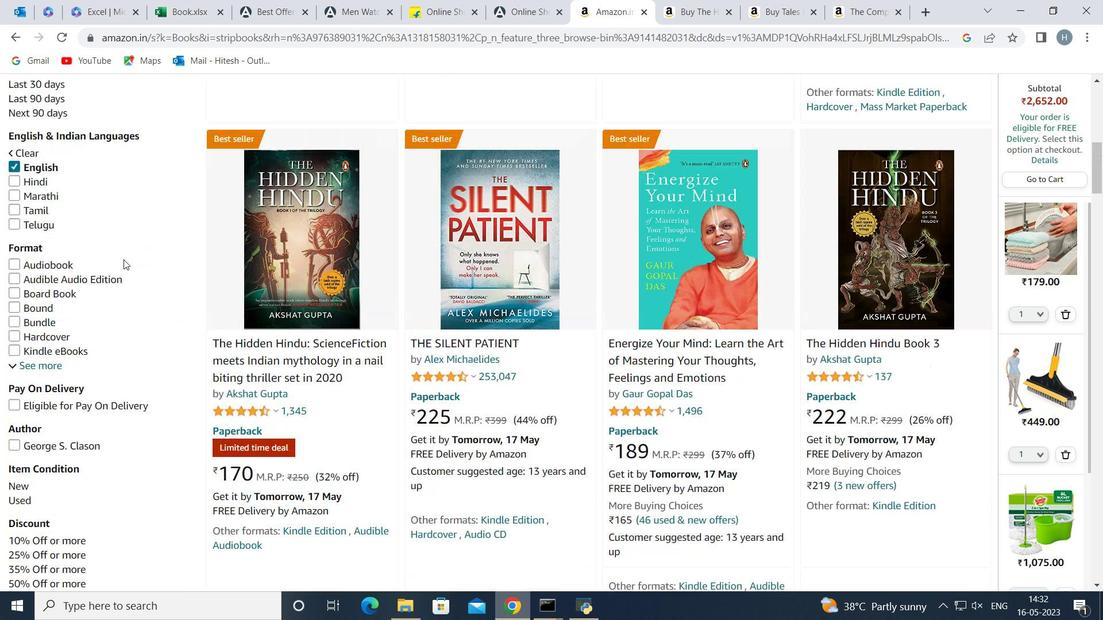 
Action: Mouse scrolled (123, 260) with delta (0, 0)
Screenshot: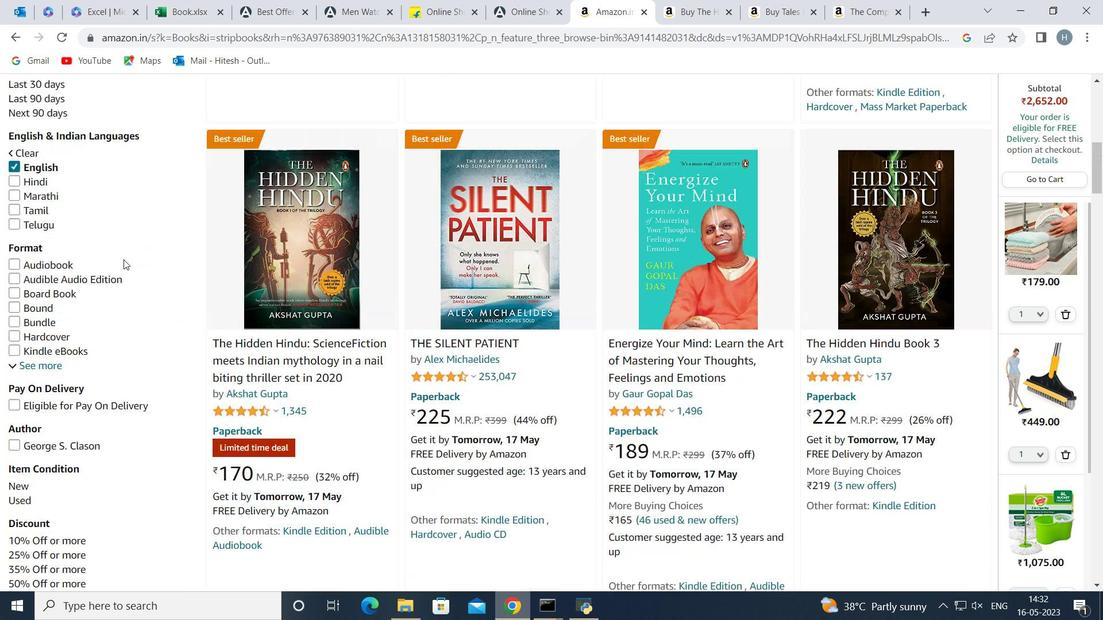 
Action: Mouse scrolled (123, 260) with delta (0, 0)
Screenshot: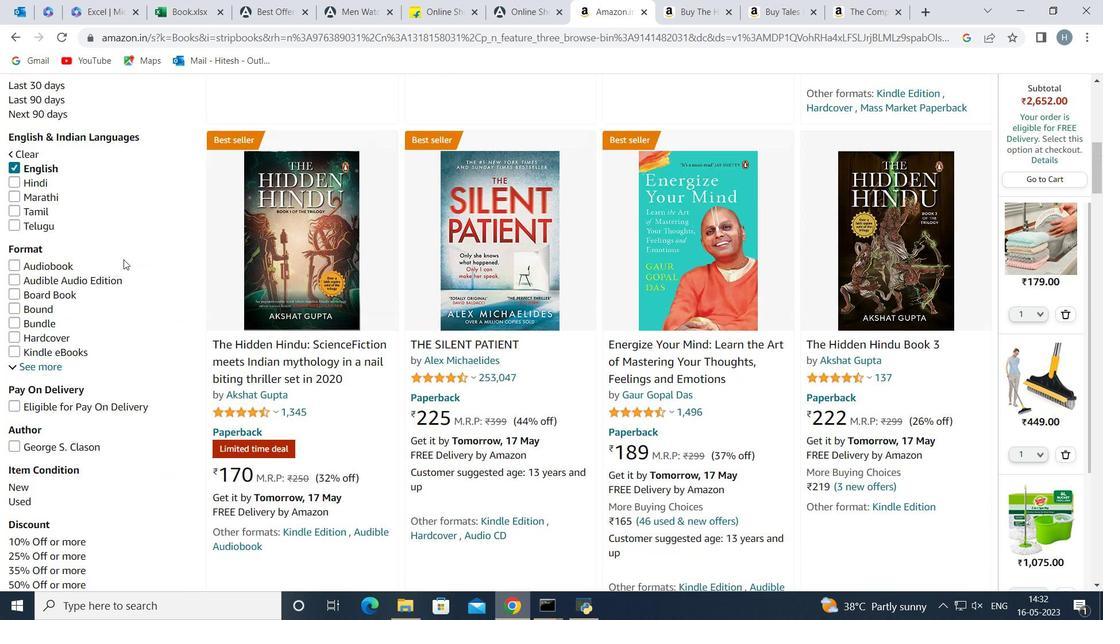 
Action: Mouse scrolled (123, 260) with delta (0, 0)
Screenshot: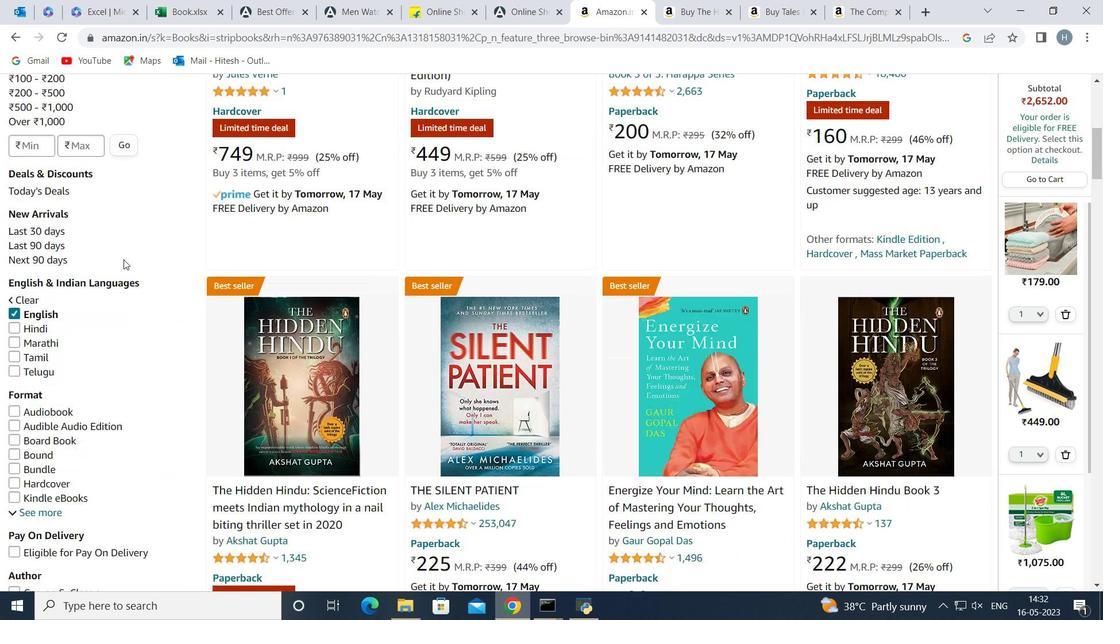 
Action: Mouse scrolled (123, 260) with delta (0, 0)
Screenshot: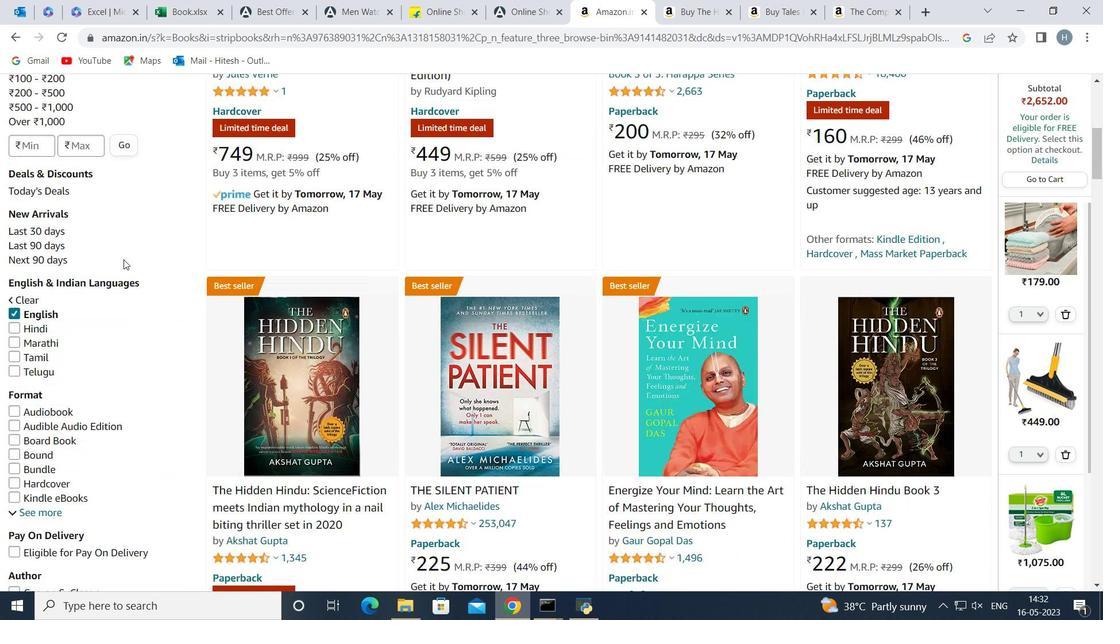 
Action: Mouse scrolled (123, 260) with delta (0, 0)
Screenshot: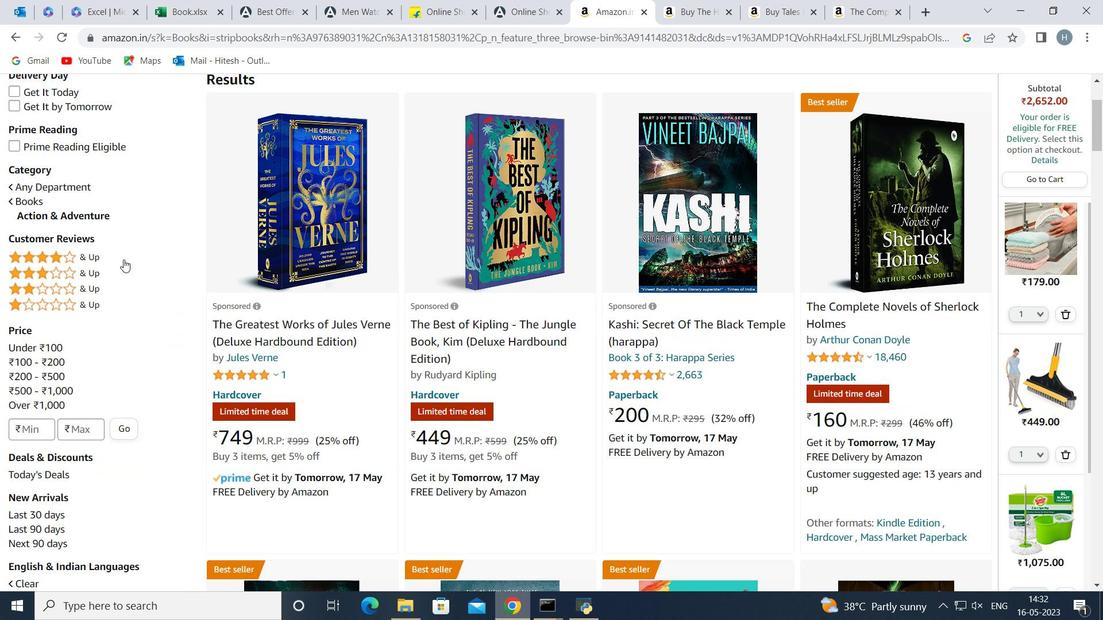 
Action: Mouse scrolled (123, 260) with delta (0, 0)
Screenshot: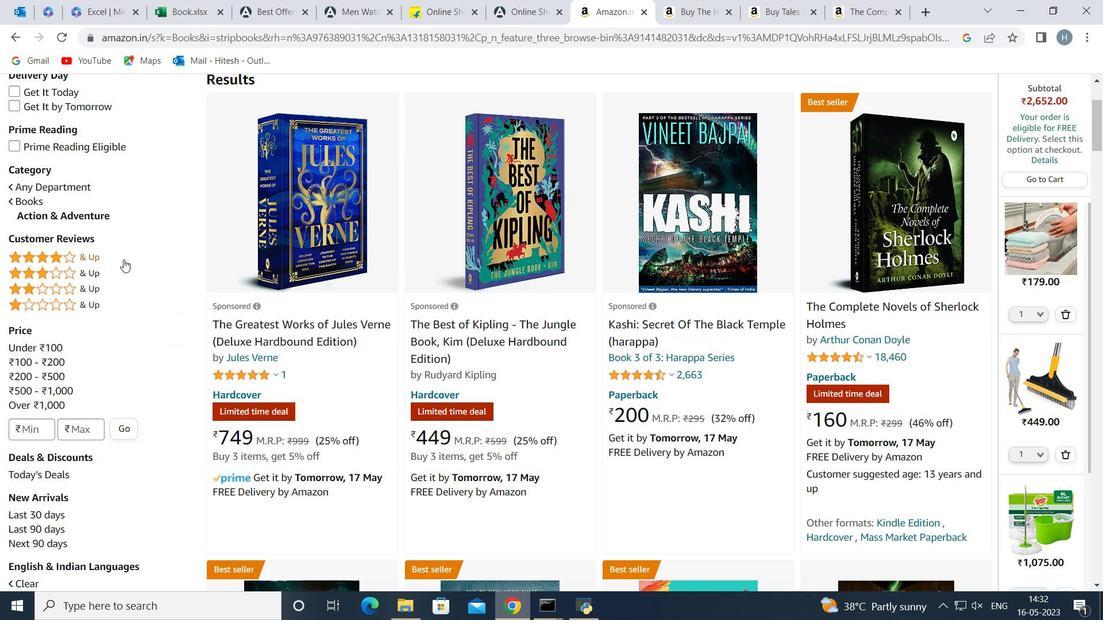 
Action: Mouse scrolled (123, 260) with delta (0, 0)
Screenshot: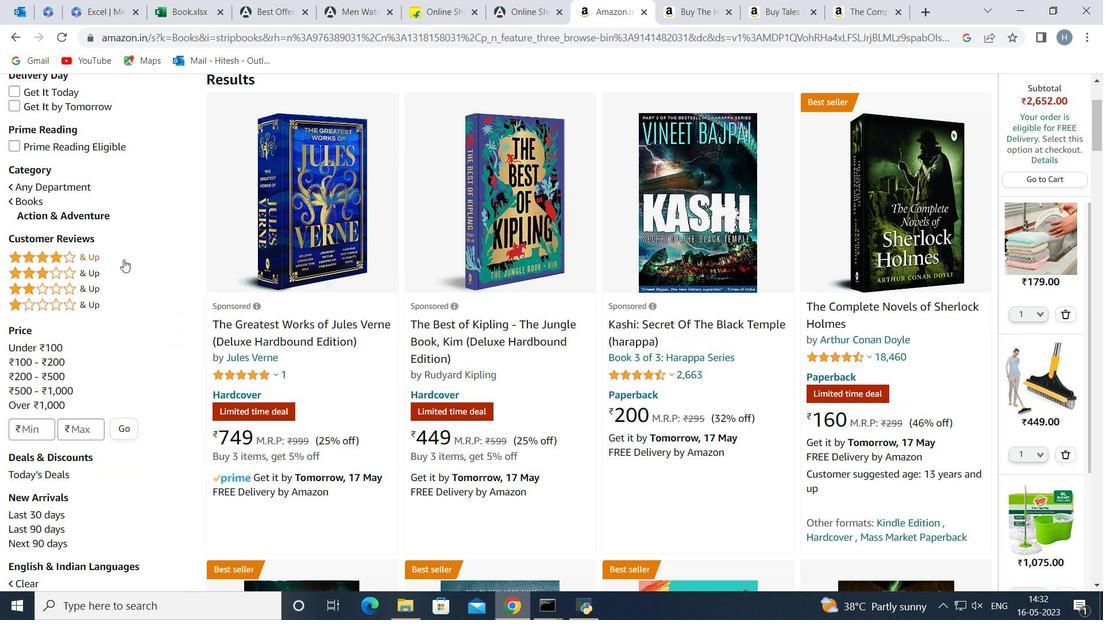 
Action: Mouse scrolled (123, 260) with delta (0, 0)
Screenshot: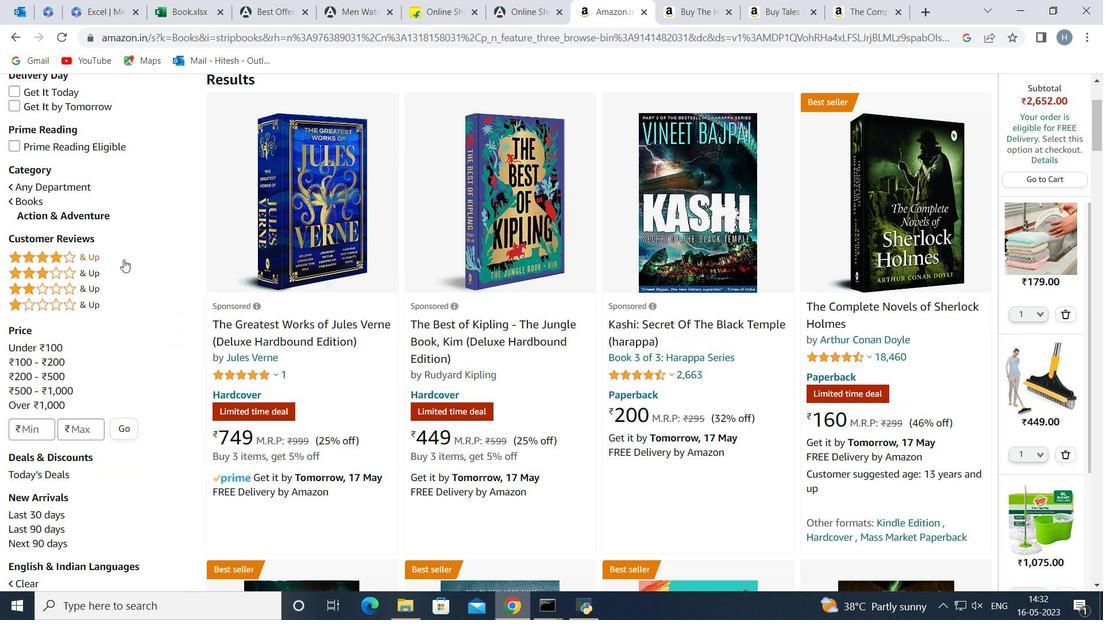 
Action: Mouse moved to (702, 11)
Screenshot: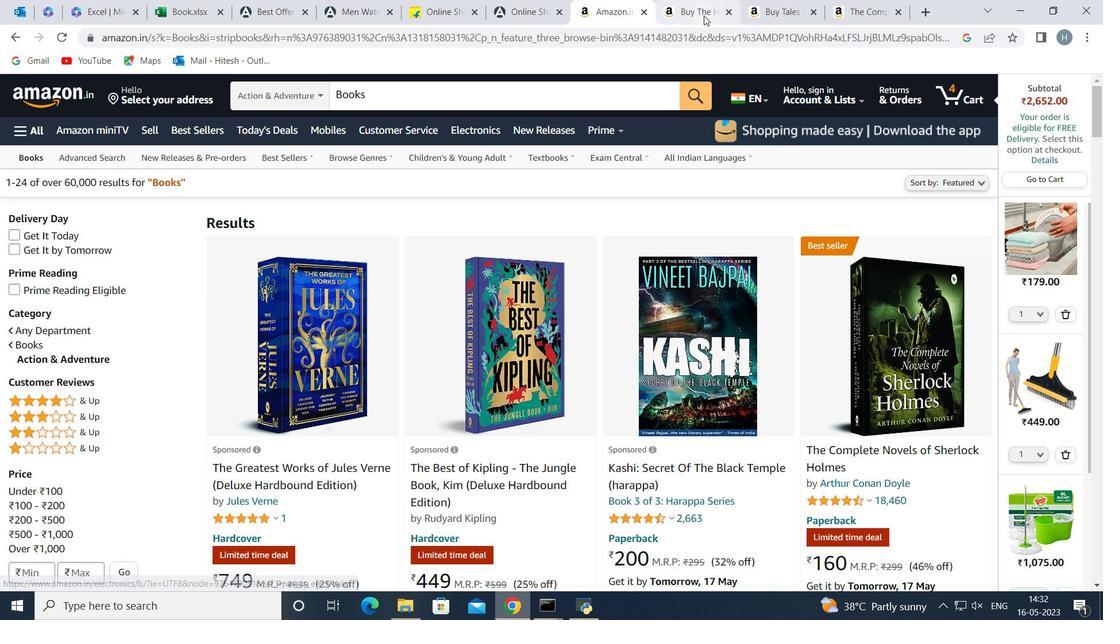 
Action: Mouse pressed left at (702, 11)
Screenshot: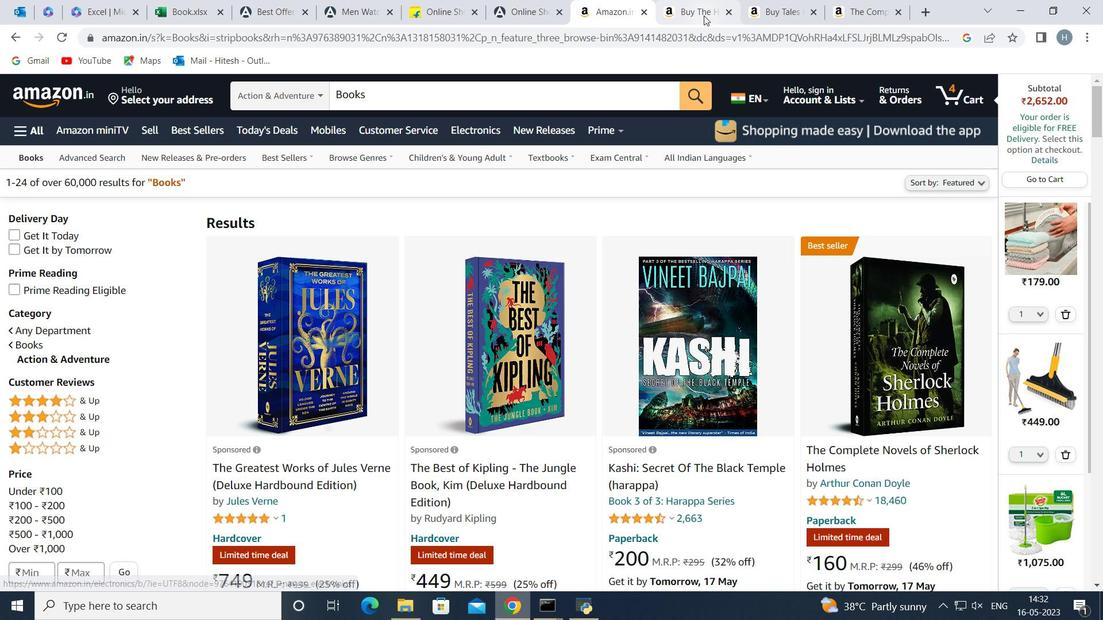 
Action: Mouse moved to (475, 178)
Screenshot: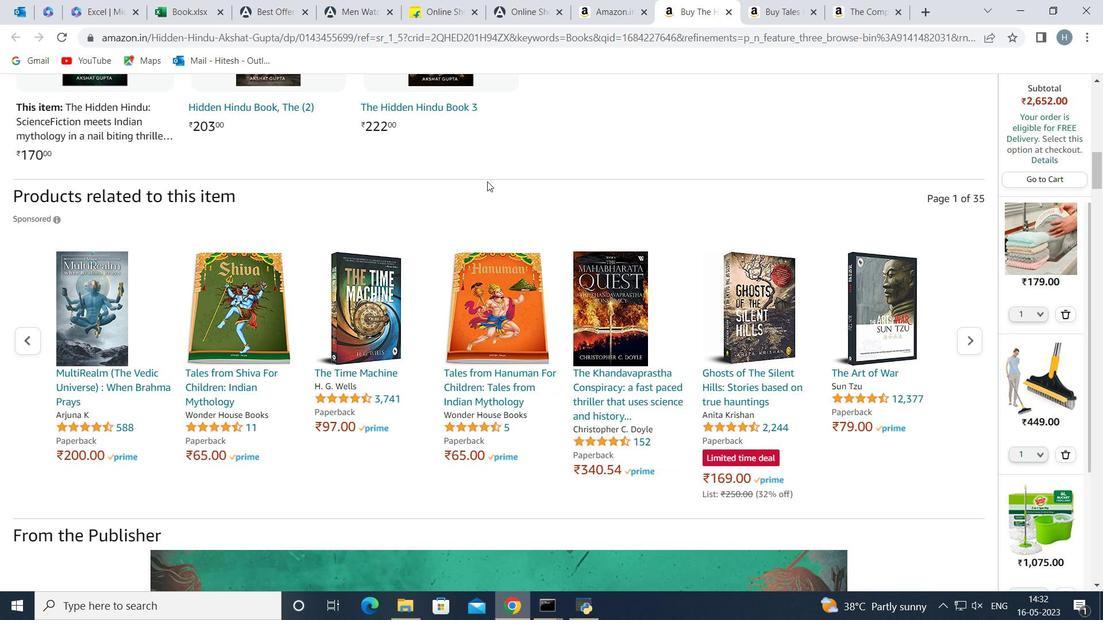 
Action: Mouse scrolled (475, 177) with delta (0, 0)
Screenshot: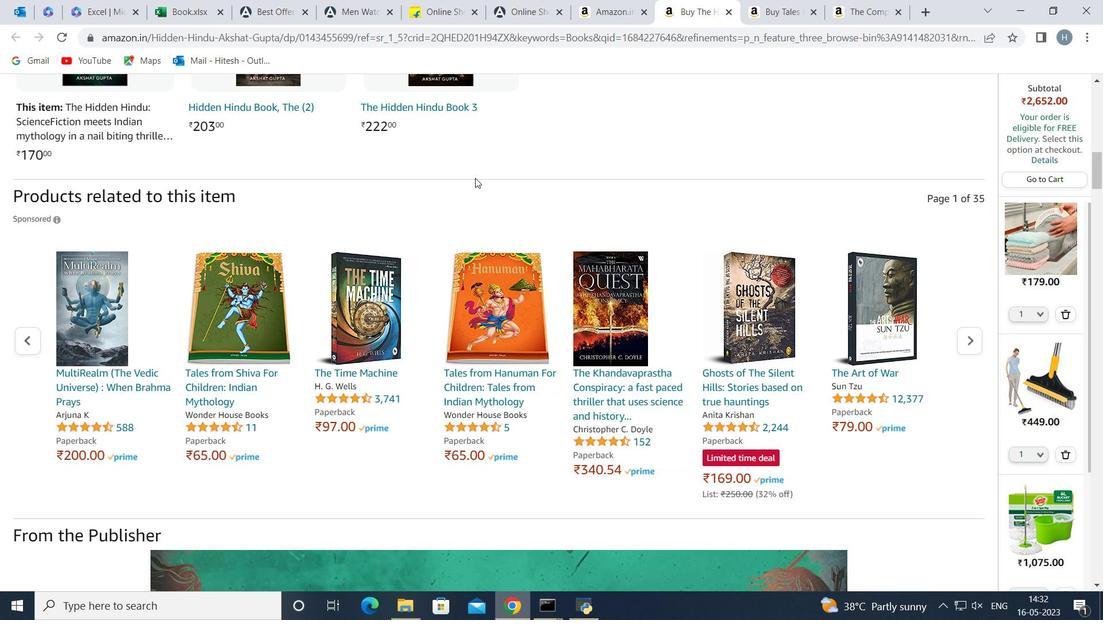 
Action: Mouse scrolled (475, 177) with delta (0, 0)
Screenshot: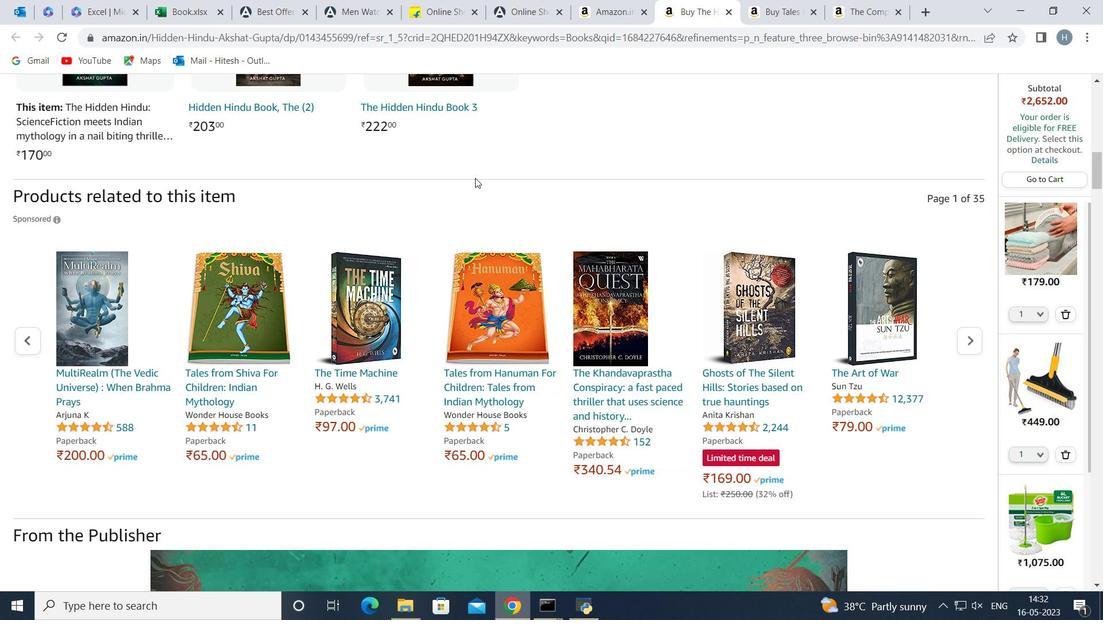 
Action: Mouse scrolled (475, 177) with delta (0, 0)
Screenshot: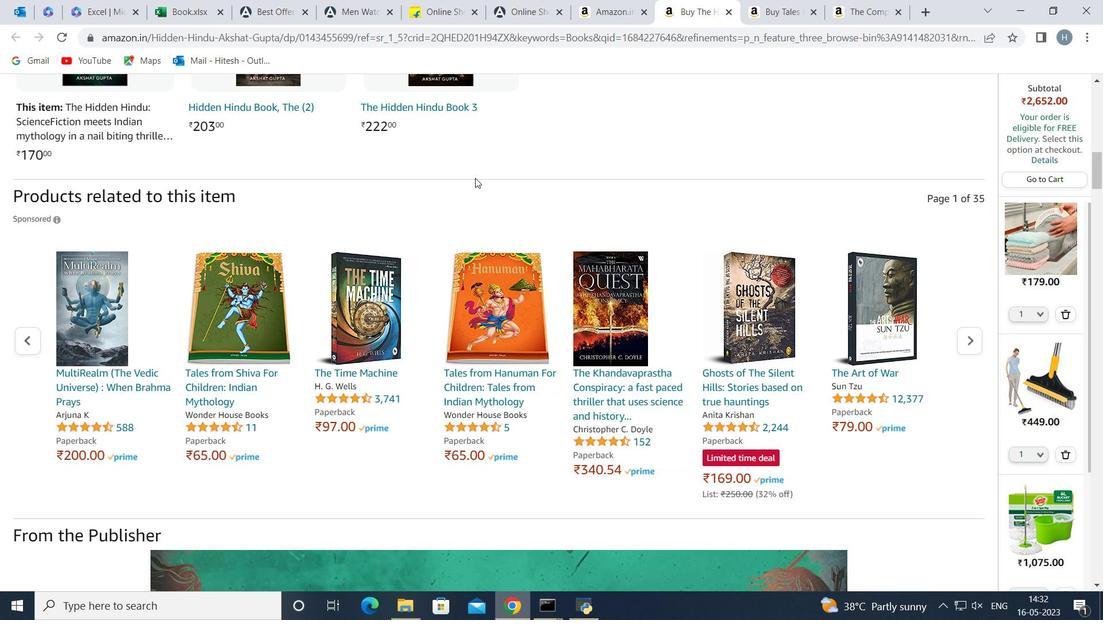 
Action: Mouse scrolled (475, 178) with delta (0, 0)
Screenshot: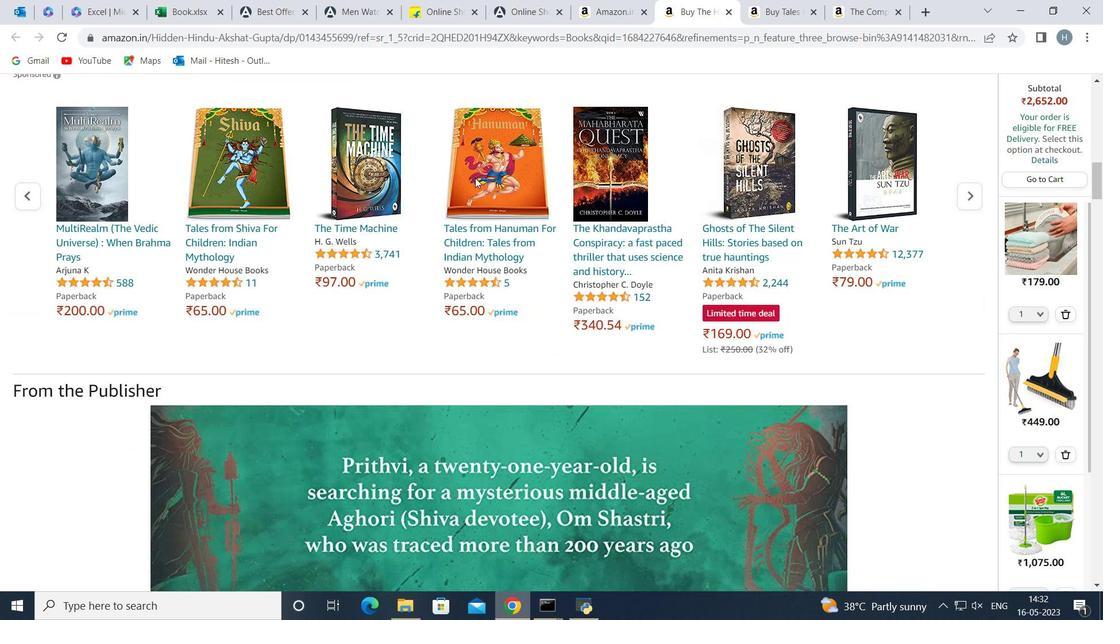 
Action: Mouse scrolled (475, 178) with delta (0, 0)
Screenshot: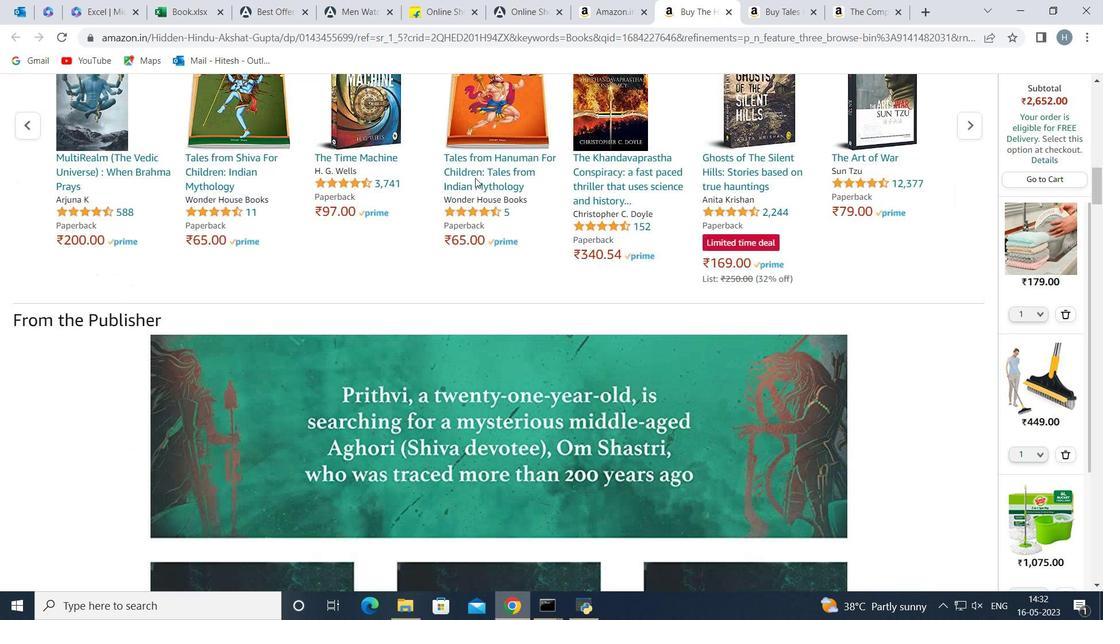 
Action: Mouse scrolled (475, 178) with delta (0, 0)
Screenshot: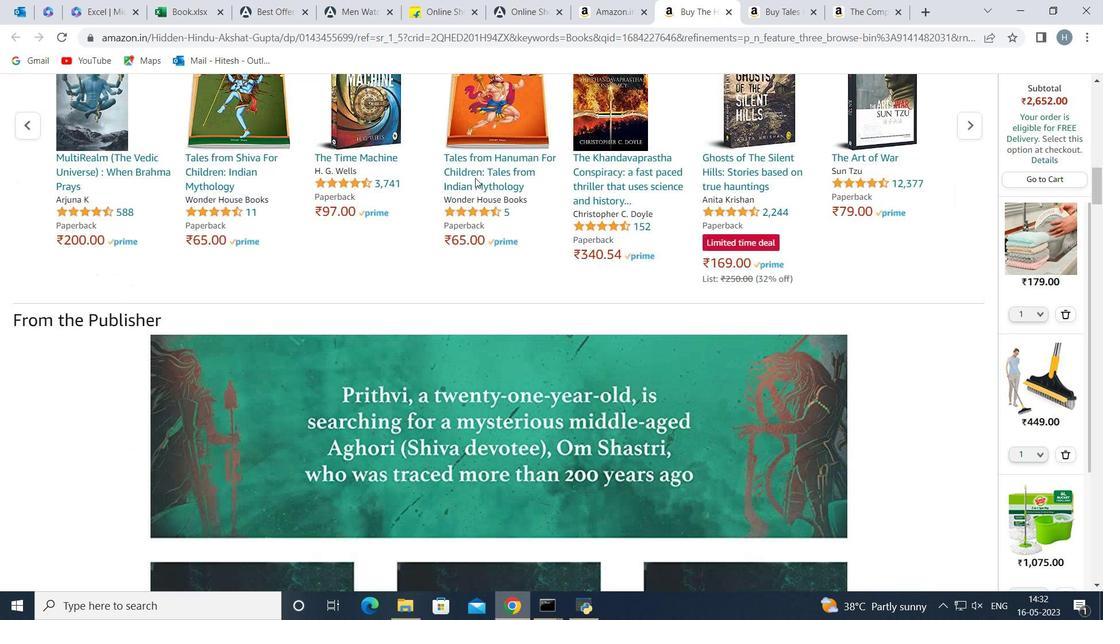 
Action: Mouse scrolled (475, 178) with delta (0, 0)
Screenshot: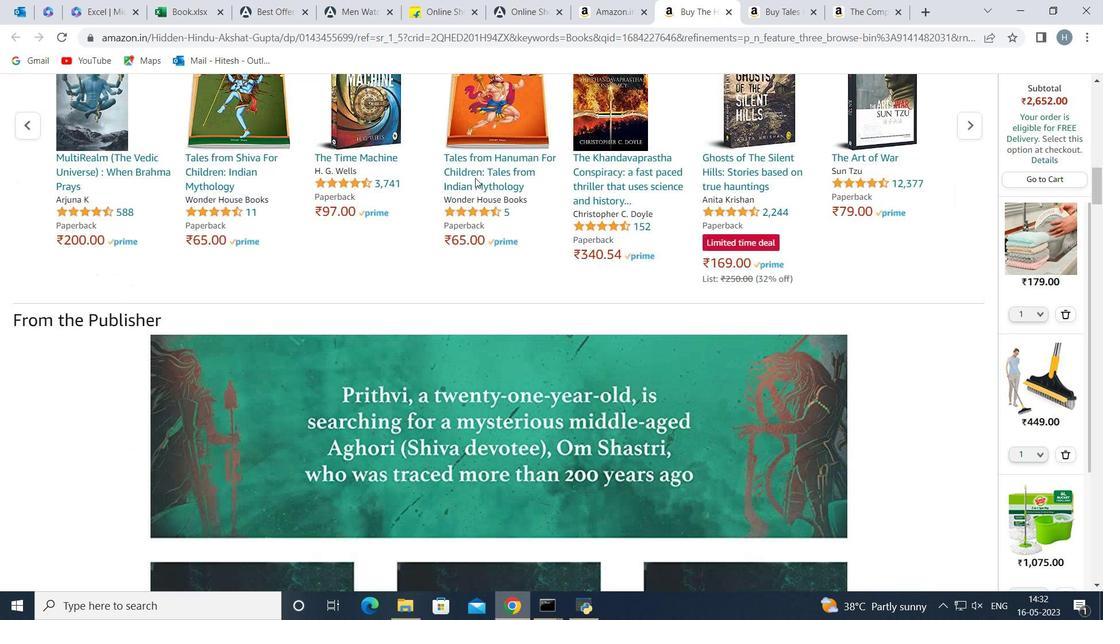 
Action: Mouse scrolled (475, 178) with delta (0, 0)
Screenshot: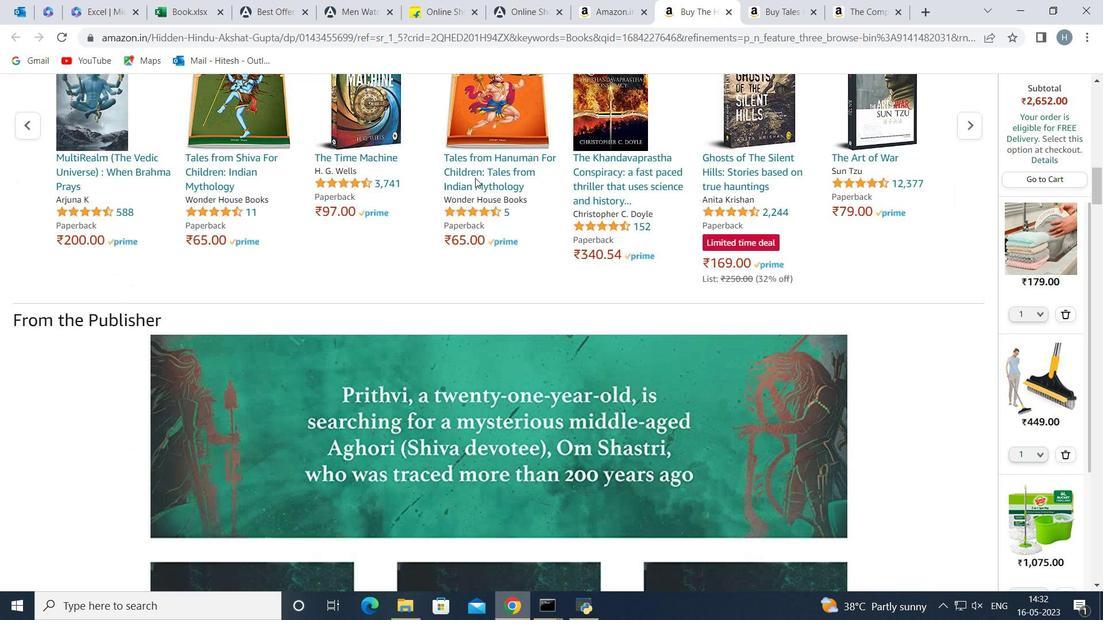 
Action: Mouse scrolled (475, 178) with delta (0, 0)
Screenshot: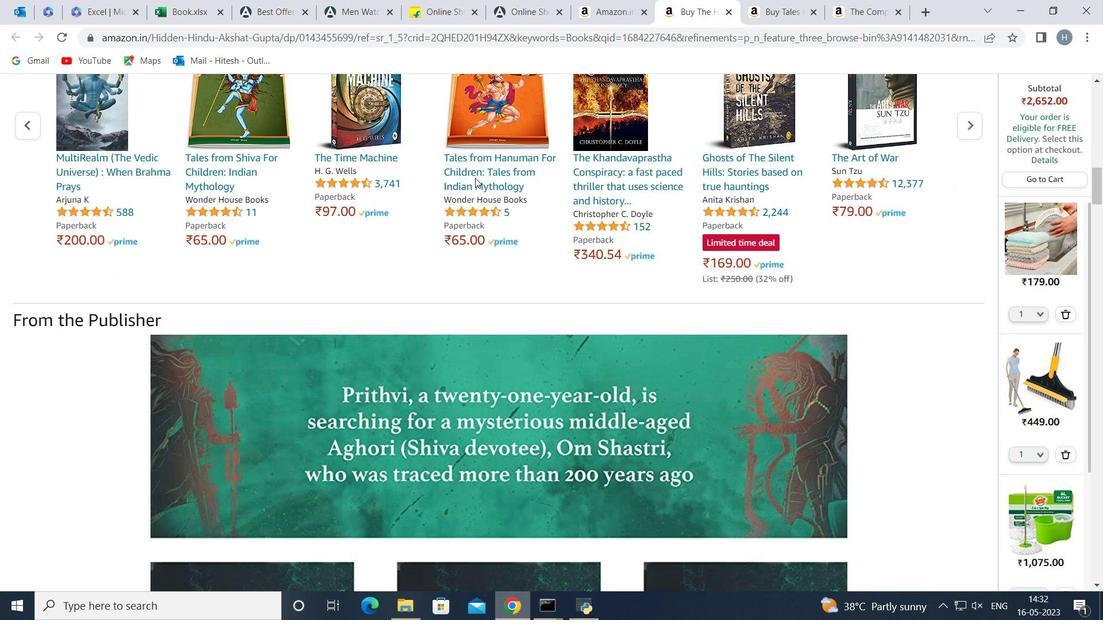 
Action: Mouse scrolled (475, 178) with delta (0, 0)
Screenshot: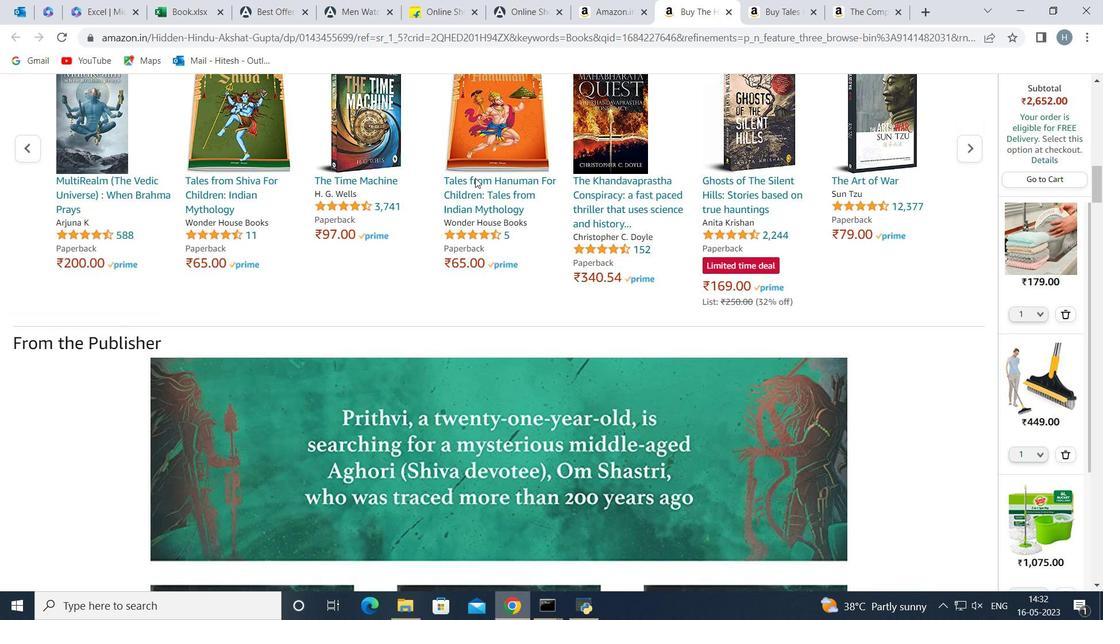 
Action: Mouse scrolled (475, 178) with delta (0, 0)
Screenshot: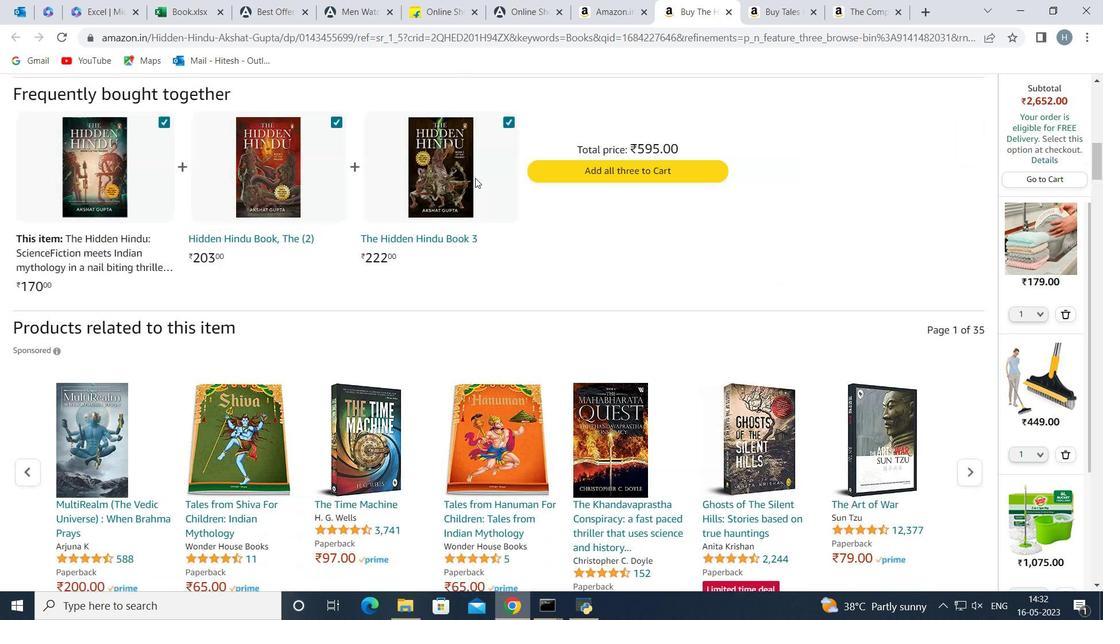 
Action: Mouse scrolled (475, 178) with delta (0, 0)
Screenshot: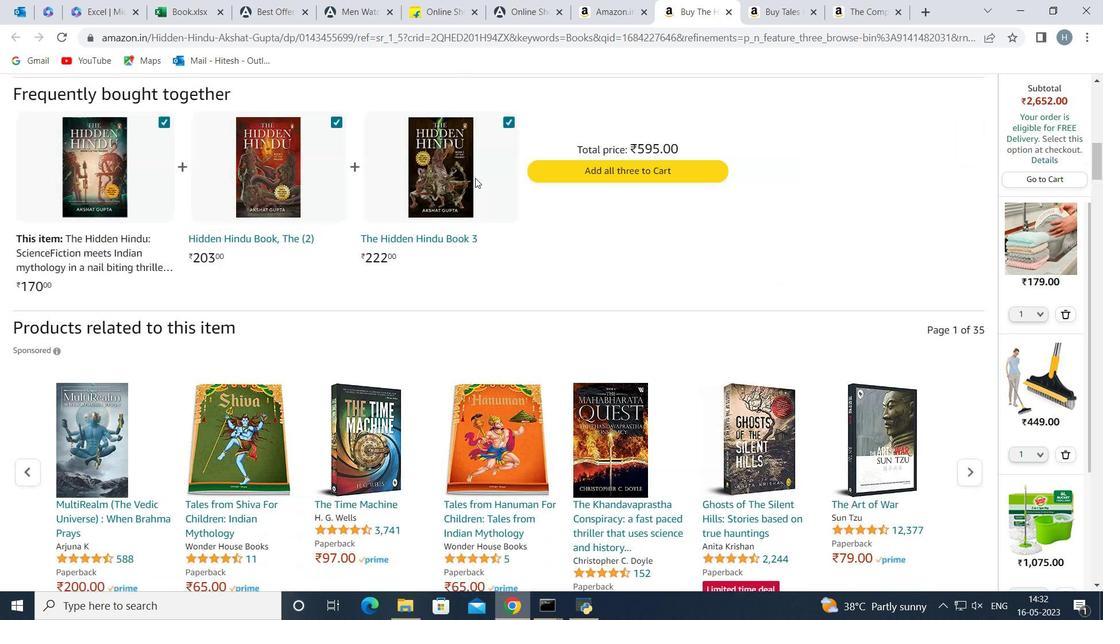 
Action: Mouse scrolled (475, 178) with delta (0, 0)
Screenshot: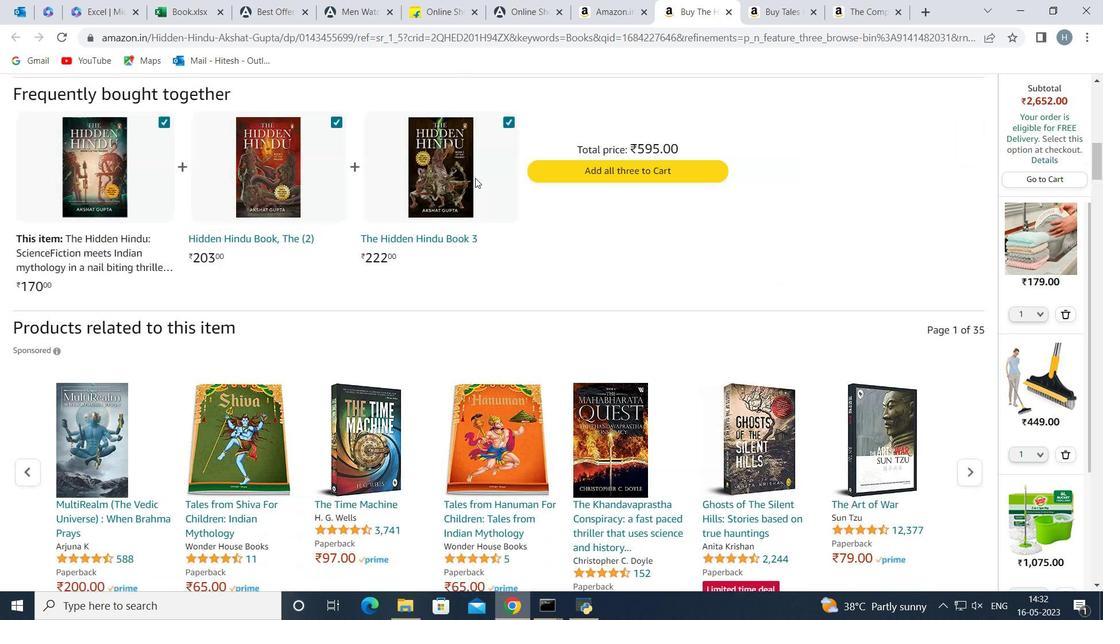 
Action: Mouse scrolled (475, 178) with delta (0, 0)
Screenshot: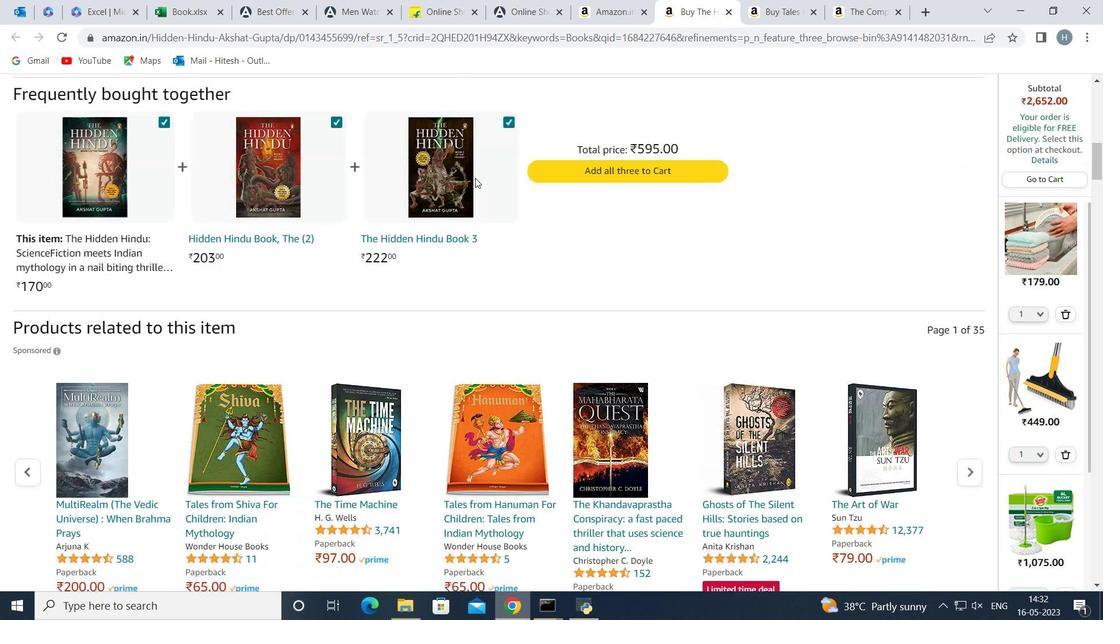 
Action: Mouse scrolled (475, 178) with delta (0, 0)
Screenshot: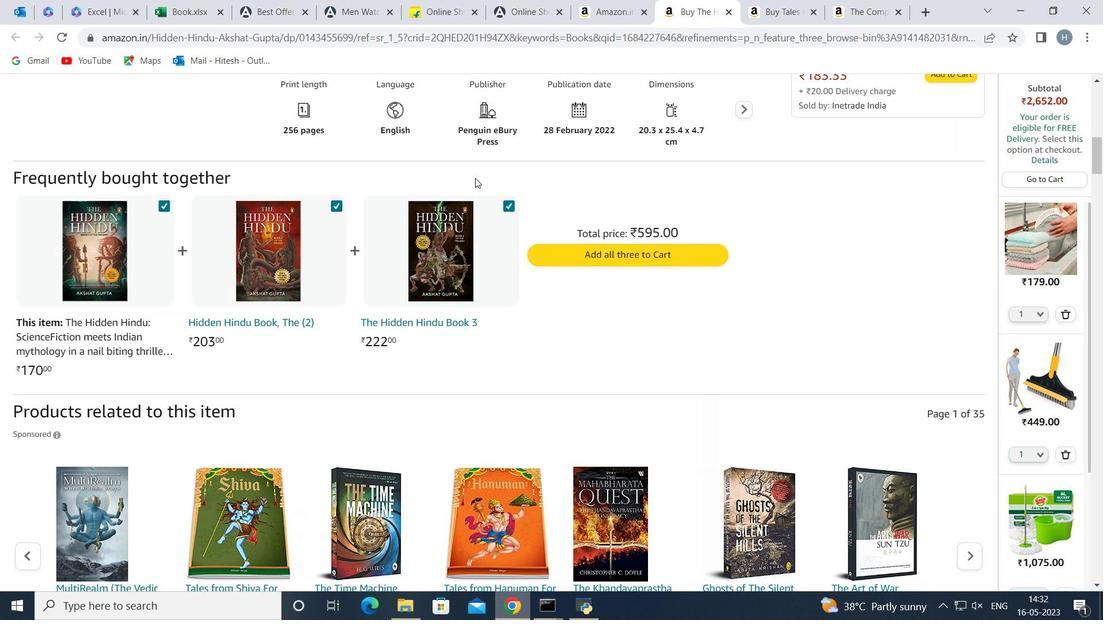 
Action: Mouse scrolled (475, 178) with delta (0, 0)
Screenshot: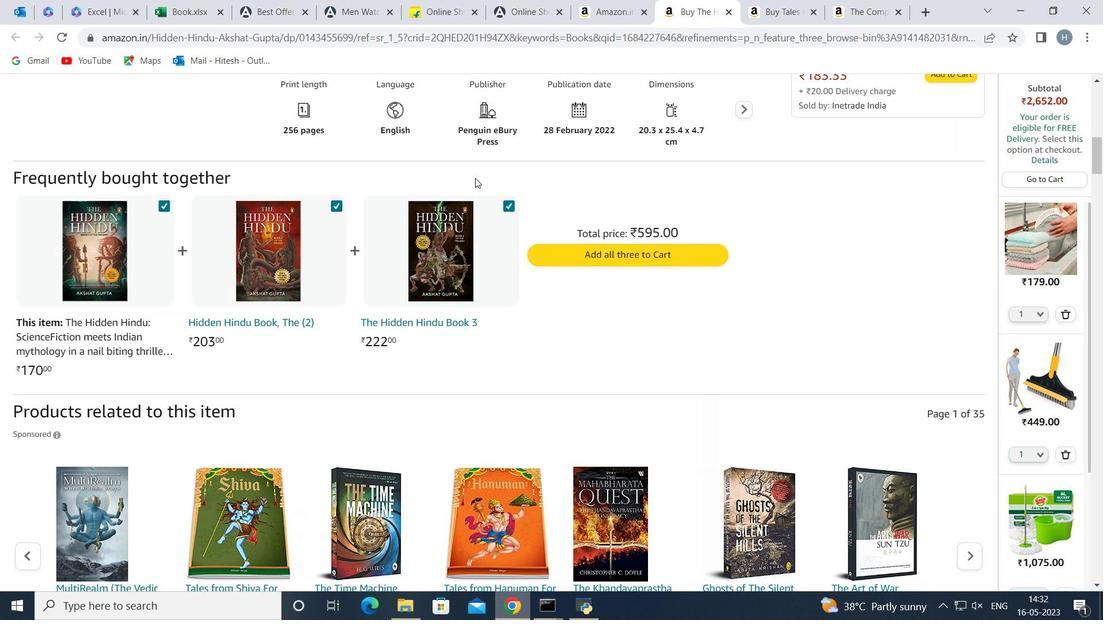 
Action: Mouse scrolled (475, 178) with delta (0, 0)
Screenshot: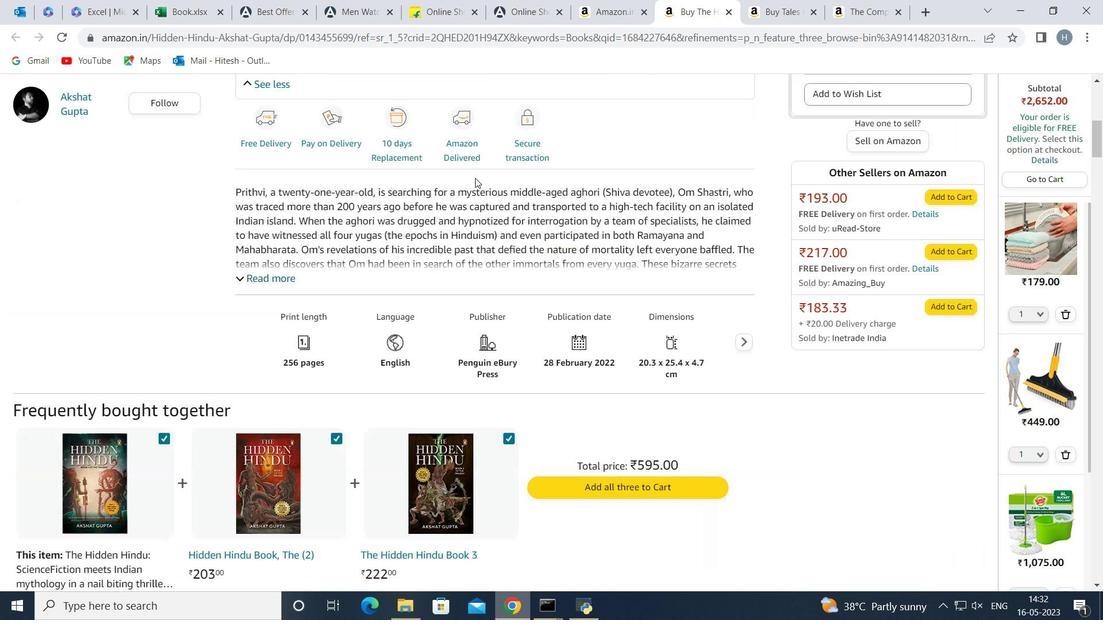 
Action: Mouse scrolled (475, 178) with delta (0, 0)
Screenshot: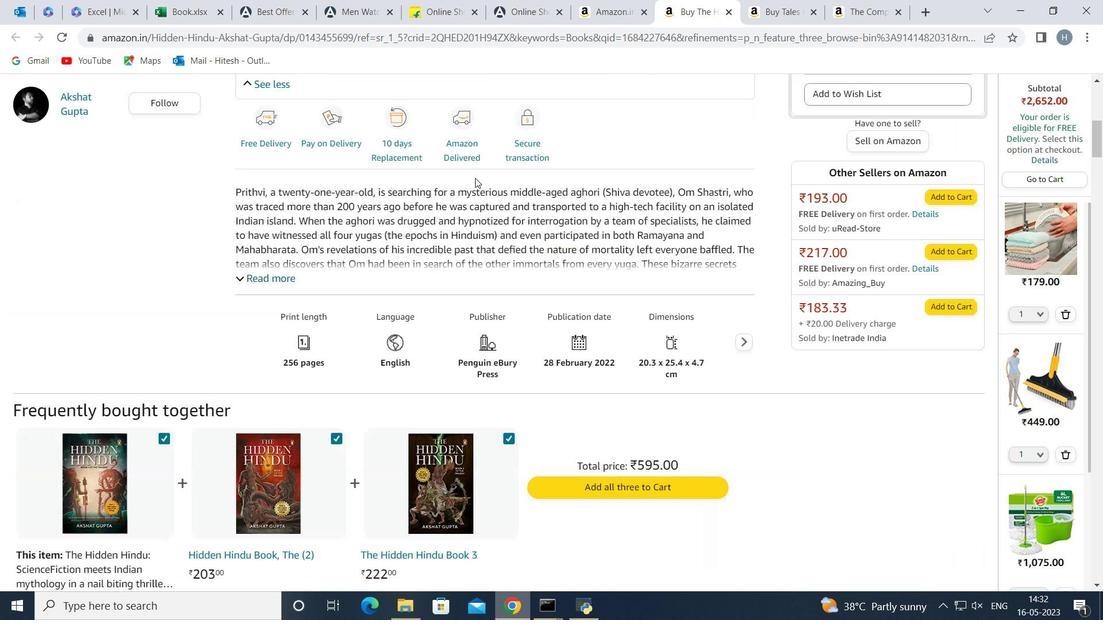 
Action: Mouse scrolled (475, 178) with delta (0, 0)
Screenshot: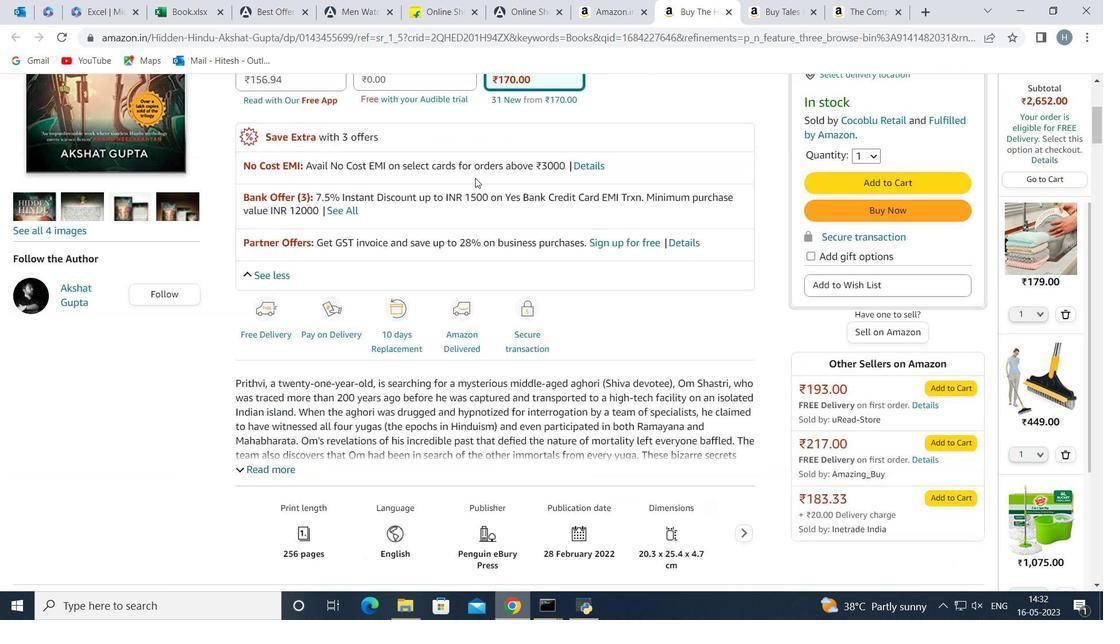 
Action: Mouse scrolled (475, 178) with delta (0, 0)
Screenshot: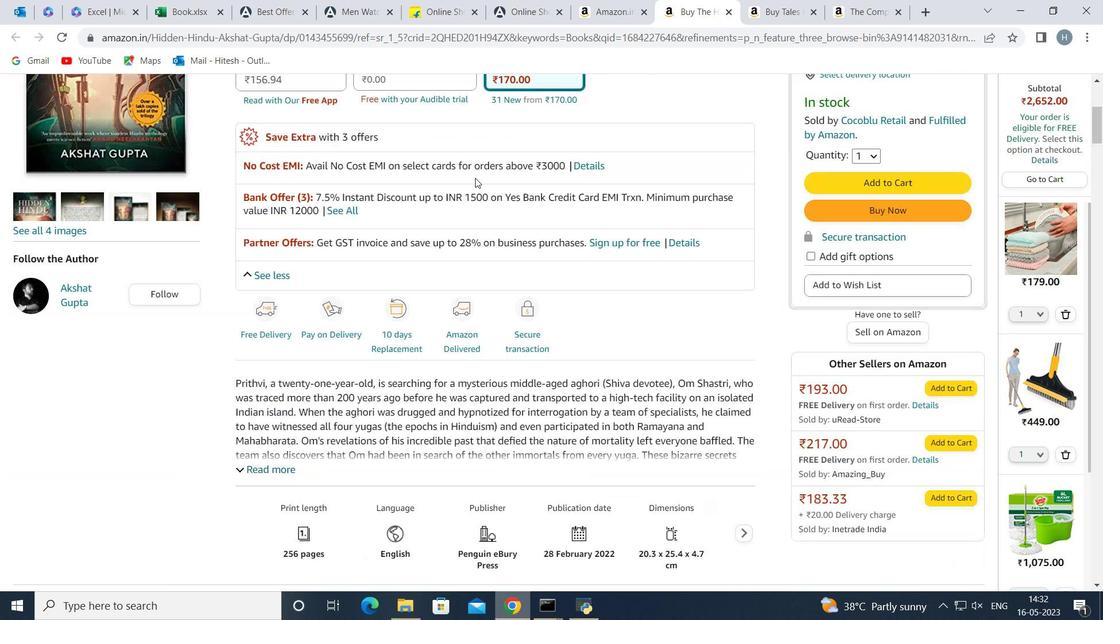 
Action: Mouse scrolled (475, 178) with delta (0, 0)
Screenshot: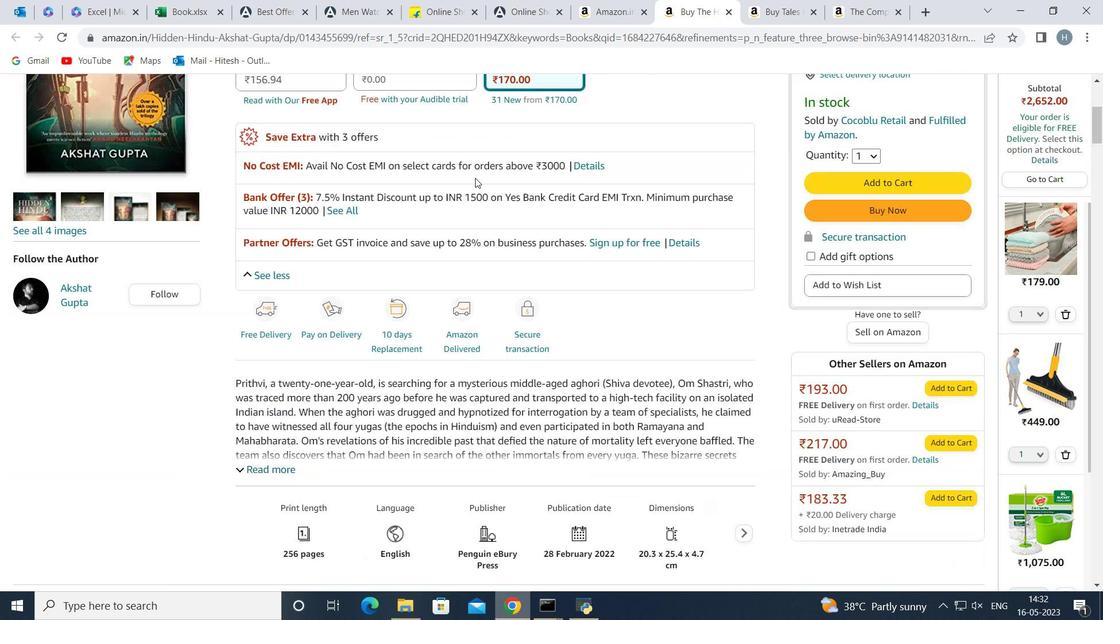 
Action: Mouse scrolled (475, 178) with delta (0, 0)
Screenshot: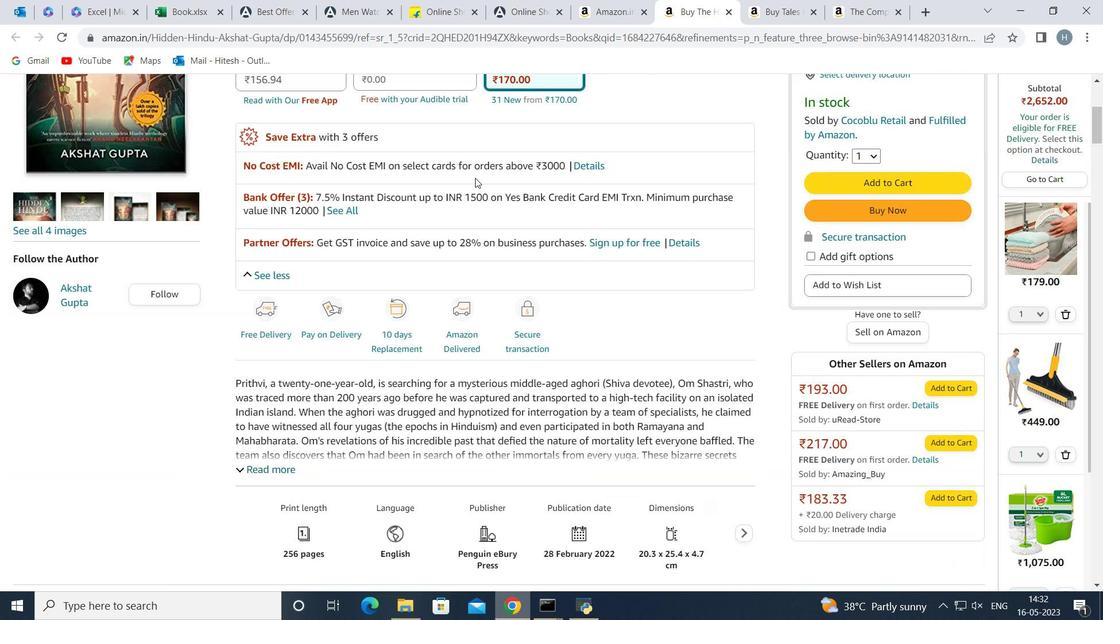 
Action: Mouse scrolled (475, 178) with delta (0, 0)
Screenshot: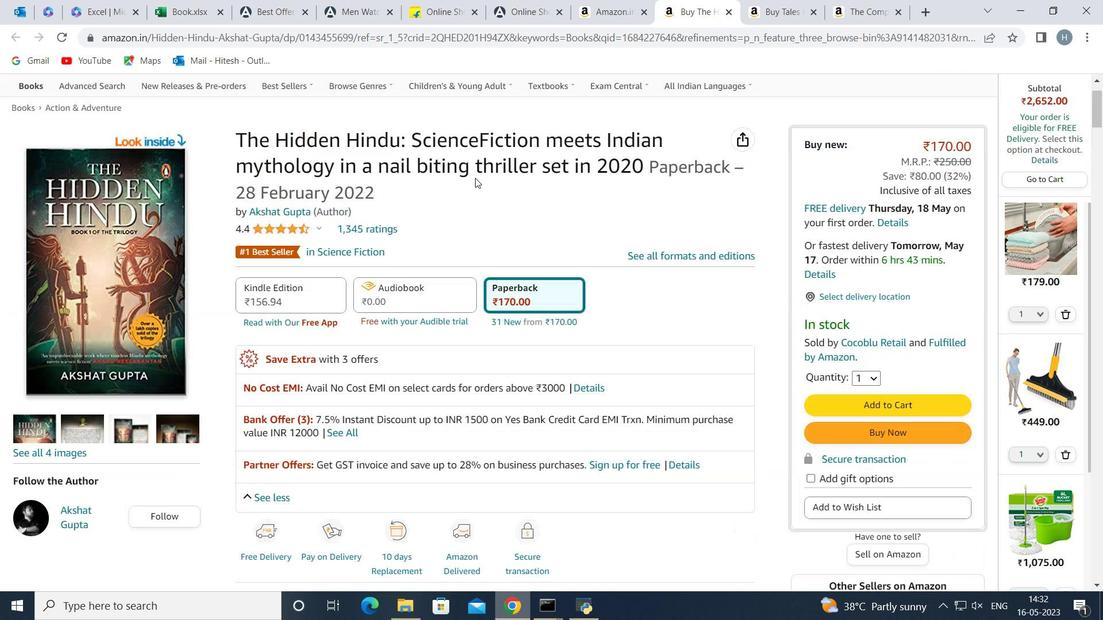 
Action: Mouse scrolled (475, 178) with delta (0, 0)
Screenshot: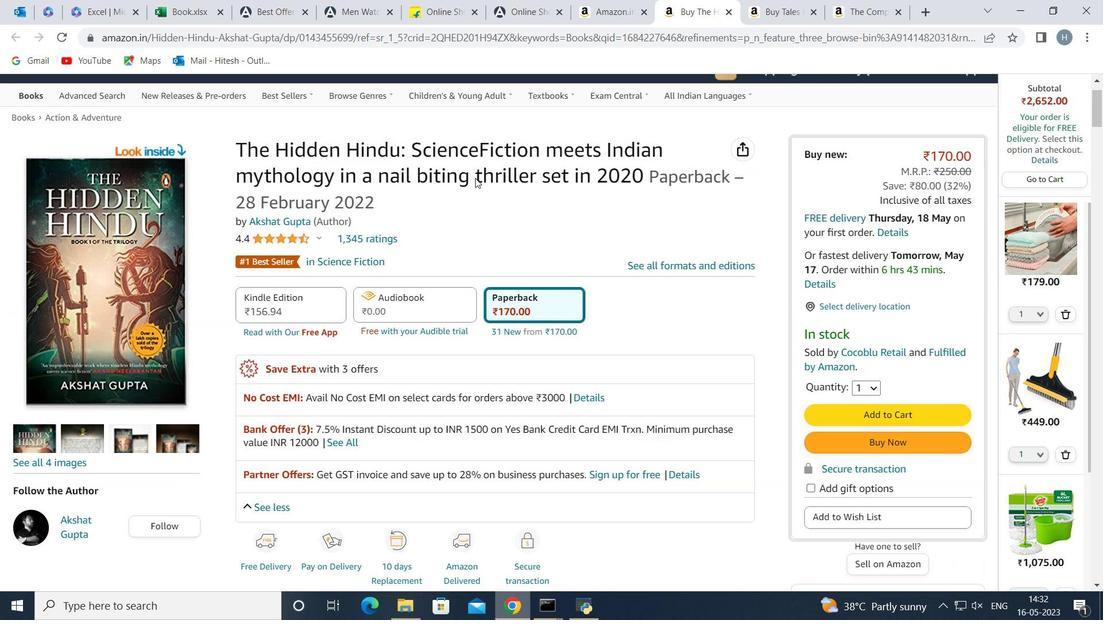 
Action: Mouse scrolled (475, 178) with delta (0, 0)
Screenshot: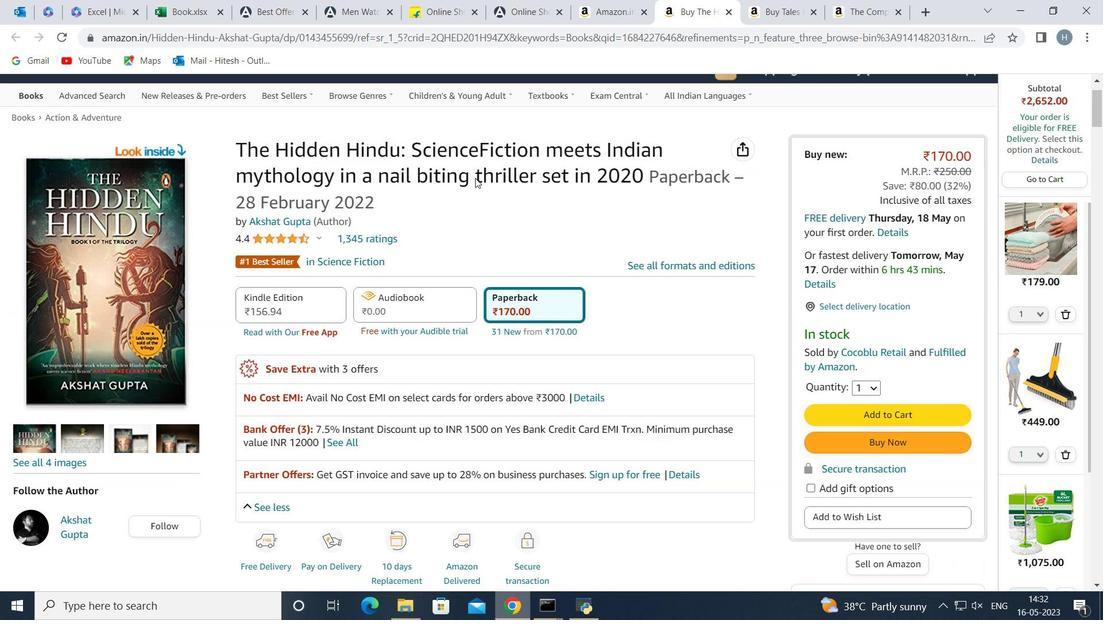 
Action: Mouse scrolled (475, 178) with delta (0, 0)
Screenshot: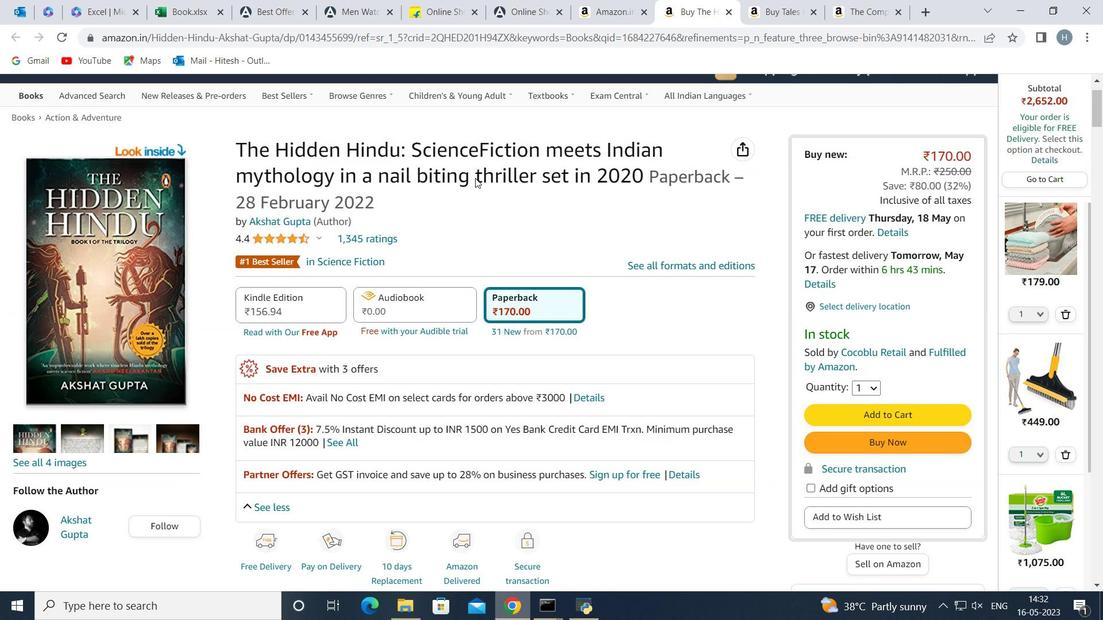 
Action: Mouse scrolled (475, 178) with delta (0, 0)
Screenshot: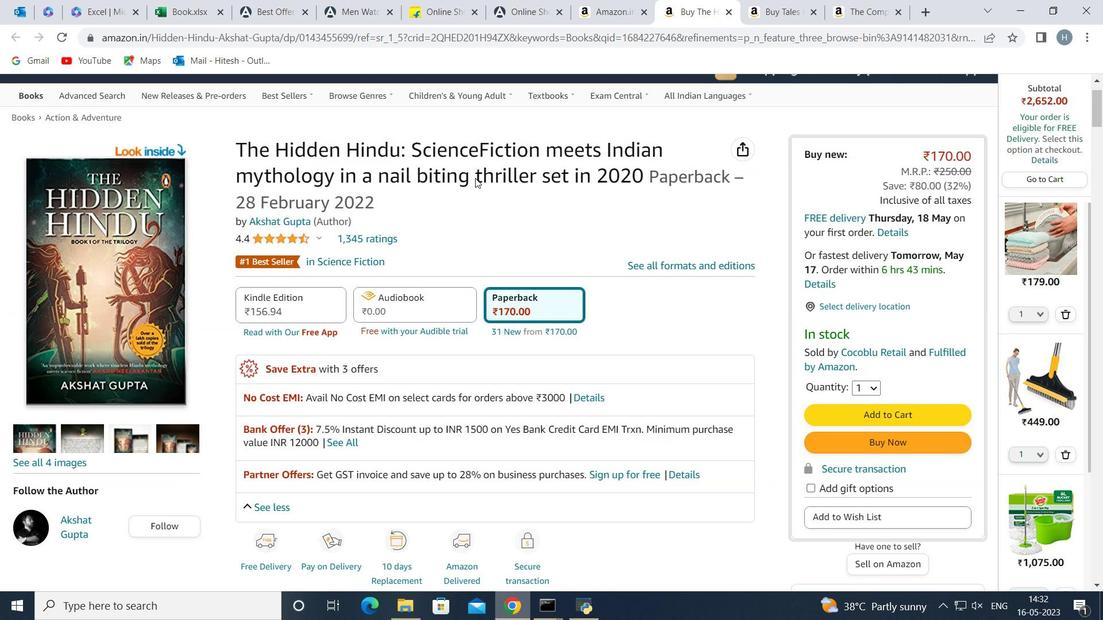 
Action: Mouse scrolled (475, 178) with delta (0, 0)
Screenshot: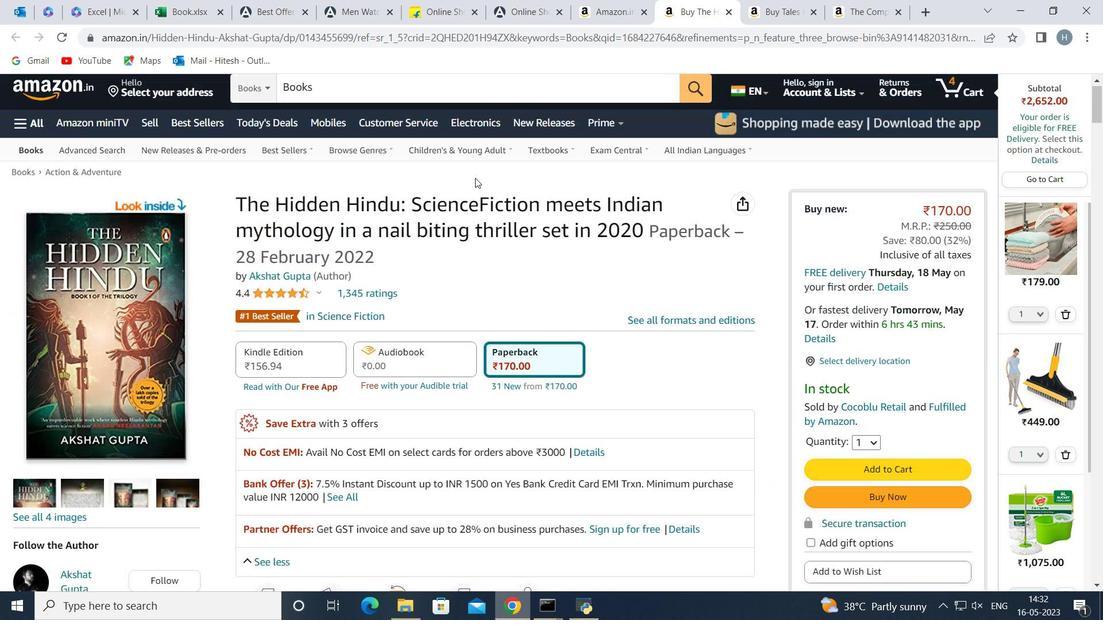 
Action: Mouse moved to (781, 9)
Screenshot: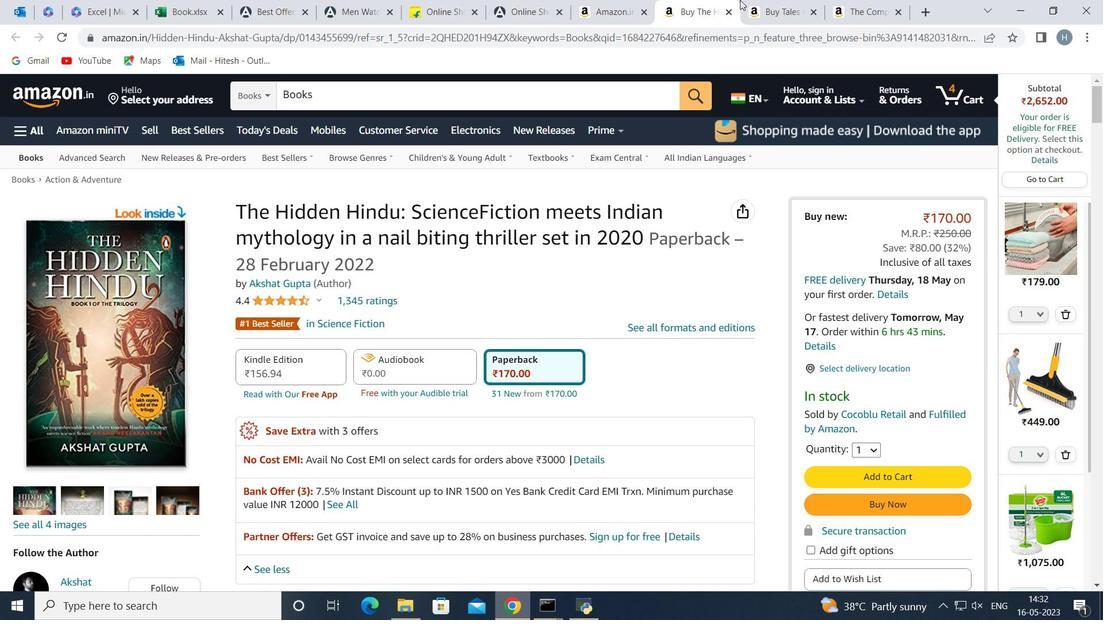 
Action: Mouse pressed left at (781, 9)
Screenshot: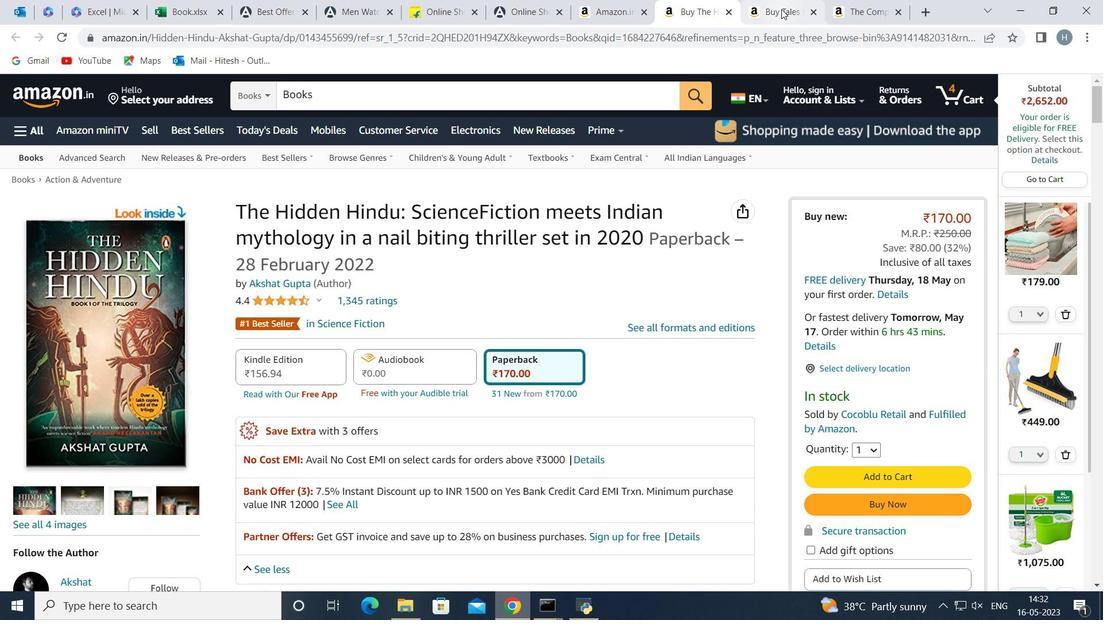 
Action: Mouse moved to (861, 6)
Screenshot: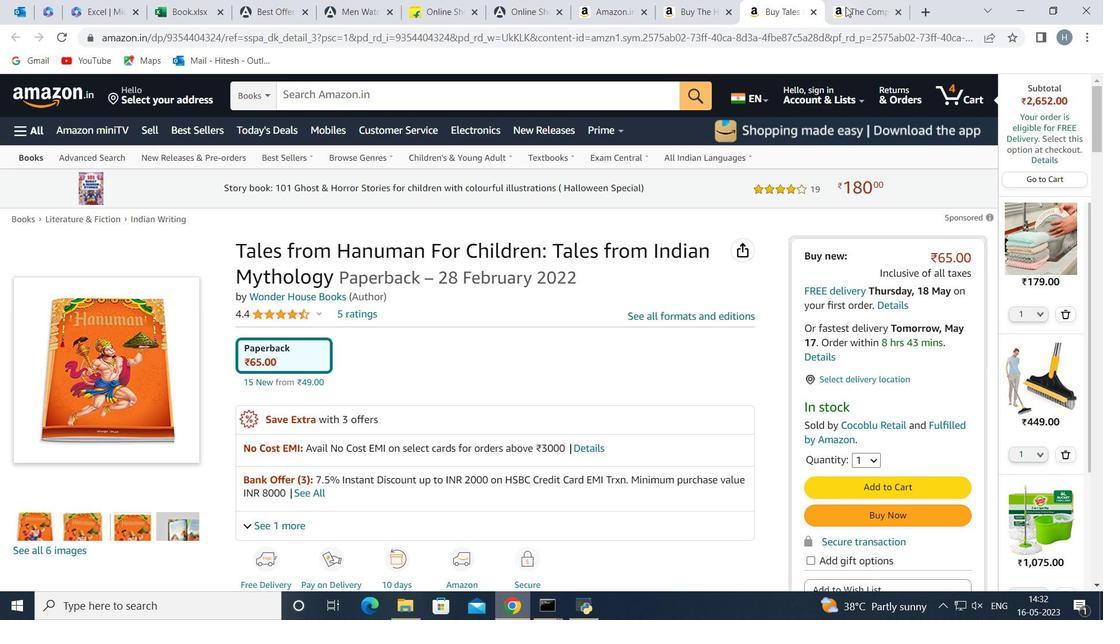 
Action: Mouse pressed left at (861, 6)
Screenshot: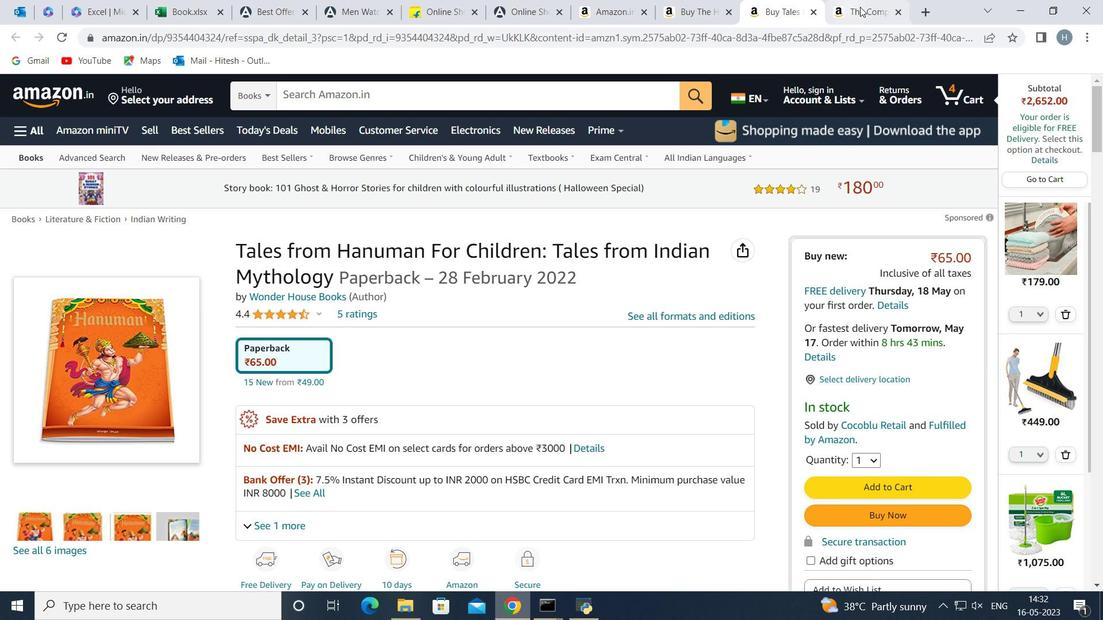 
Action: Mouse moved to (608, 5)
Screenshot: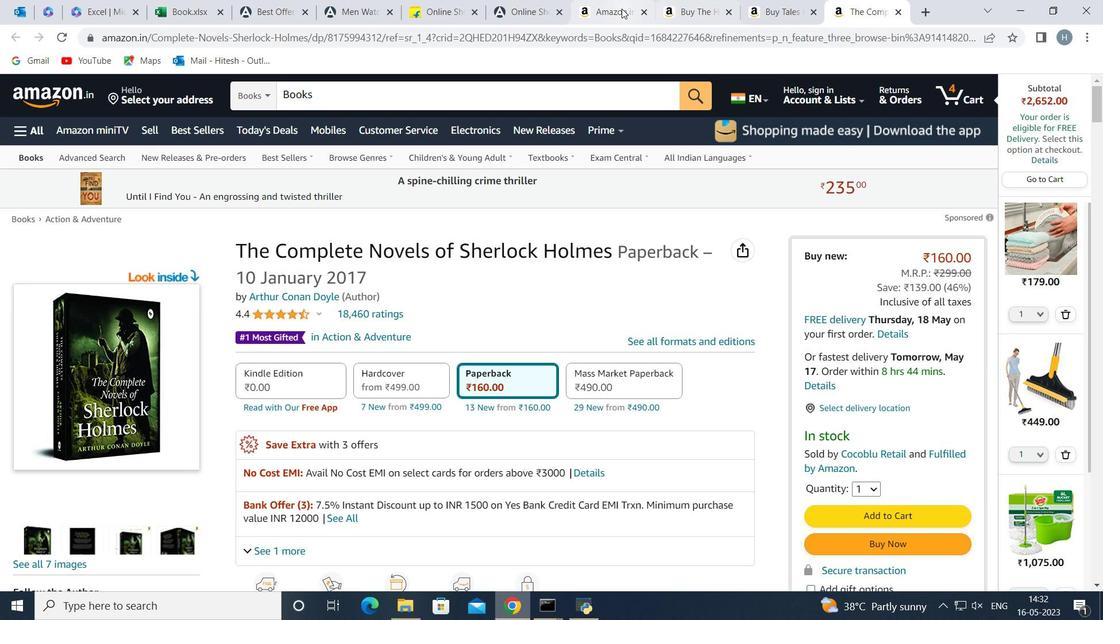 
Action: Mouse pressed left at (608, 5)
Screenshot: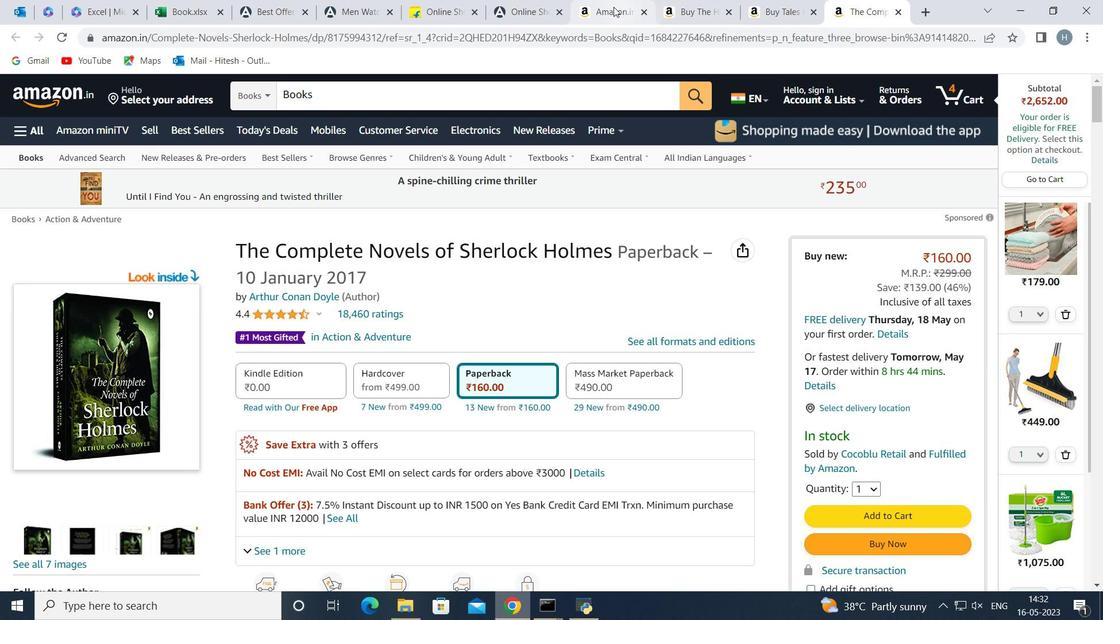 
Action: Mouse moved to (209, 314)
Screenshot: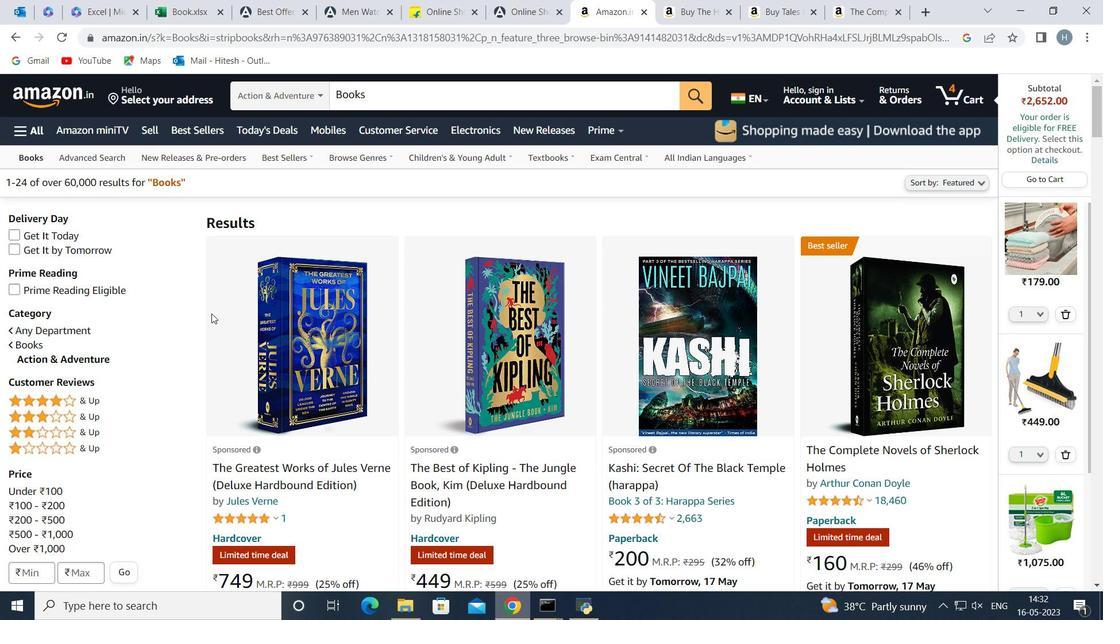 
Action: Mouse scrolled (209, 314) with delta (0, 0)
Screenshot: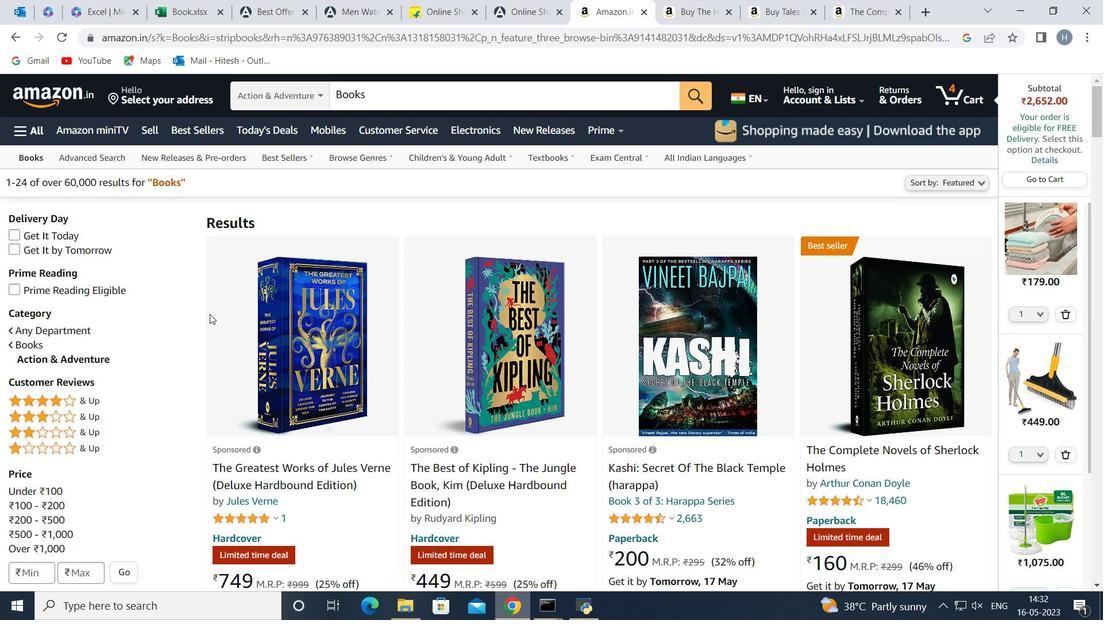 
Action: Mouse scrolled (209, 314) with delta (0, 0)
Screenshot: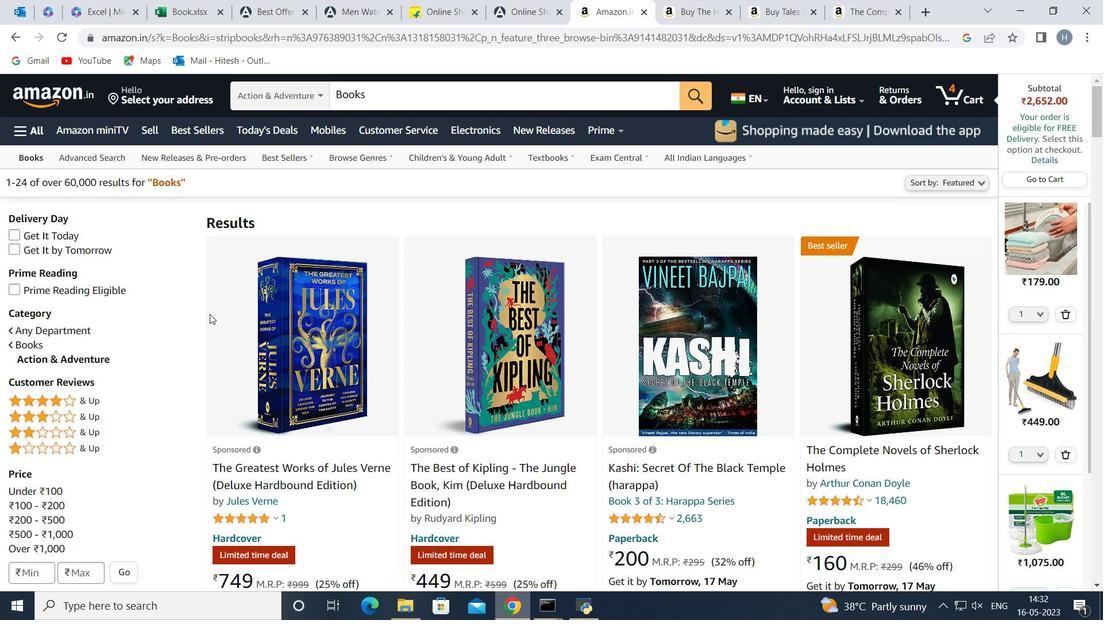 
Action: Mouse scrolled (209, 314) with delta (0, 0)
Screenshot: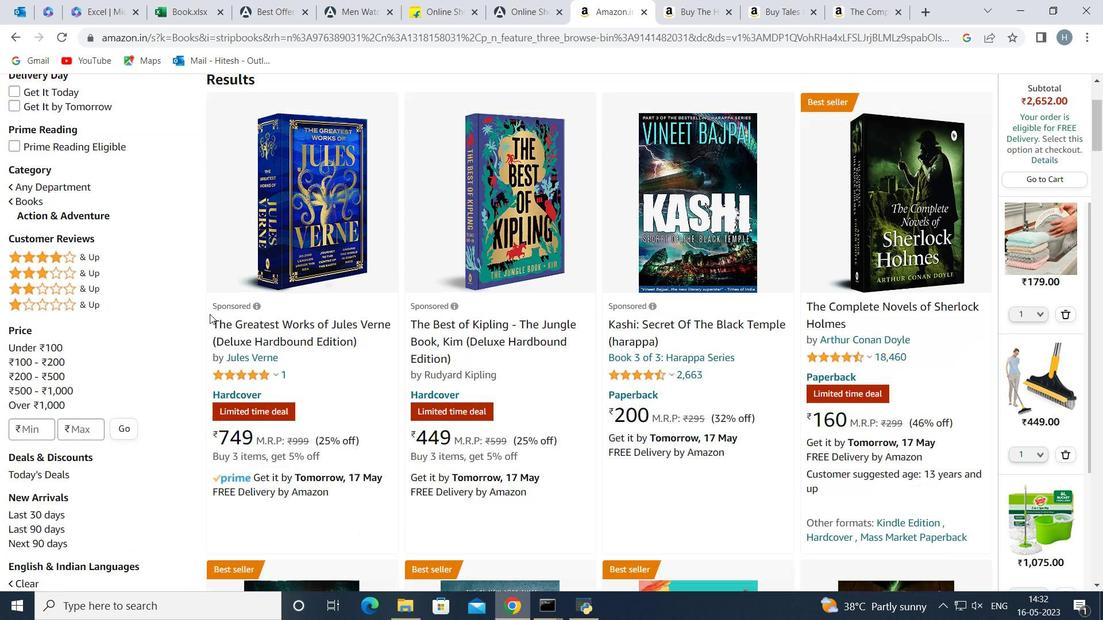 
Action: Mouse moved to (192, 324)
Screenshot: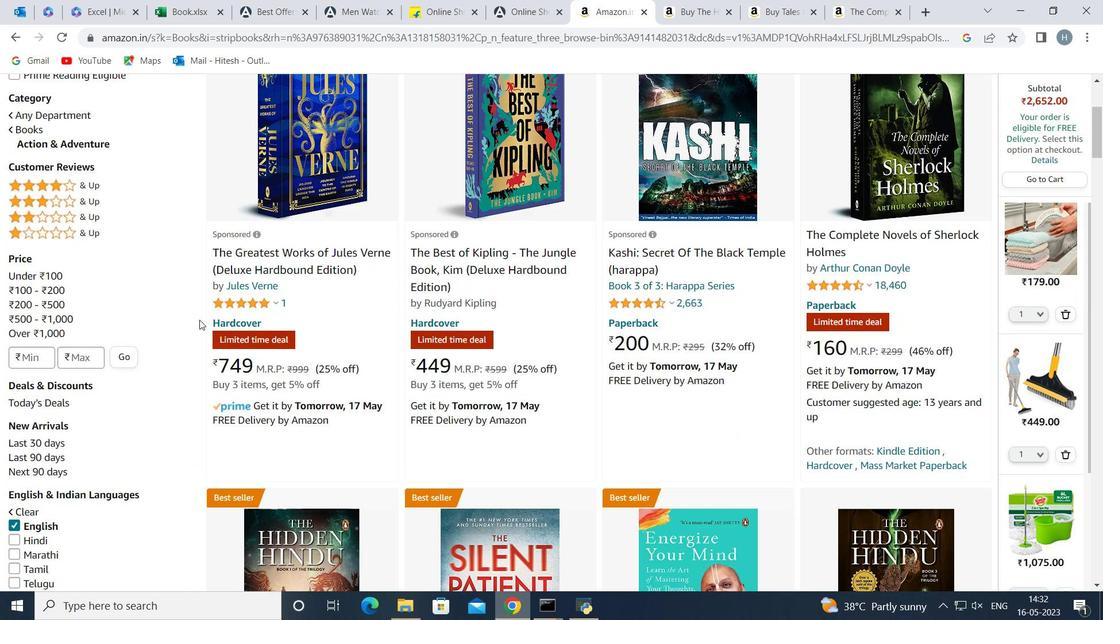 
Action: Mouse scrolled (192, 324) with delta (0, 0)
Screenshot: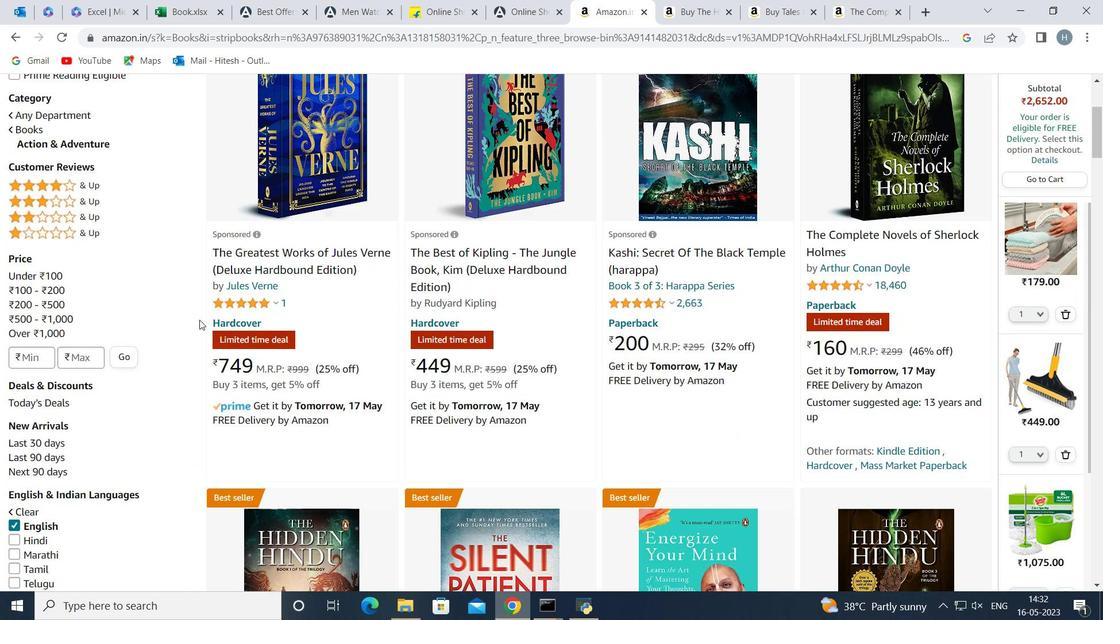 
Action: Mouse moved to (175, 327)
Screenshot: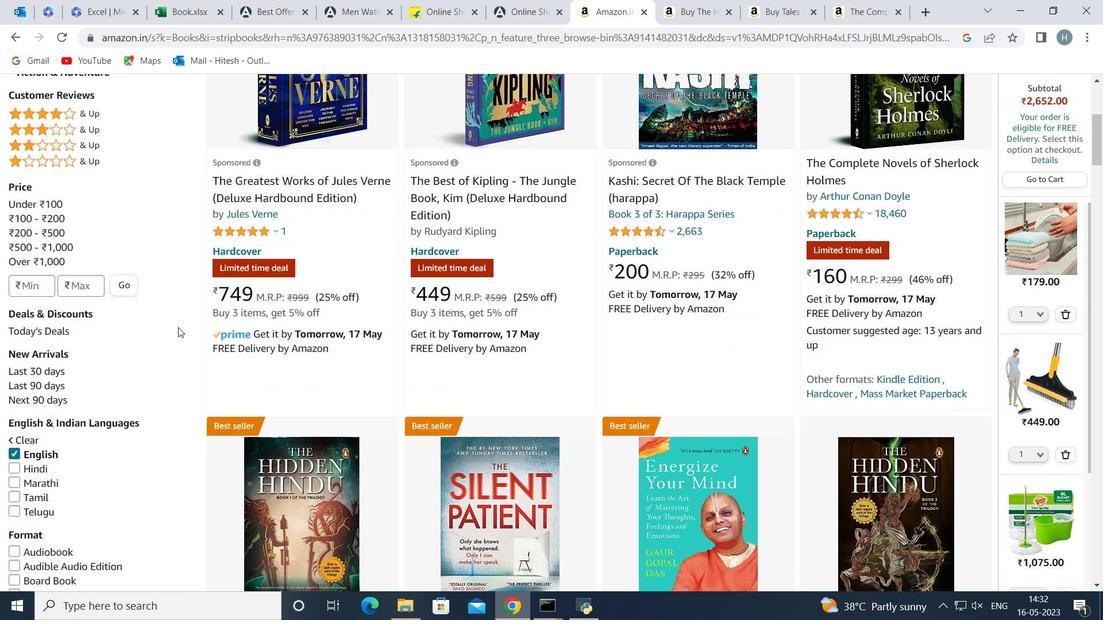 
Action: Mouse scrolled (175, 326) with delta (0, 0)
Screenshot: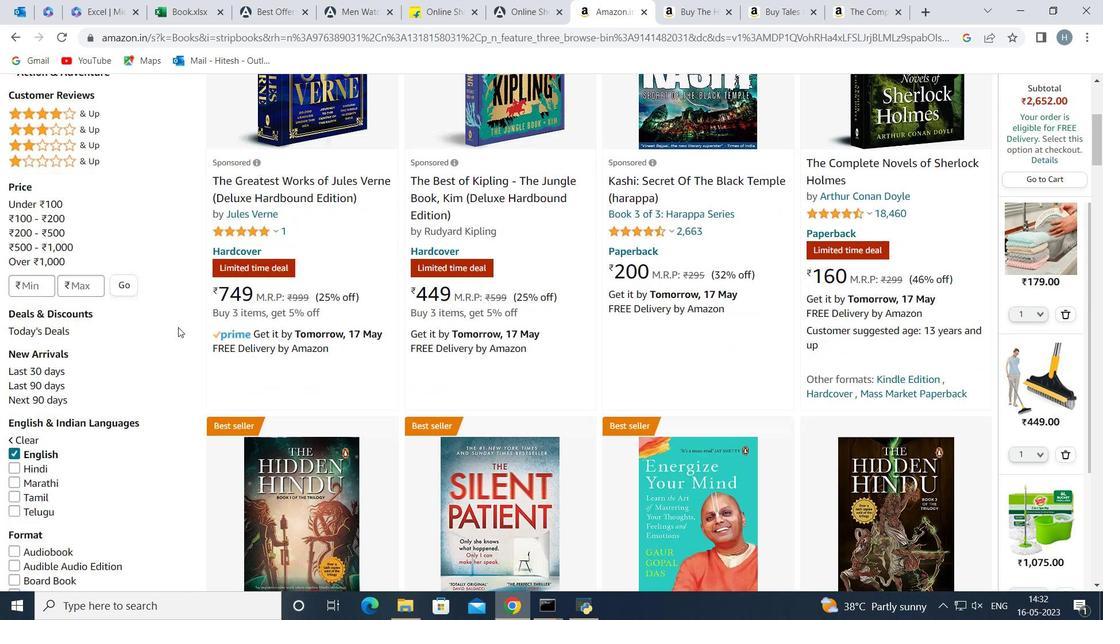 
Action: Mouse scrolled (175, 326) with delta (0, 0)
Screenshot: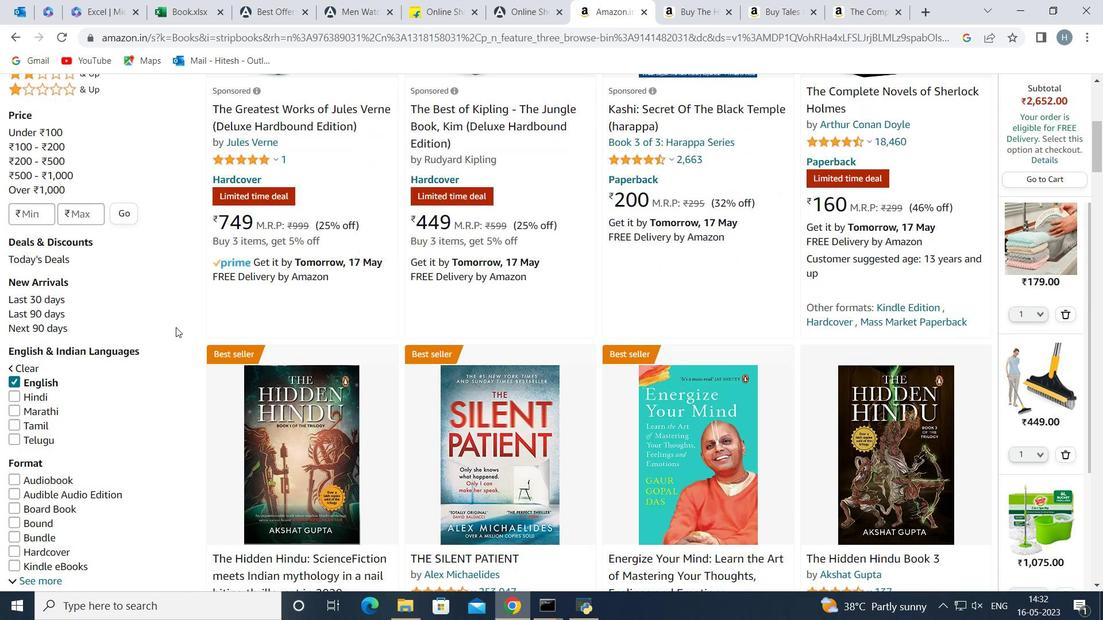 
Action: Mouse moved to (174, 333)
Screenshot: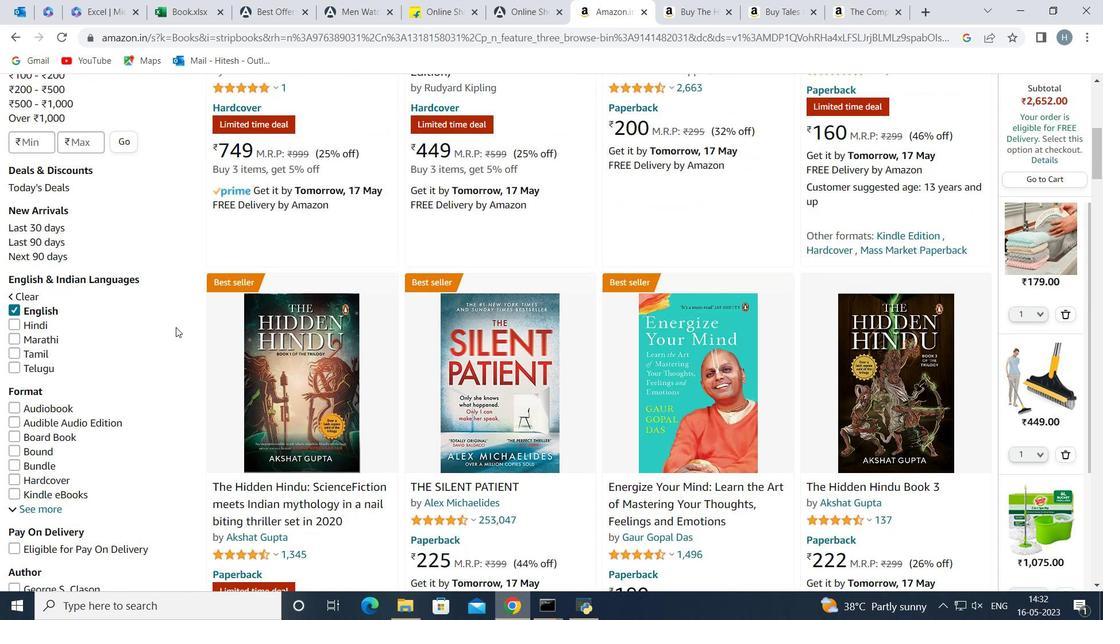 
Action: Mouse scrolled (174, 332) with delta (0, 0)
